 Task: Hotel Management system part 1
Action: Mouse moved to (1110, 96)
Screenshot: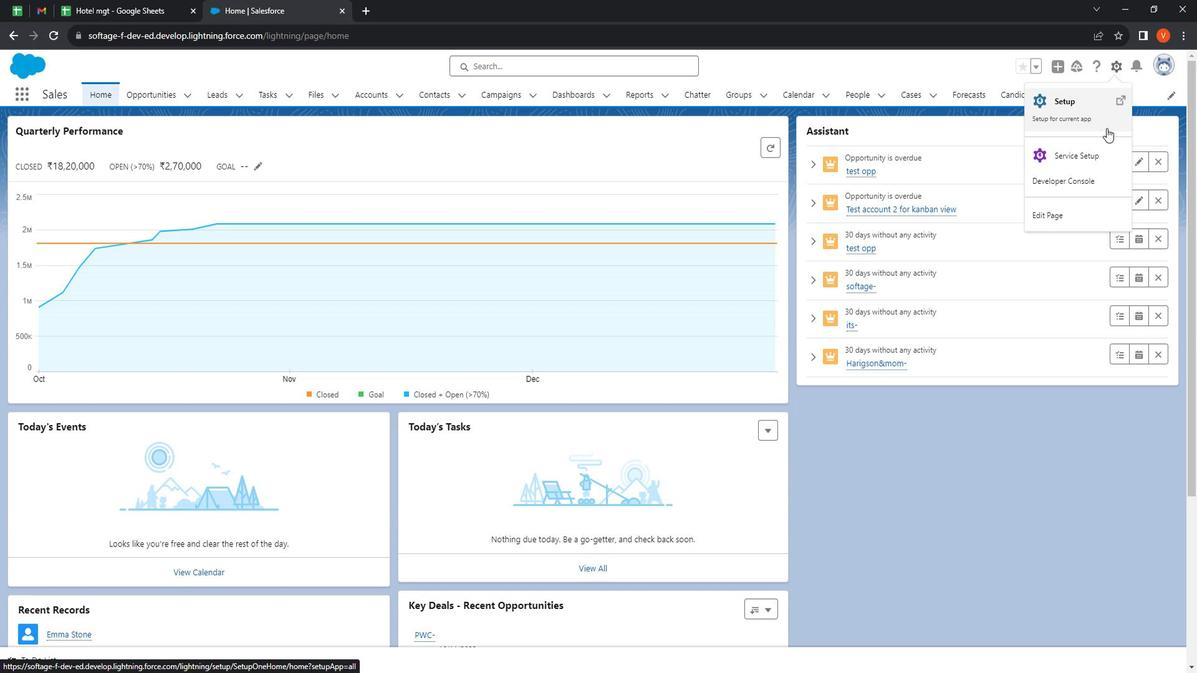 
Action: Mouse pressed left at (1110, 96)
Screenshot: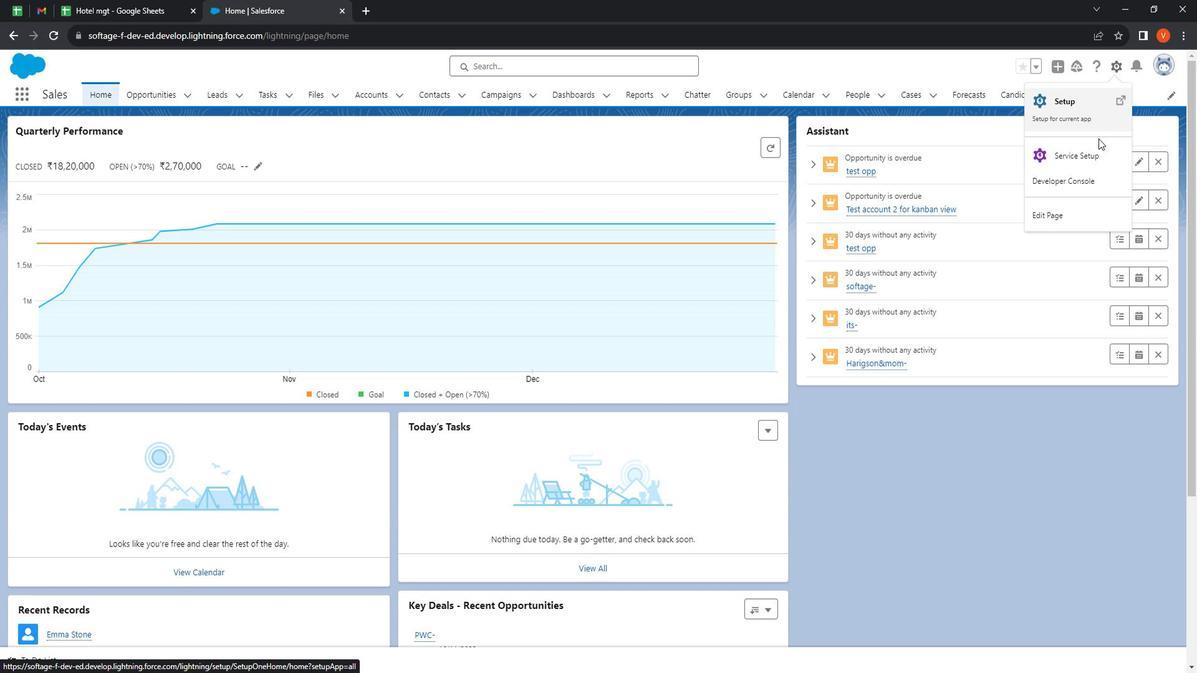 
Action: Mouse moved to (1070, 142)
Screenshot: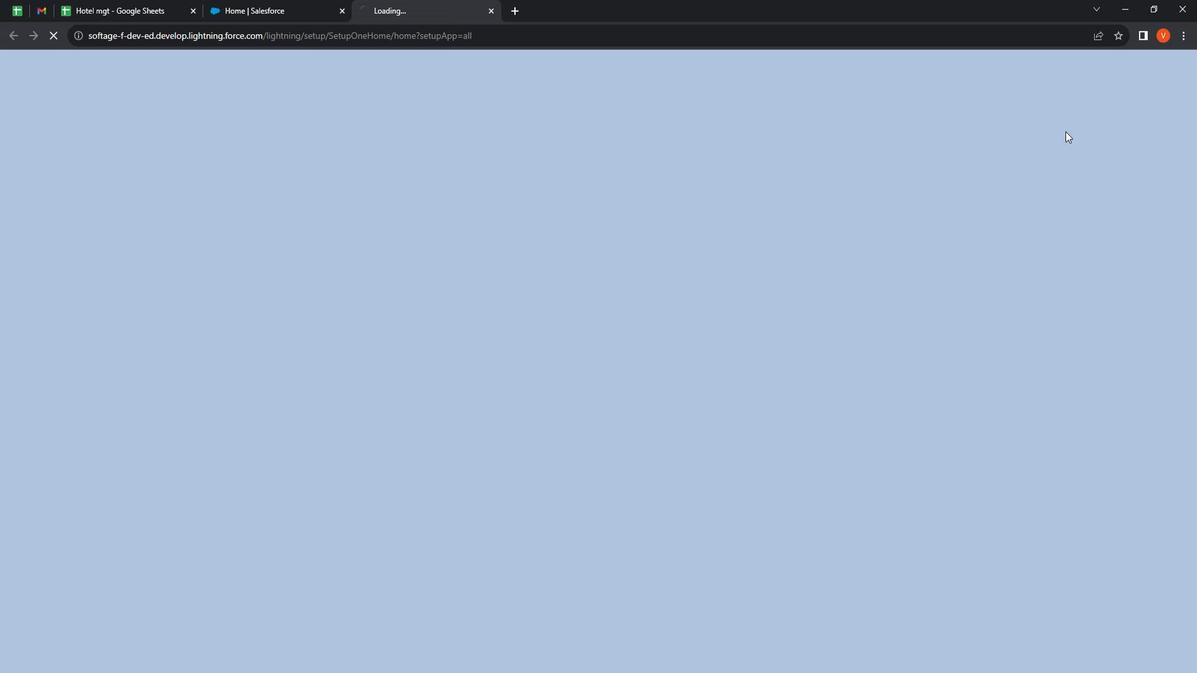 
Action: Mouse pressed left at (1070, 142)
Screenshot: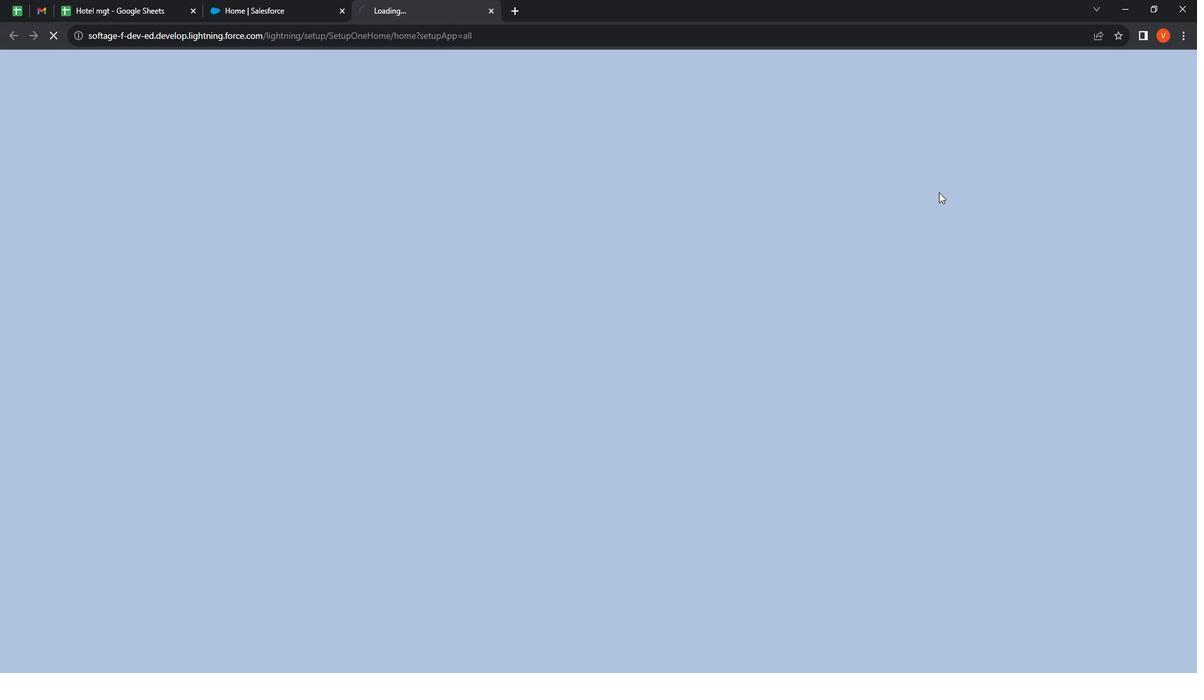 
Action: Mouse moved to (177, 122)
Screenshot: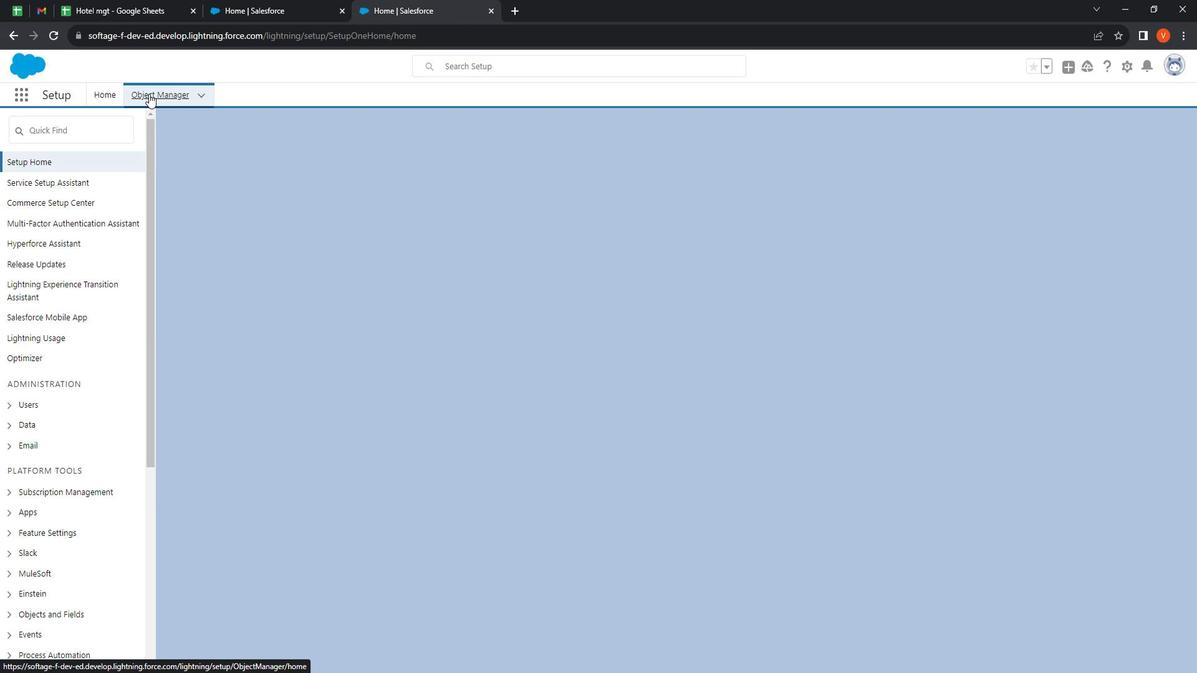 
Action: Mouse pressed left at (177, 122)
Screenshot: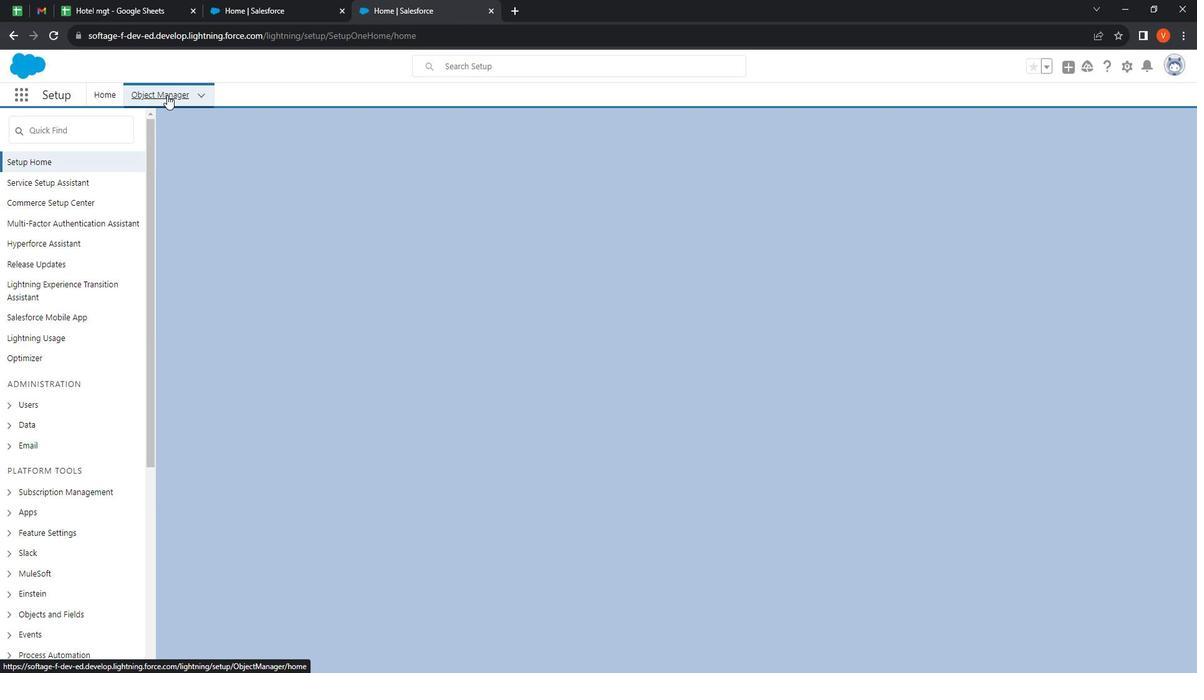 
Action: Mouse moved to (1146, 163)
Screenshot: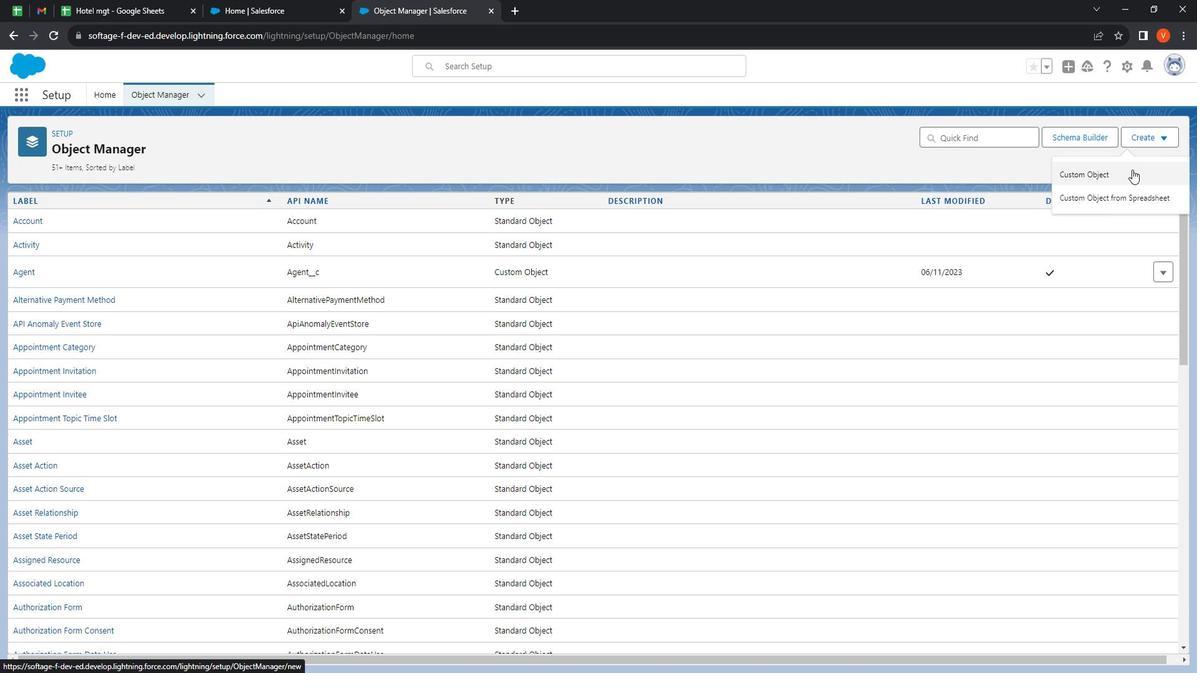 
Action: Mouse pressed left at (1146, 163)
Screenshot: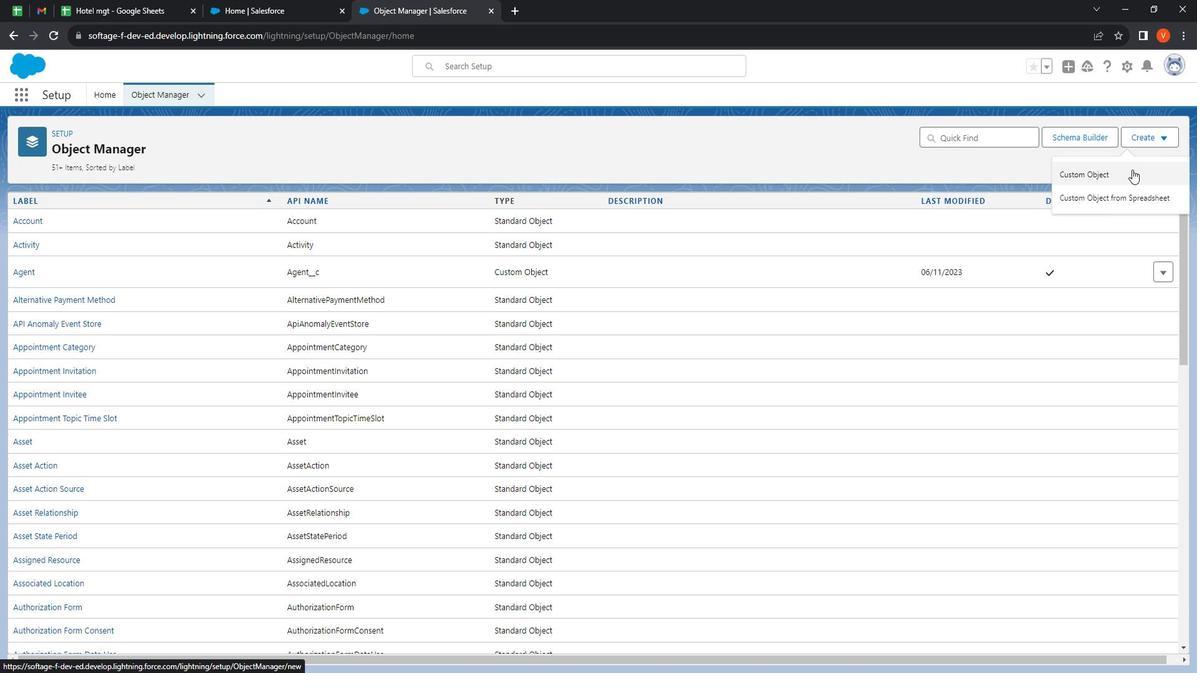 
Action: Mouse moved to (1114, 198)
Screenshot: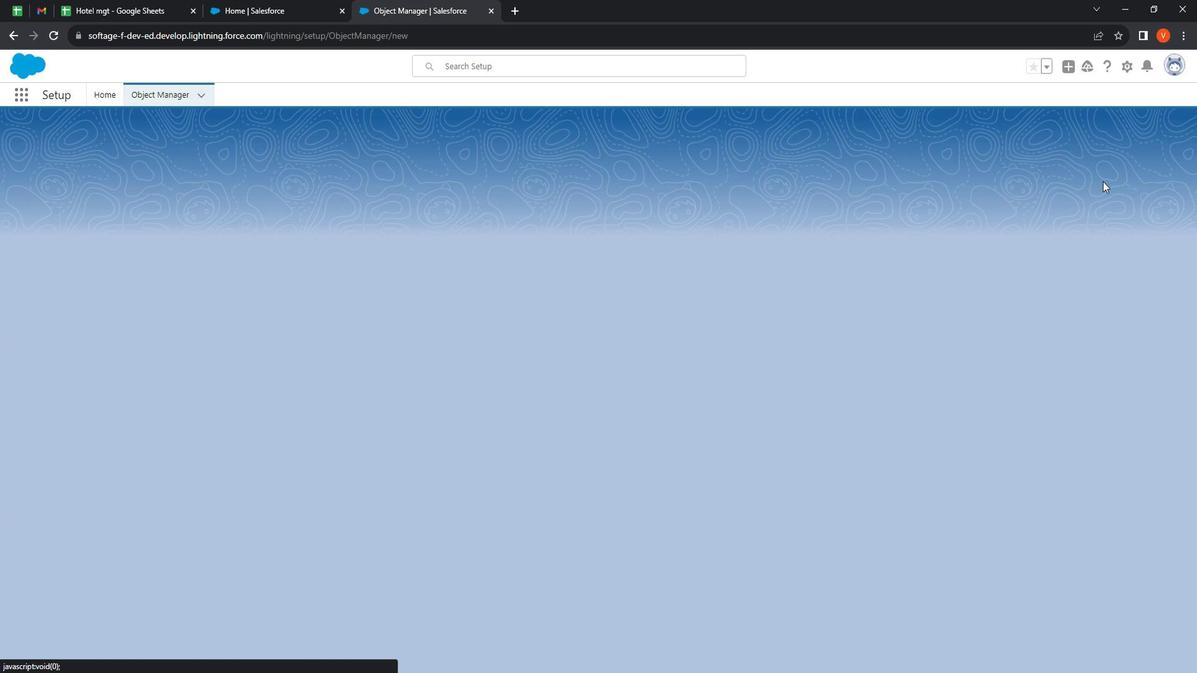 
Action: Mouse pressed left at (1114, 198)
Screenshot: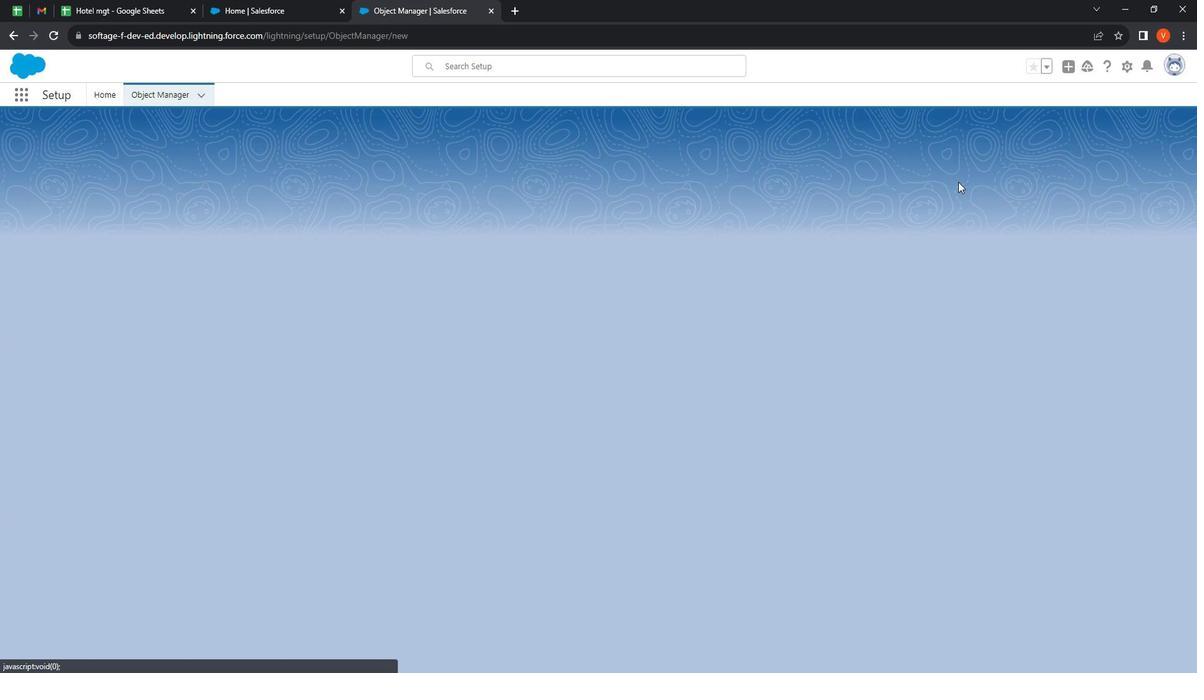 
Action: Mouse moved to (319, 316)
Screenshot: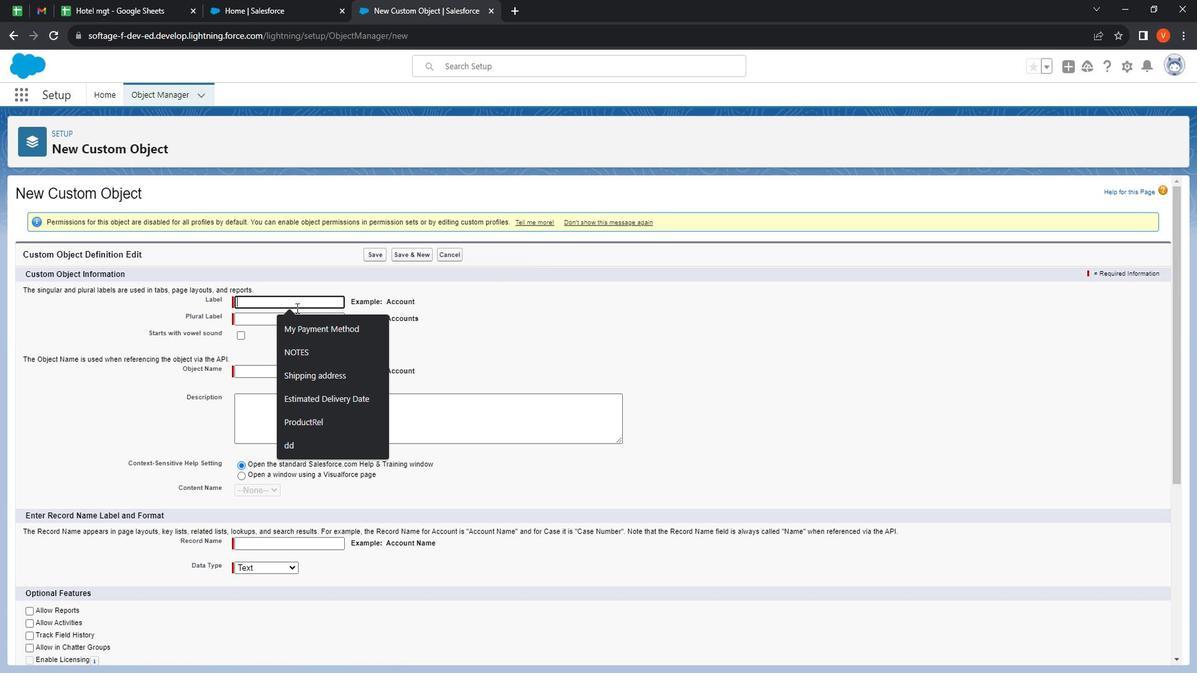 
Action: Mouse pressed left at (319, 316)
Screenshot: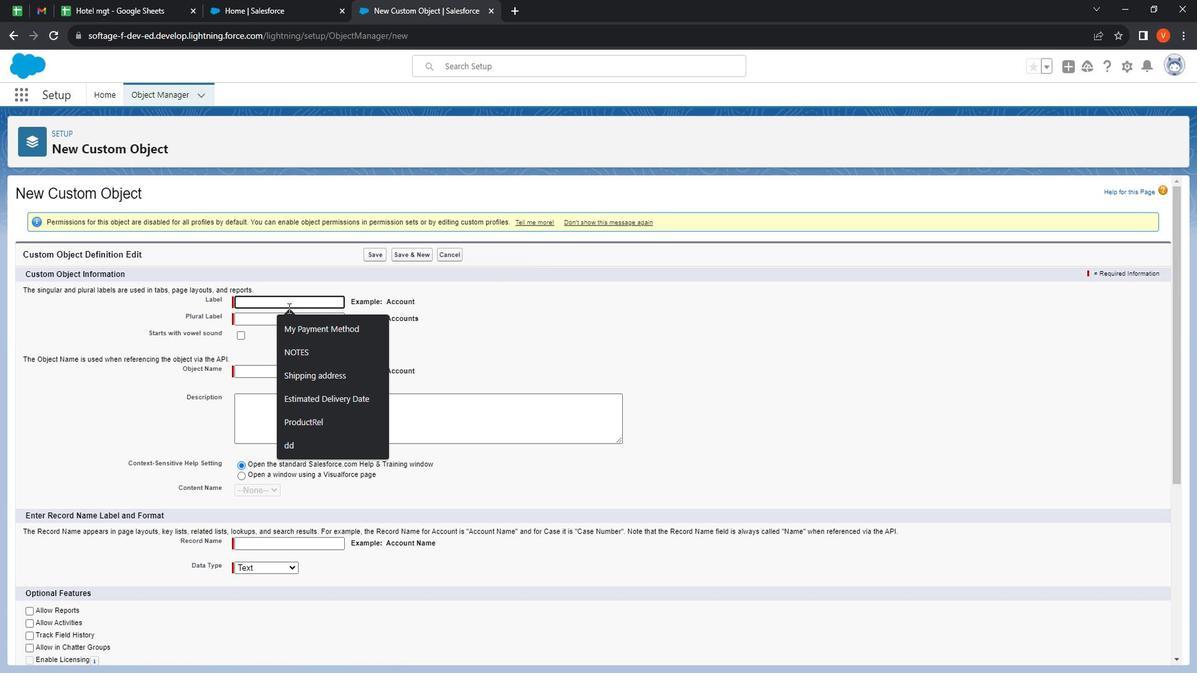 
Action: Mouse moved to (319, 316)
Screenshot: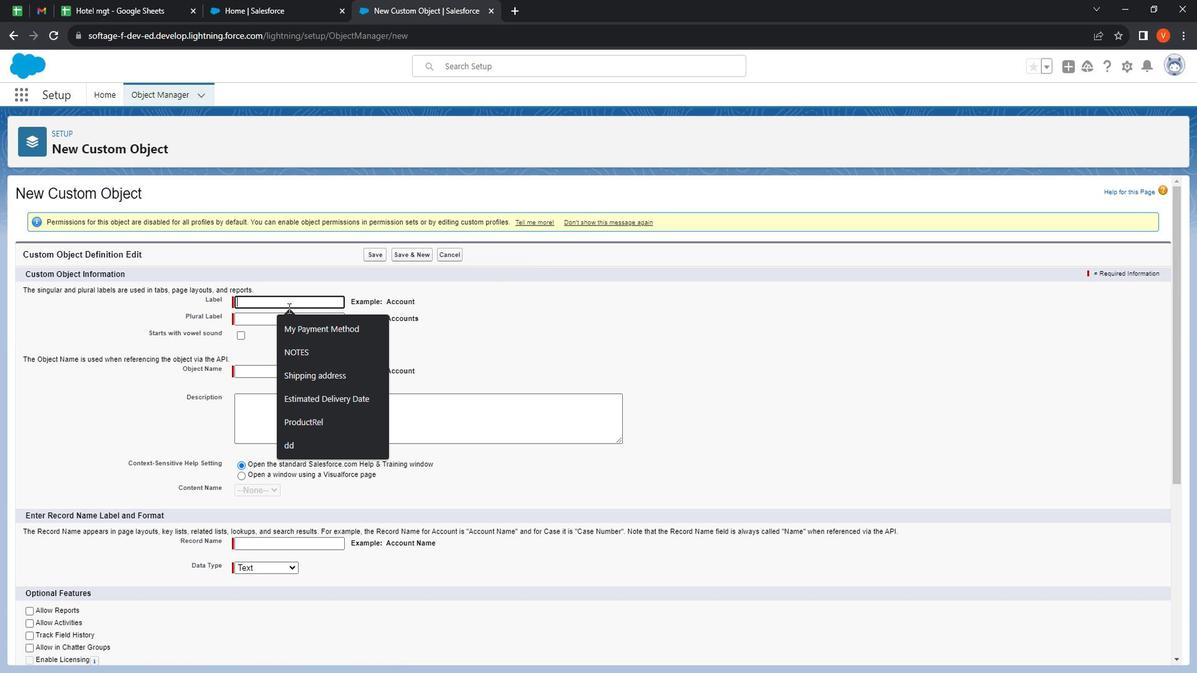 
Action: Key pressed <Key.shift>
Screenshot: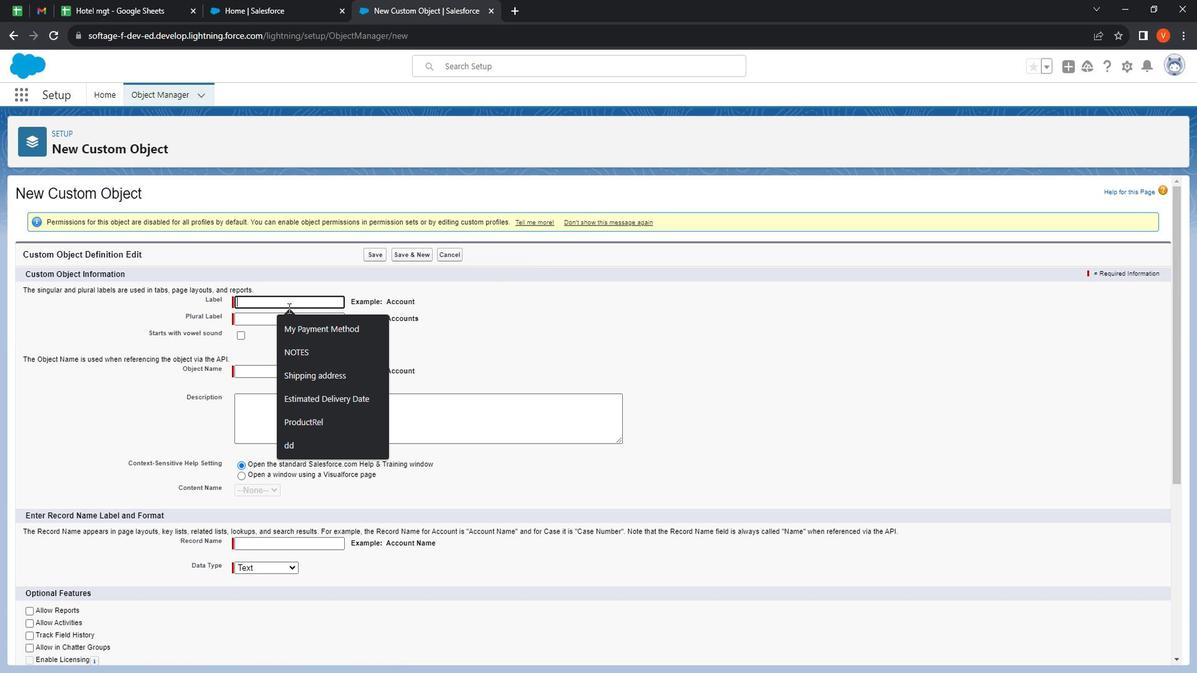 
Action: Mouse moved to (311, 316)
Screenshot: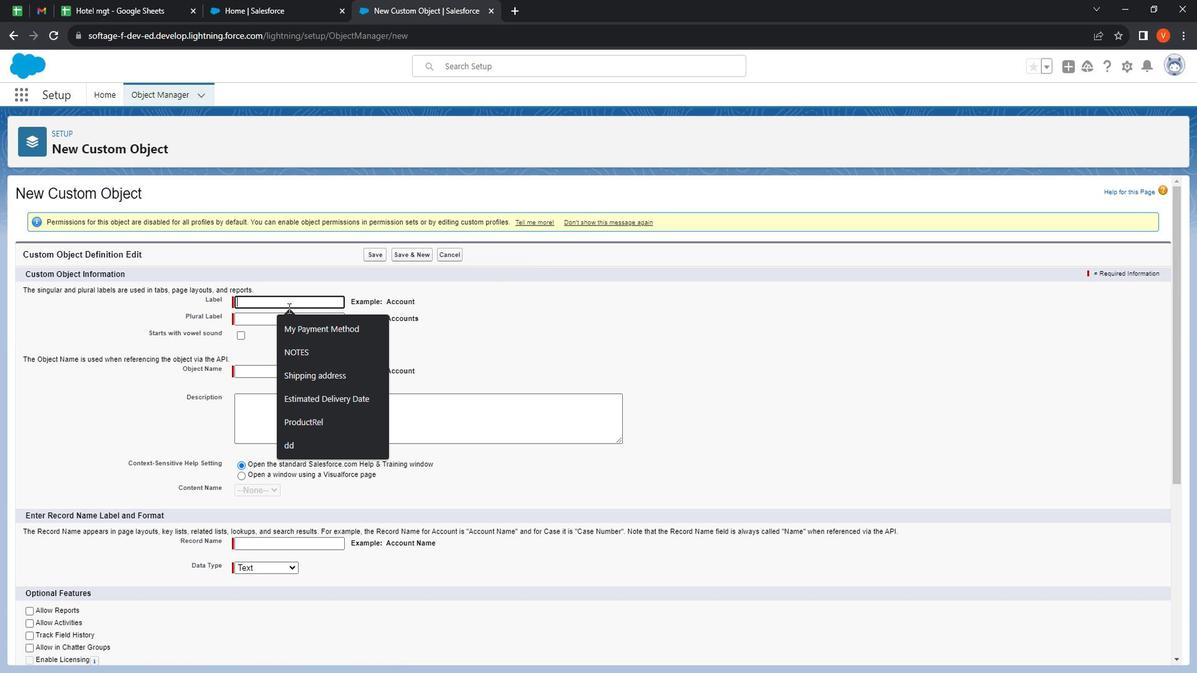 
Action: Key pressed <Key.shift><Key.shift><Key.shift><Key.shift><Key.shift><Key.shift><Key.shift><Key.shift><Key.shift><Key.shift><Key.shift><Key.shift><Key.shift><Key.shift><Key.shift><Key.shift><Key.shift><Key.shift><Key.shift><Key.shift><Key.shift><Key.shift><Key.shift><Key.shift><Key.shift><Key.shift><Key.shift><Key.shift><Key.shift><Key.shift><Key.shift><Key.shift><Key.shift><Key.shift><Key.shift><Key.shift><Key.shift><Key.shift><Key.shift><Key.shift><Key.shift><Key.shift><Key.shift><Key.shift><Key.shift><Key.shift><Key.shift><Key.shift><Key.shift><Key.shift>Hotel
Screenshot: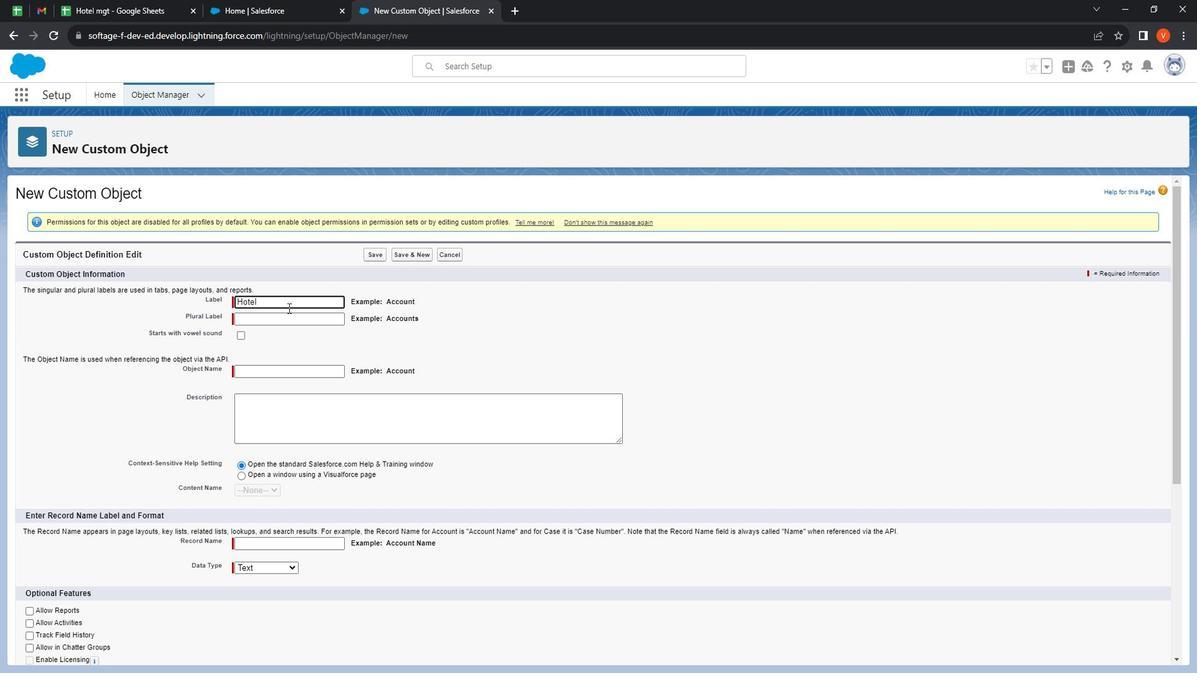 
Action: Mouse moved to (283, 327)
Screenshot: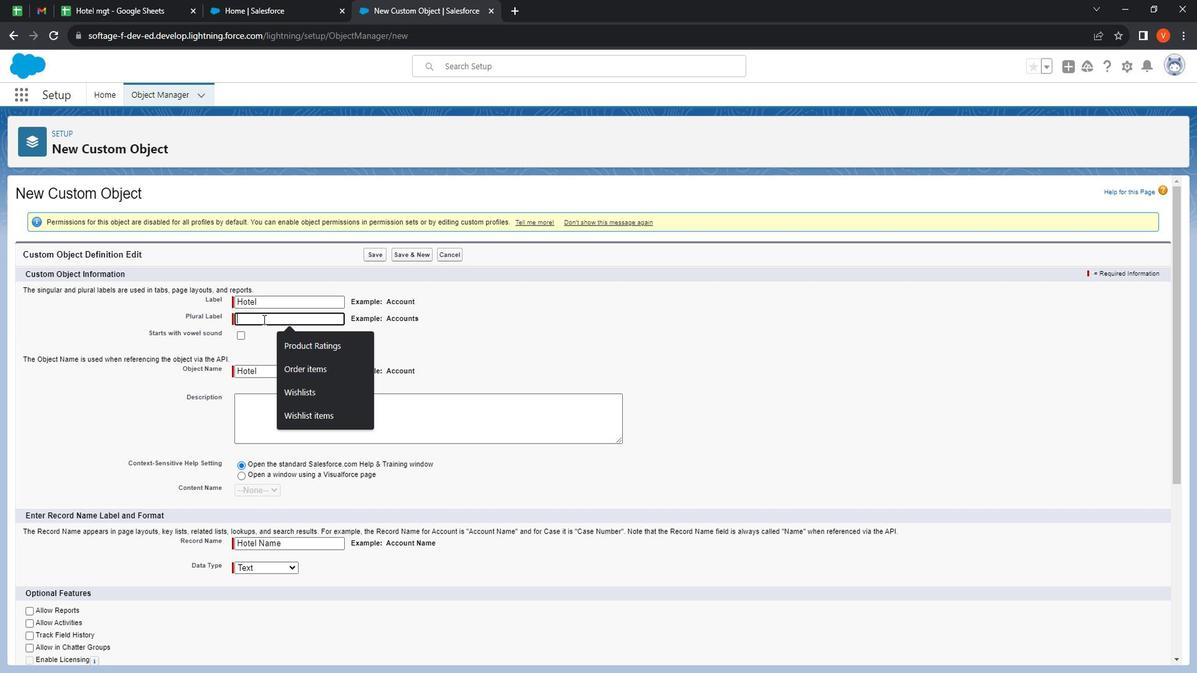 
Action: Mouse pressed left at (283, 327)
Screenshot: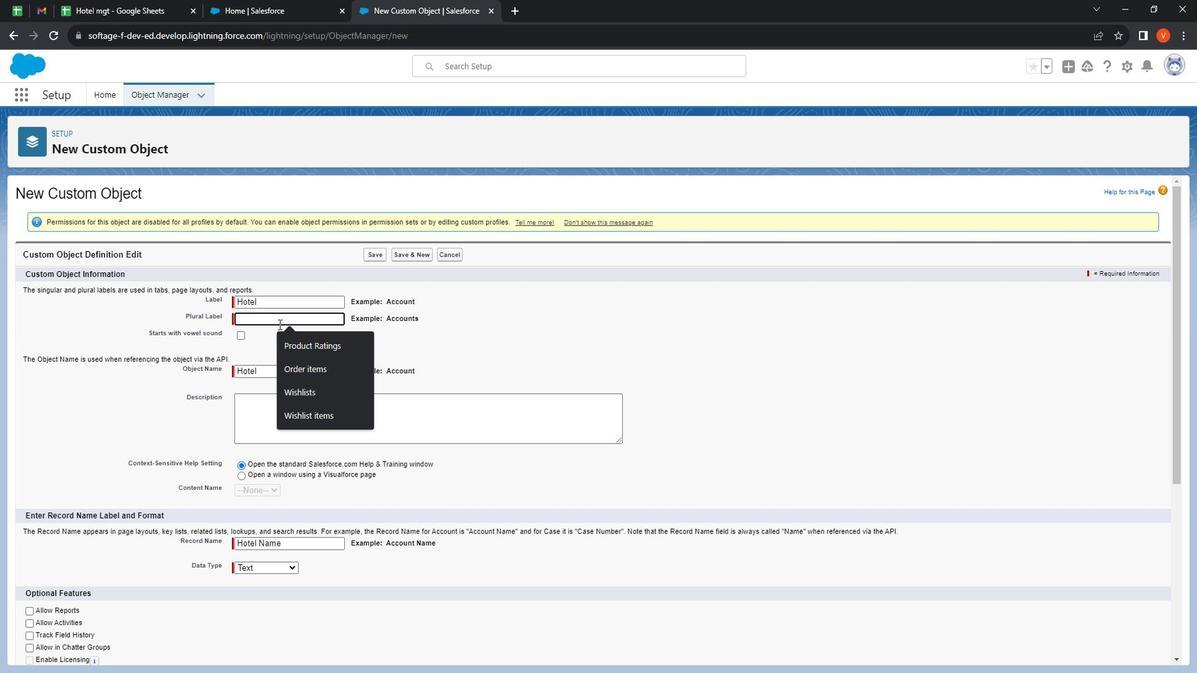 
Action: Mouse moved to (300, 330)
Screenshot: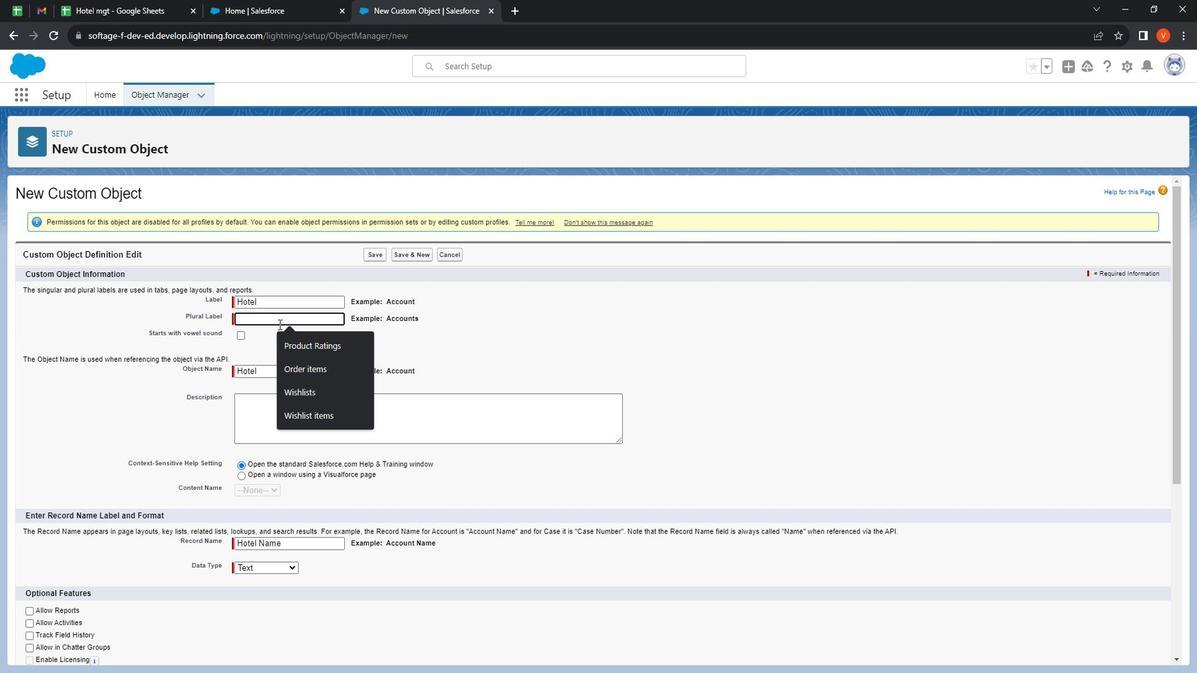 
Action: Key pressed <Key.shift>
Screenshot: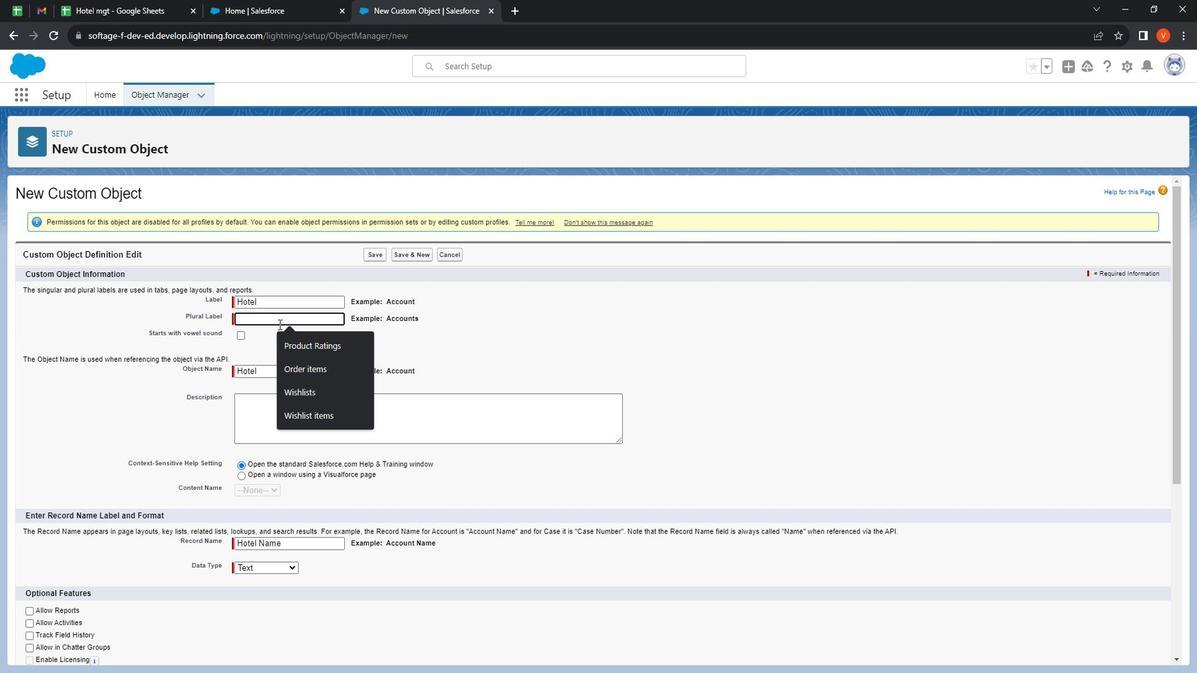 
Action: Mouse moved to (302, 331)
Screenshot: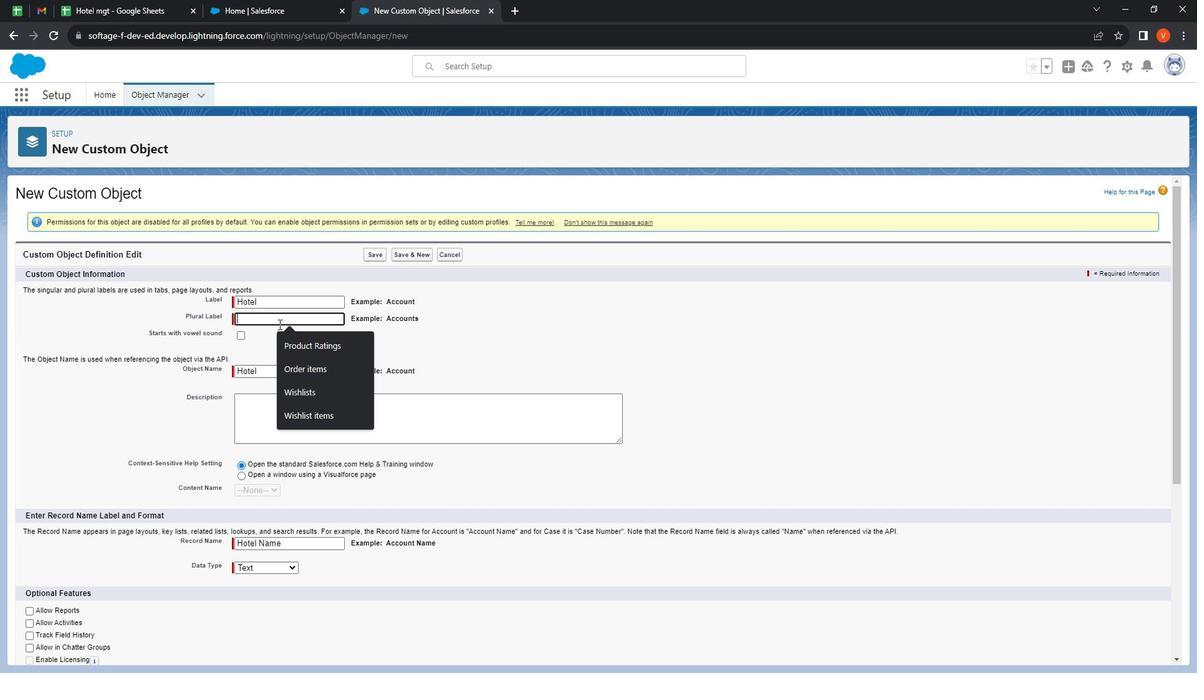 
Action: Key pressed <Key.shift><Key.shift><Key.shift><Key.shift><Key.shift><Key.shift><Key.shift><Key.shift><Key.shift><Key.shift><Key.shift><Key.shift><Key.shift><Key.shift>Hotels
Screenshot: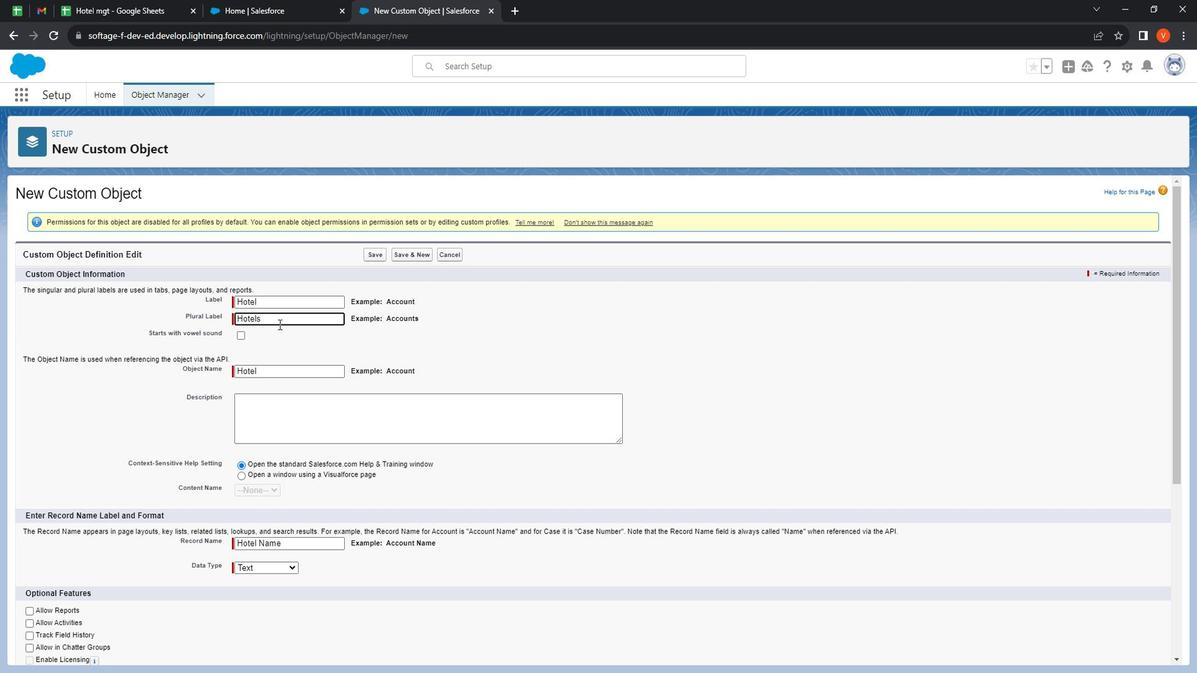 
Action: Mouse moved to (305, 415)
Screenshot: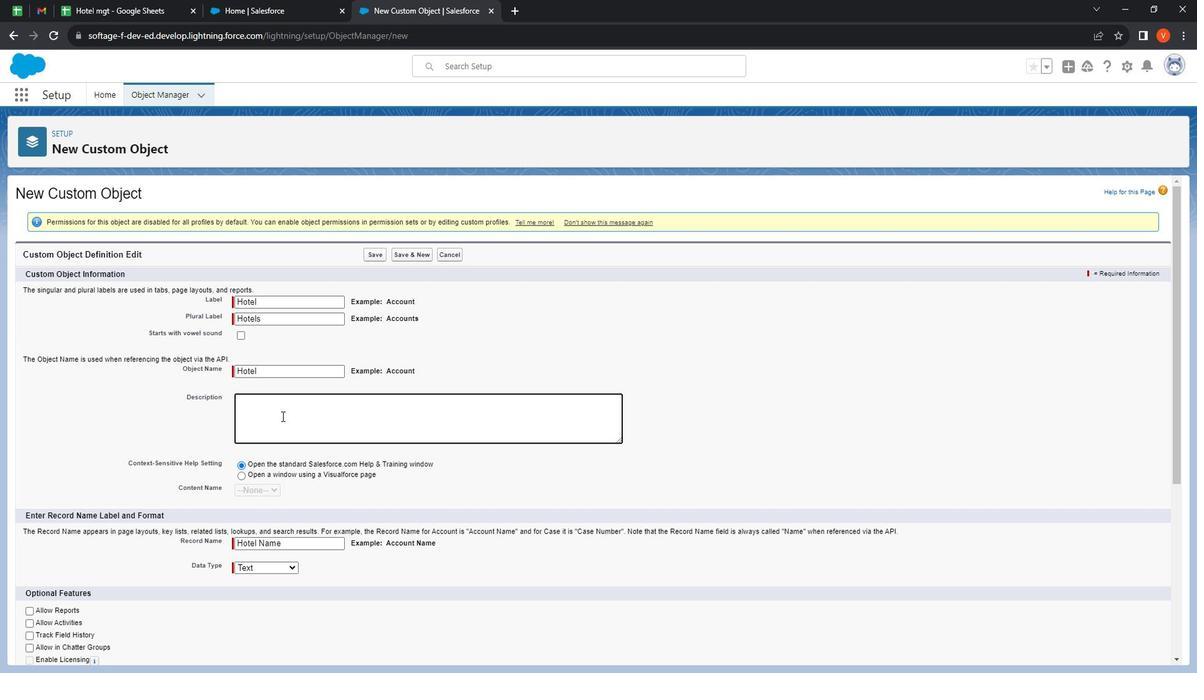 
Action: Mouse pressed left at (305, 415)
Screenshot: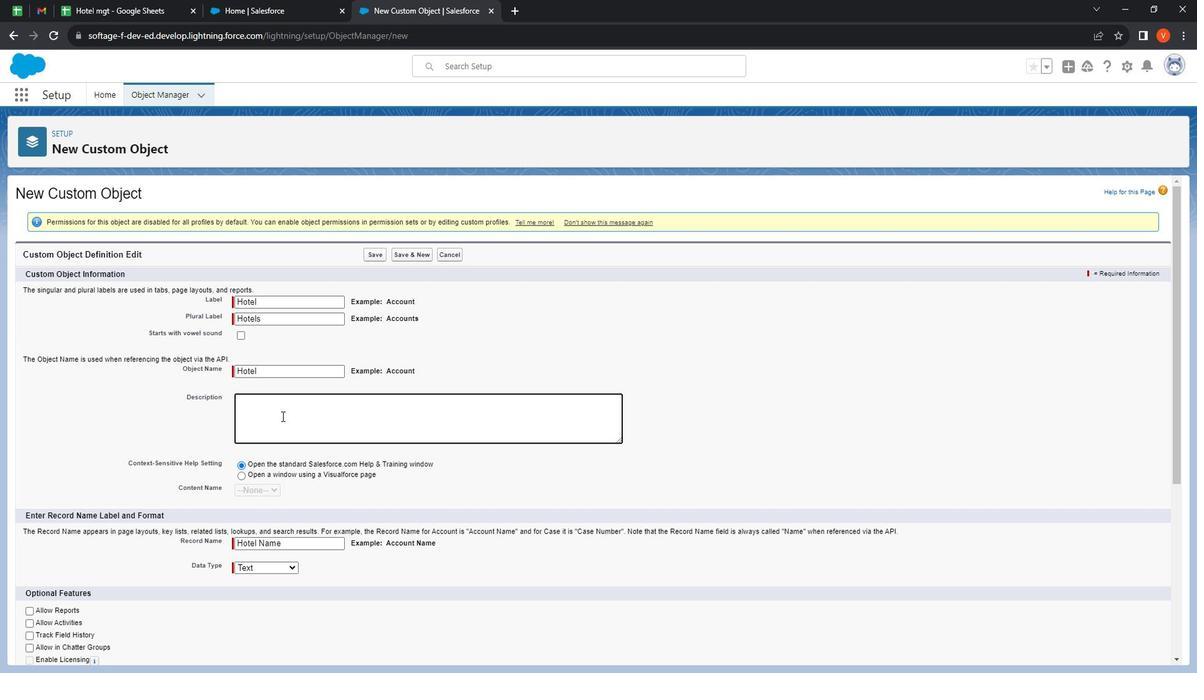 
Action: Key pressed <Key.shift>
Screenshot: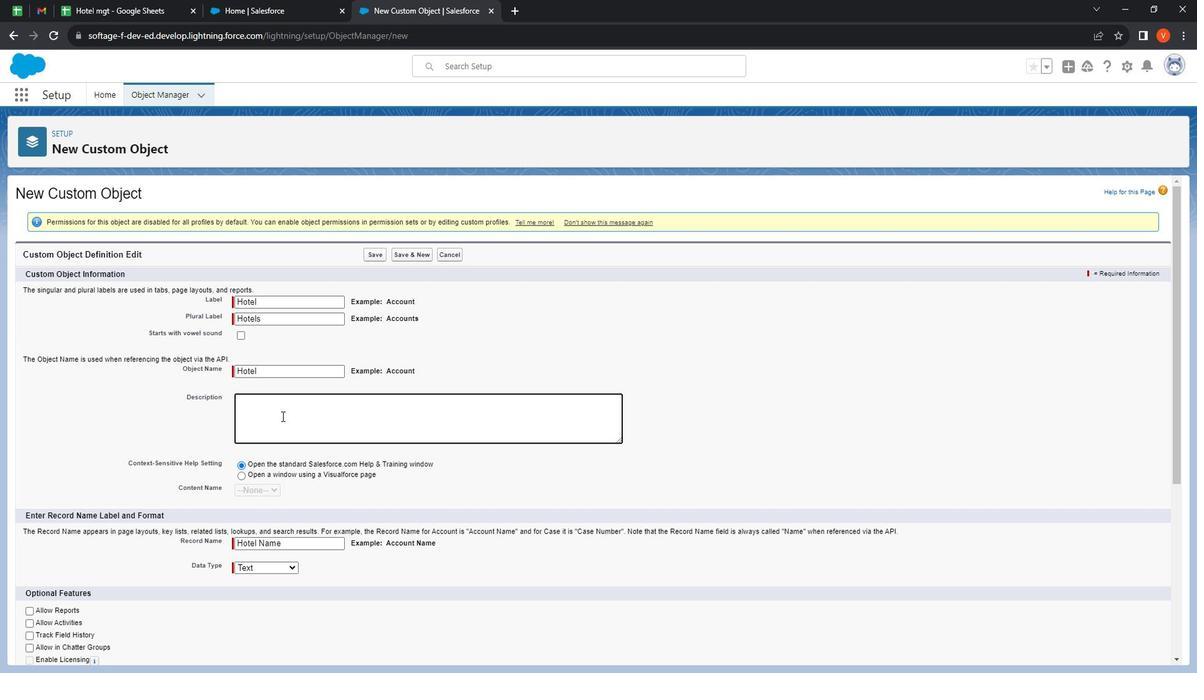 
Action: Mouse moved to (305, 414)
Screenshot: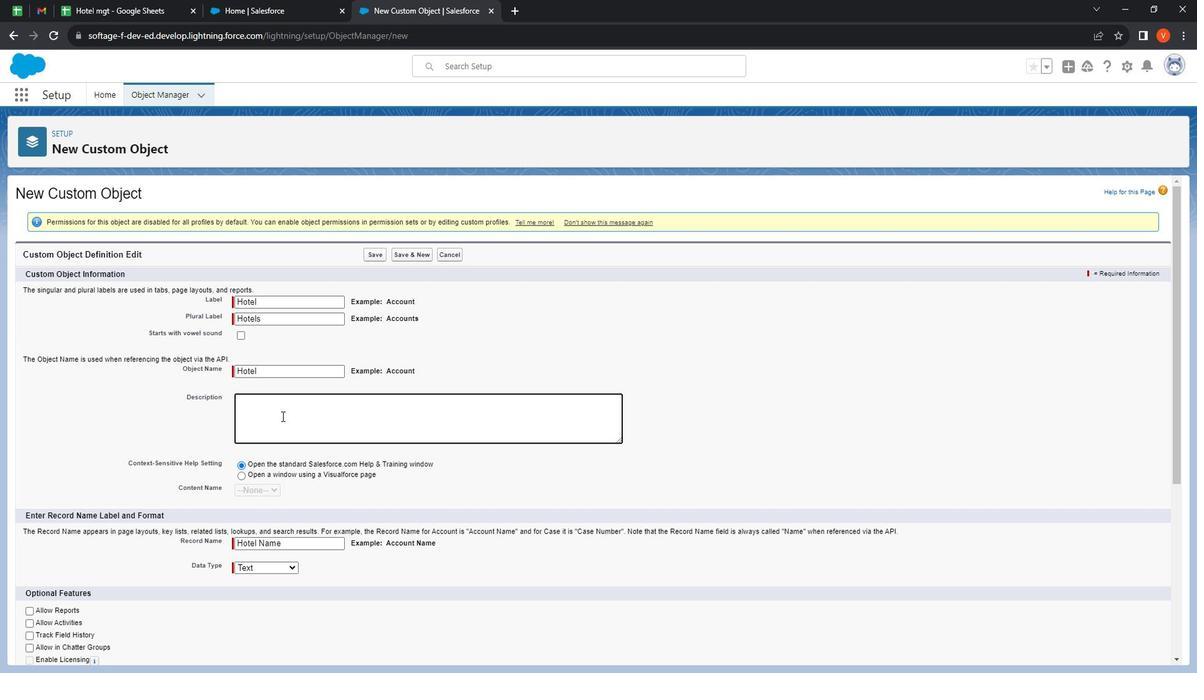 
Action: Key pressed <Key.shift><Key.shift><Key.shift><Key.shift><Key.shift><Key.shift><Key.shift><Key.shift><Key.shift><Key.shift><Key.shift><Key.shift><Key.shift><Key.shift><Key.shift><Key.shift><Key.shift><Key.shift>Certainly<Key.shift><Key.shift>!<Key.space><Key.shift>Depending<Key.space>on<Key.space>the<Key.space>specific<Key.space><Key.shift><Key.shift><Key.shift>Needs<Key.space>of<Key.space>a<Key.space>hotel<Key.space>management<Key.space>system,<Key.space><Key.shift>You<Key.space>might<Key.space>want<Key.space>to<Key.space>include<Key.space>custom<Key.space>fields<Key.space>to<Key.space>capture<Key.space>additional<Key.space>information.<Key.space><Key.shift><Key.shift><Key.shift><Key.shift><Key.shift><Key.shift><Key.shift><Key.shift><Key.shift>This<Key.space>is<Key.space>the<Key.space>description<Key.space>field<Key.space>and<Key.space>thanks<Key.space>for<Key.space>reading<Key.space>it.
Screenshot: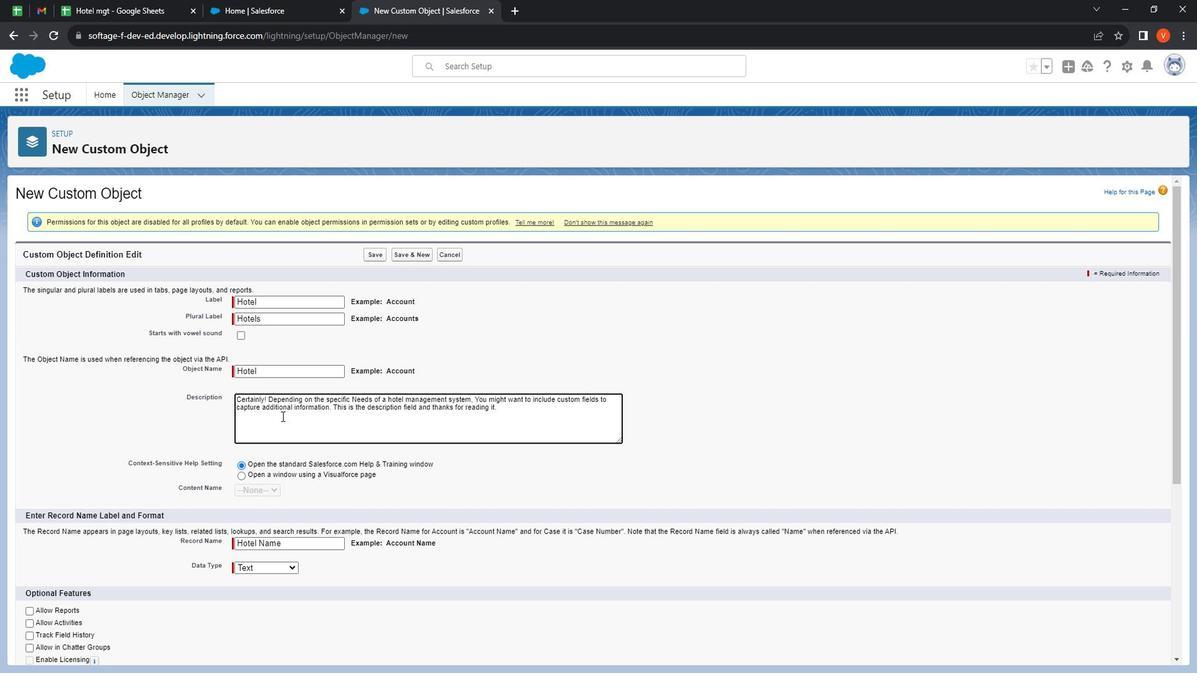 
Action: Mouse moved to (415, 497)
Screenshot: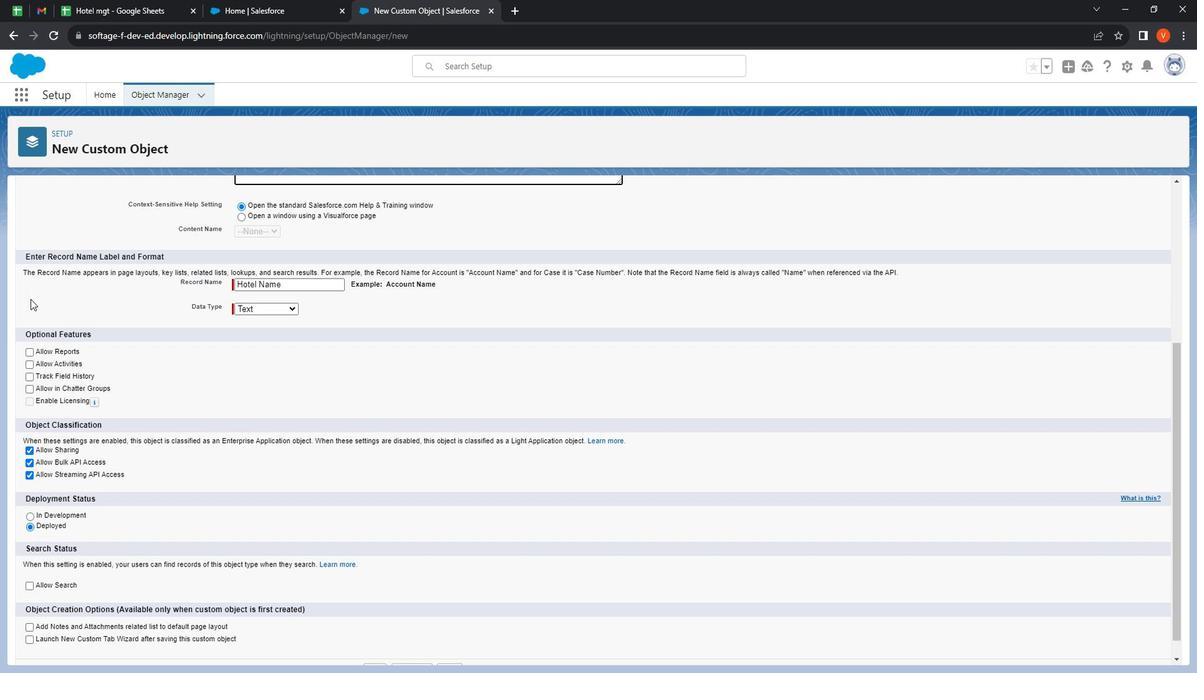 
Action: Mouse scrolled (415, 497) with delta (0, 0)
Screenshot: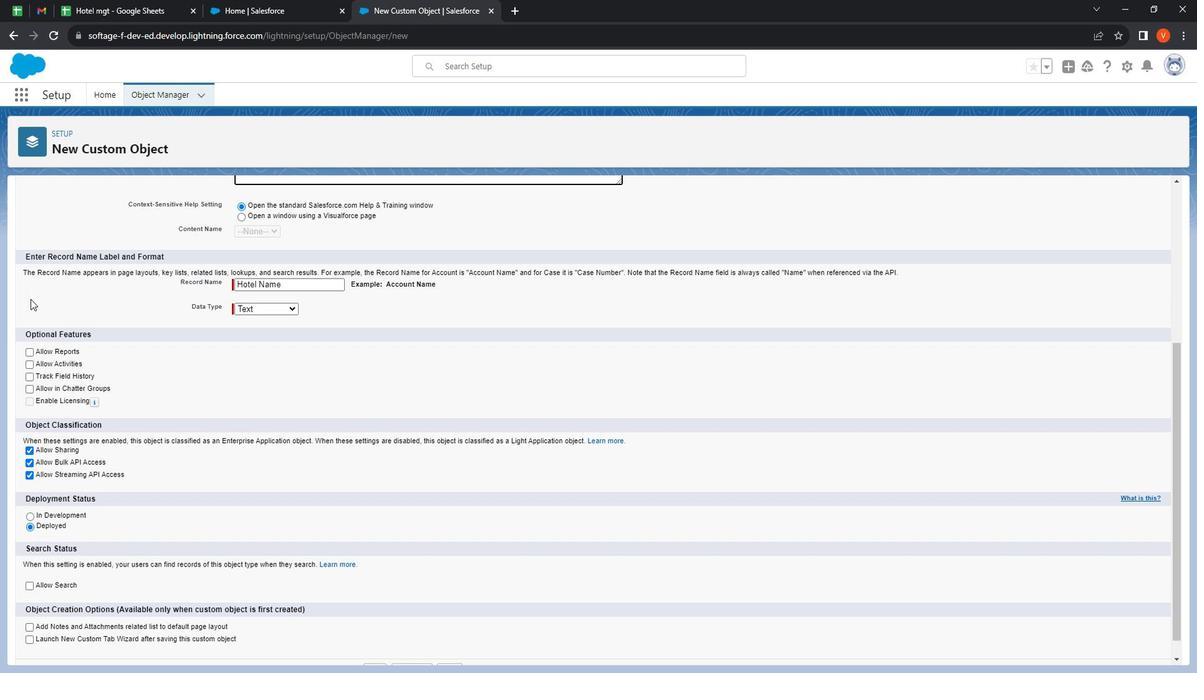 
Action: Mouse moved to (415, 498)
Screenshot: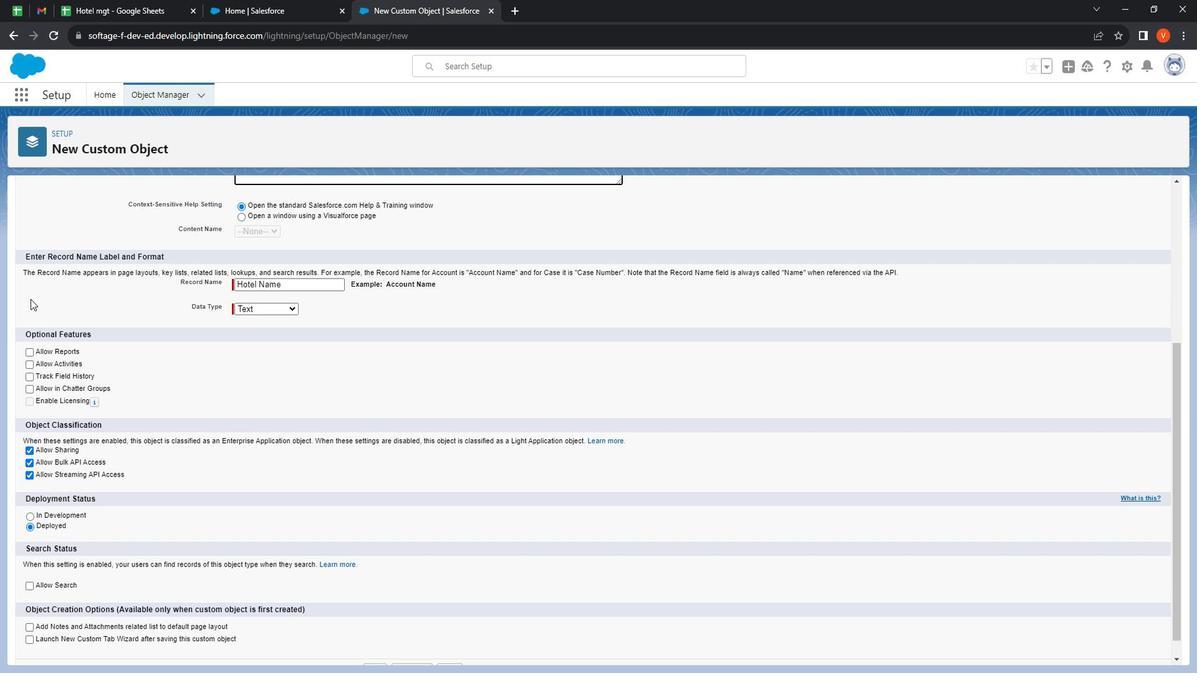 
Action: Mouse scrolled (415, 498) with delta (0, 0)
Screenshot: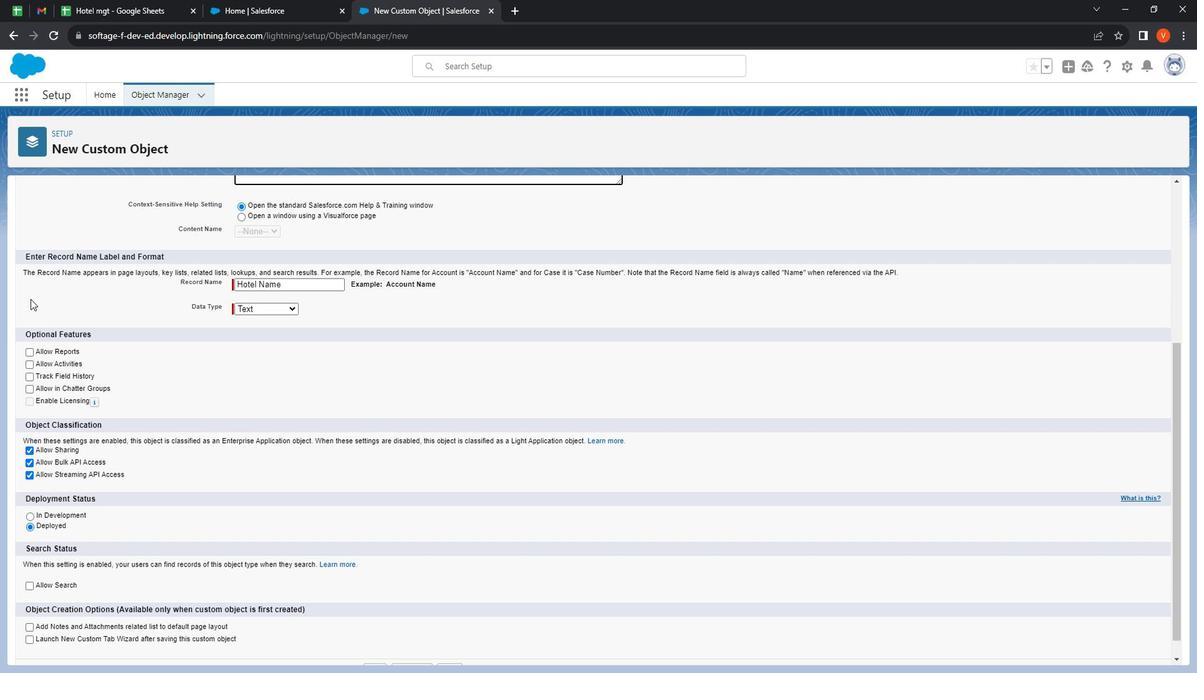 
Action: Mouse scrolled (415, 498) with delta (0, 0)
Screenshot: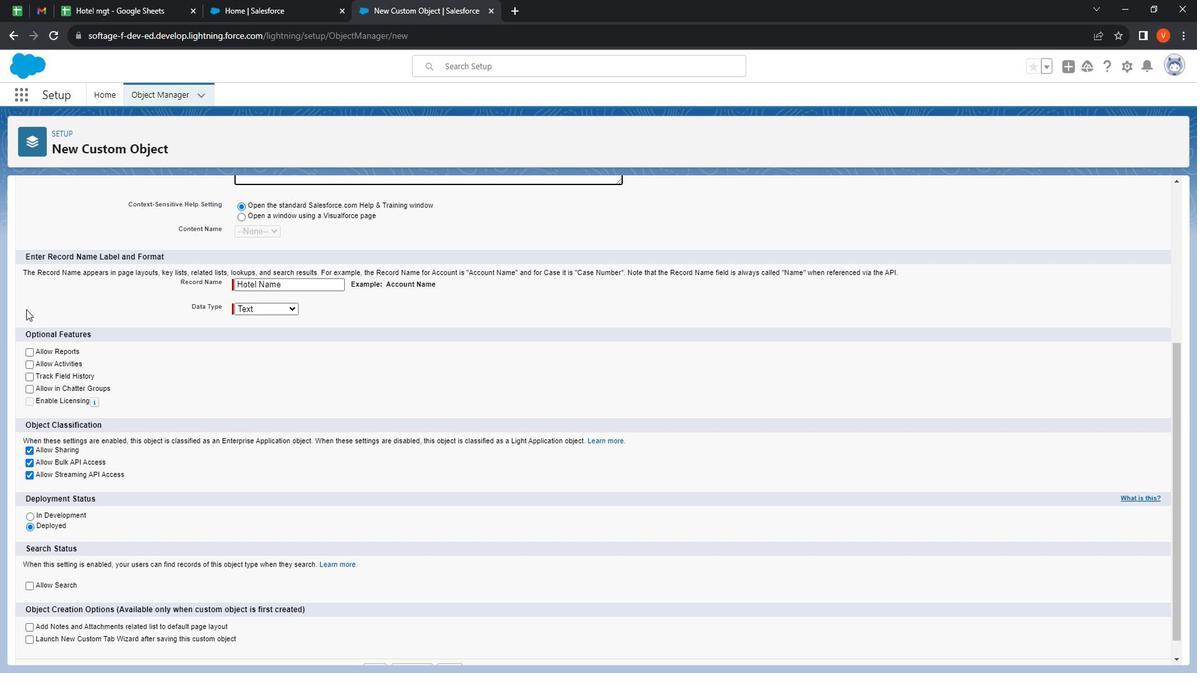 
Action: Mouse moved to (408, 498)
Screenshot: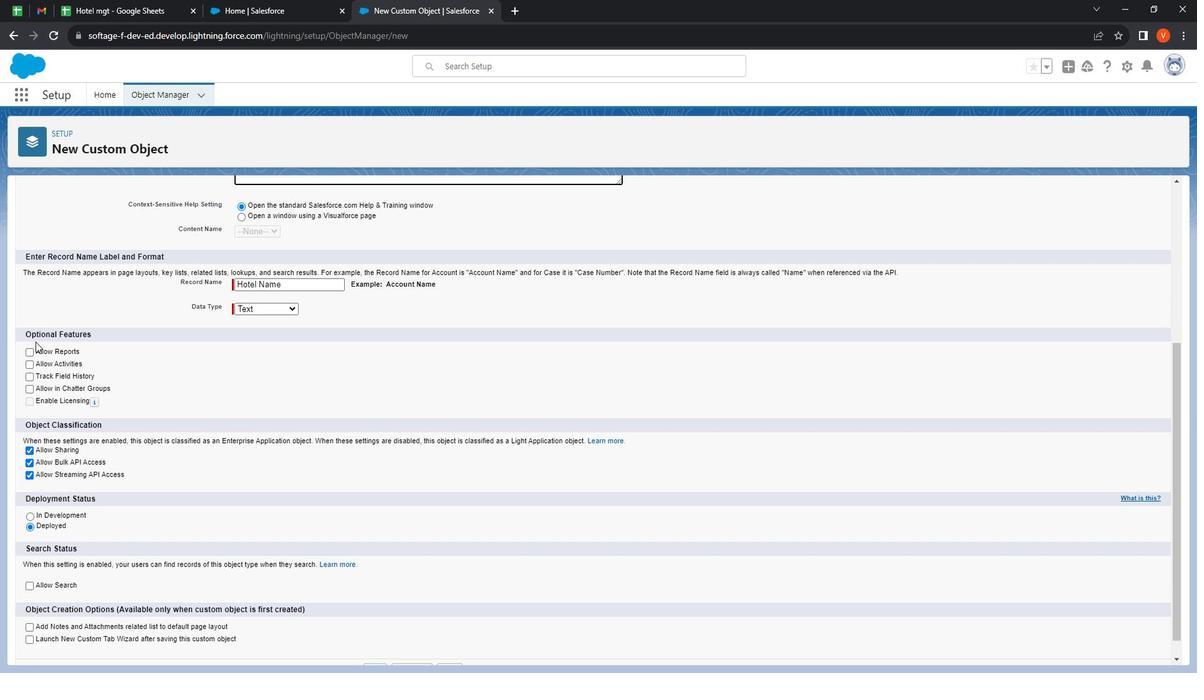 
Action: Mouse scrolled (408, 498) with delta (0, 0)
Screenshot: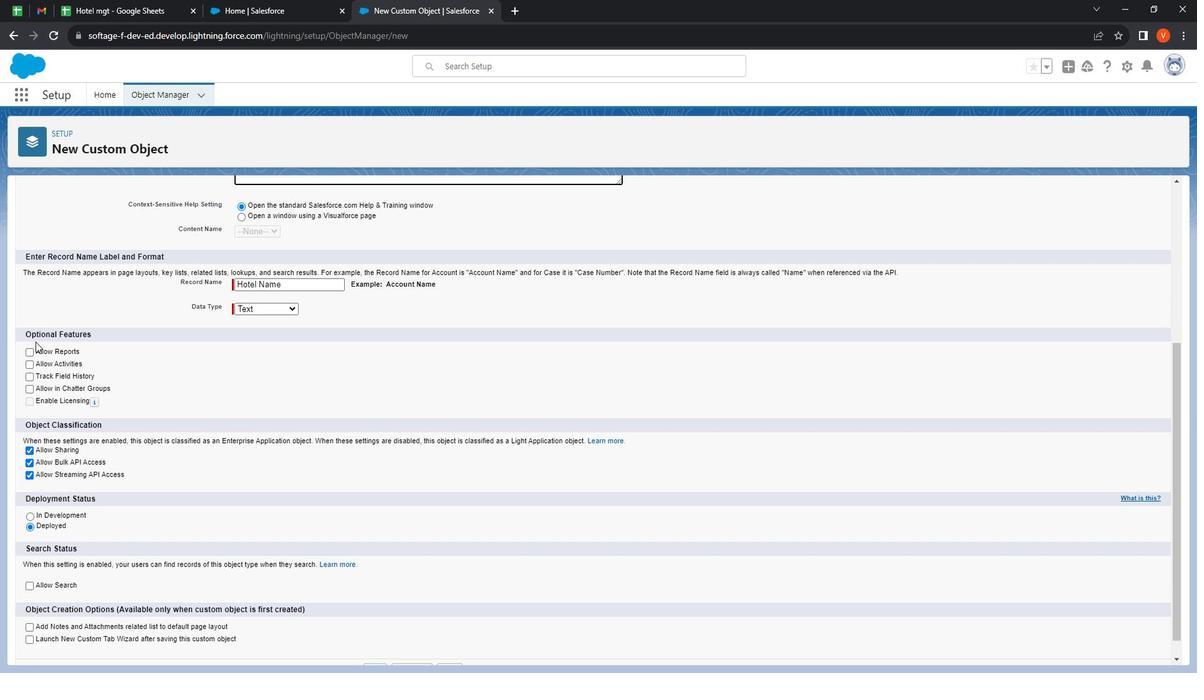 
Action: Mouse moved to (62, 353)
Screenshot: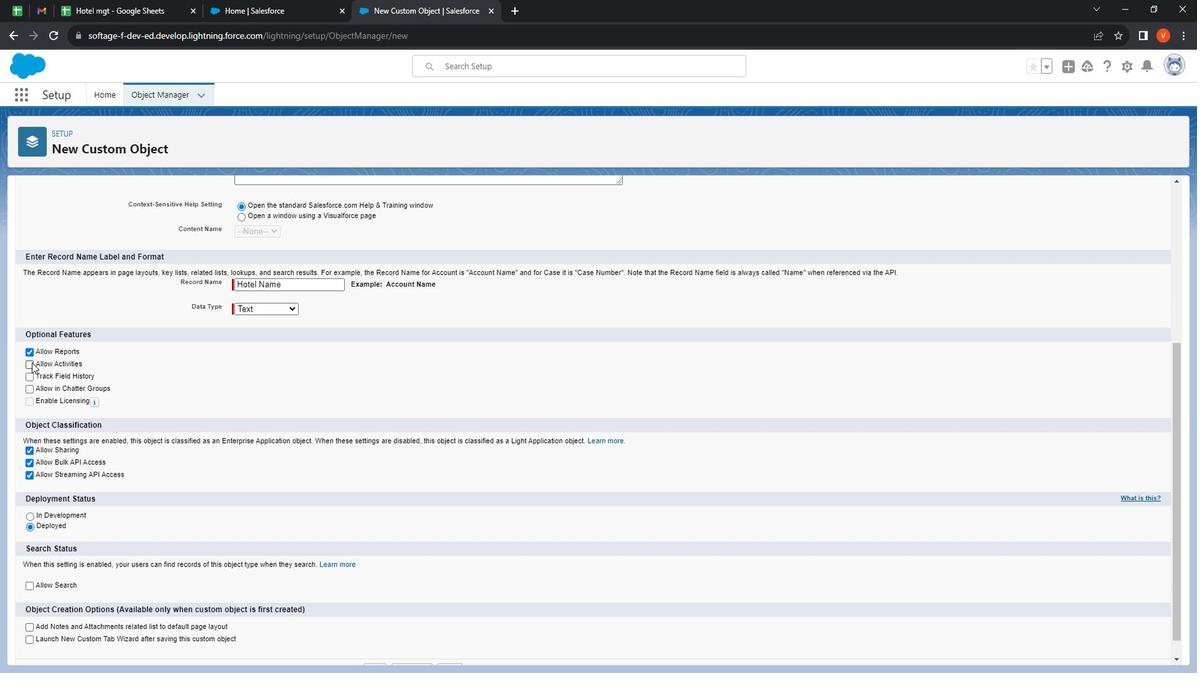 
Action: Mouse pressed left at (62, 353)
Screenshot: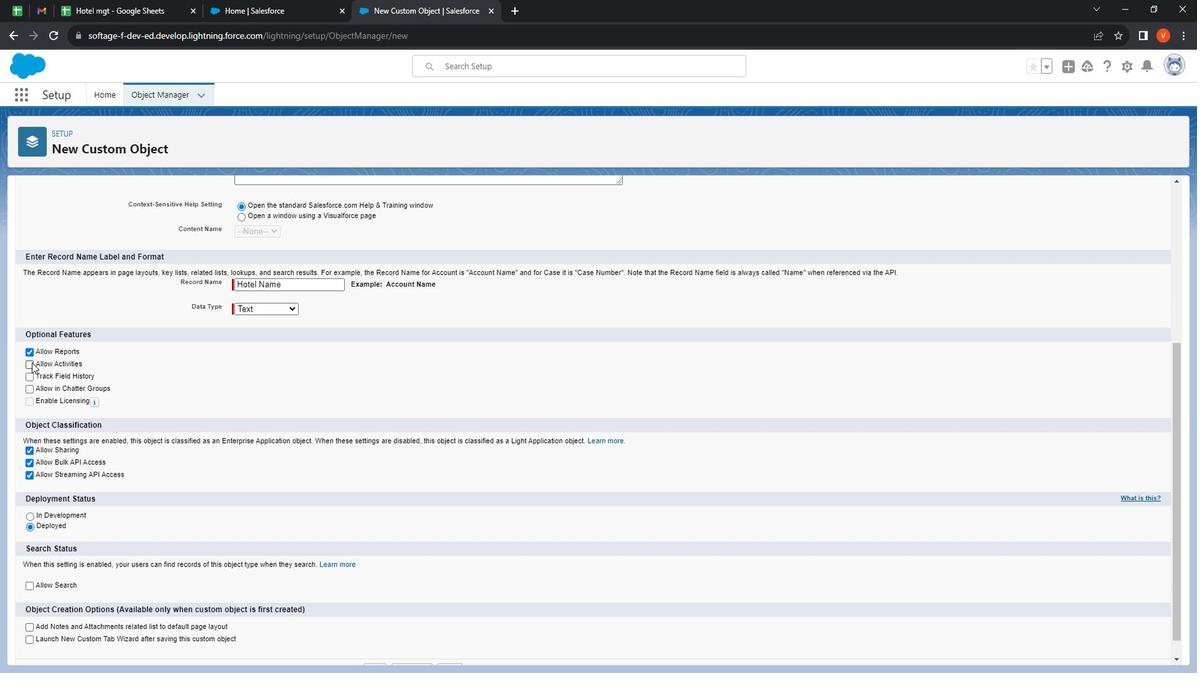 
Action: Mouse moved to (64, 365)
Screenshot: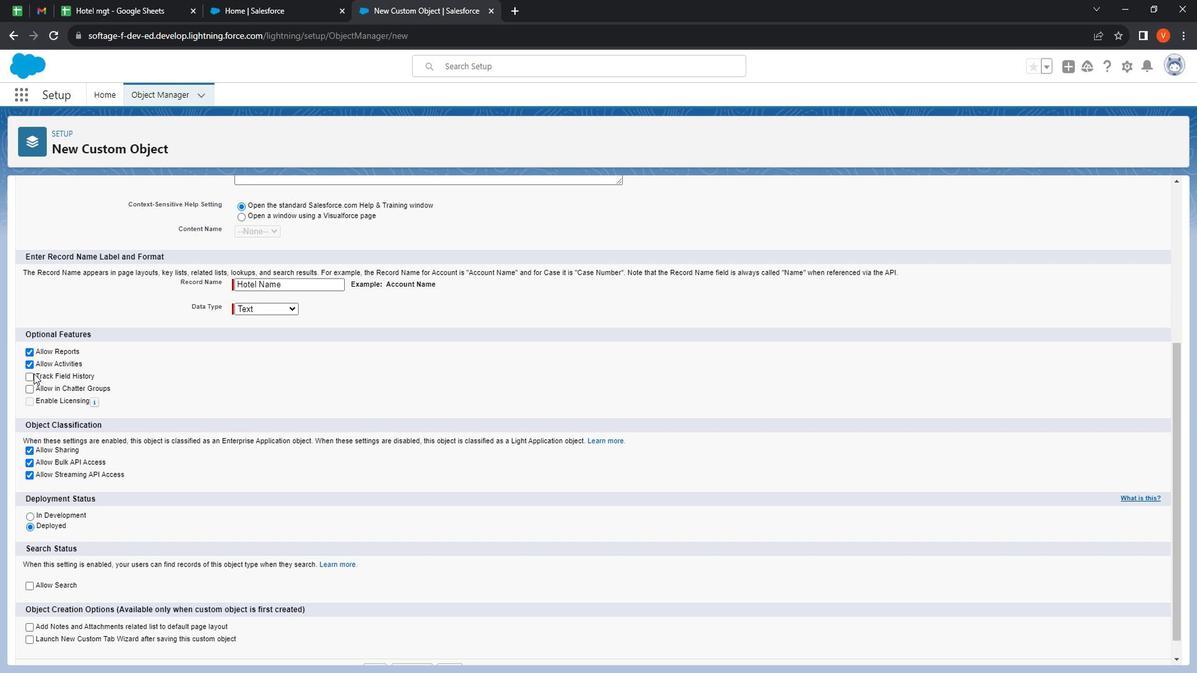 
Action: Mouse pressed left at (64, 365)
Screenshot: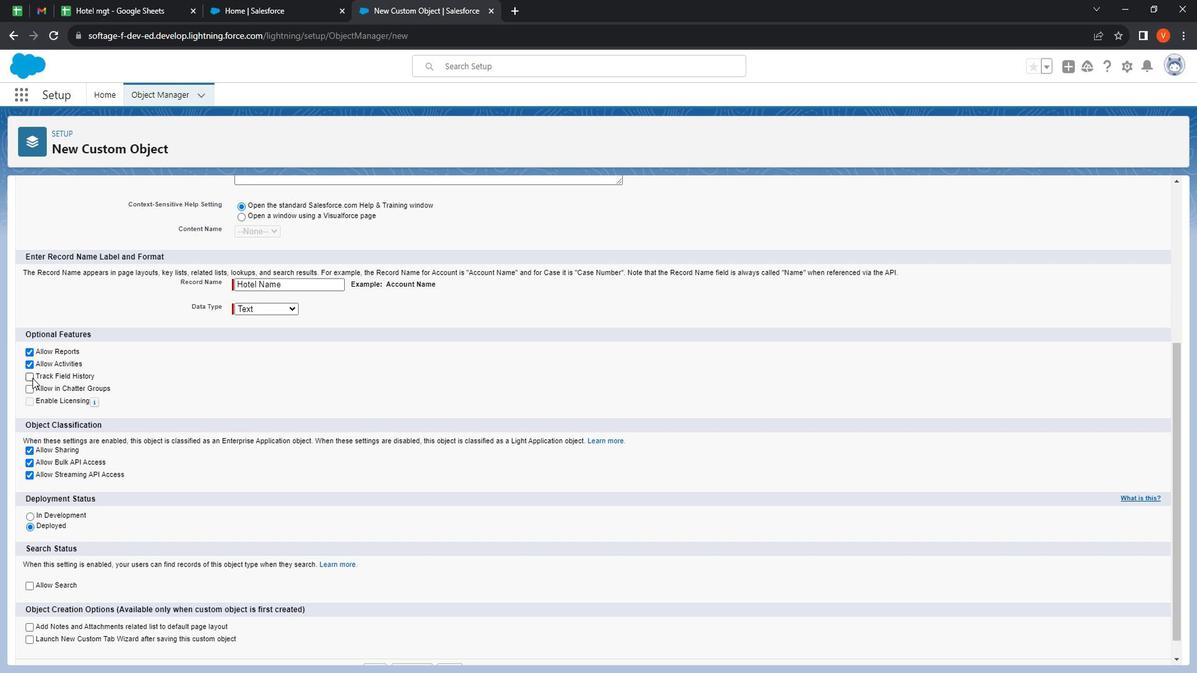 
Action: Mouse moved to (64, 380)
Screenshot: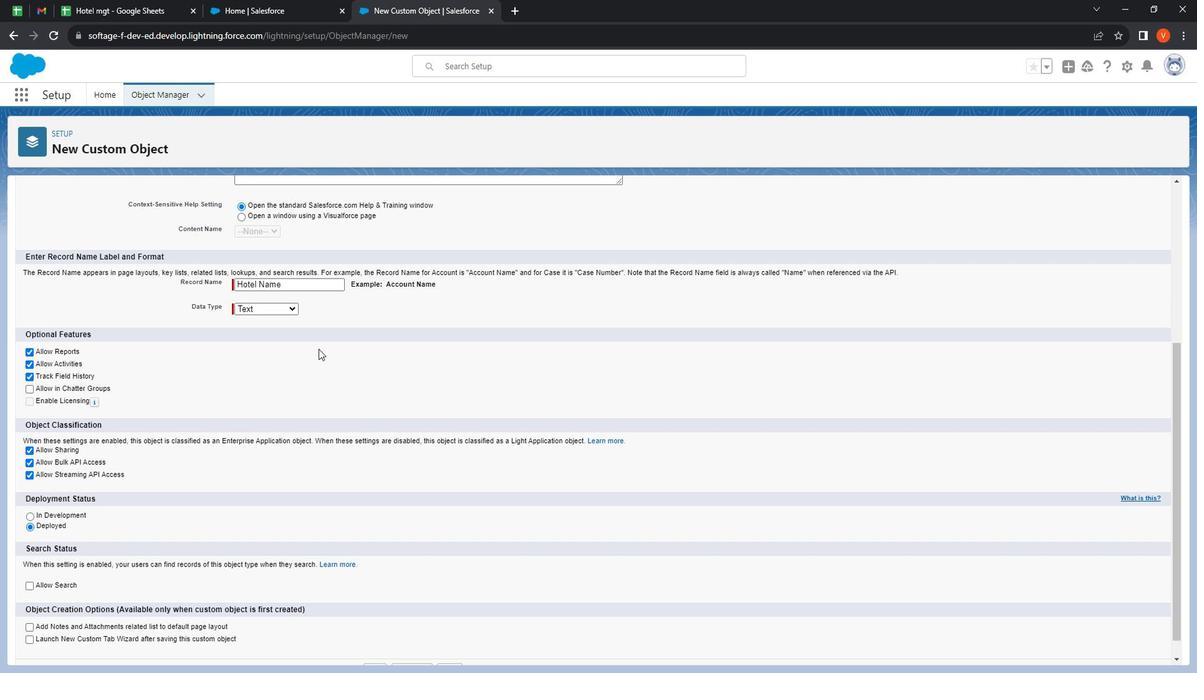 
Action: Mouse pressed left at (64, 380)
Screenshot: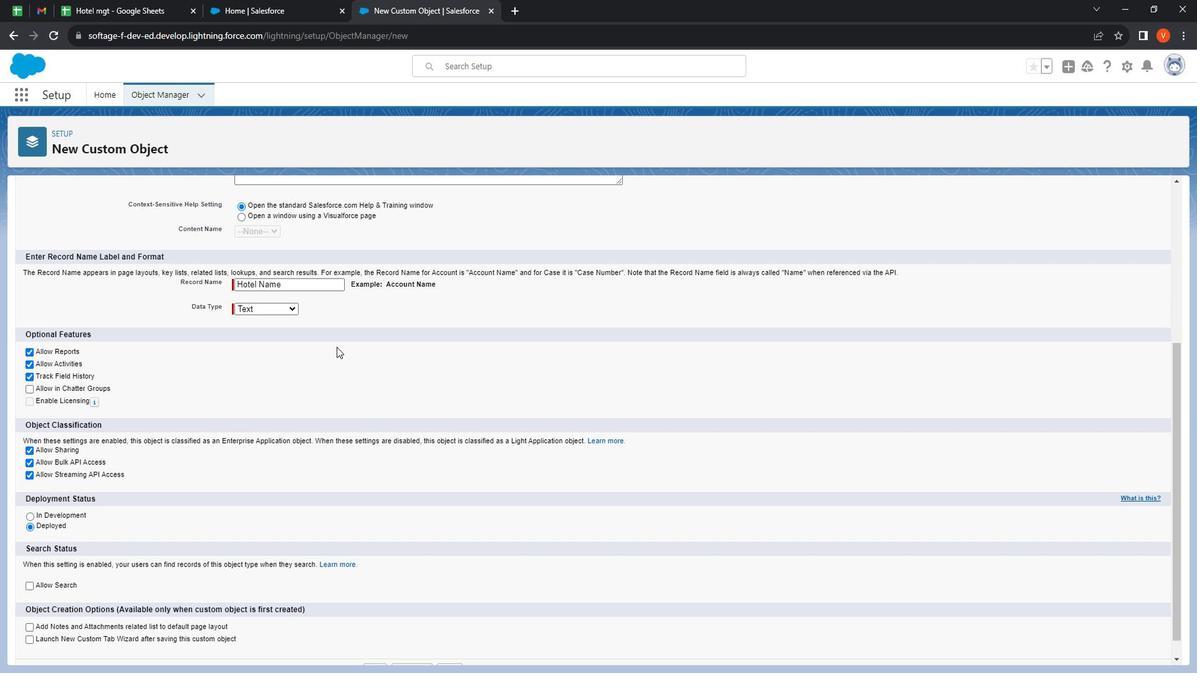 
Action: Mouse moved to (373, 358)
Screenshot: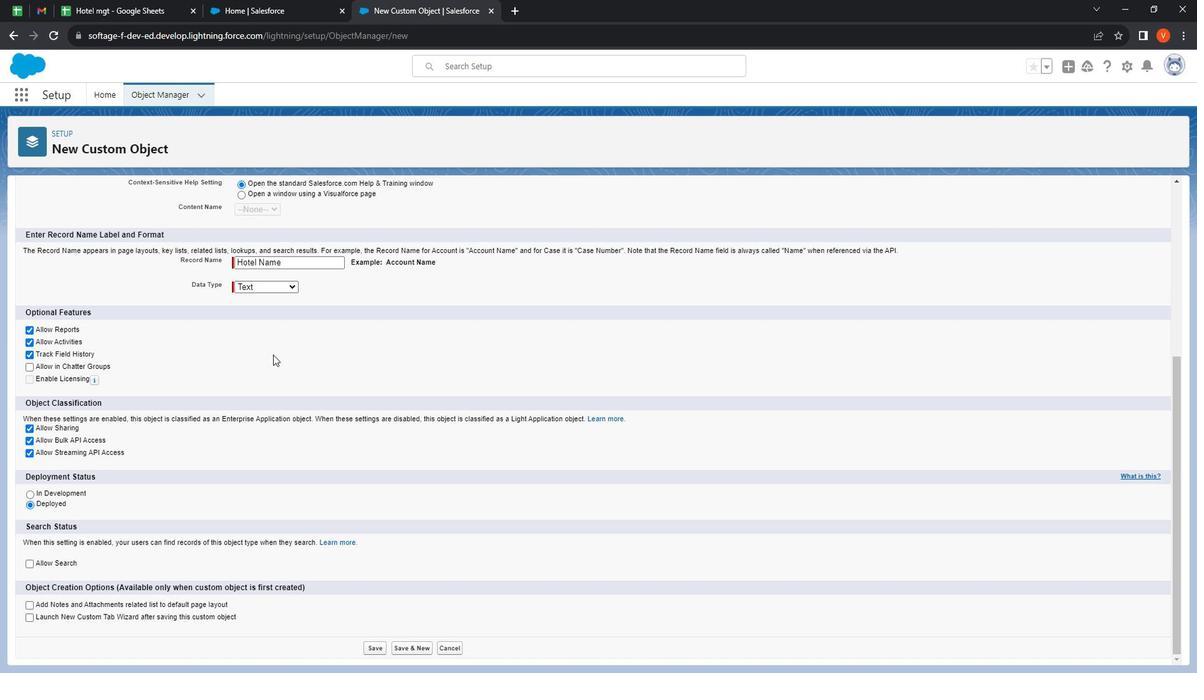 
Action: Mouse scrolled (373, 357) with delta (0, 0)
Screenshot: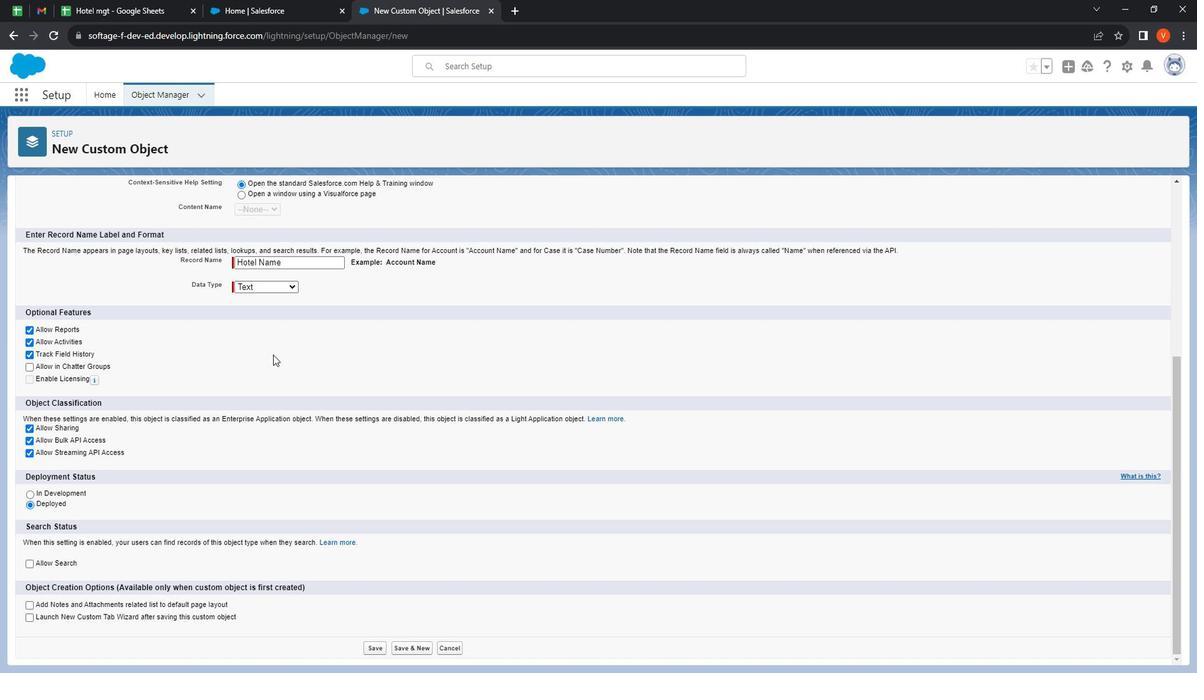 
Action: Mouse moved to (372, 359)
Screenshot: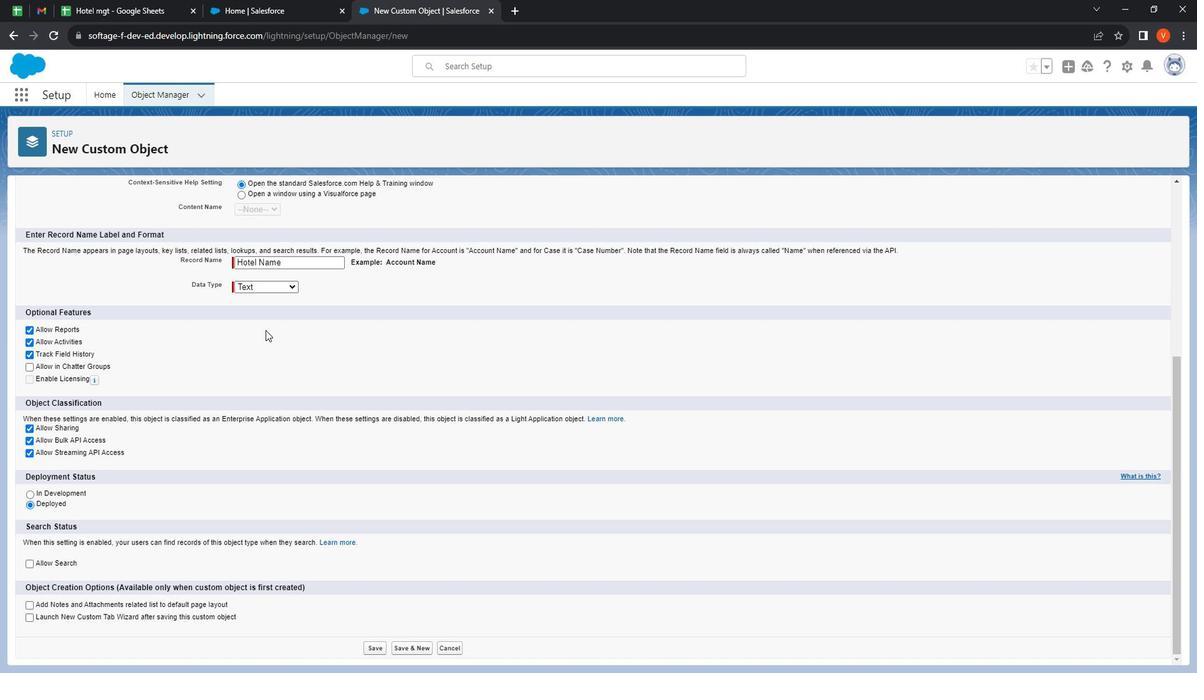 
Action: Mouse scrolled (372, 358) with delta (0, 0)
Screenshot: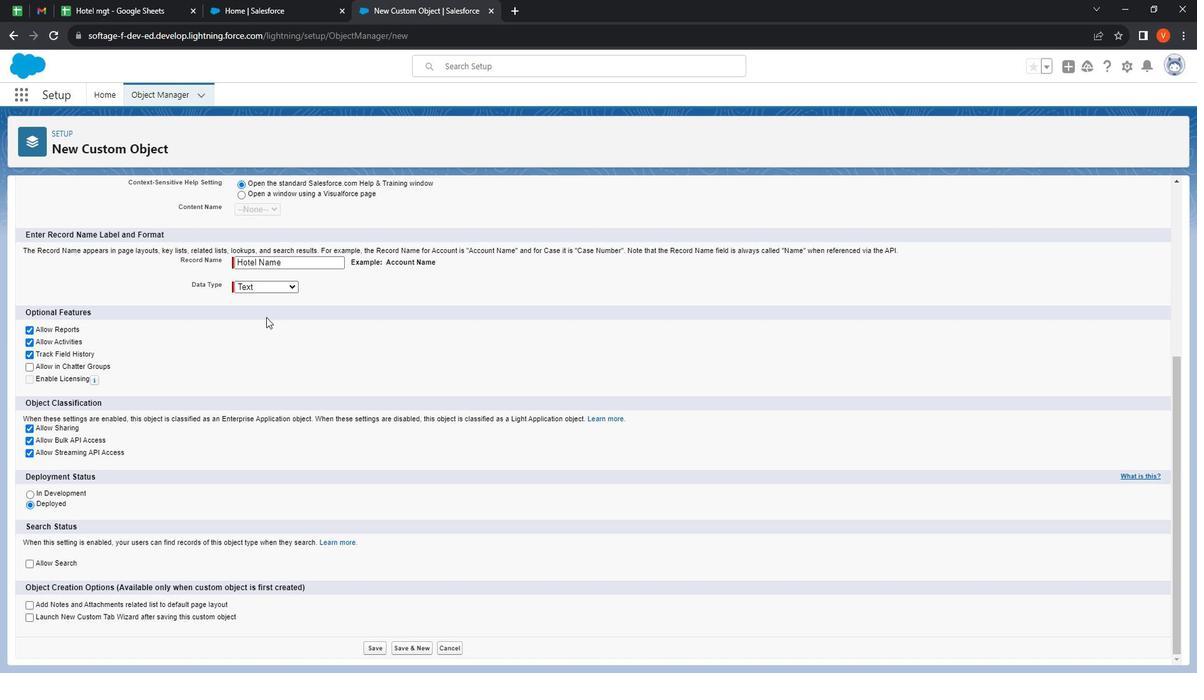 
Action: Mouse moved to (360, 362)
Screenshot: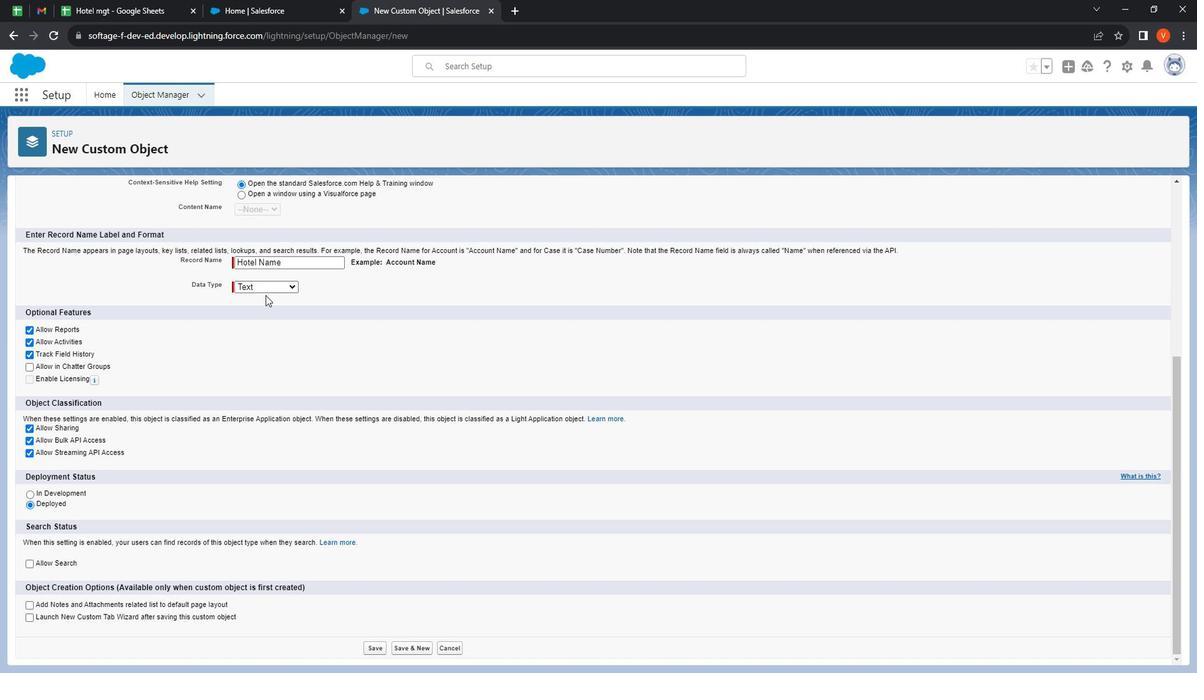 
Action: Mouse scrolled (360, 362) with delta (0, 0)
Screenshot: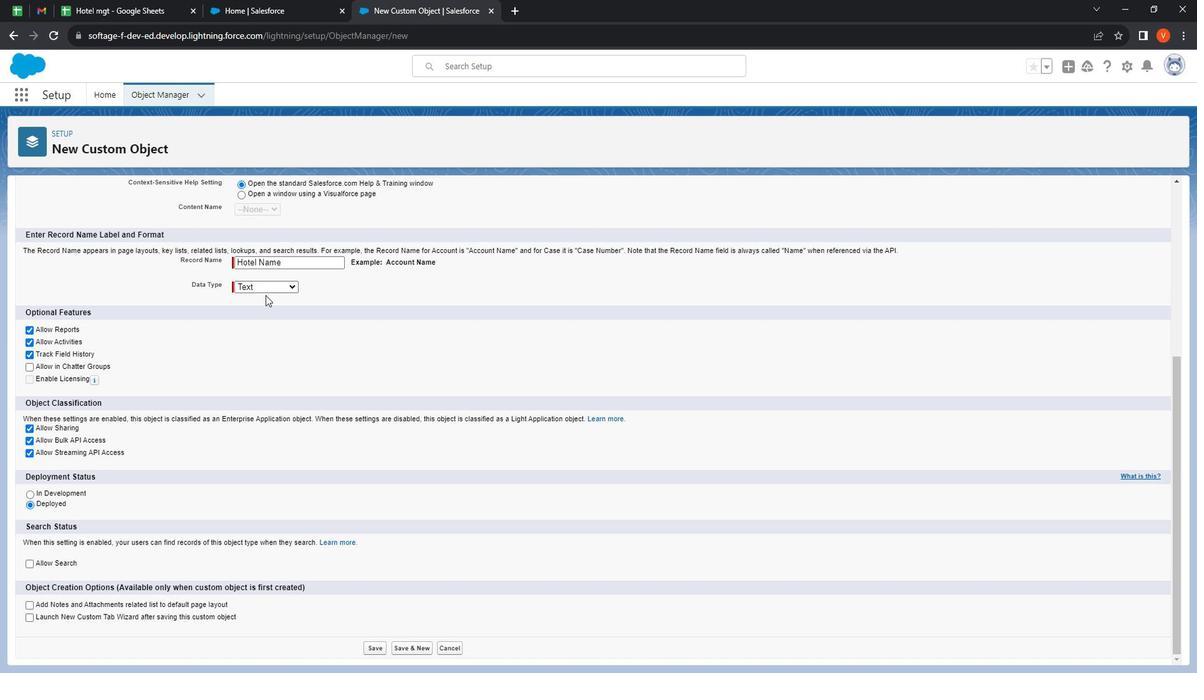 
Action: Mouse moved to (63, 544)
Screenshot: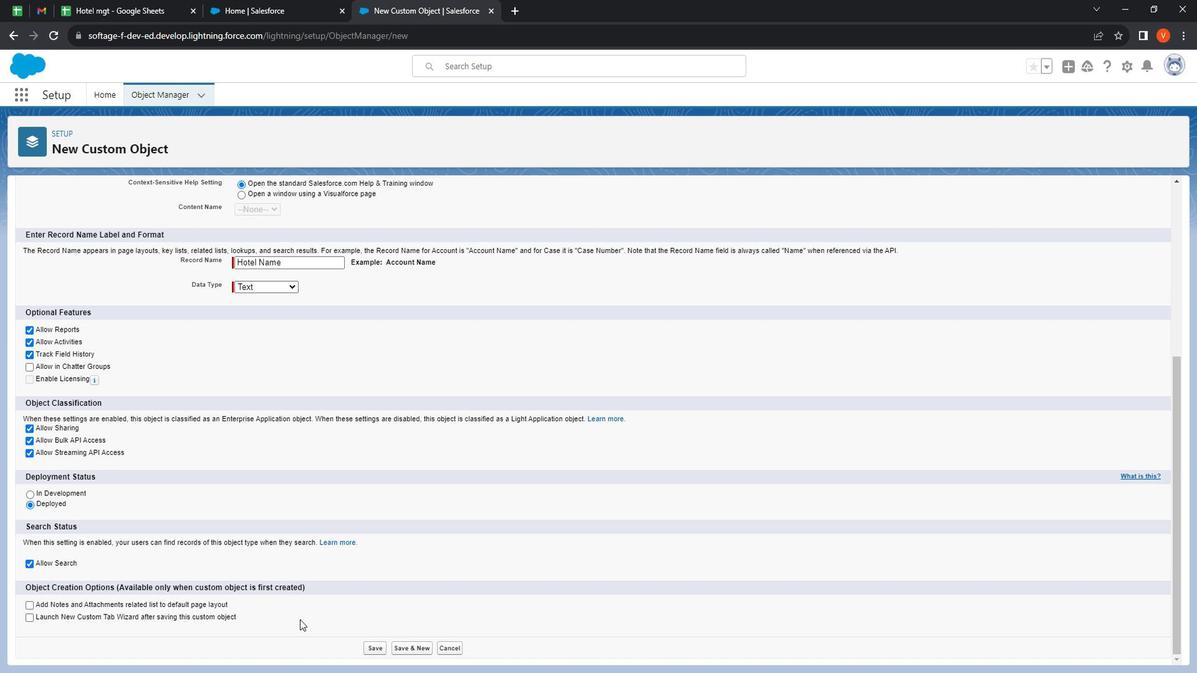 
Action: Mouse pressed left at (63, 544)
Screenshot: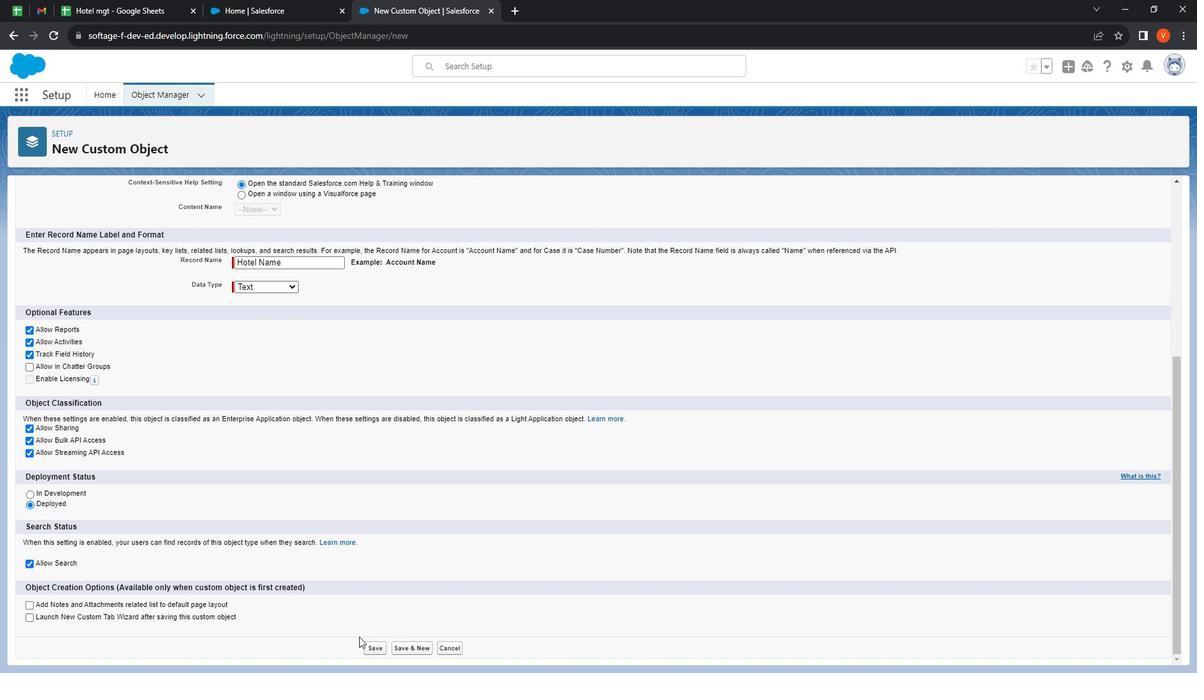 
Action: Mouse moved to (402, 620)
Screenshot: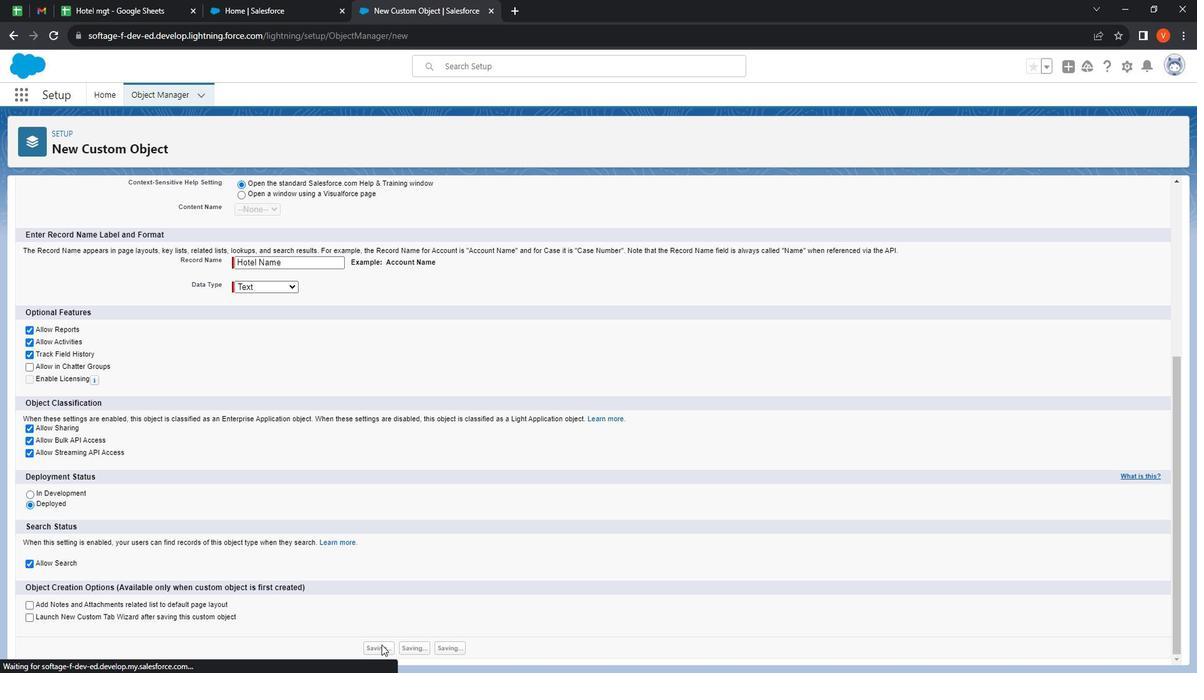 
Action: Mouse pressed left at (402, 620)
Screenshot: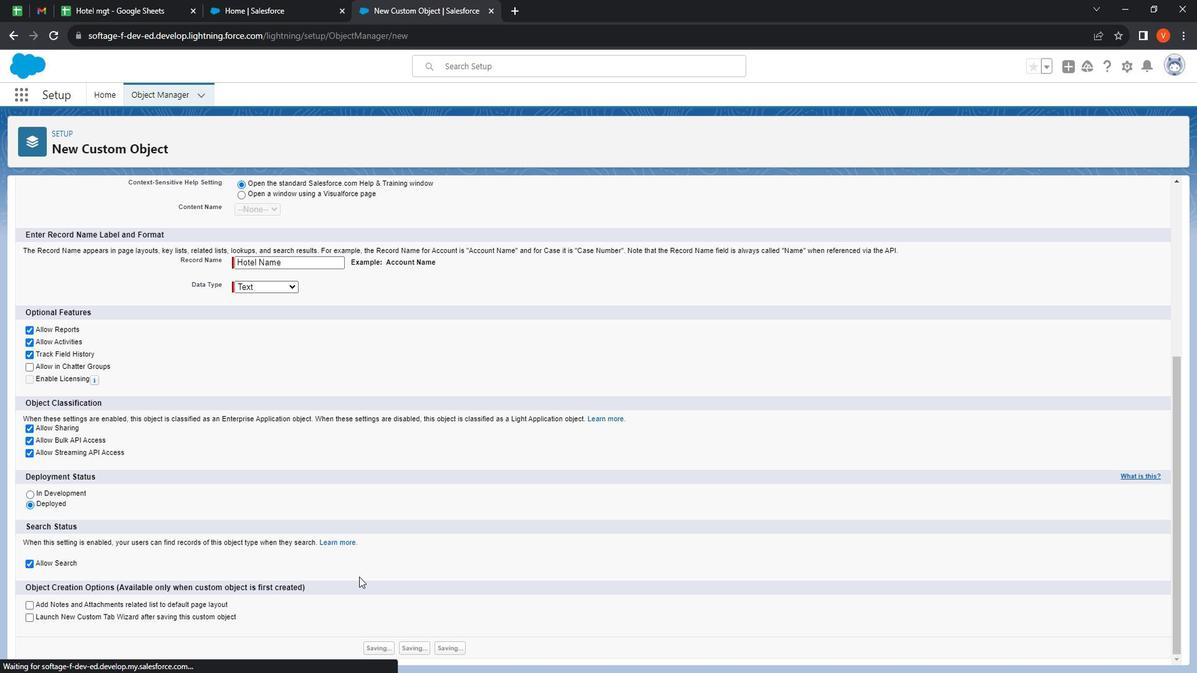 
Action: Mouse moved to (120, 243)
Screenshot: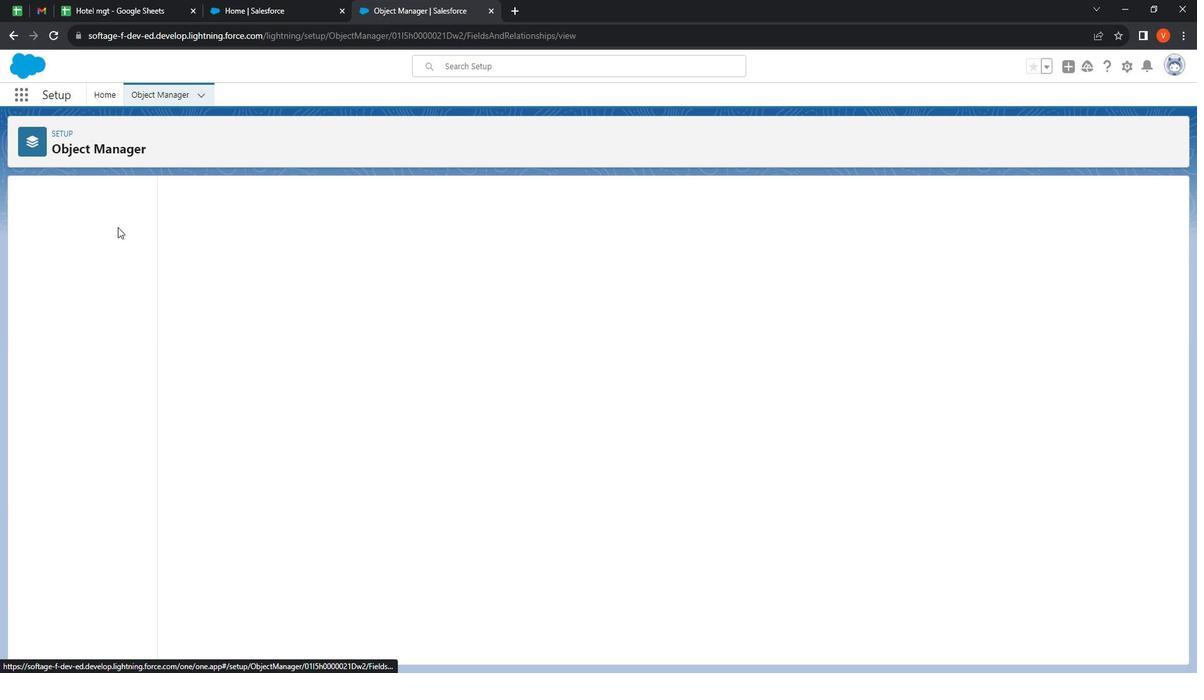 
Action: Mouse pressed left at (120, 243)
Screenshot: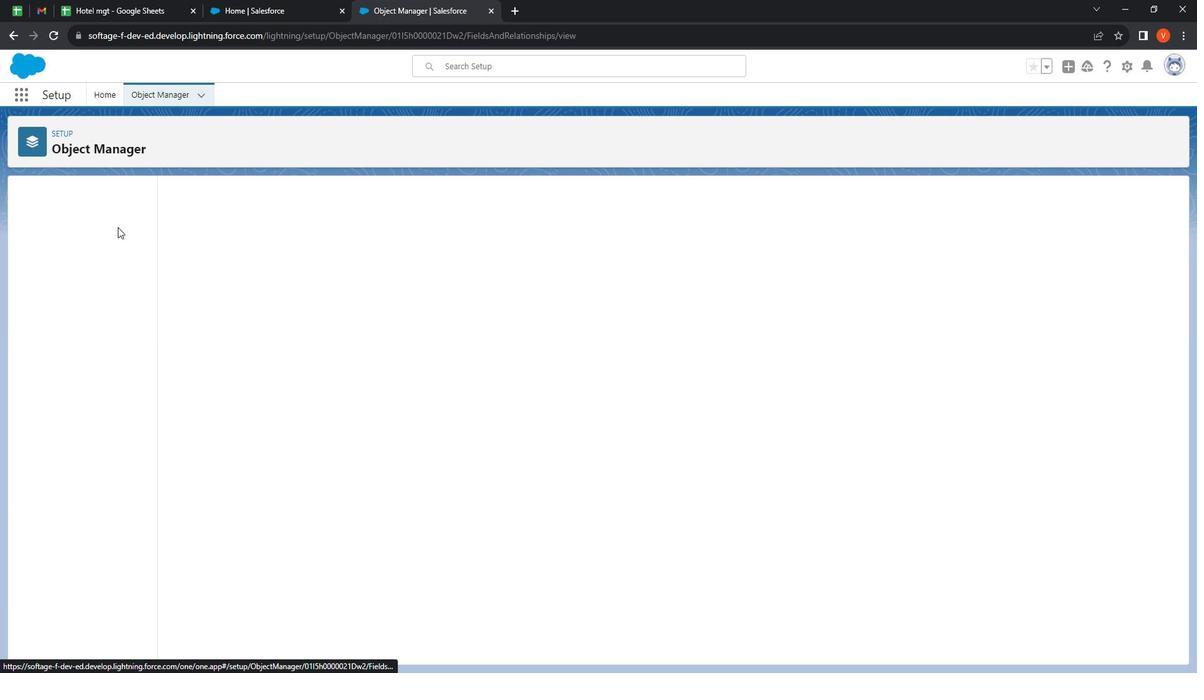 
Action: Mouse moved to (909, 217)
Screenshot: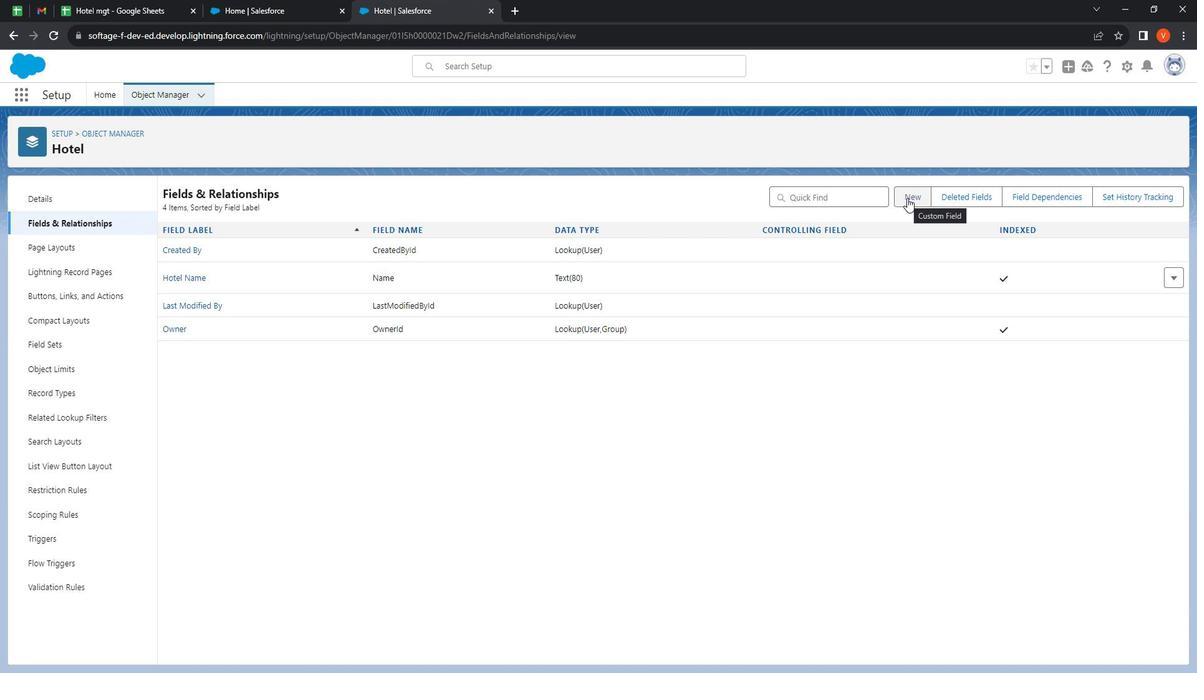 
Action: Mouse pressed left at (909, 217)
Screenshot: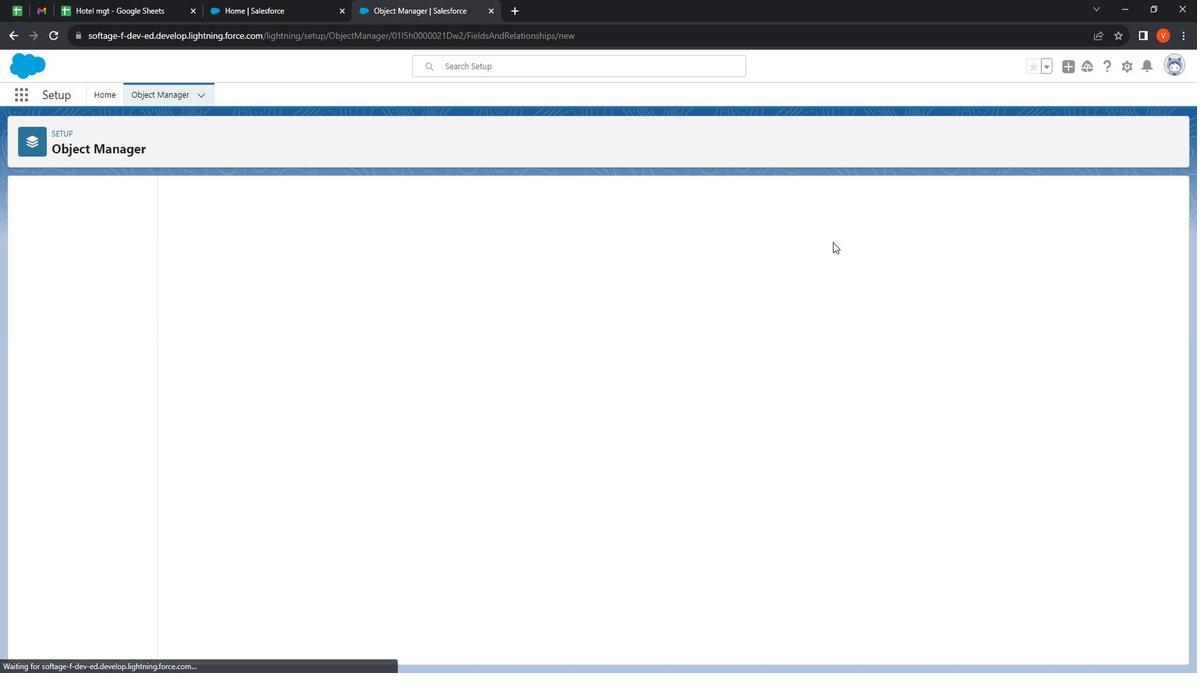 
Action: Mouse moved to (244, 391)
Screenshot: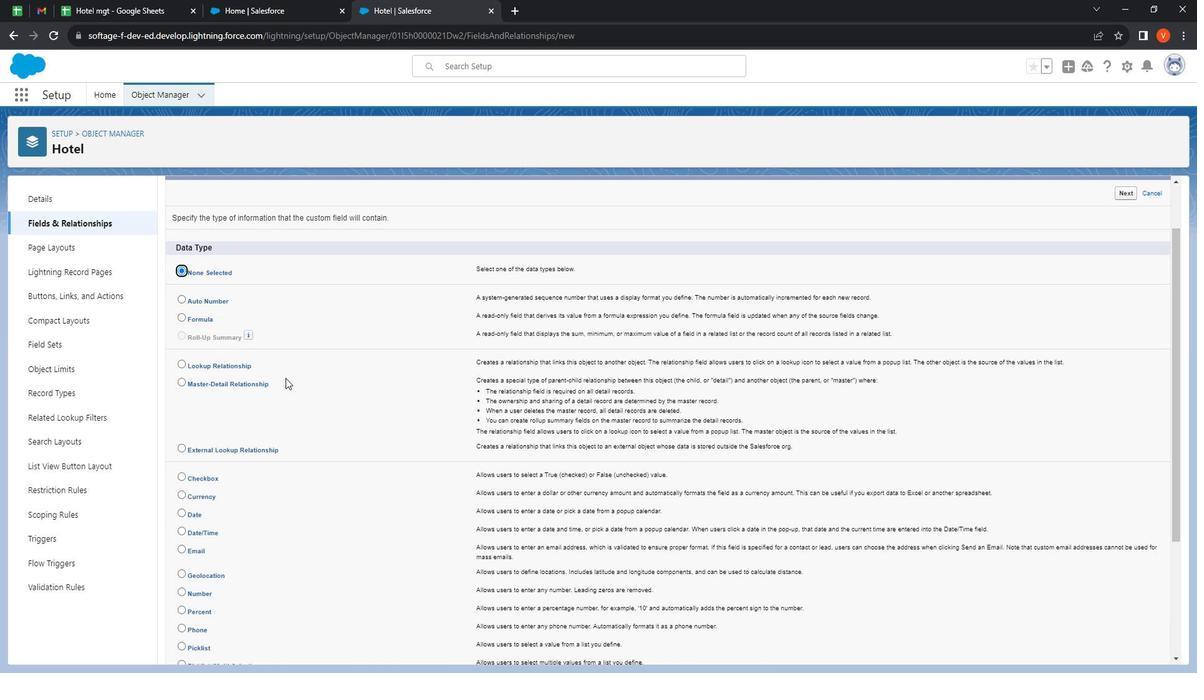 
Action: Mouse scrolled (244, 391) with delta (0, 0)
Screenshot: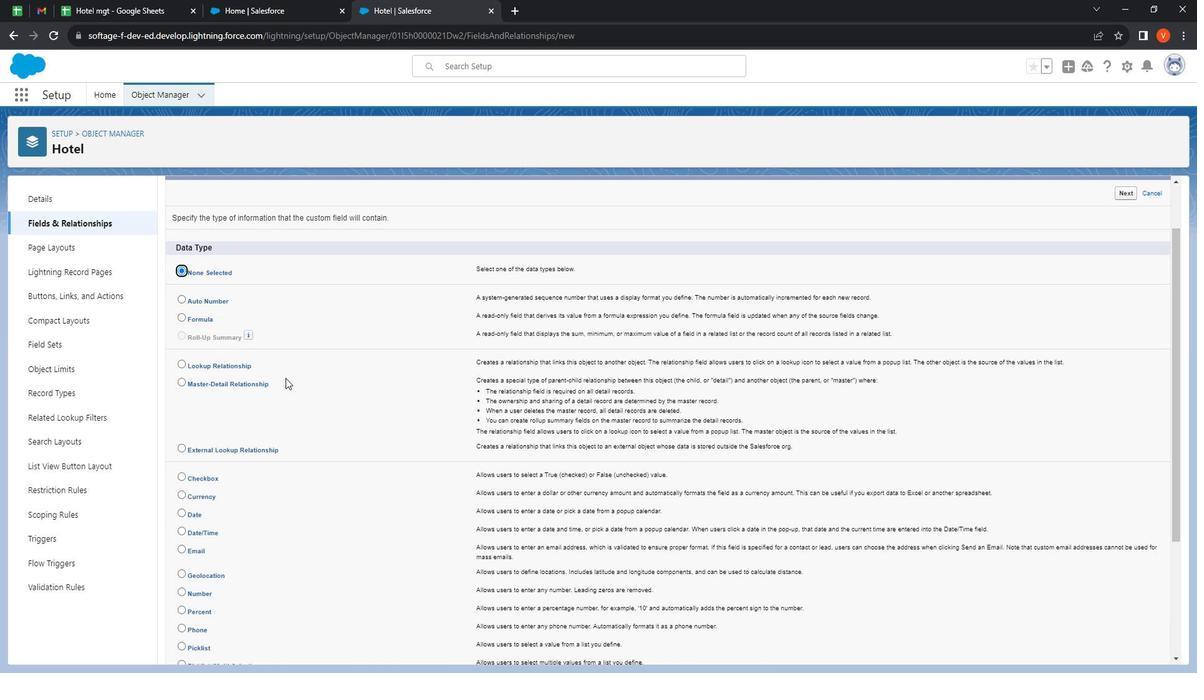 
Action: Mouse moved to (222, 576)
Screenshot: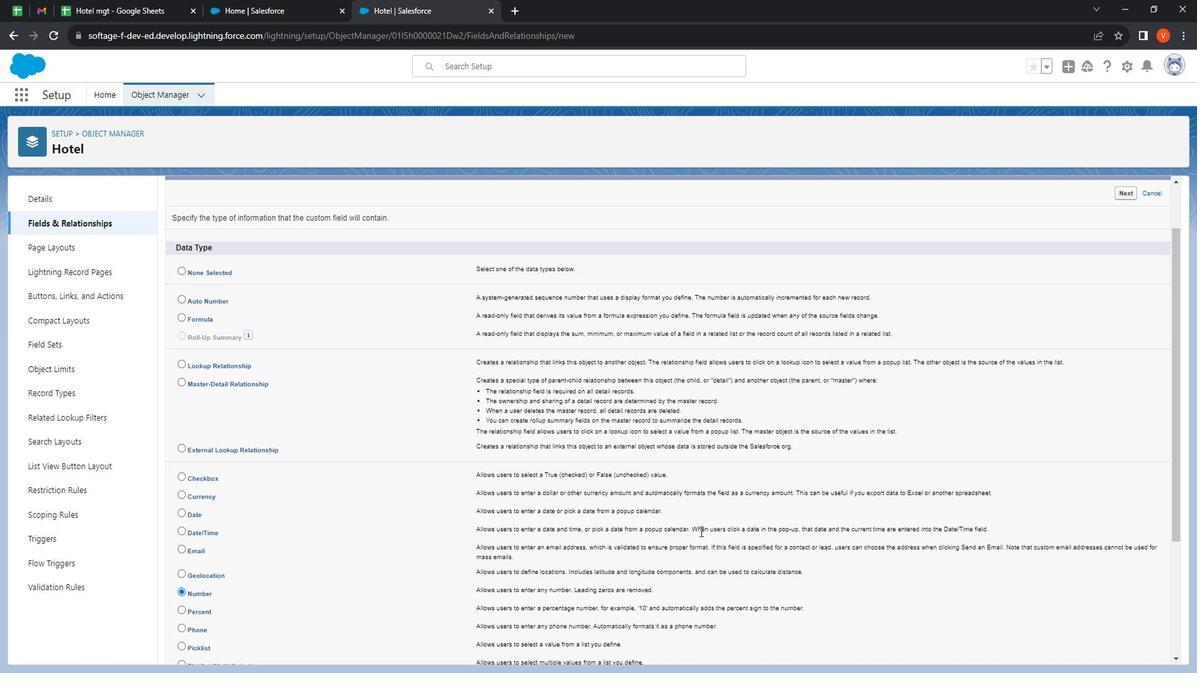 
Action: Mouse pressed left at (222, 576)
Screenshot: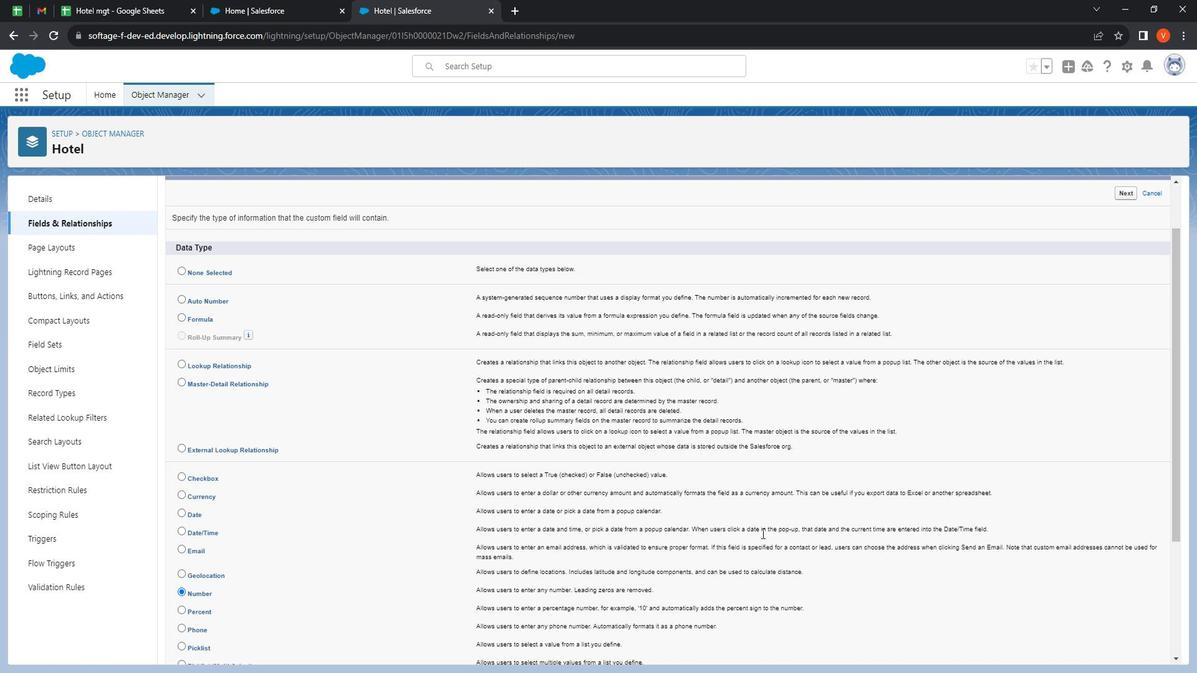 
Action: Mouse moved to (906, 592)
Screenshot: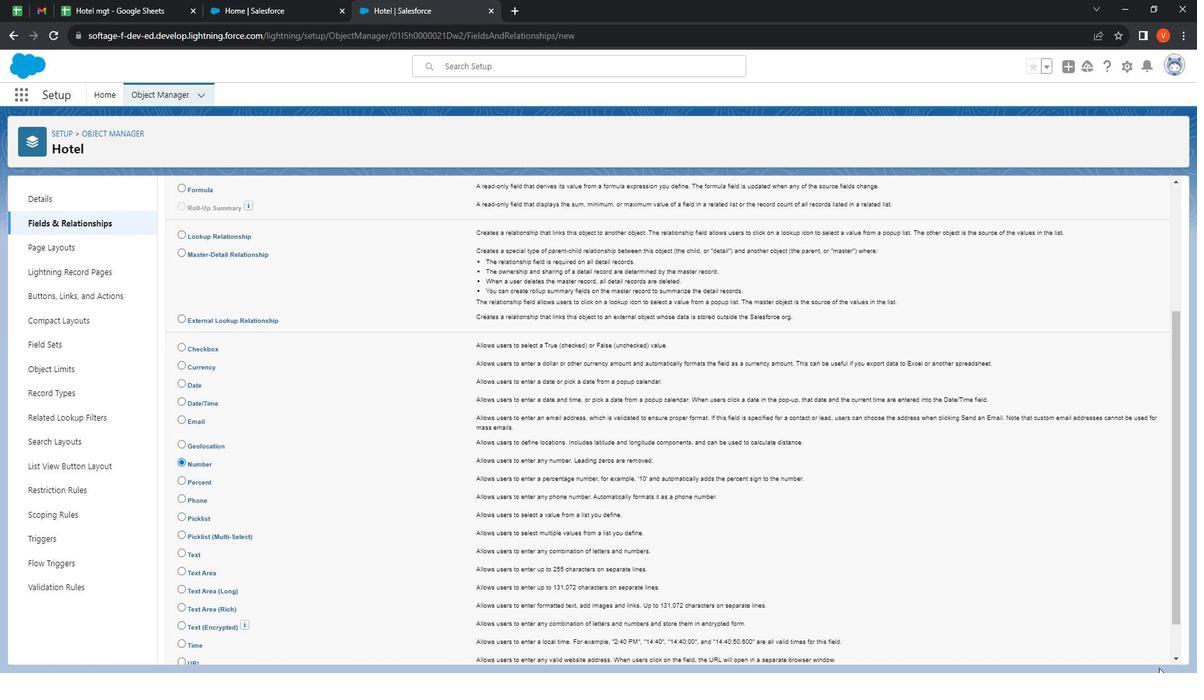 
Action: Mouse scrolled (906, 591) with delta (0, 0)
Screenshot: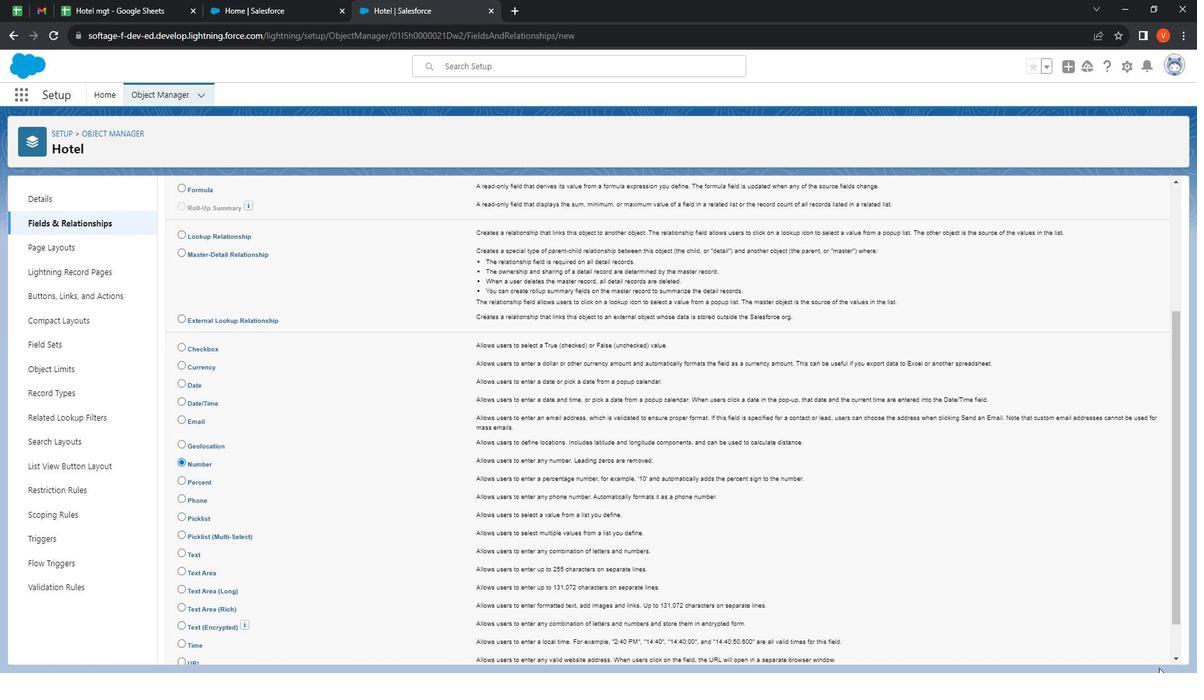 
Action: Mouse moved to (986, 626)
Screenshot: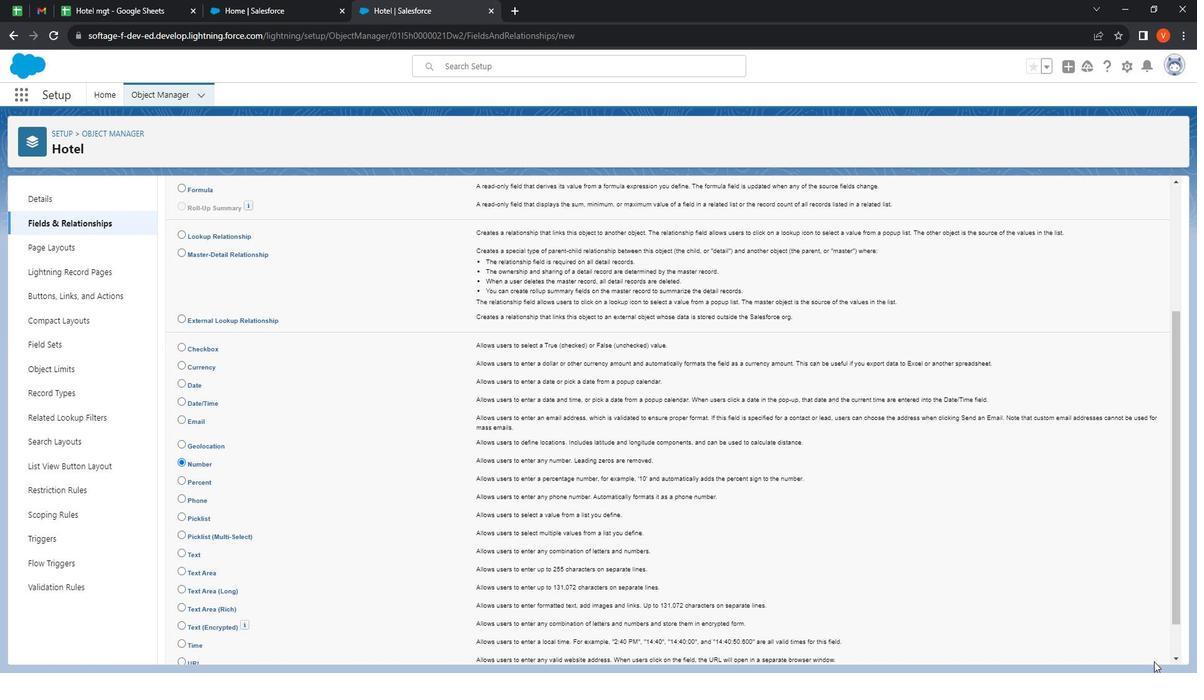 
Action: Mouse scrolled (986, 625) with delta (0, 0)
Screenshot: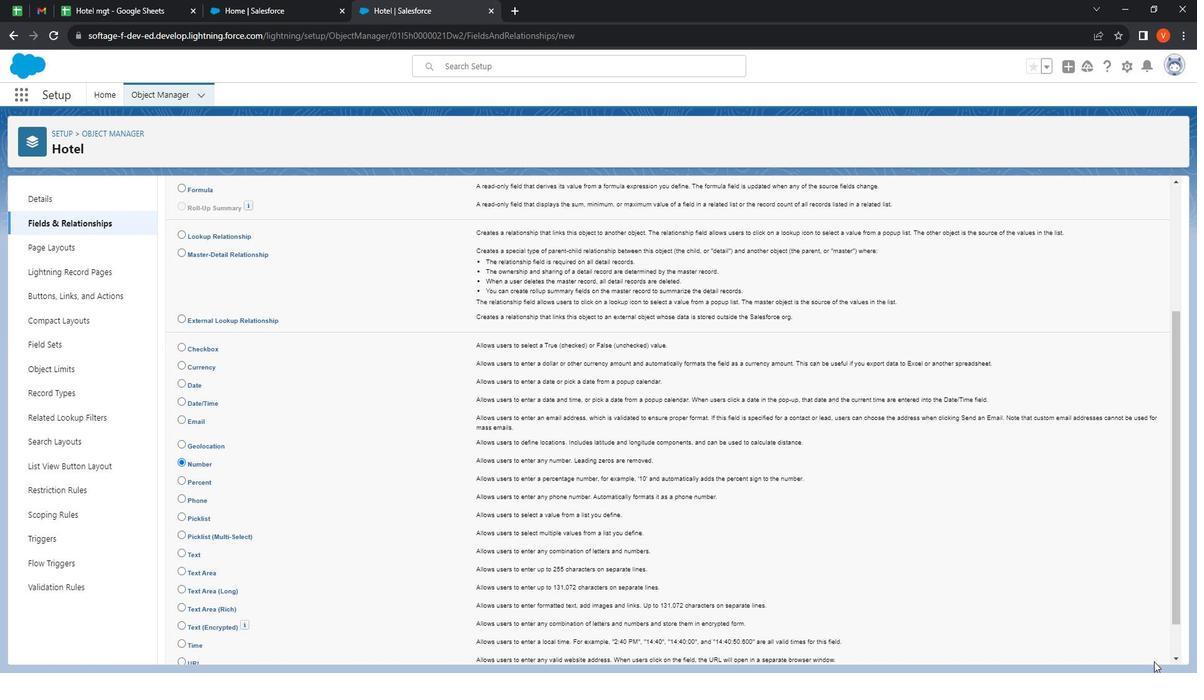 
Action: Mouse moved to (1080, 662)
Screenshot: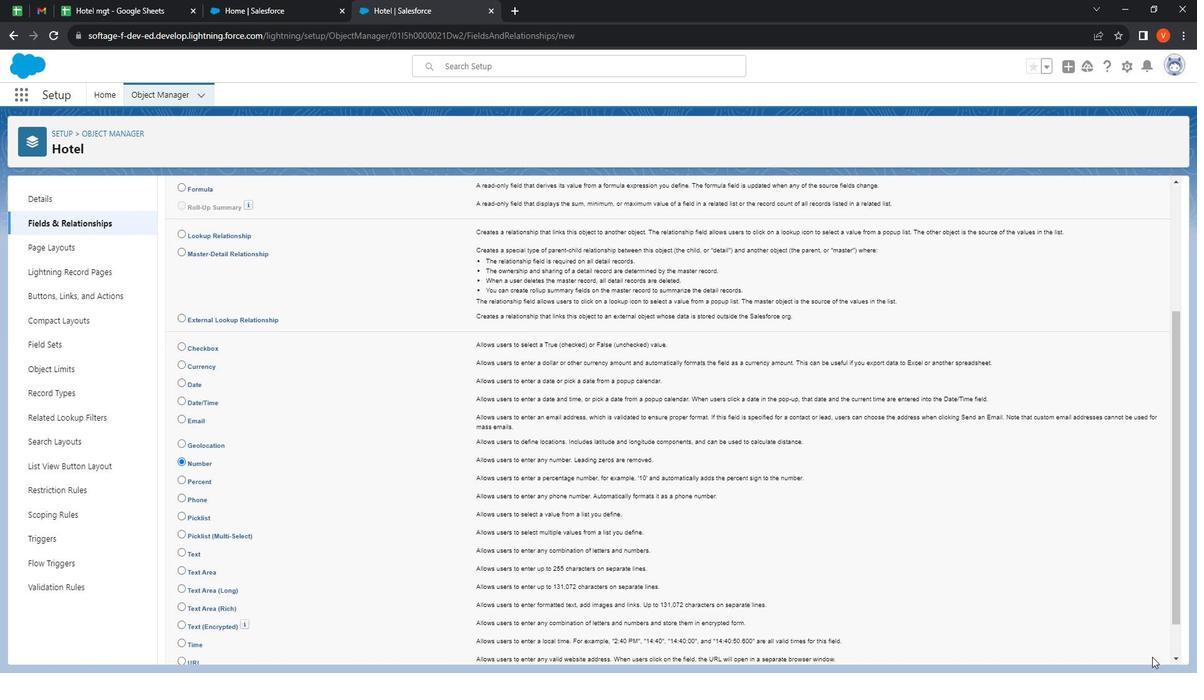 
Action: Mouse scrolled (1080, 661) with delta (0, 0)
Screenshot: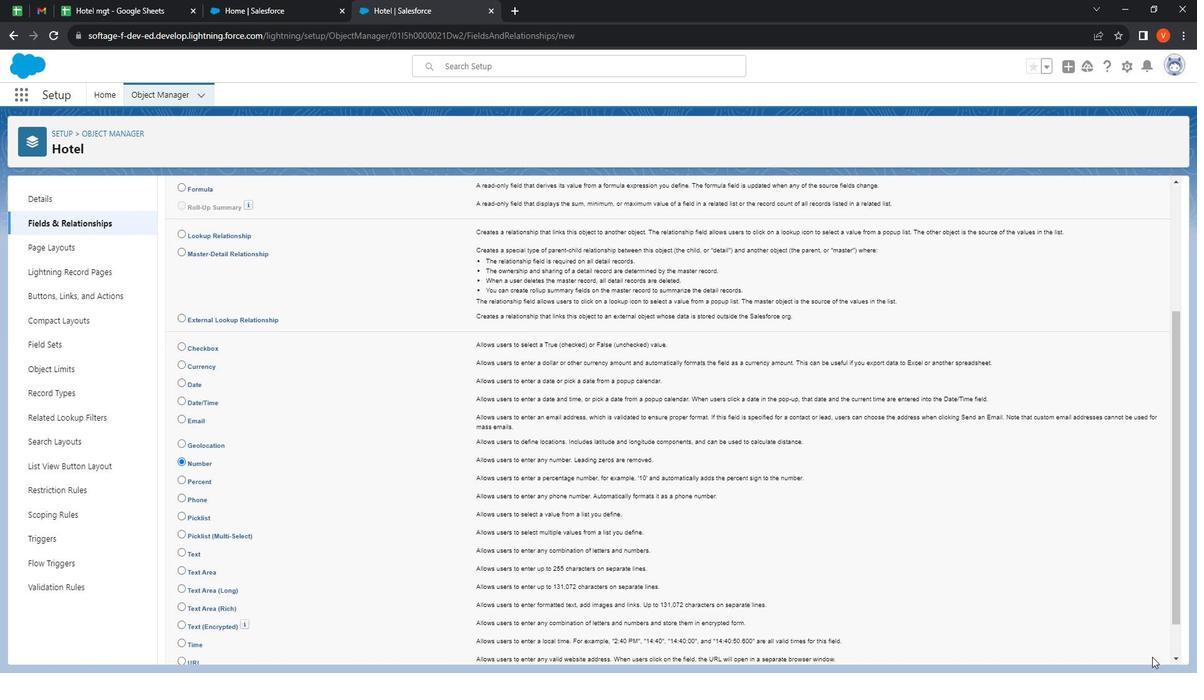 
Action: Mouse moved to (1144, 666)
Screenshot: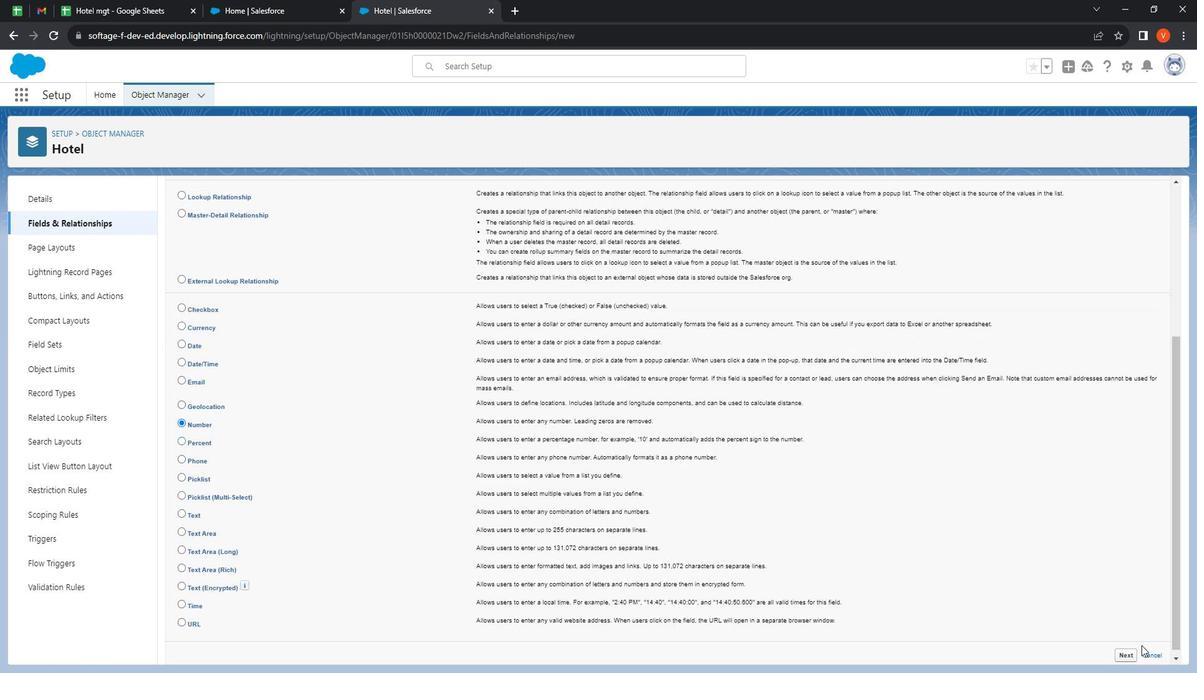 
Action: Mouse scrolled (1144, 666) with delta (0, 0)
Screenshot: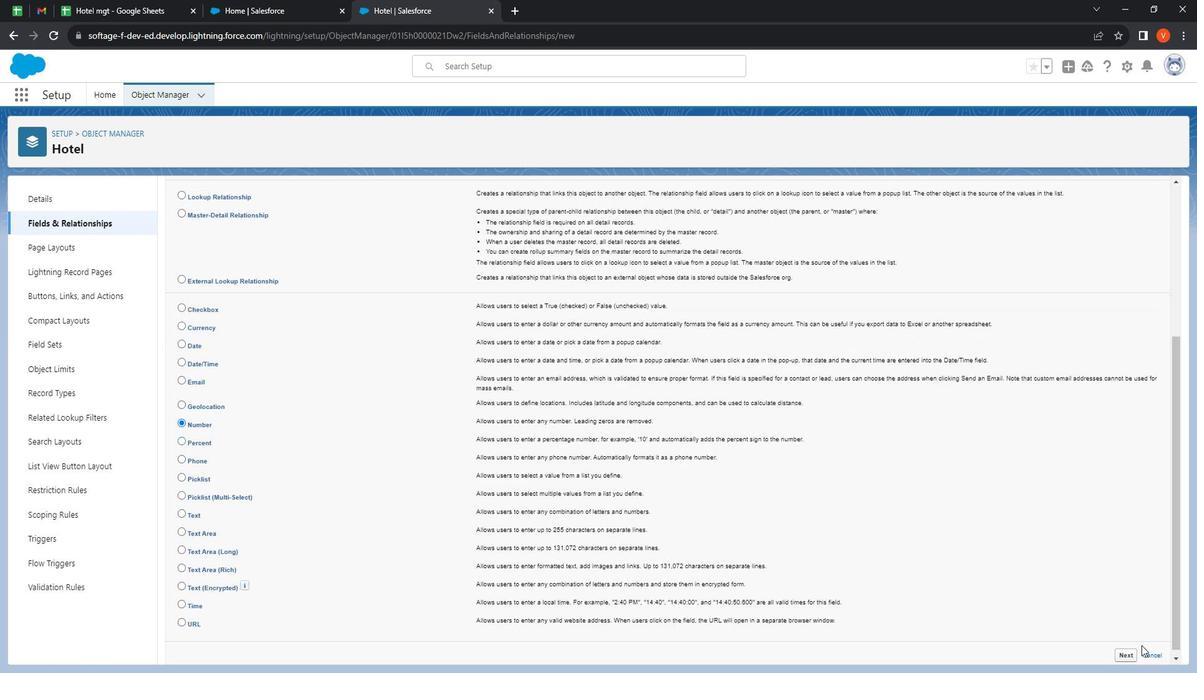 
Action: Mouse moved to (1146, 634)
Screenshot: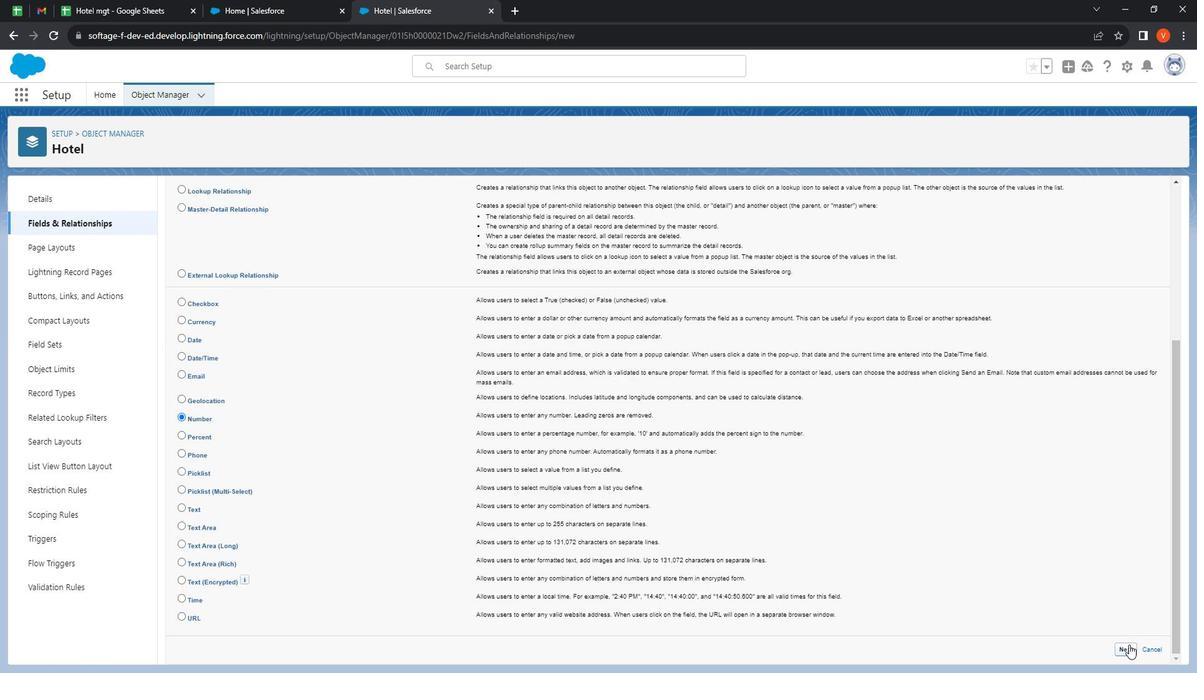 
Action: Mouse scrolled (1146, 634) with delta (0, 0)
Screenshot: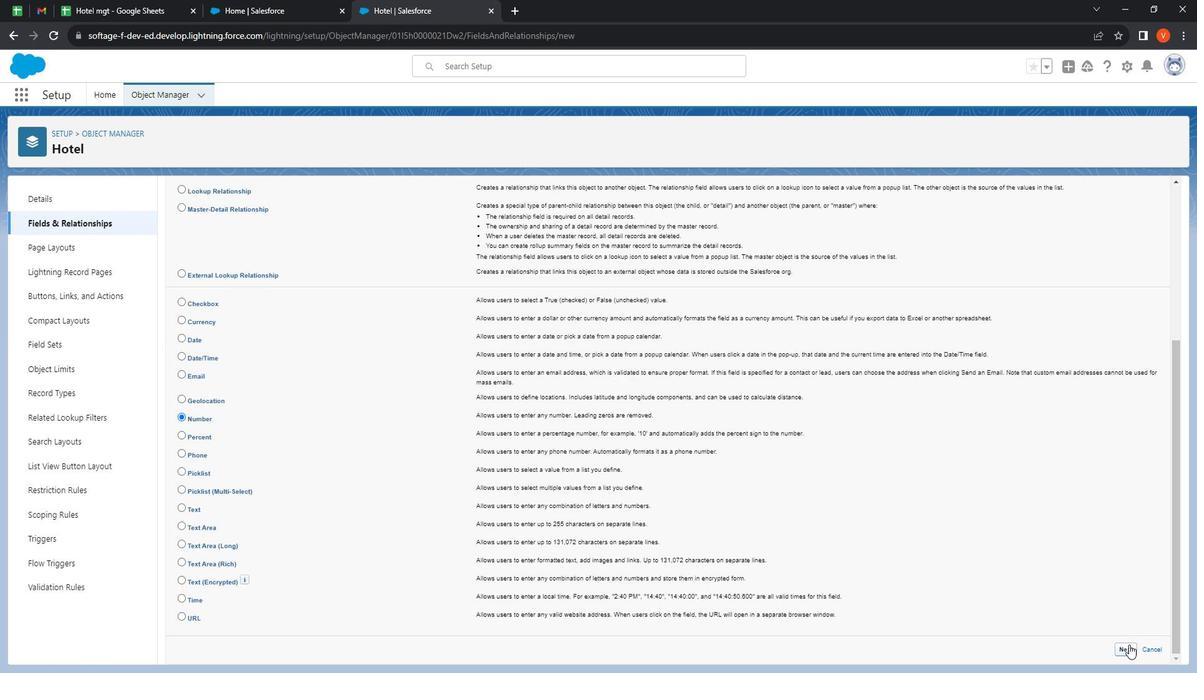 
Action: Mouse moved to (1145, 631)
Screenshot: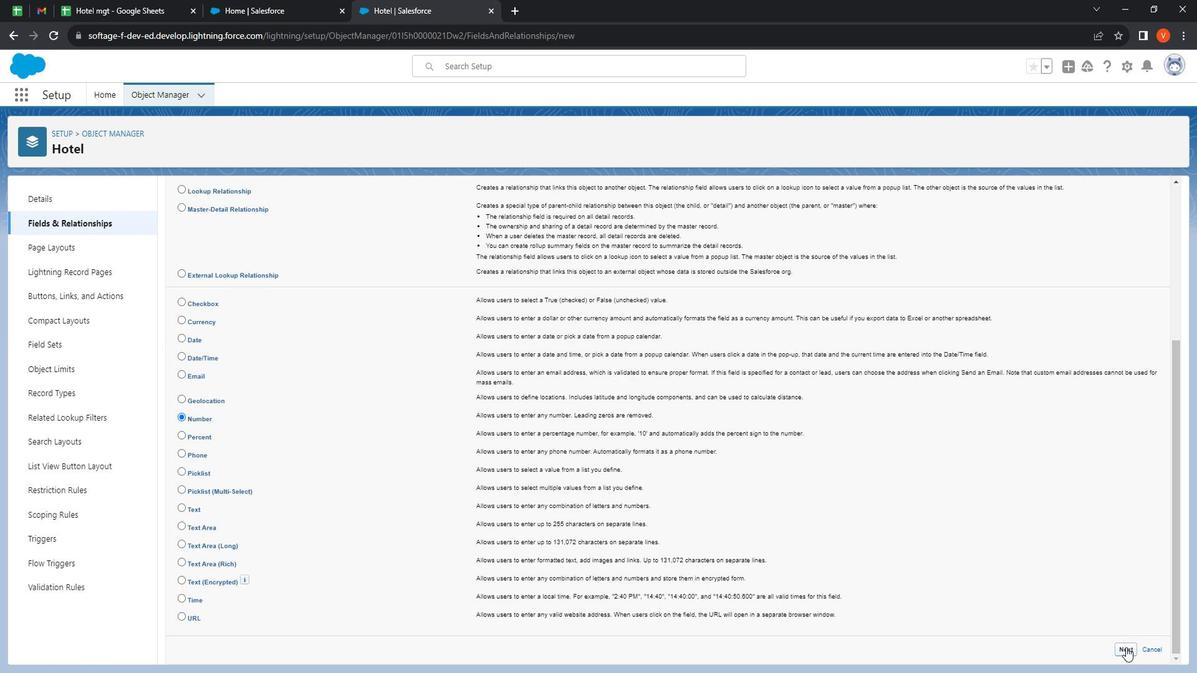 
Action: Mouse scrolled (1145, 630) with delta (0, 0)
Screenshot: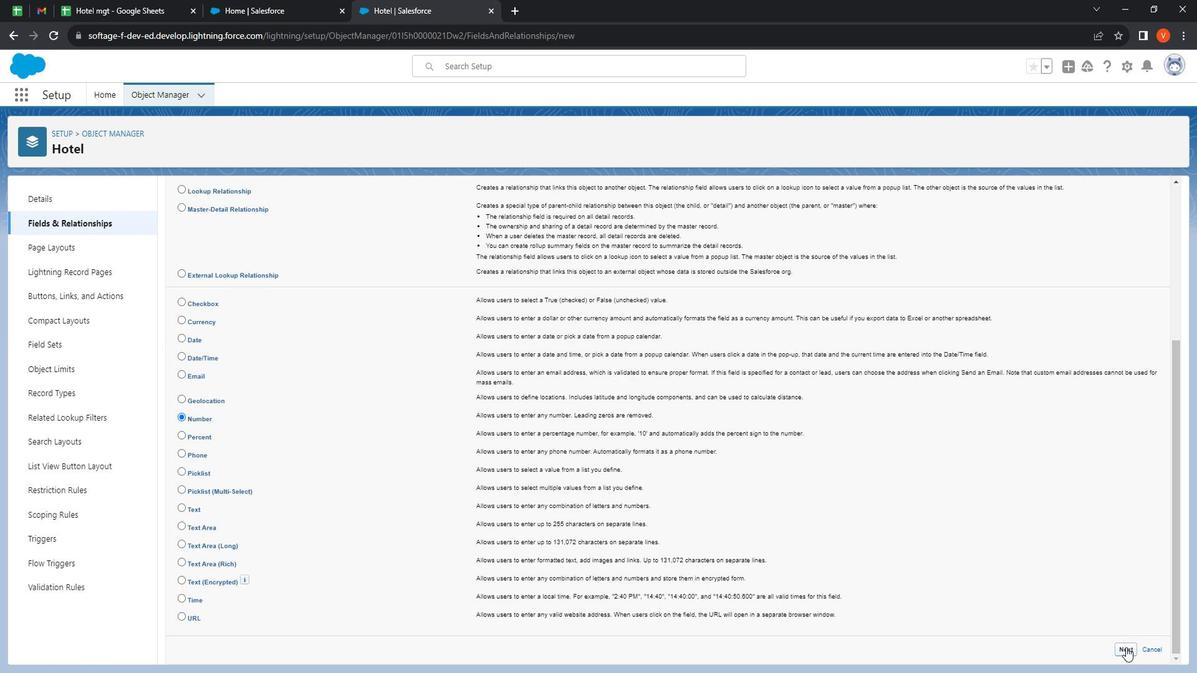 
Action: Mouse moved to (1137, 622)
Screenshot: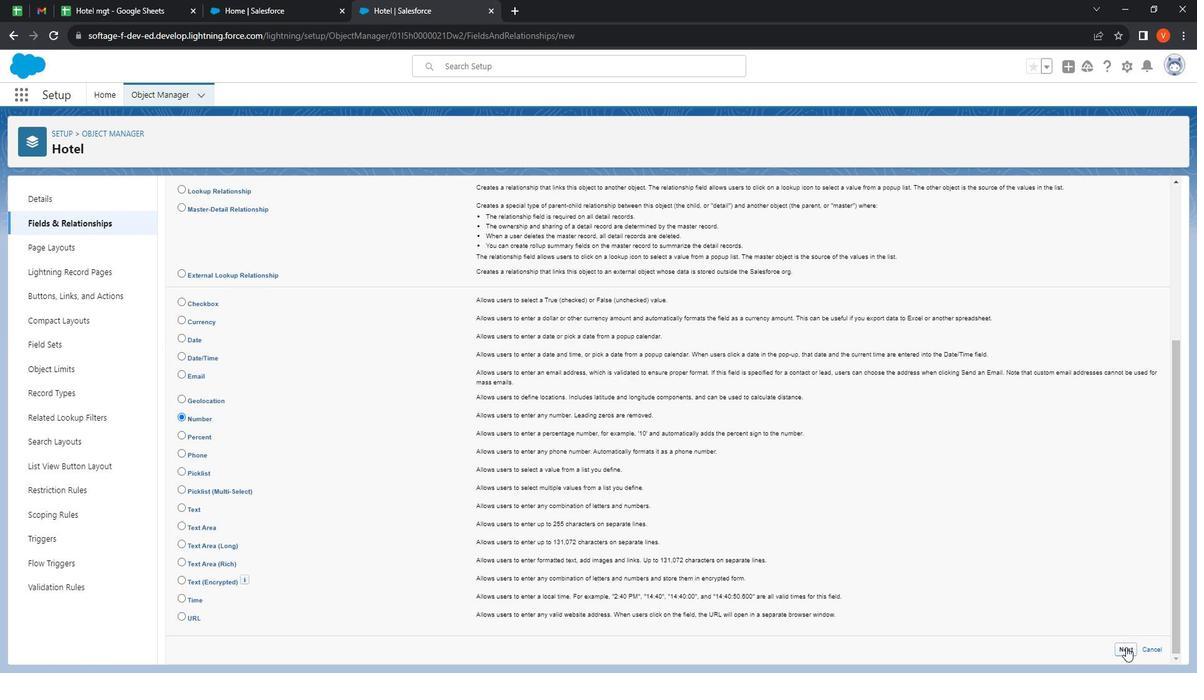 
Action: Mouse scrolled (1137, 621) with delta (0, 0)
Screenshot: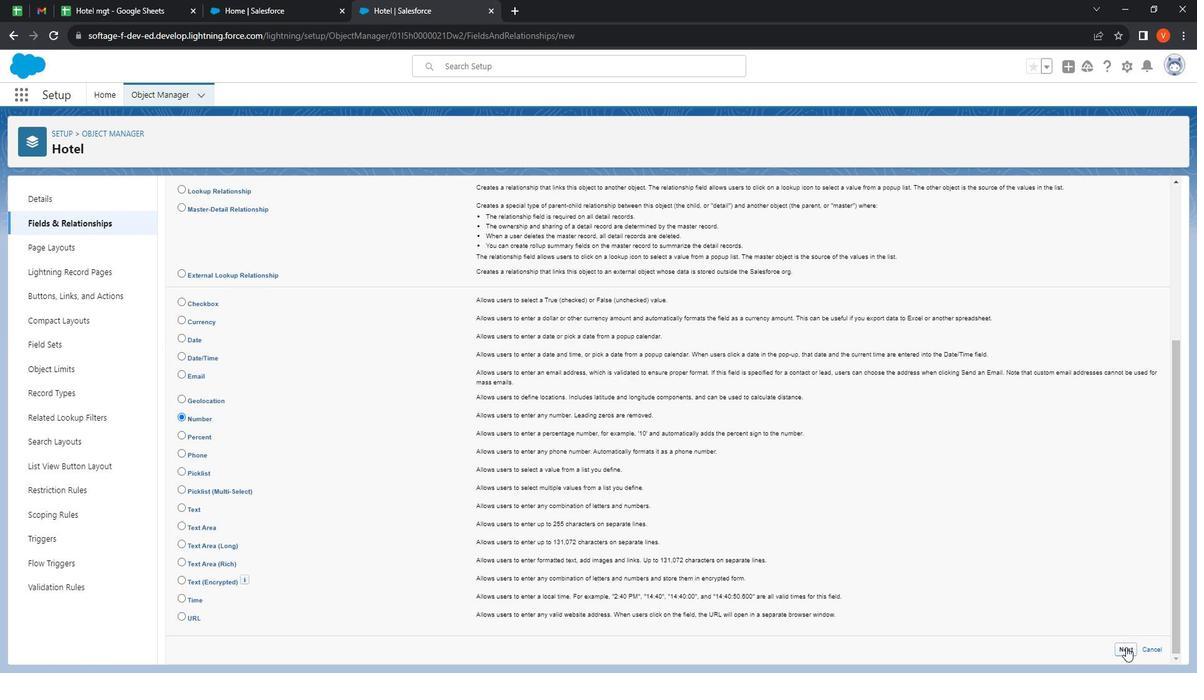 
Action: Mouse moved to (1131, 617)
Screenshot: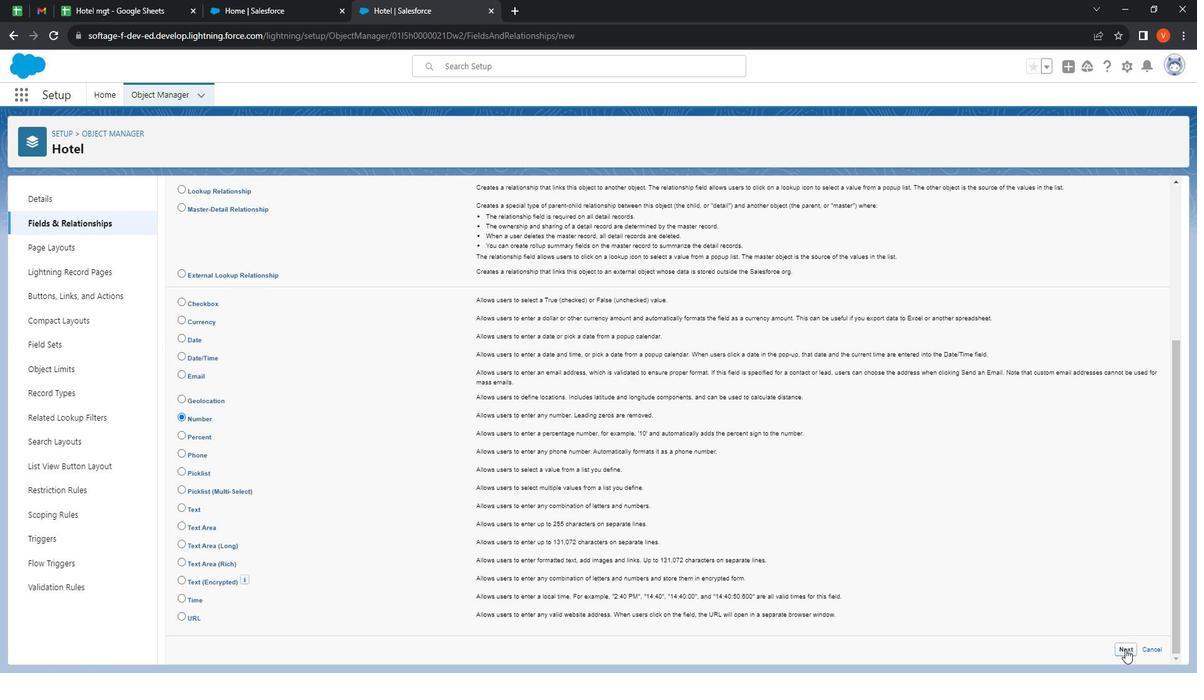 
Action: Mouse scrolled (1131, 616) with delta (0, 0)
Screenshot: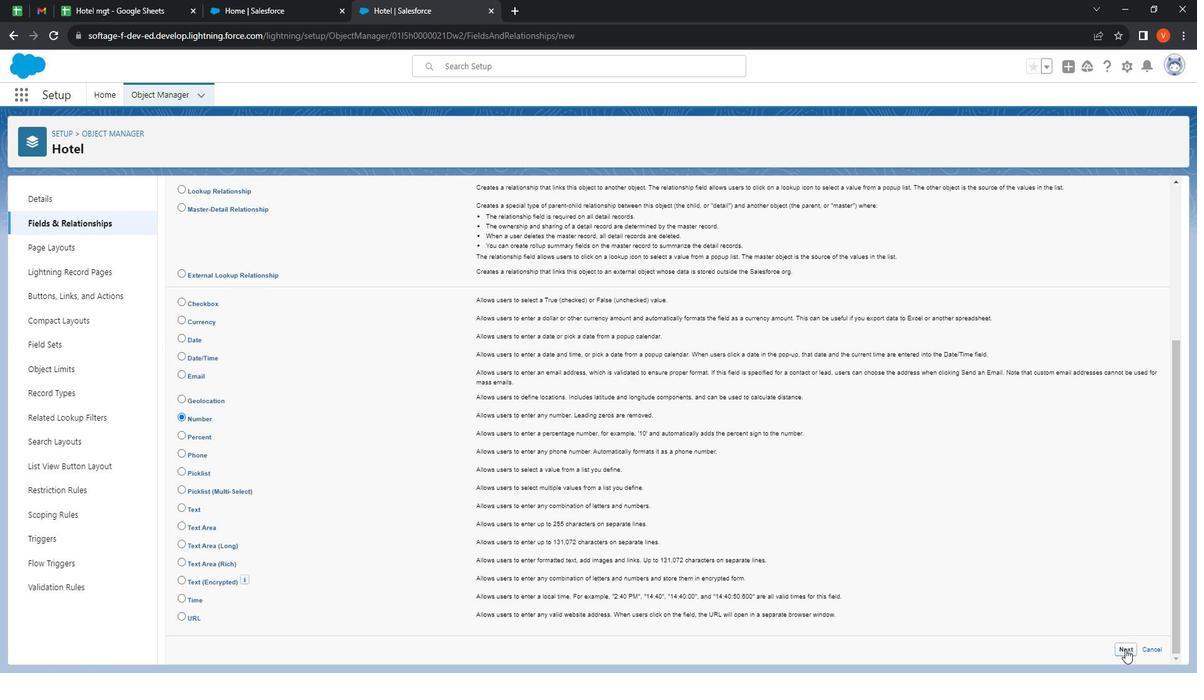 
Action: Mouse moved to (1129, 614)
Screenshot: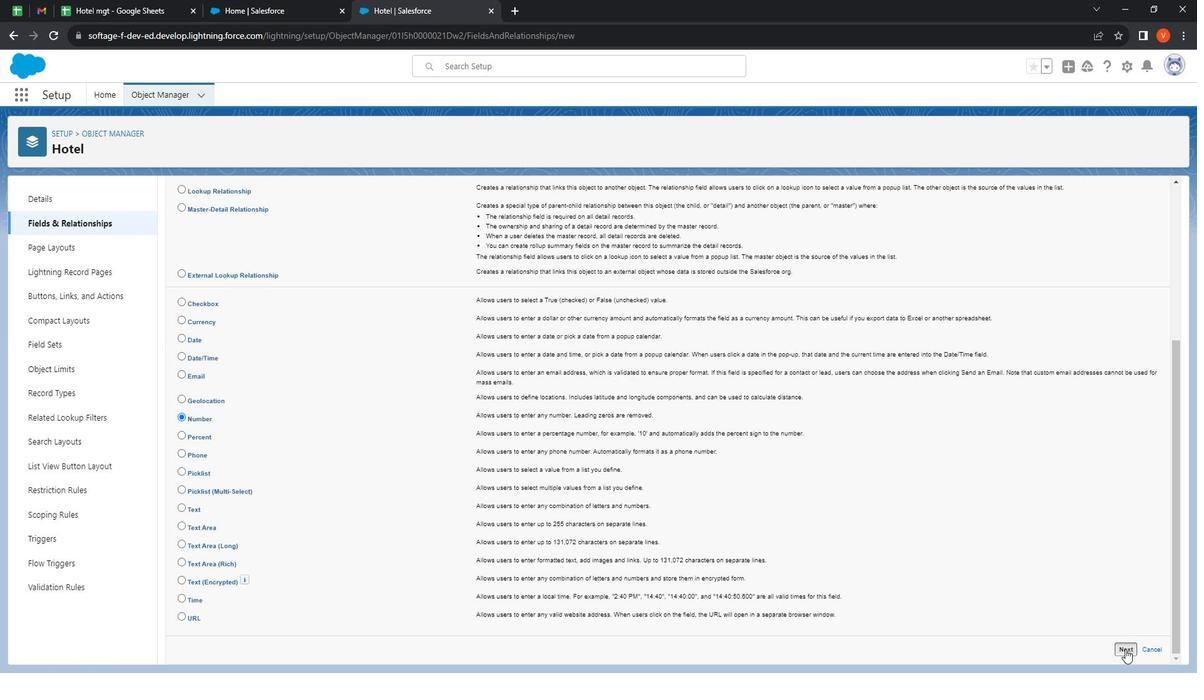 
Action: Mouse scrolled (1129, 614) with delta (0, 0)
Screenshot: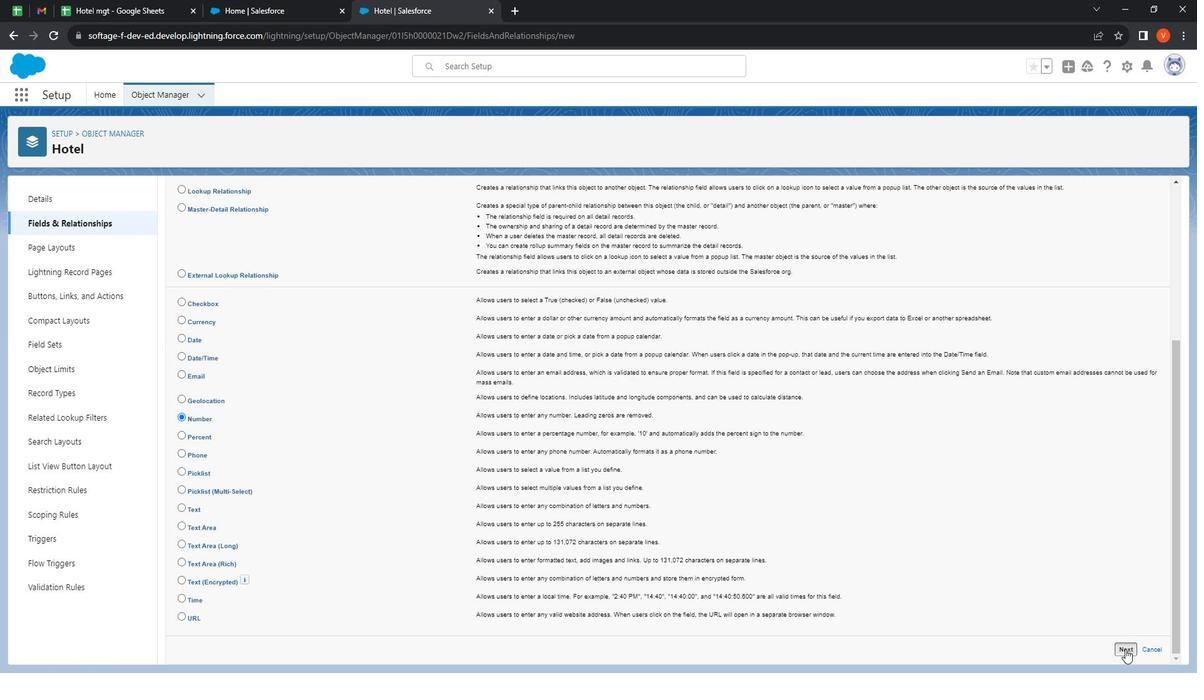 
Action: Mouse moved to (1120, 624)
Screenshot: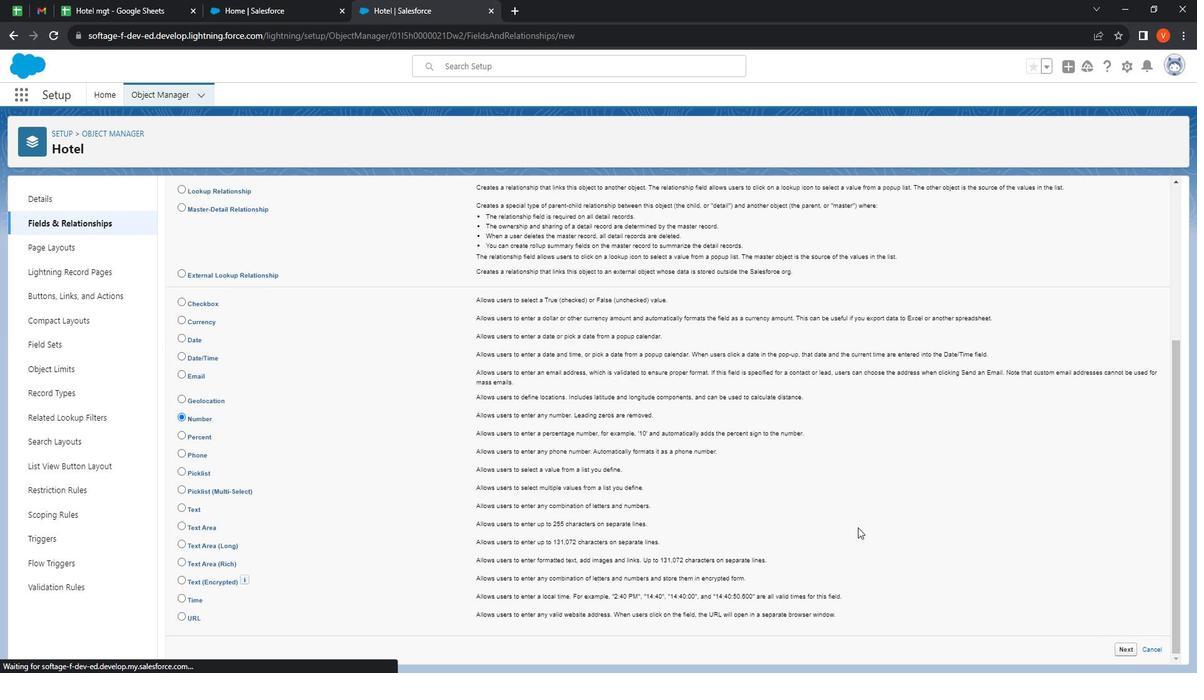 
Action: Mouse pressed left at (1120, 624)
Screenshot: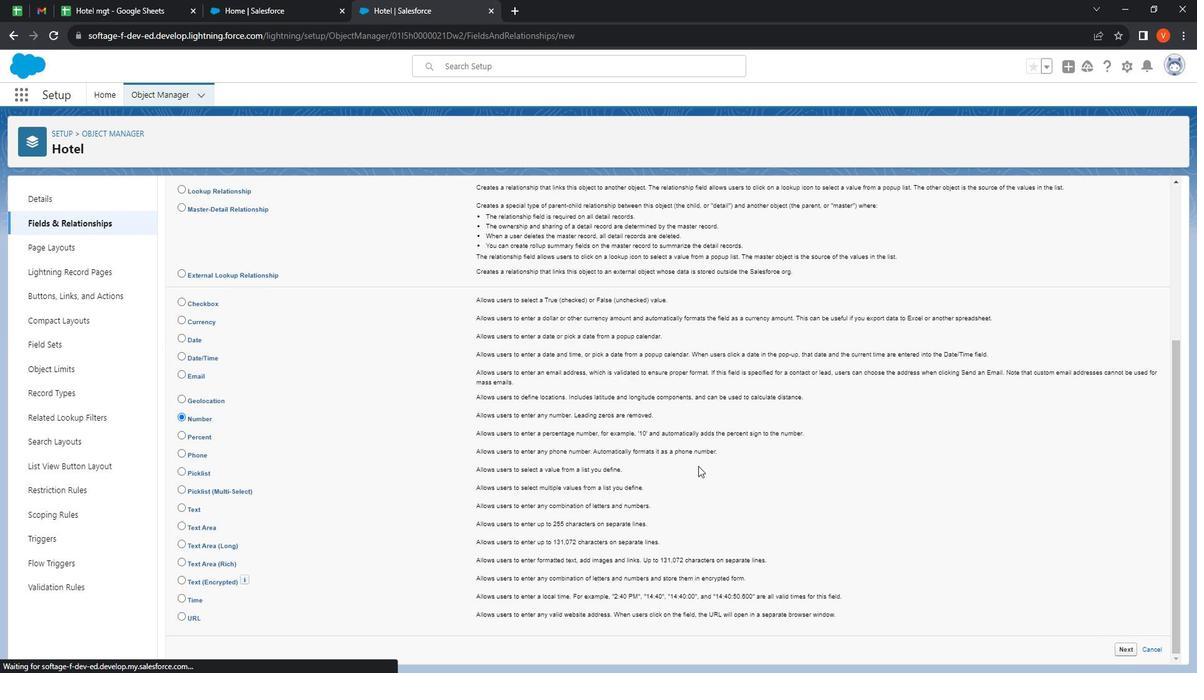 
Action: Mouse moved to (412, 296)
Screenshot: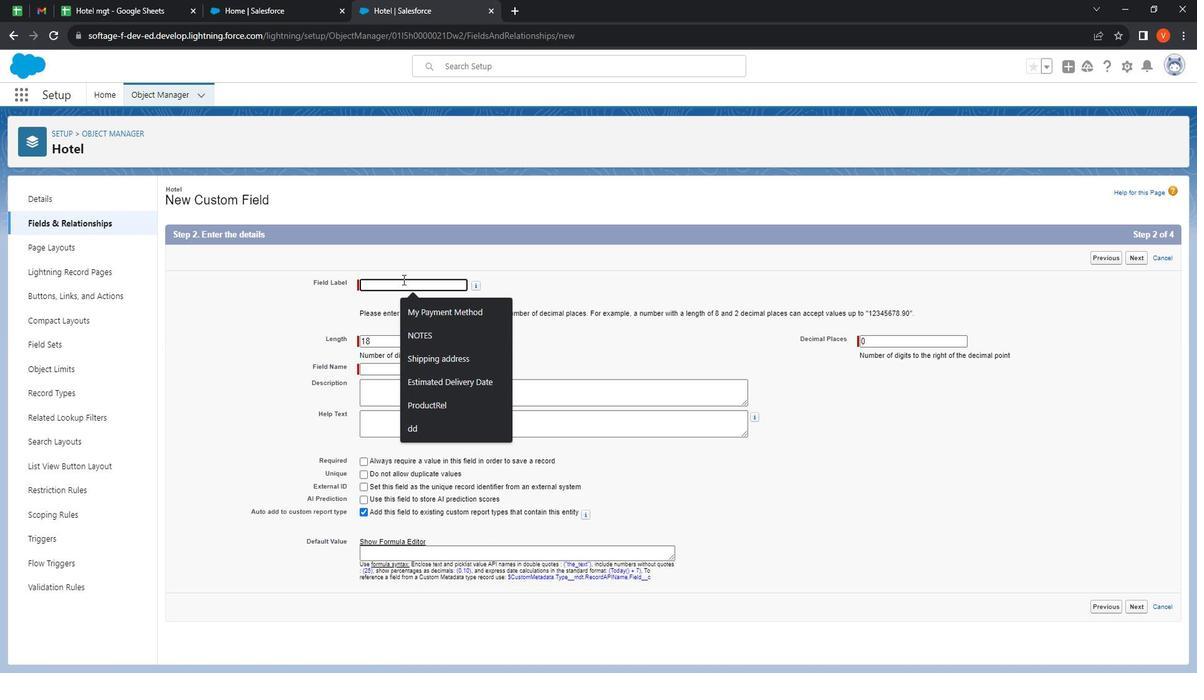 
Action: Mouse pressed left at (412, 296)
Screenshot: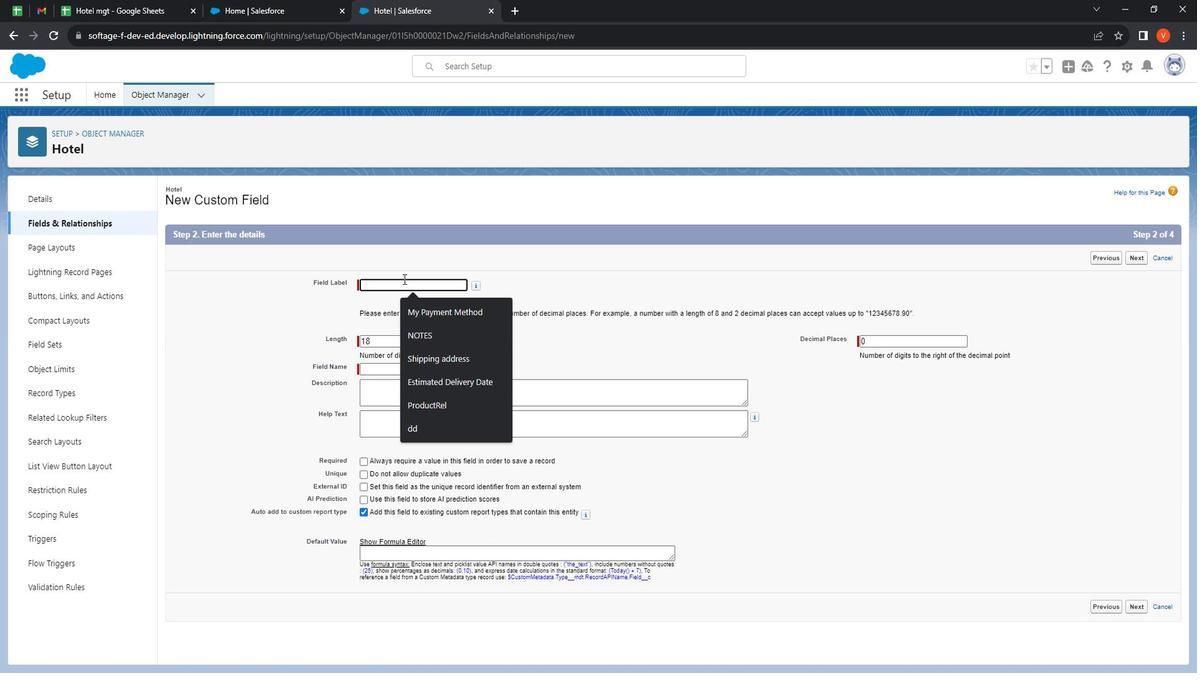 
Action: Mouse moved to (421, 290)
Screenshot: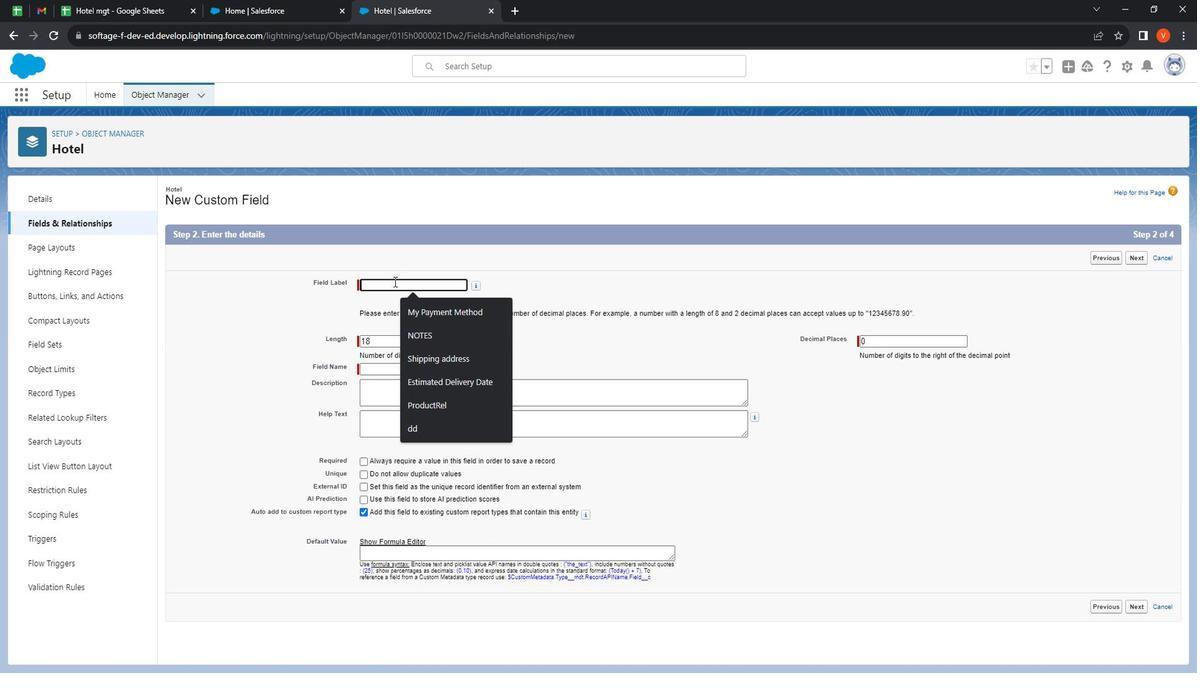 
Action: Key pressed <Key.shift>
Screenshot: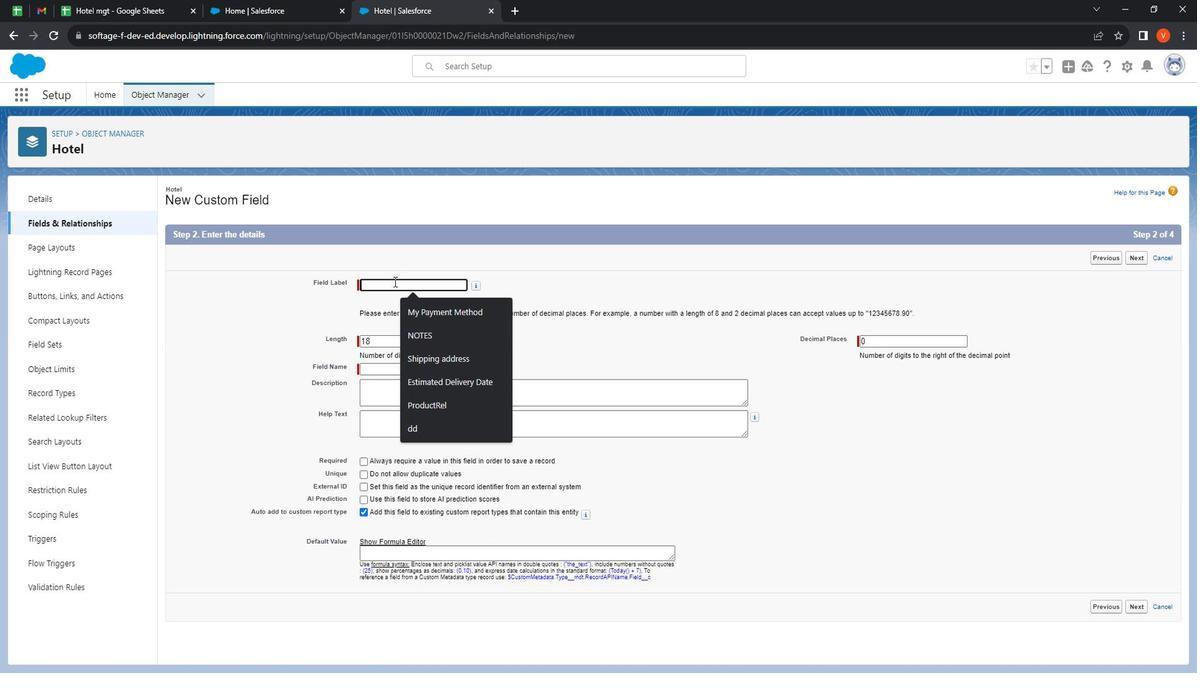 
Action: Mouse moved to (414, 292)
Screenshot: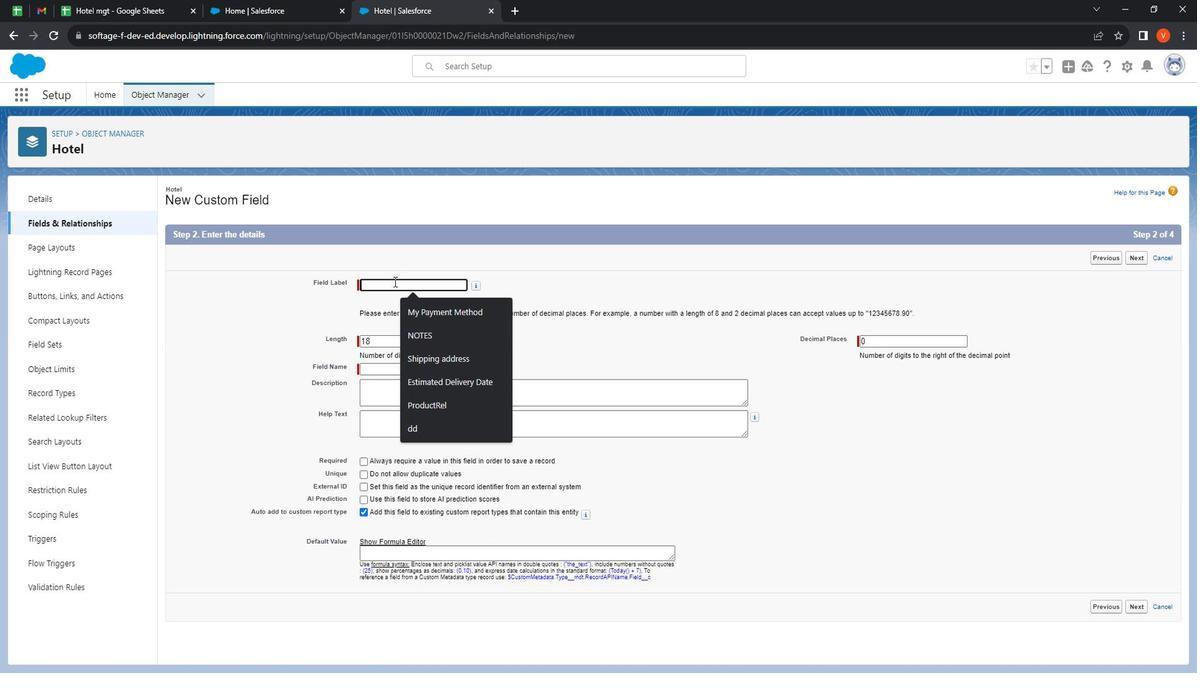 
Action: Key pressed <Key.shift><Key.shift><Key.shift><Key.shift><Key.shift><Key.shift><Key.shift><Key.shift><Key.shift><Key.shift><Key.shift><Key.shift><Key.shift><Key.shift><Key.shift><Key.shift><Key.shift><Key.shift><Key.shift><Key.shift>Conference<Key.space><Key.shift>Rooms
Screenshot: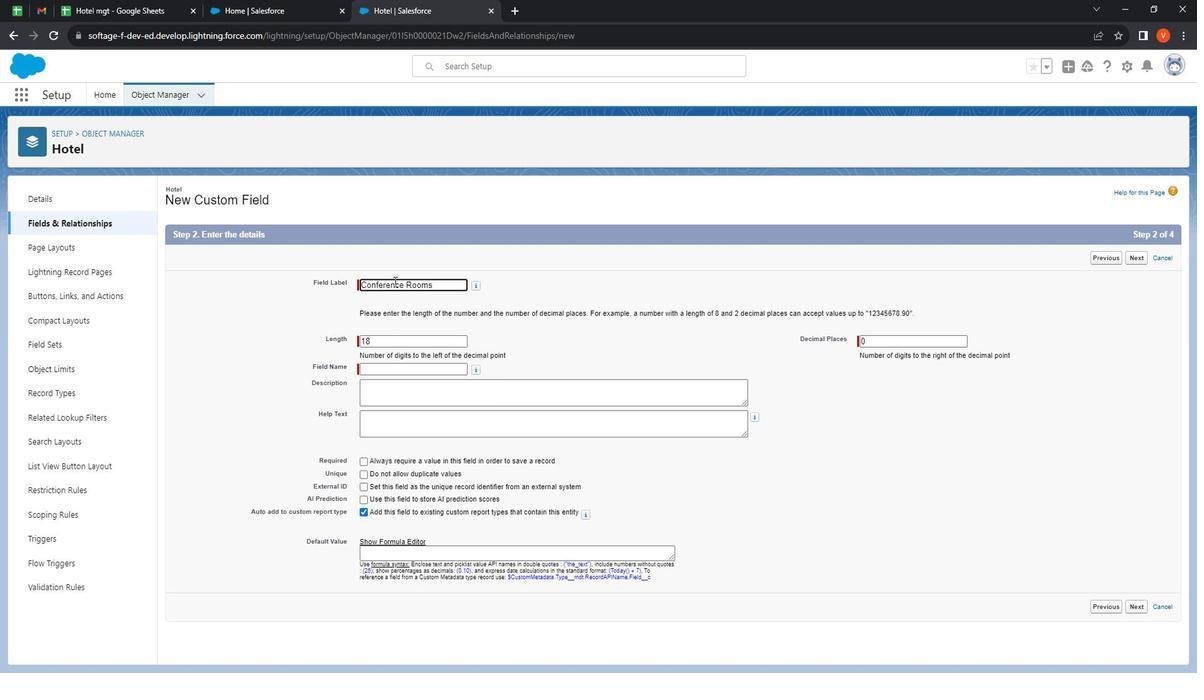 
Action: Mouse moved to (525, 317)
Screenshot: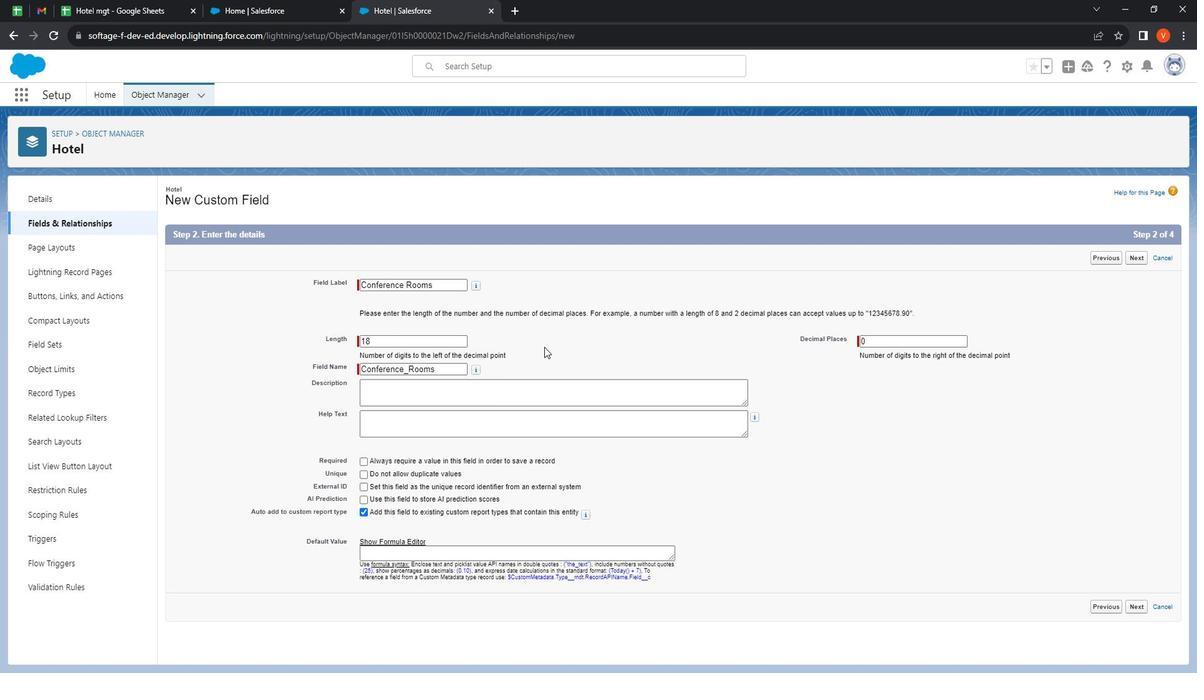 
Action: Mouse pressed left at (525, 317)
Screenshot: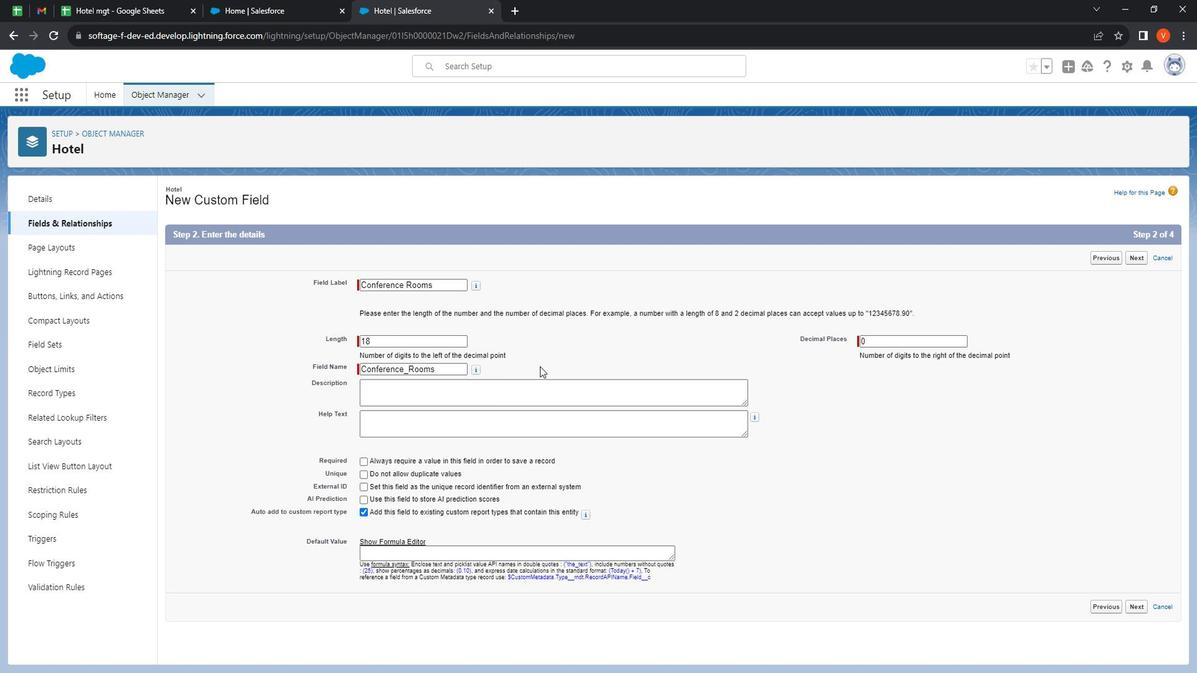 
Action: Mouse moved to (479, 397)
Screenshot: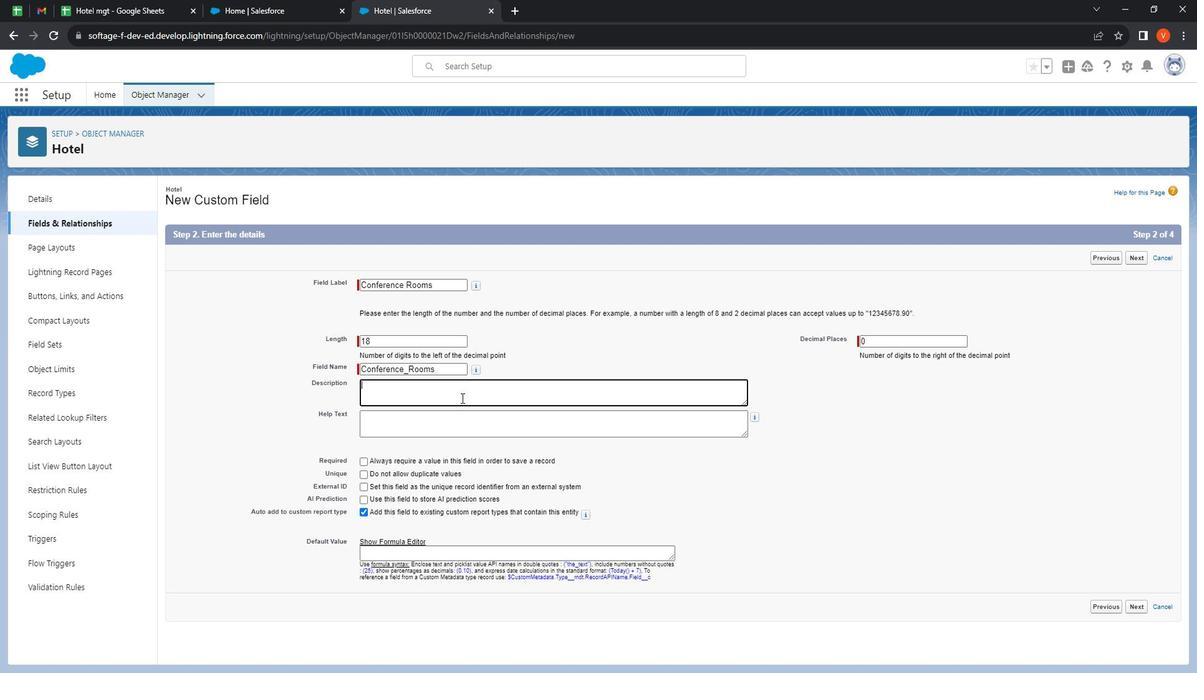 
Action: Mouse pressed left at (479, 397)
Screenshot: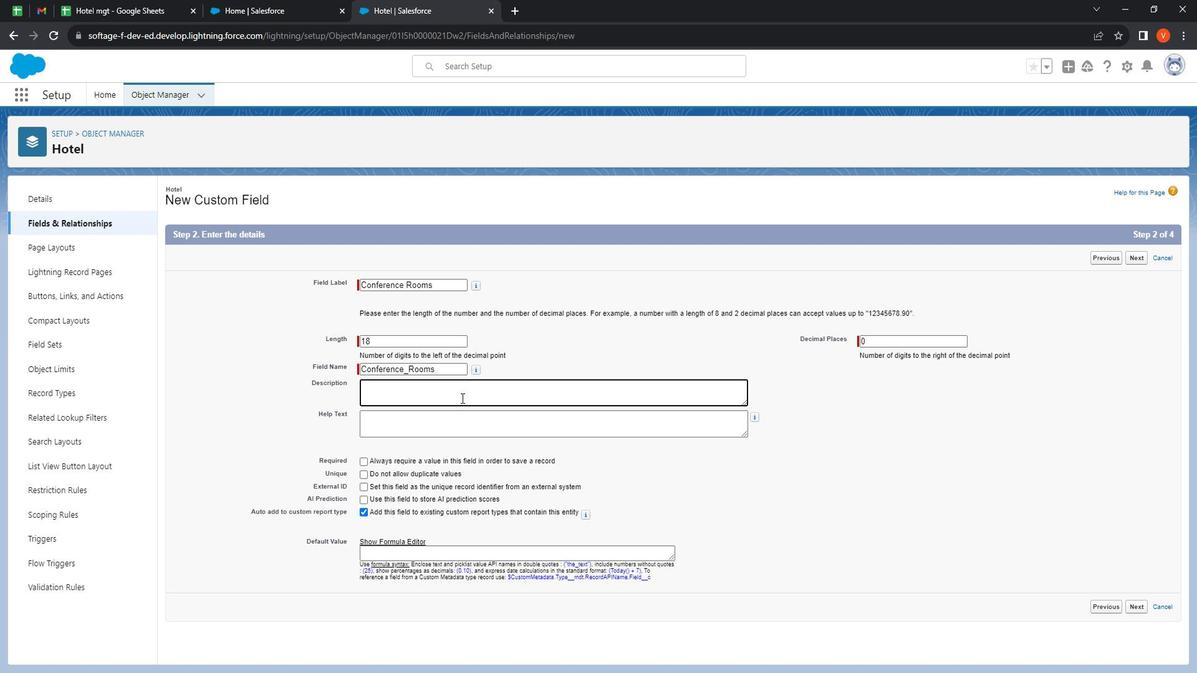 
Action: Key pressed <Key.shift><Key.shift><Key.shift><Key.shift><Key.shift><Key.shift><Key.shift><Key.shift><Key.shift><Key.shift><Key.shift><Key.shift><Key.shift><Key.shift><Key.shift><Key.shift><Key.shift><Key.shift><Key.shift><Key.shift>Representes<Key.space>the<Key.space>number
Screenshot: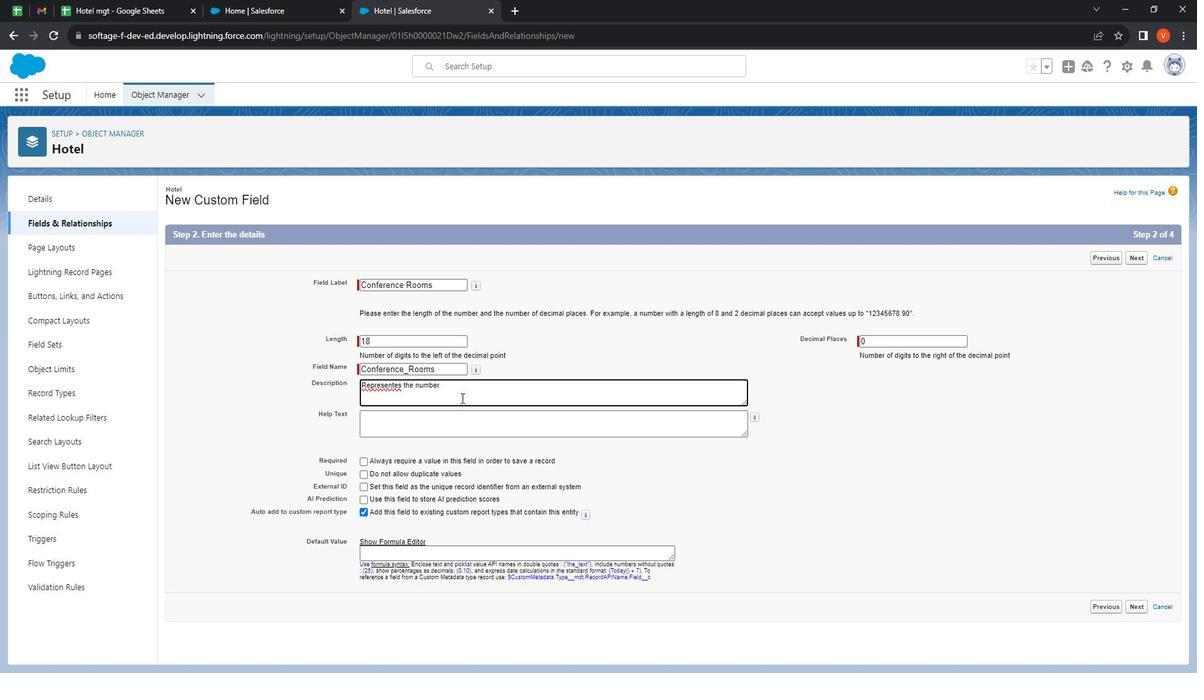 
Action: Mouse moved to (402, 382)
Screenshot: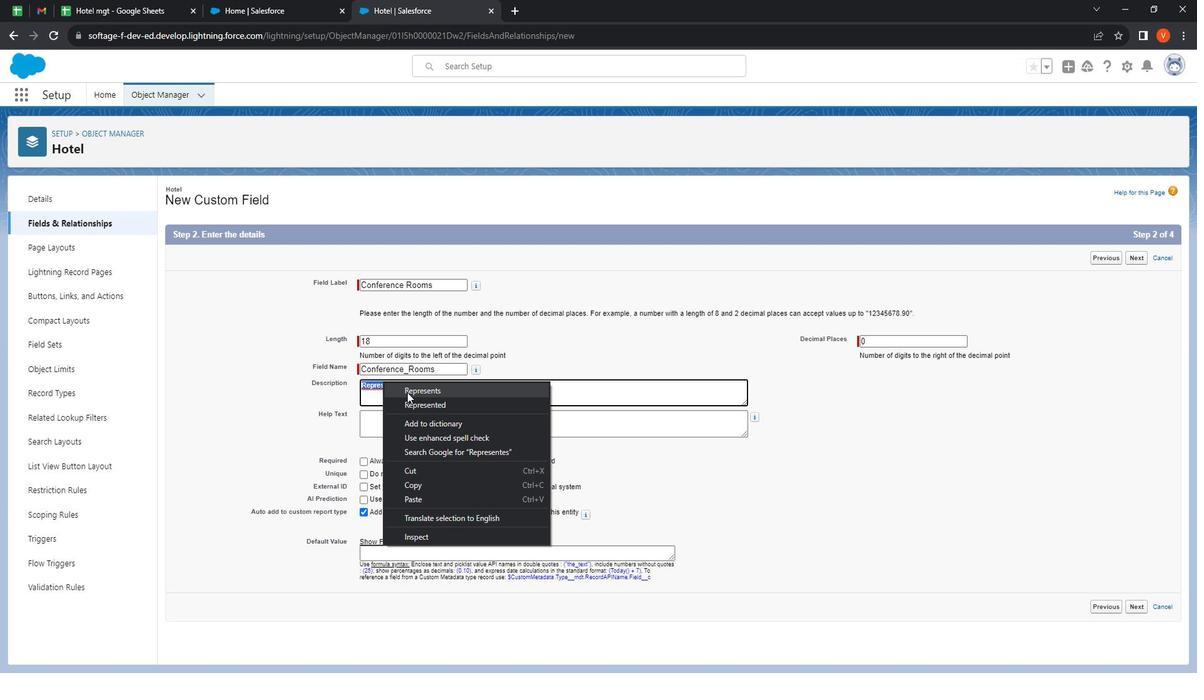 
Action: Mouse pressed right at (402, 382)
Screenshot: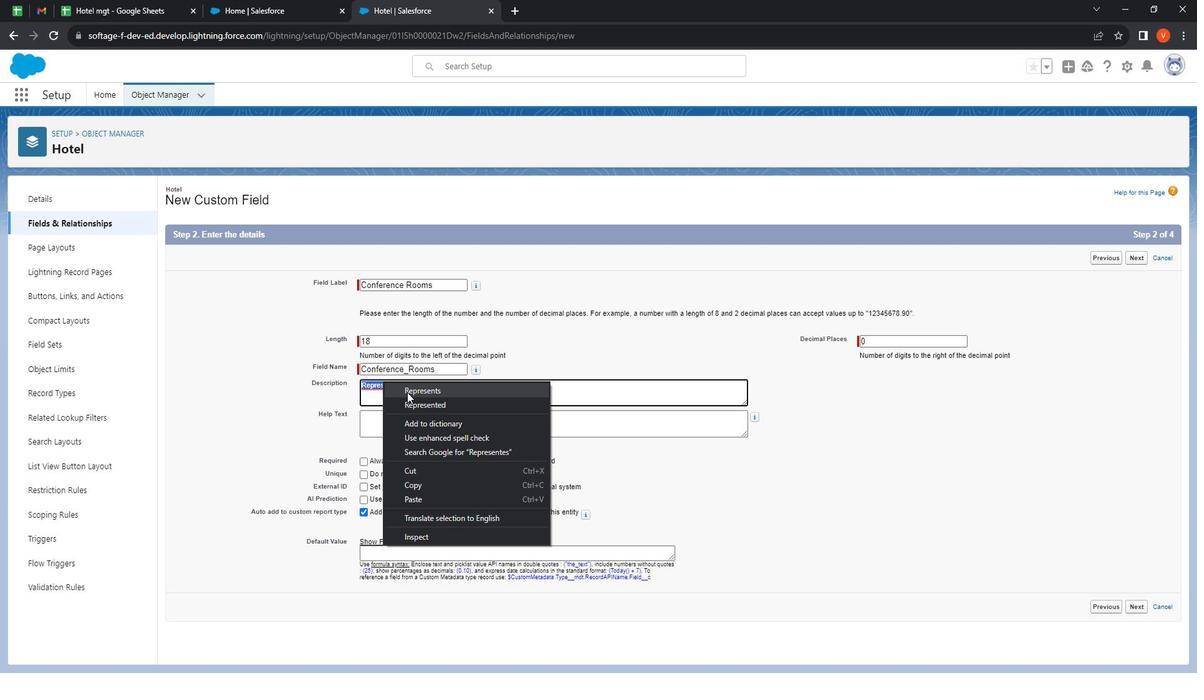 
Action: Mouse moved to (426, 392)
Screenshot: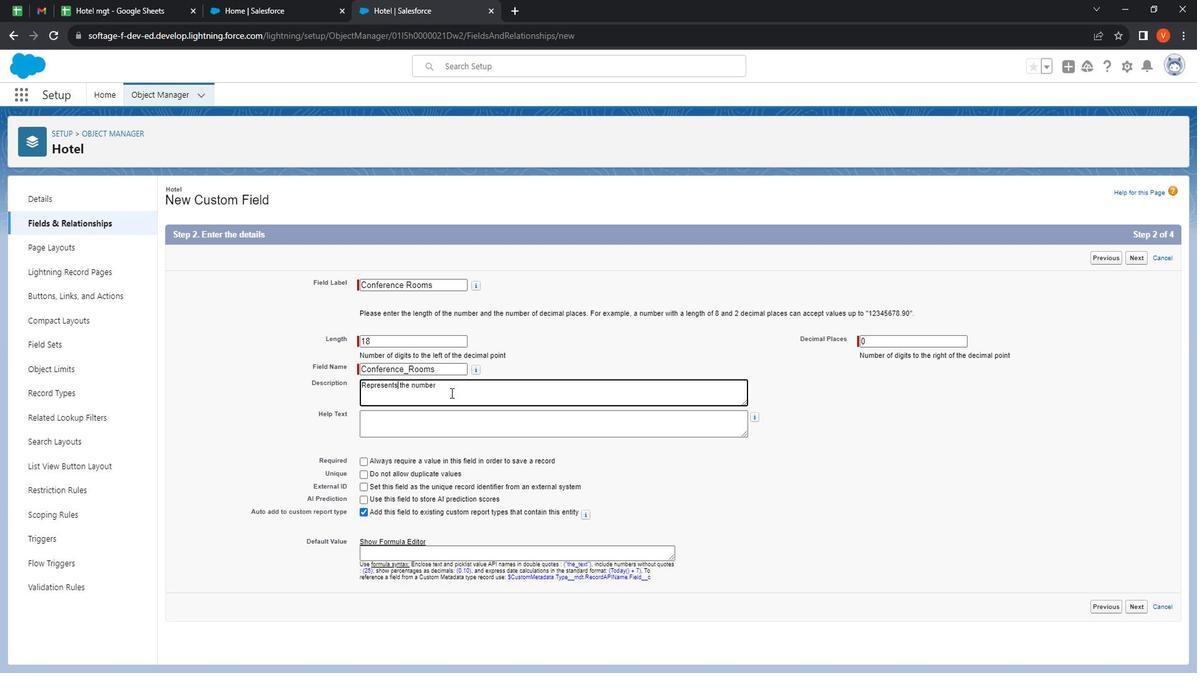 
Action: Mouse pressed left at (426, 392)
Screenshot: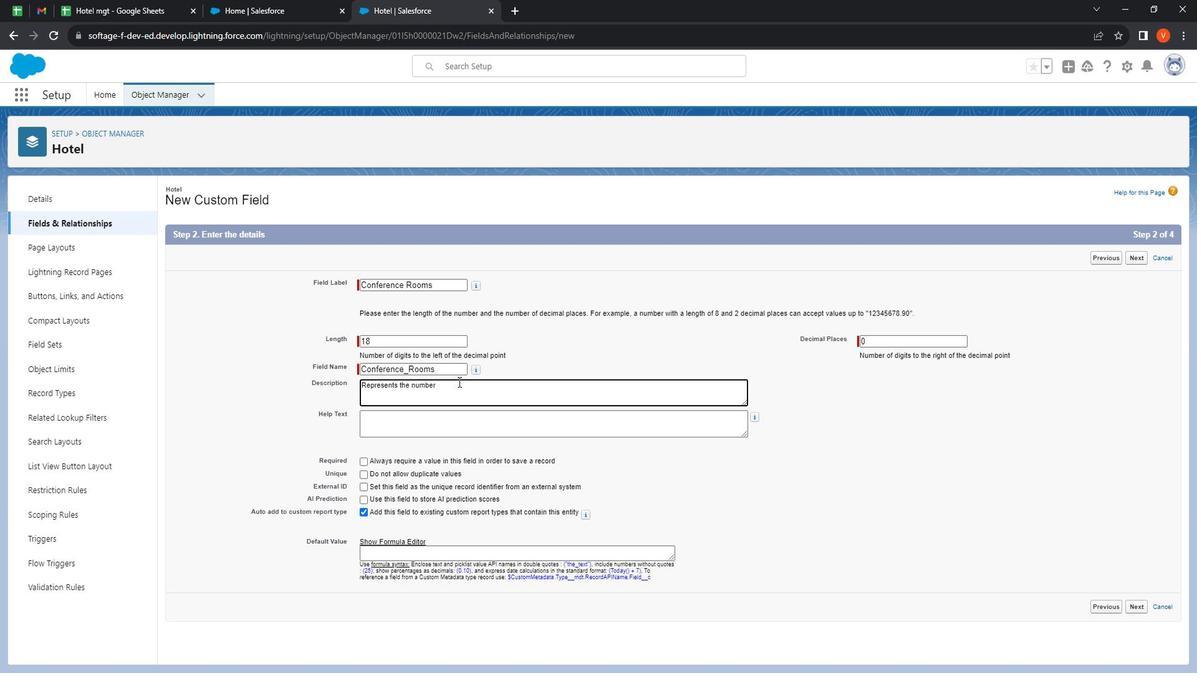 
Action: Mouse moved to (475, 382)
Screenshot: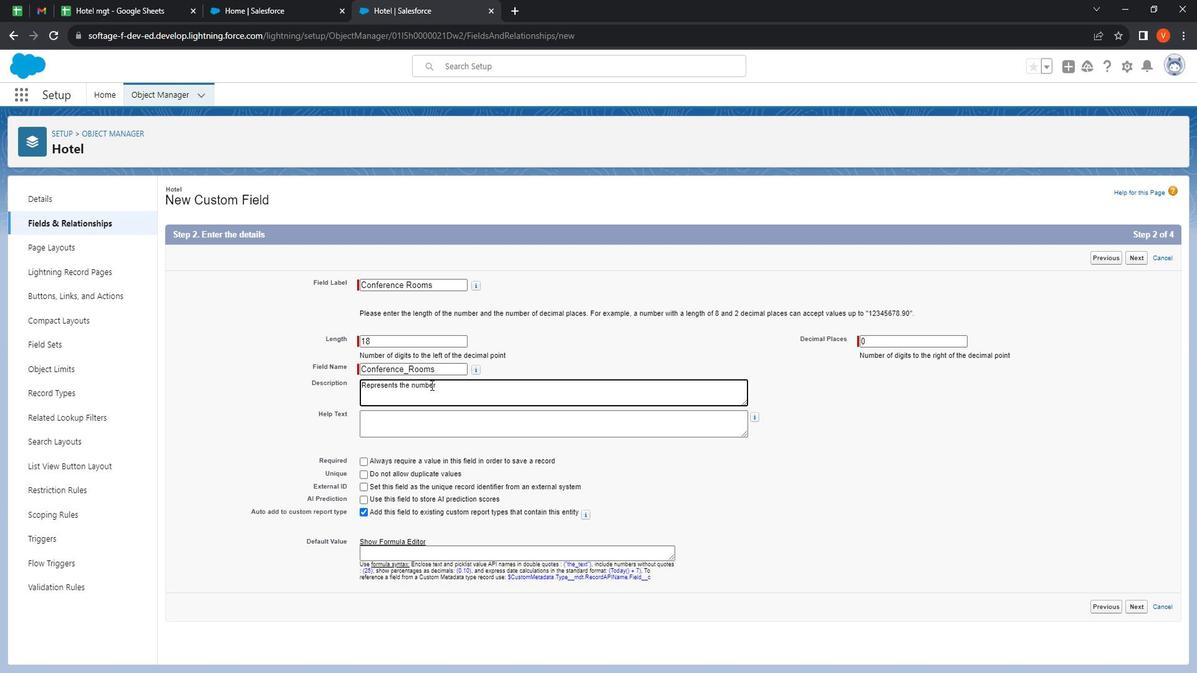 
Action: Mouse pressed left at (475, 382)
Screenshot: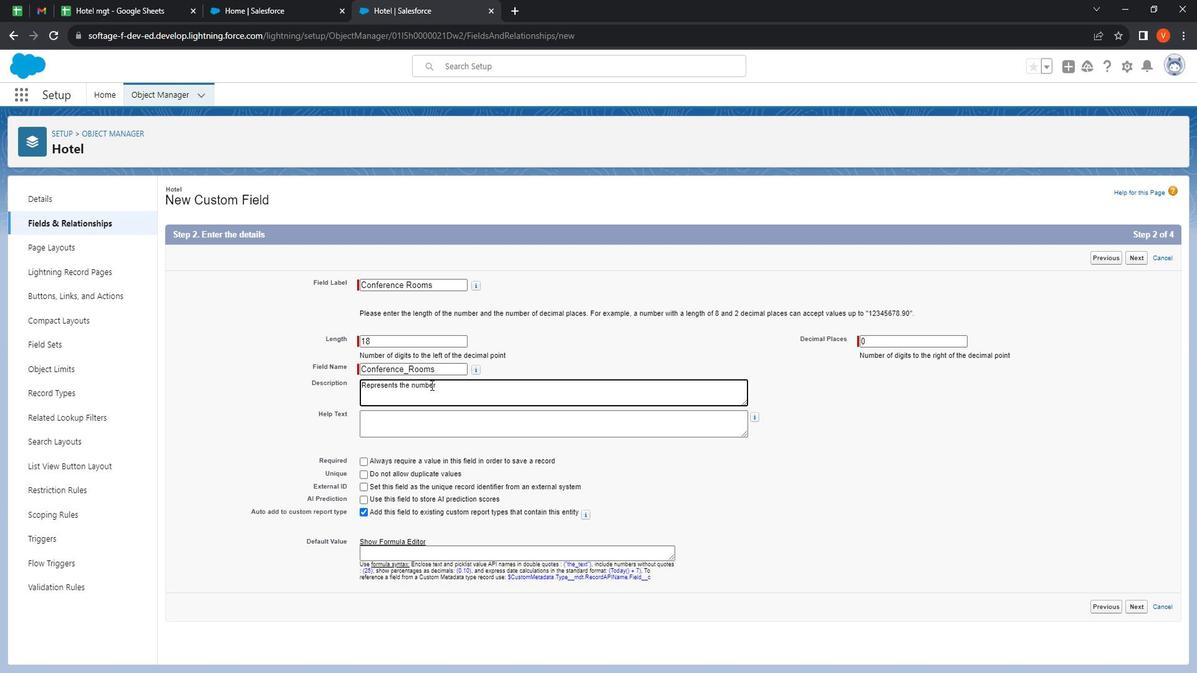 
Action: Mouse moved to (449, 386)
Screenshot: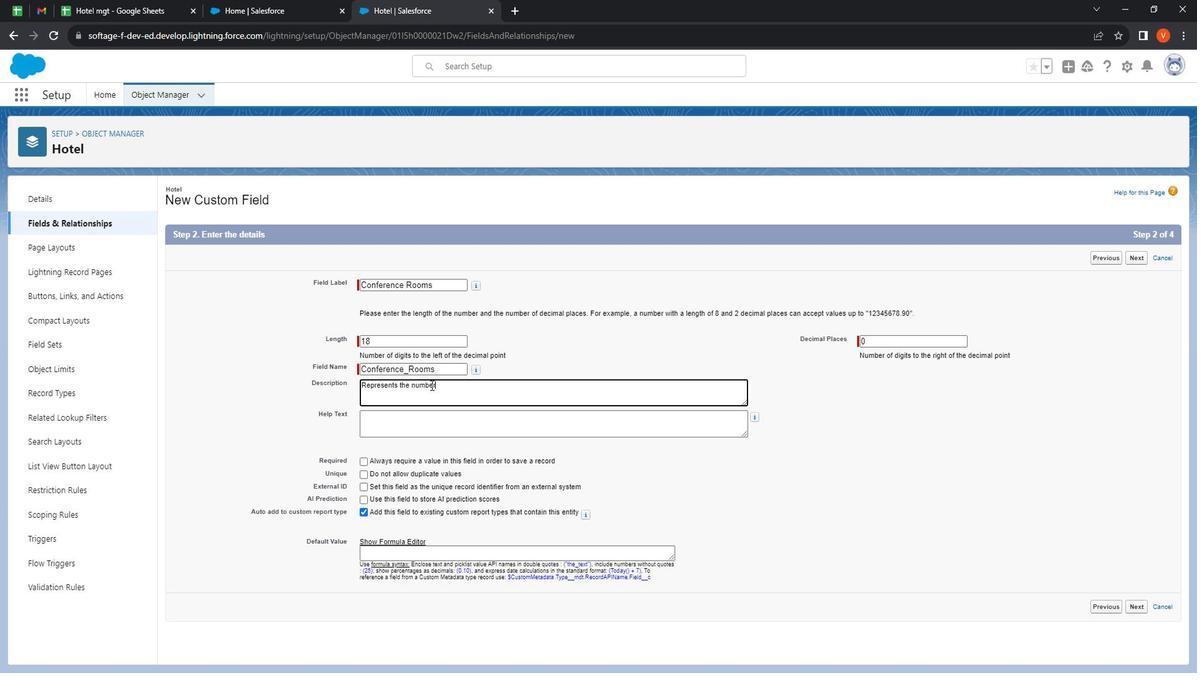 
Action: Key pressed <Key.space>of<Key.space>conference<Key.space>rooms<Key.space>available<Key.space>in<Key.space>the<Key.space>hotel.
Screenshot: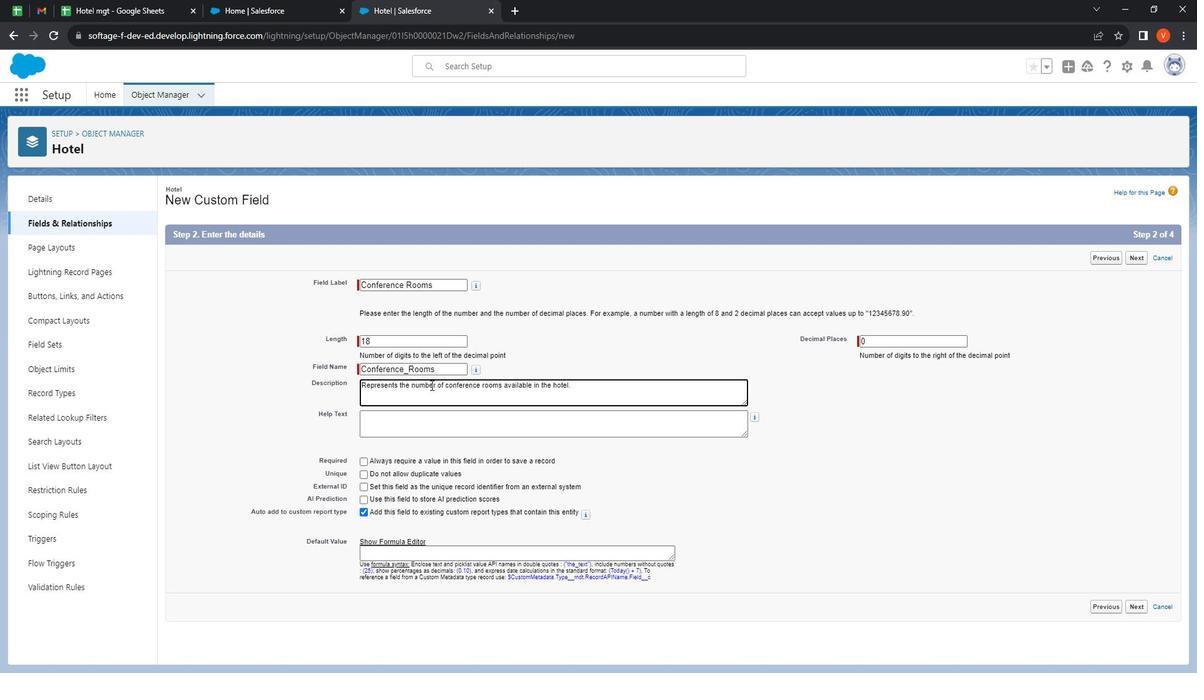 
Action: Mouse moved to (435, 423)
Screenshot: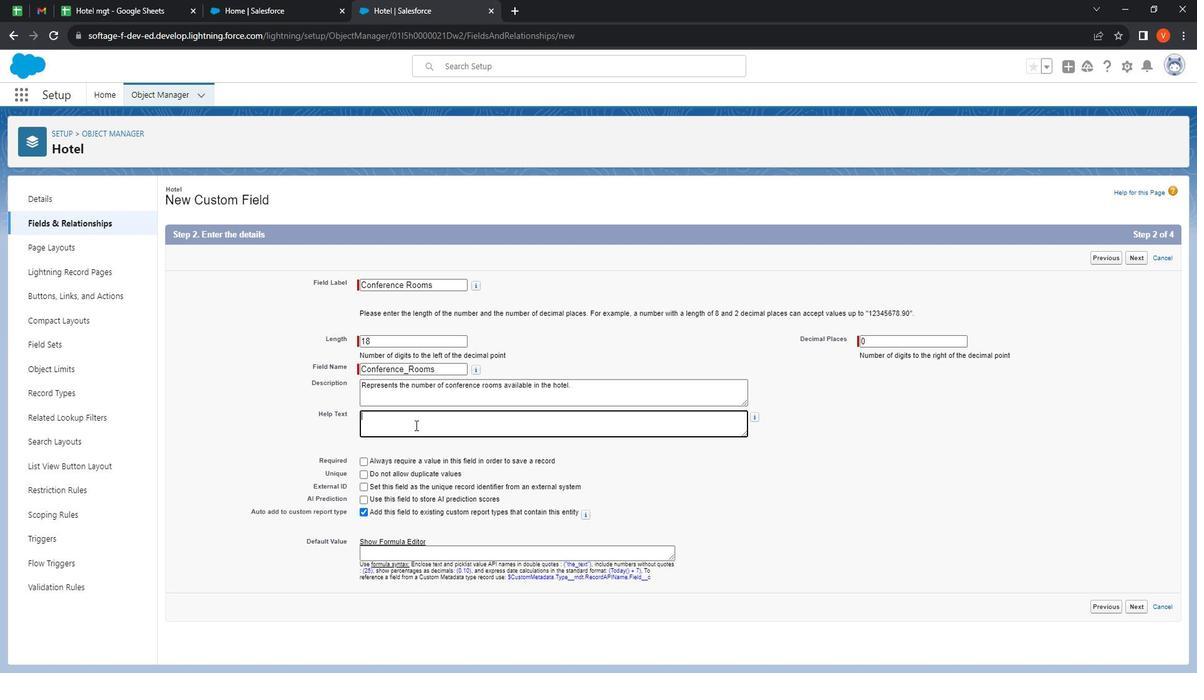
Action: Mouse pressed left at (435, 423)
Screenshot: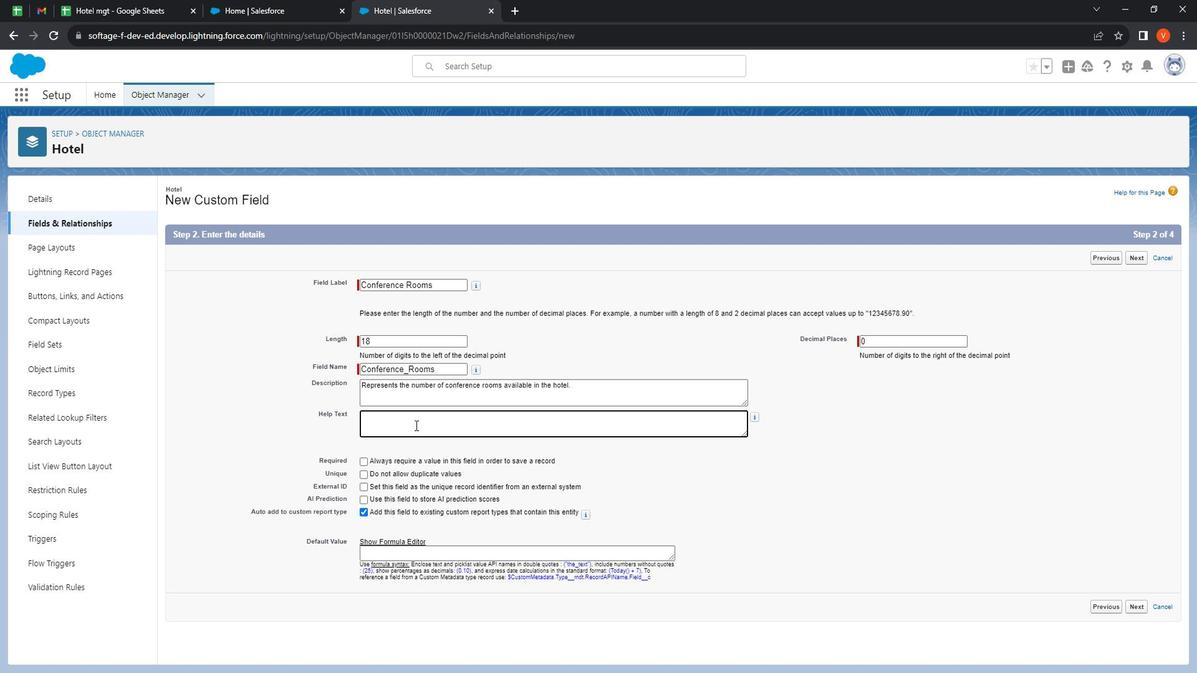 
Action: Mouse moved to (435, 423)
Screenshot: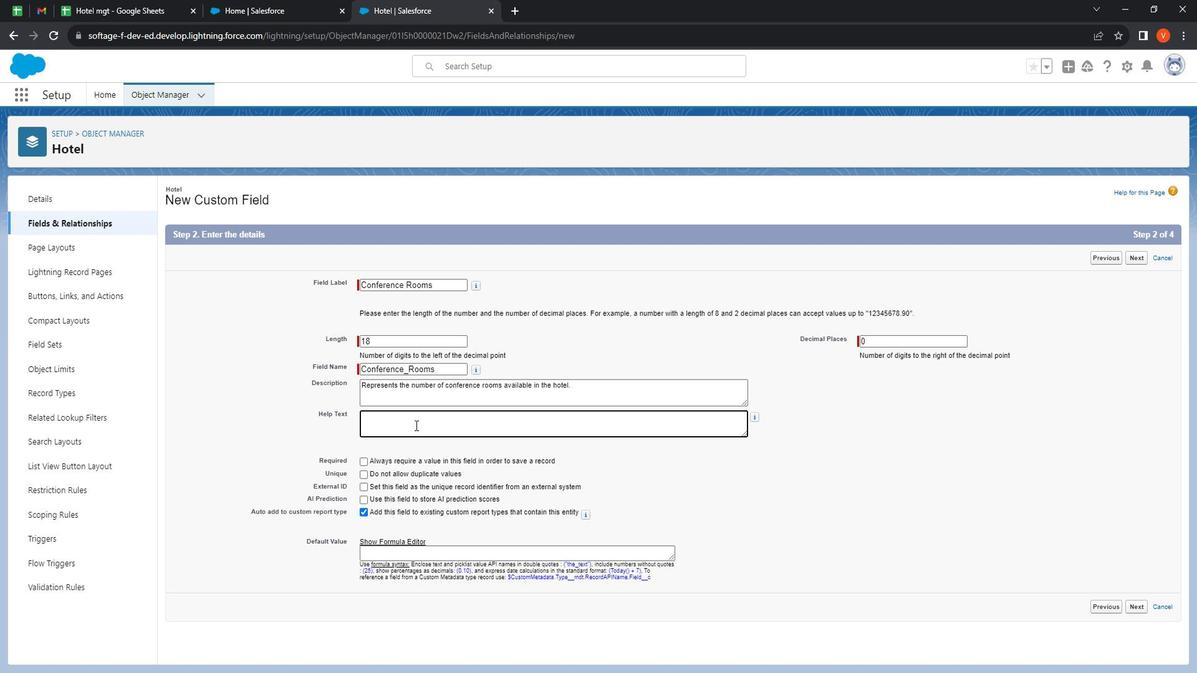 
Action: Key pressed <Key.shift>
Screenshot: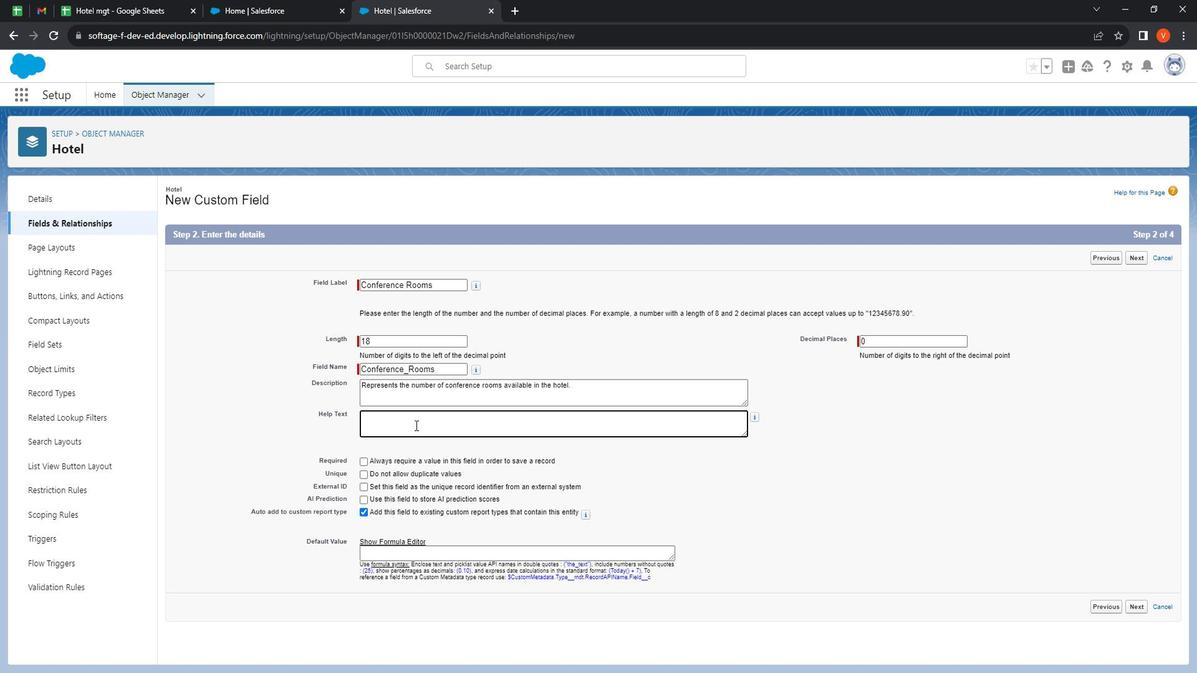 
Action: Mouse moved to (434, 422)
Screenshot: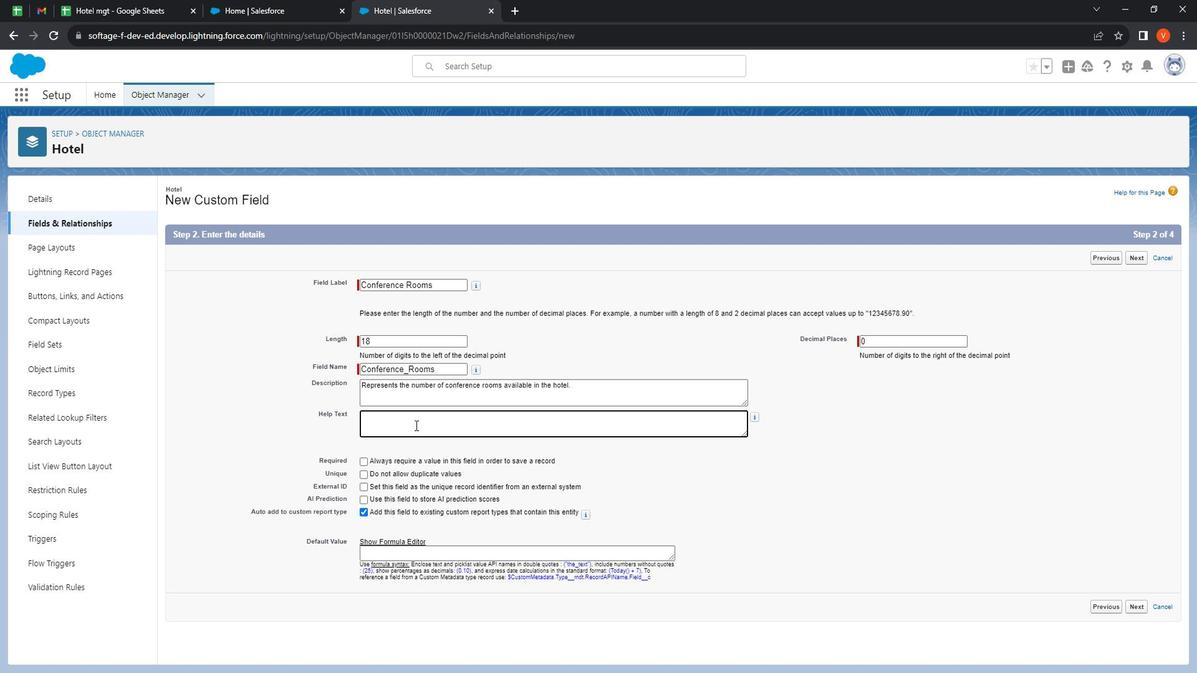 
Action: Key pressed <Key.shift><Key.shift><Key.shift><Key.shift><Key.shift><Key.shift><Key.shift><Key.shift><Key.shift><Key.shift><Key.shift><Key.shift><Key.shift><Key.shift><Key.shift><Key.shift><Key.shift><Key.shift><Key.shift><Key.shift>This<Key.space>is<Key.space>help<Key.space>text<Key.space>it<Key.space>might<Key.space>be<Key.space>helpful<Key.space>to<Key.space>you,<Key.space><Key.shift>This<Key.space>field<Key.space>represent<Key.space>the<Key.space>number<Key.space>of<Key.space>conference<Key.space>rooms<Key.space>available<Key.space>in<Key.space>the<Key.space>hotel.
Screenshot: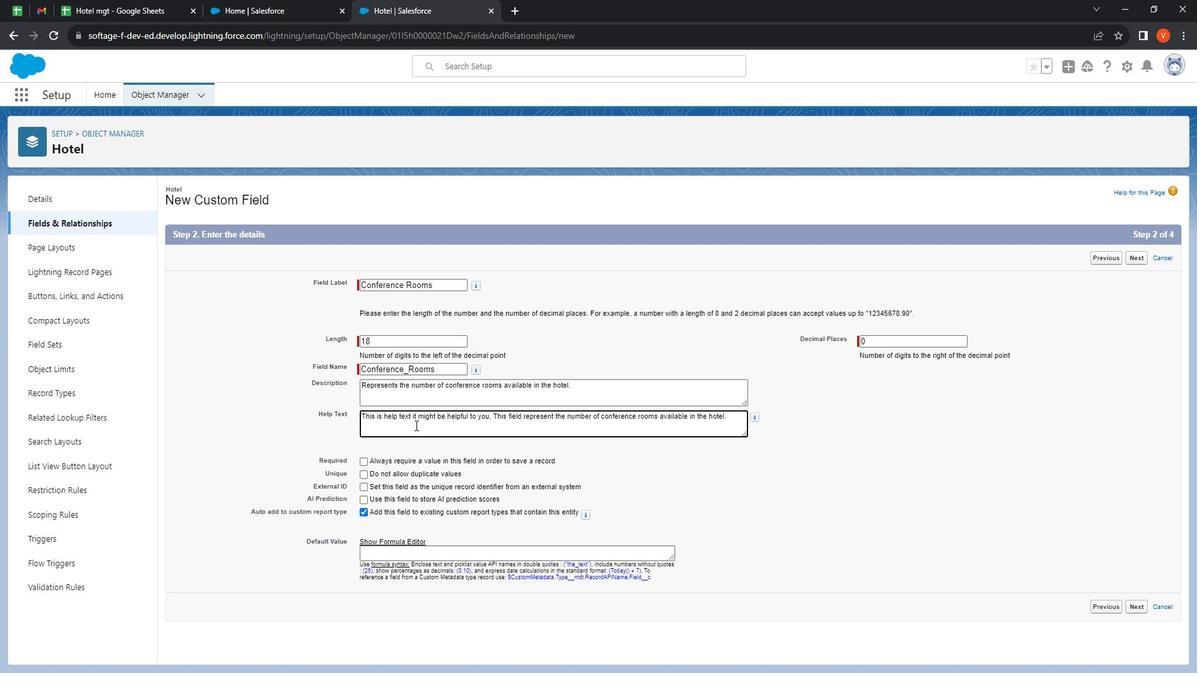 
Action: Mouse moved to (1138, 580)
Screenshot: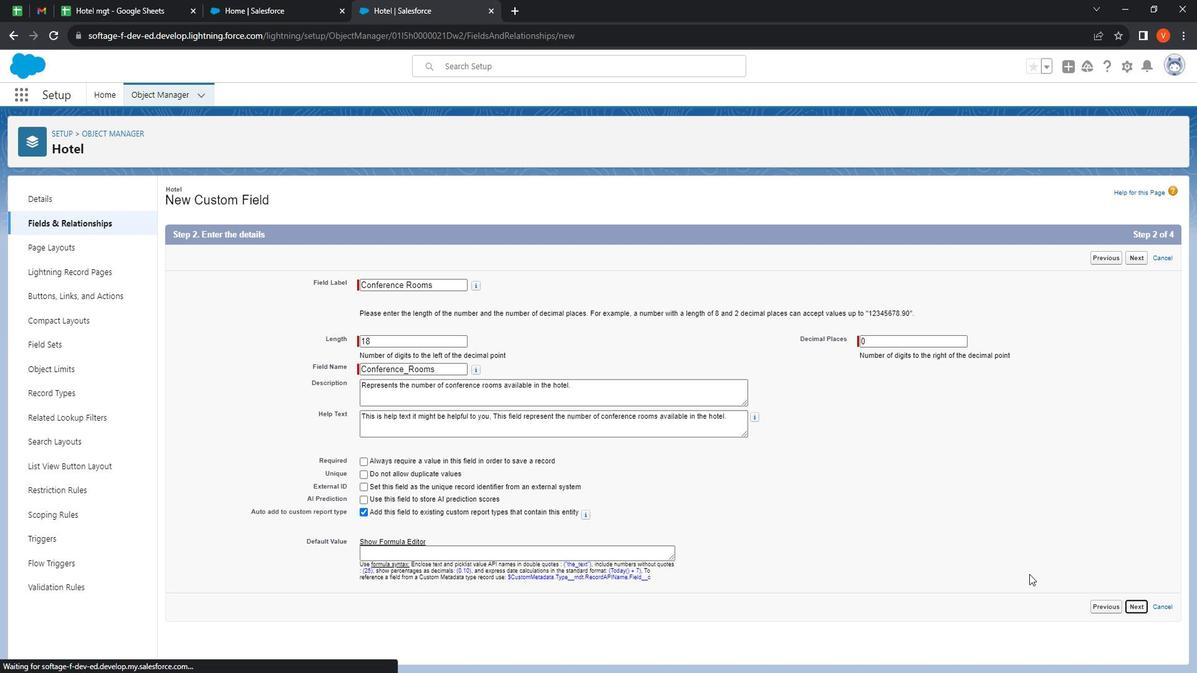 
Action: Mouse pressed left at (1138, 580)
Screenshot: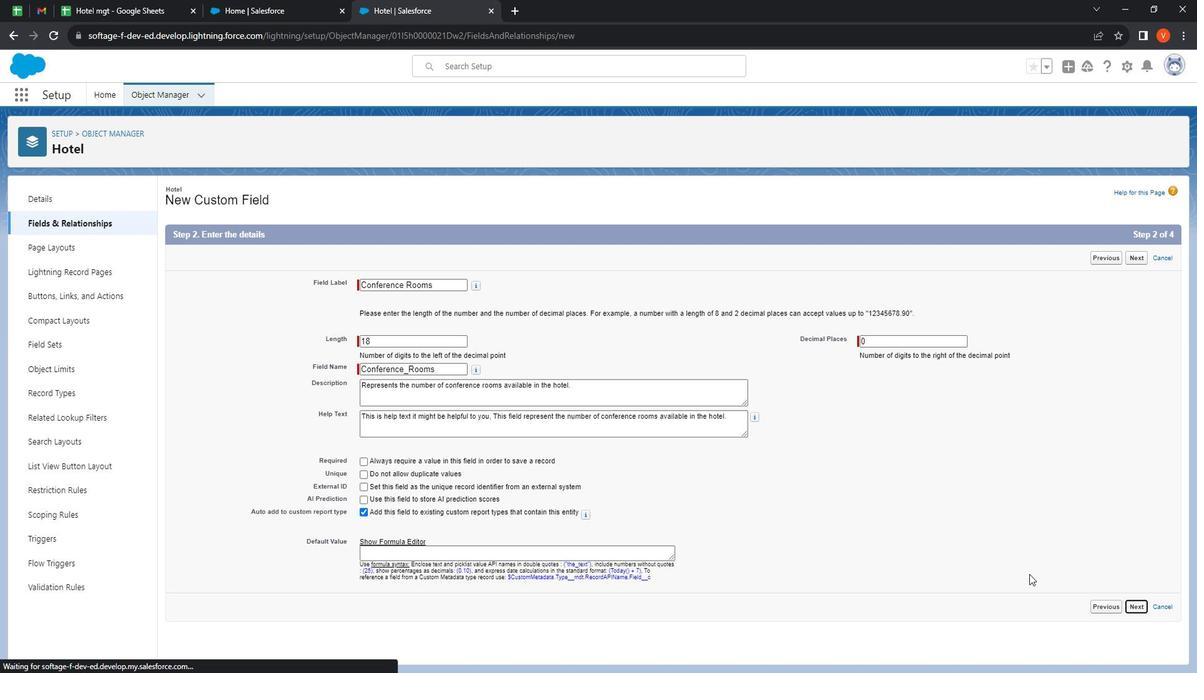
Action: Mouse moved to (1050, 386)
Screenshot: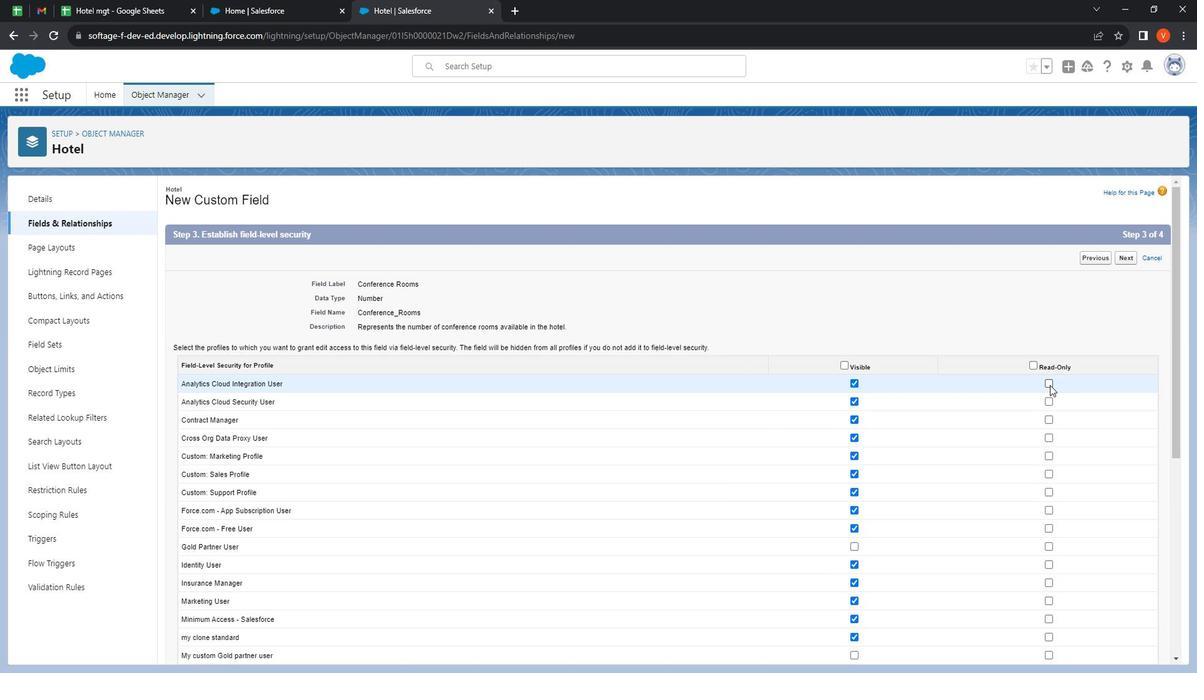 
Action: Mouse pressed left at (1050, 386)
Screenshot: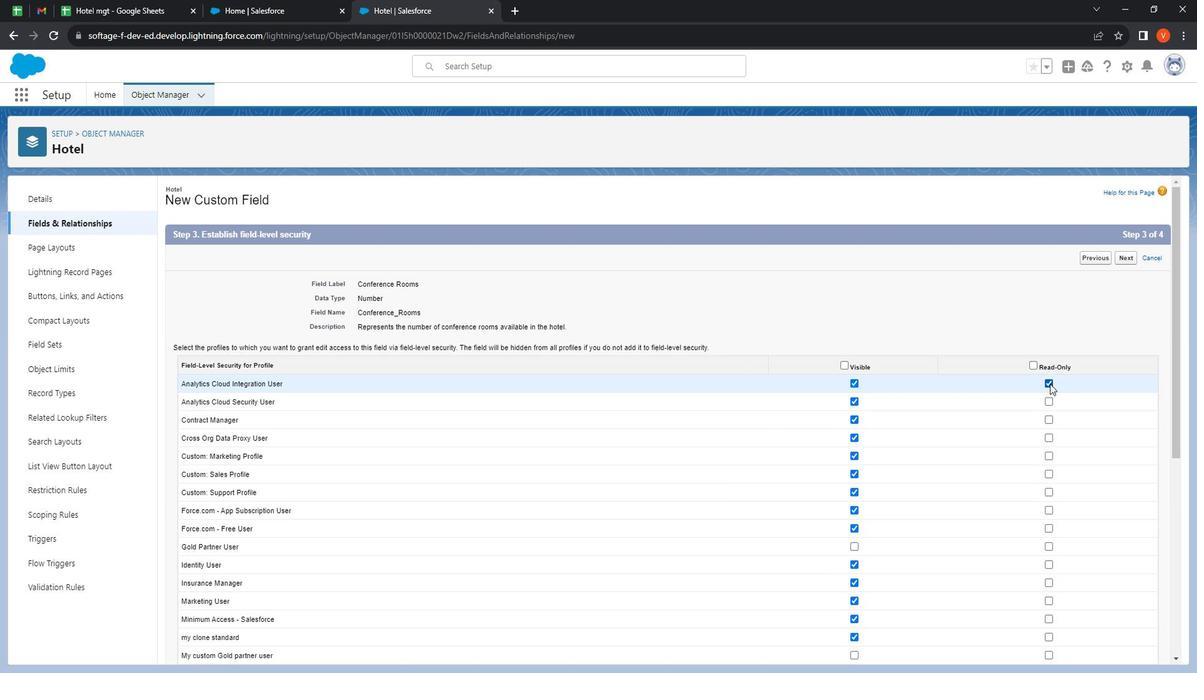 
Action: Mouse moved to (1047, 384)
Screenshot: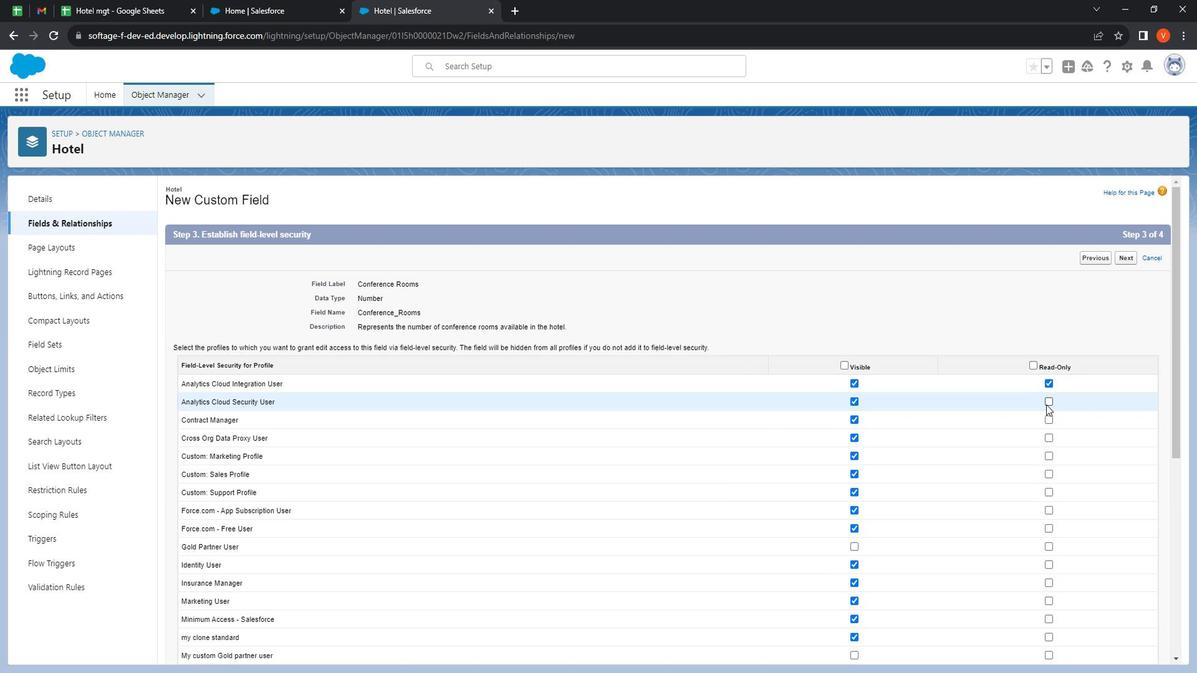 
Action: Mouse pressed left at (1047, 384)
Screenshot: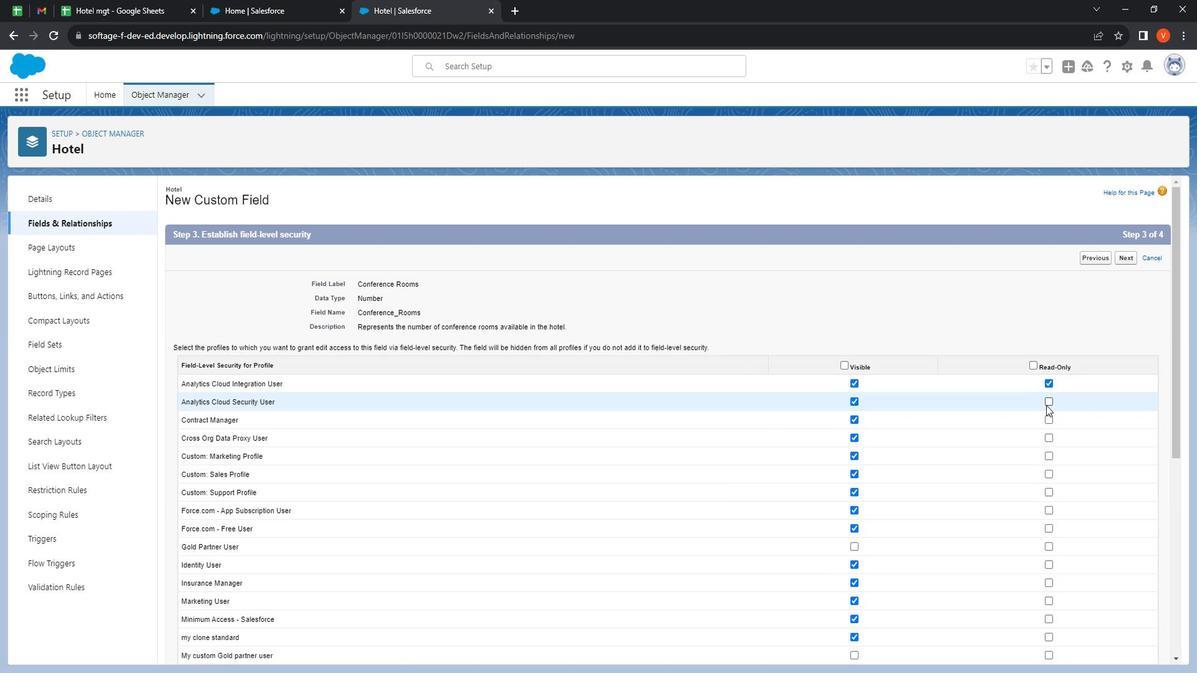 
Action: Mouse moved to (1046, 402)
Screenshot: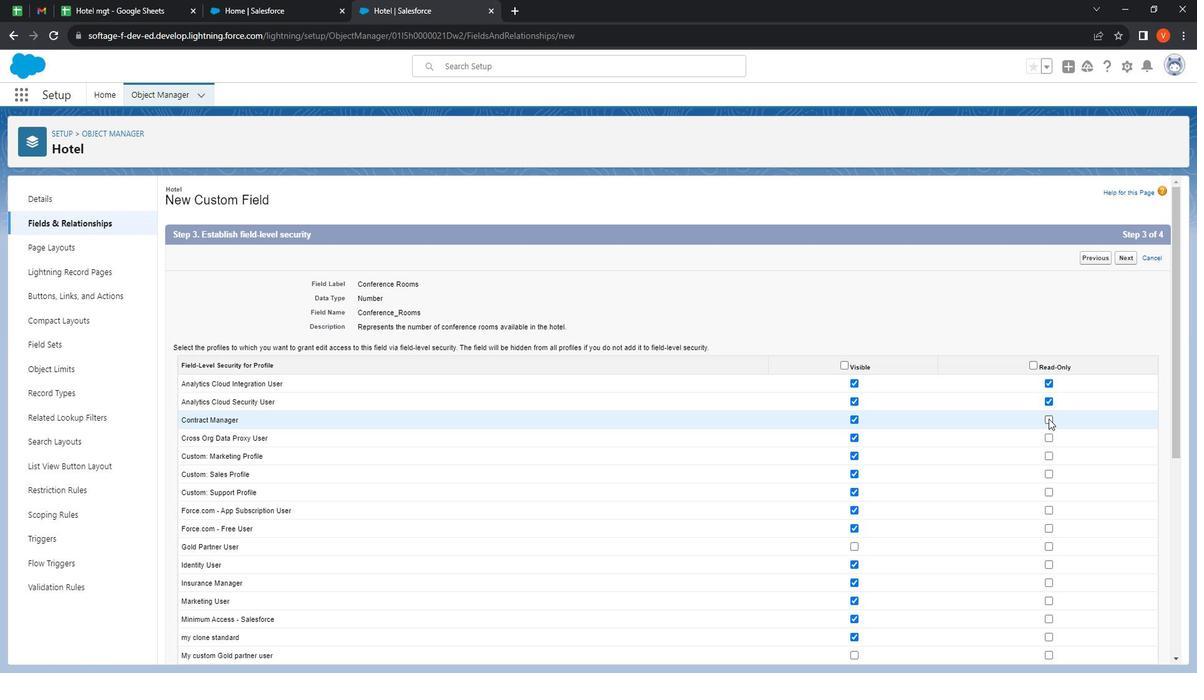 
Action: Mouse pressed left at (1046, 402)
Screenshot: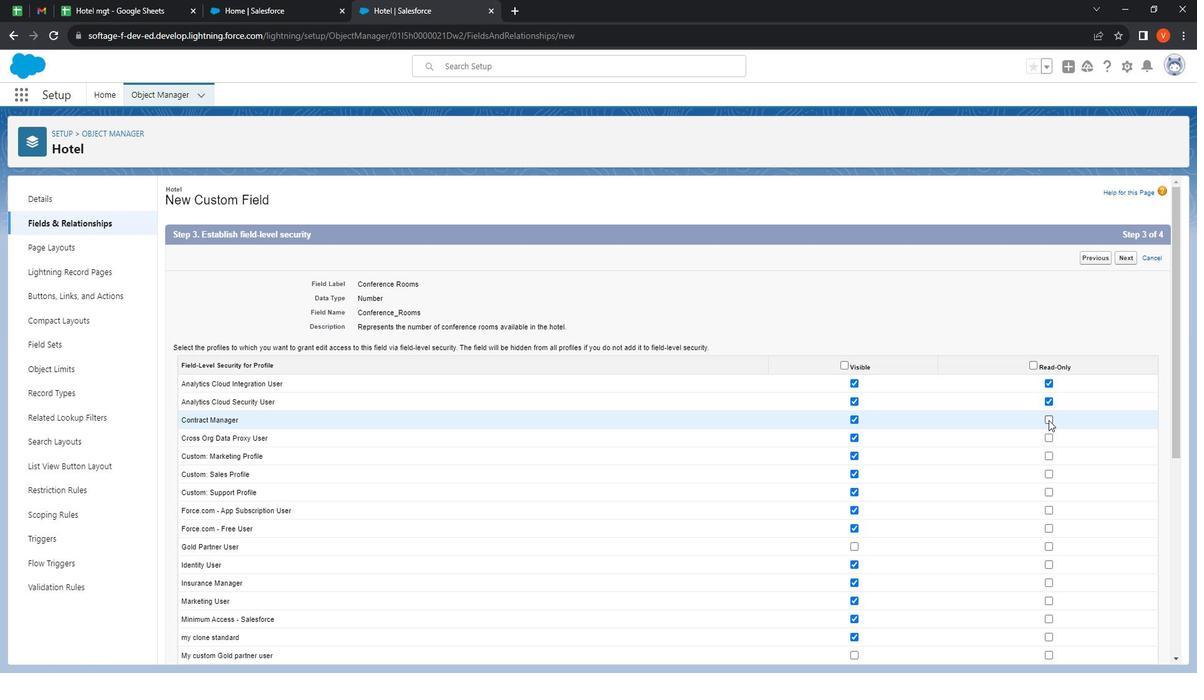 
Action: Mouse moved to (1045, 419)
Screenshot: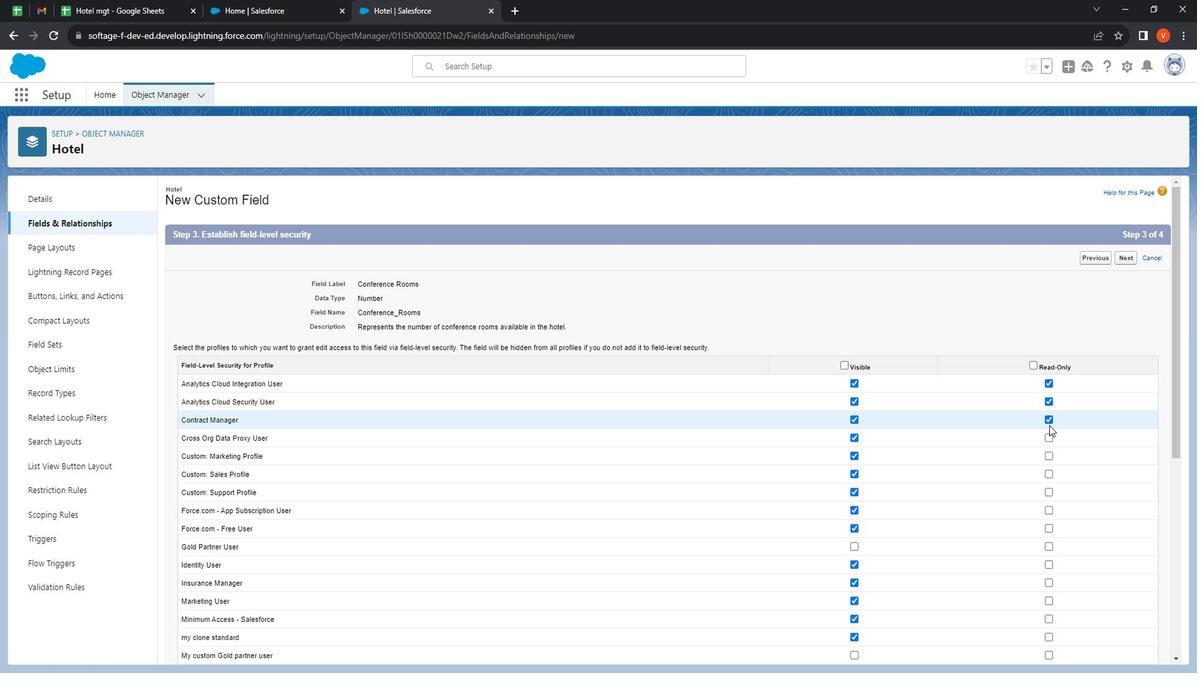 
Action: Mouse pressed left at (1045, 419)
Screenshot: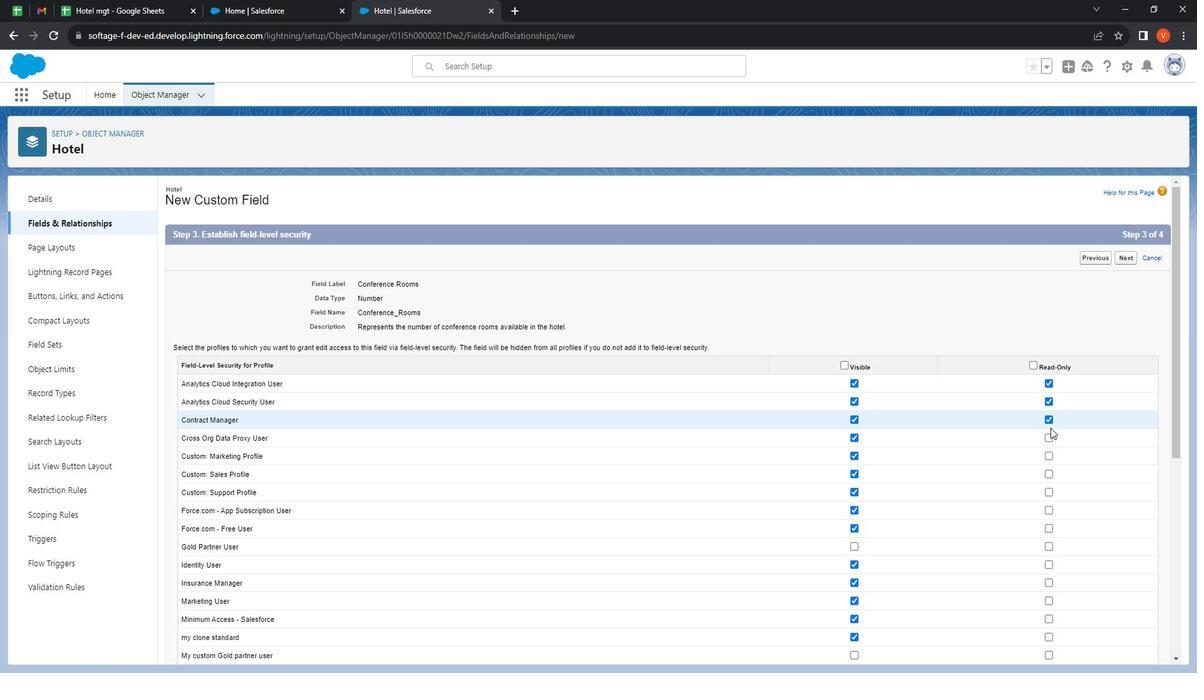 
Action: Mouse moved to (1047, 432)
Screenshot: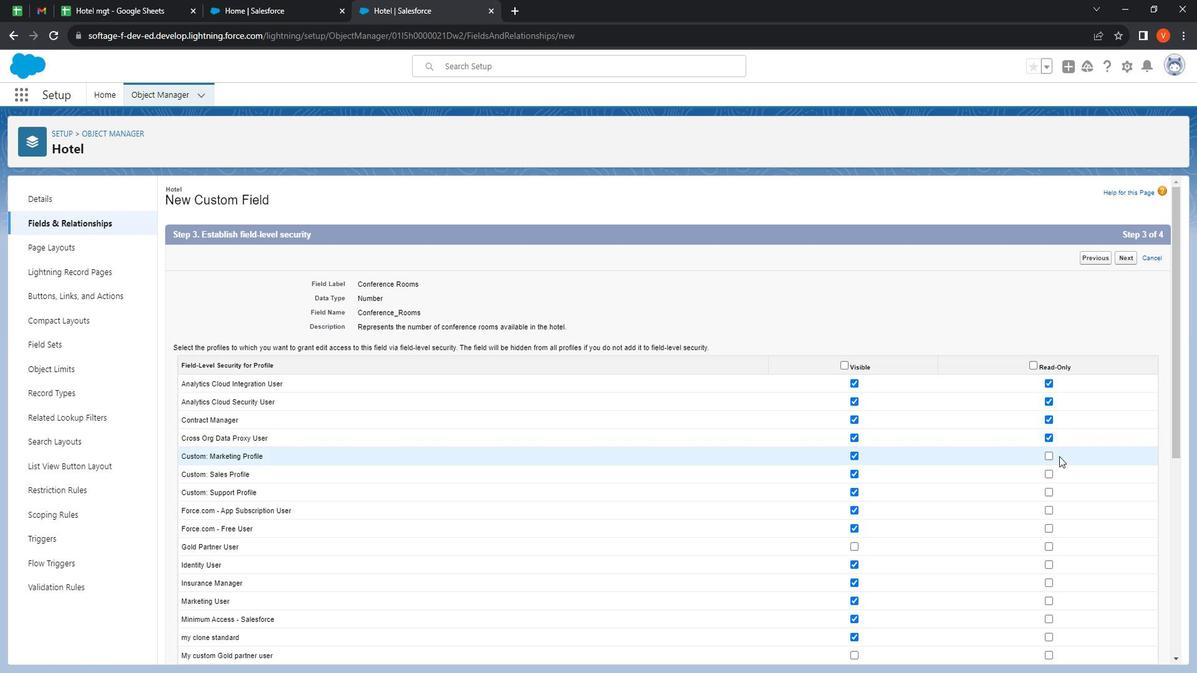 
Action: Mouse pressed left at (1047, 432)
Screenshot: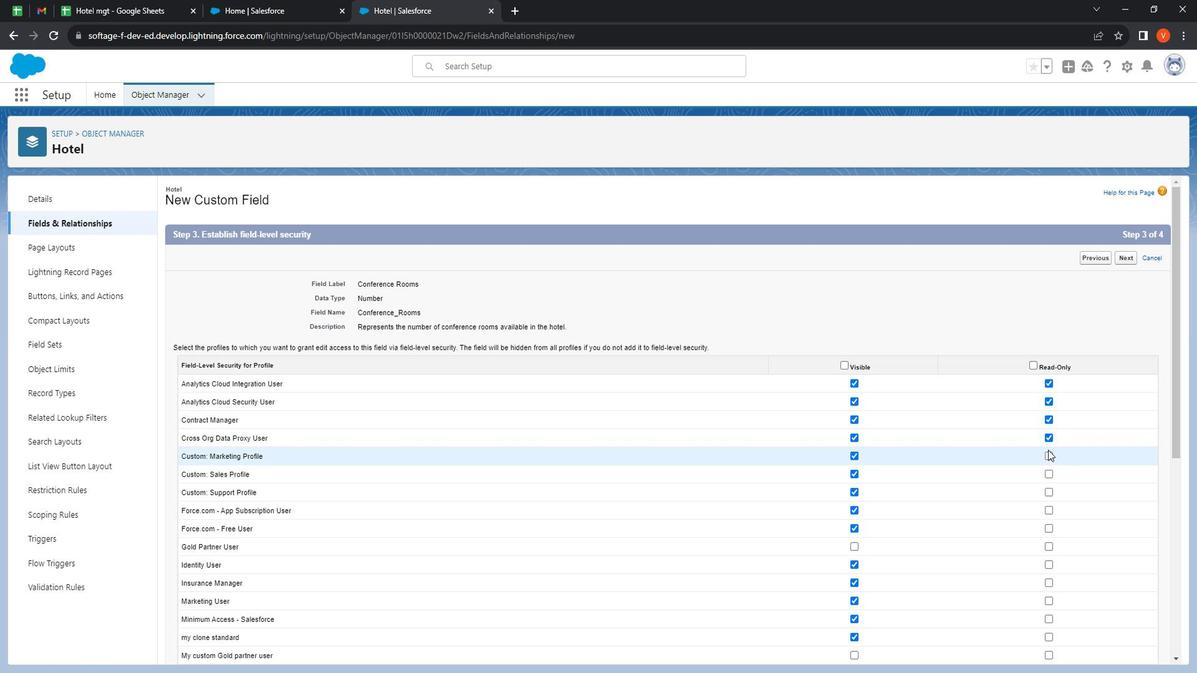 
Action: Mouse moved to (1044, 450)
Screenshot: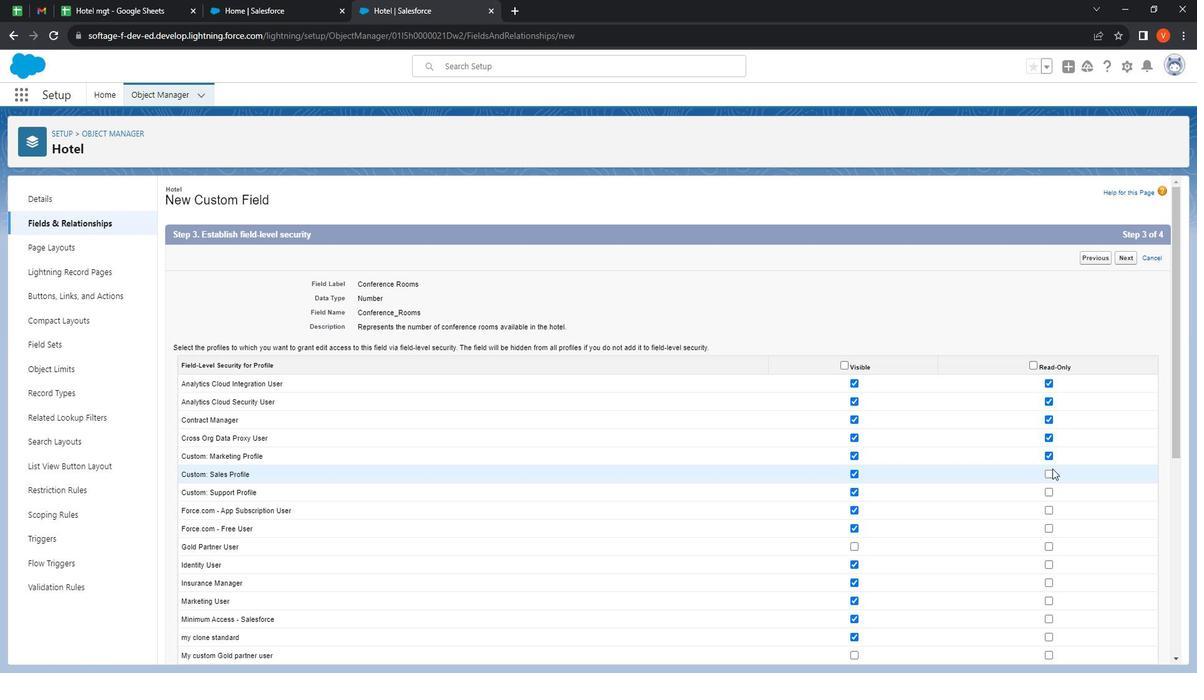 
Action: Mouse pressed left at (1044, 450)
Screenshot: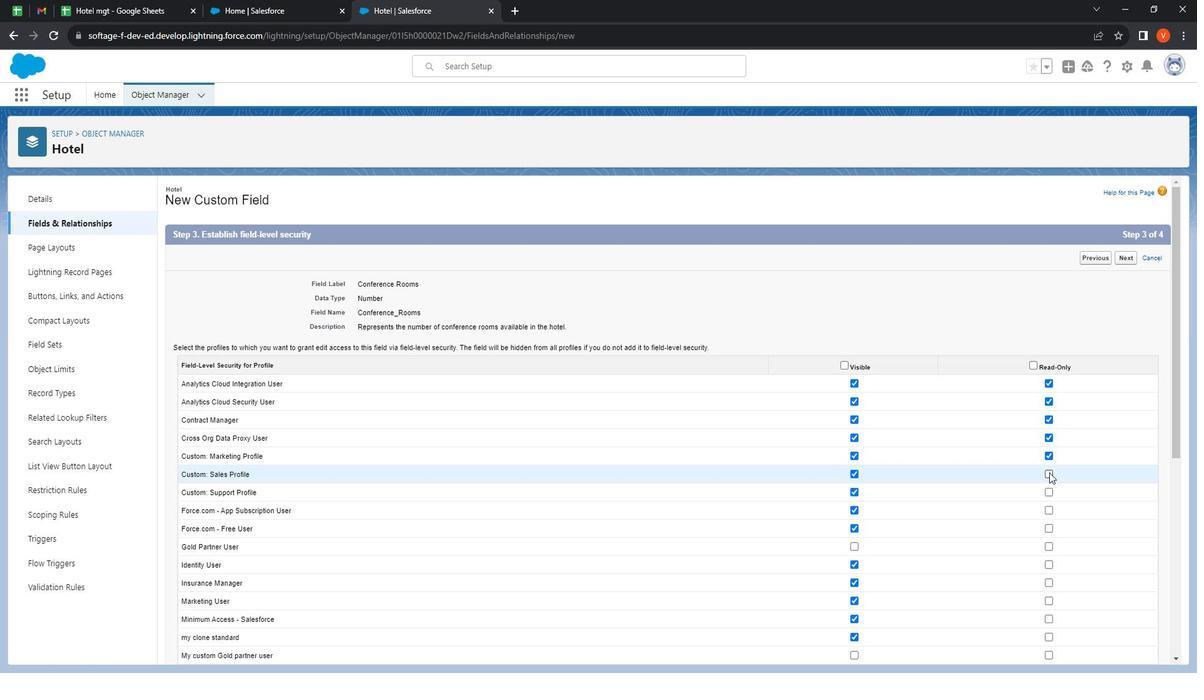 
Action: Mouse moved to (1044, 467)
Screenshot: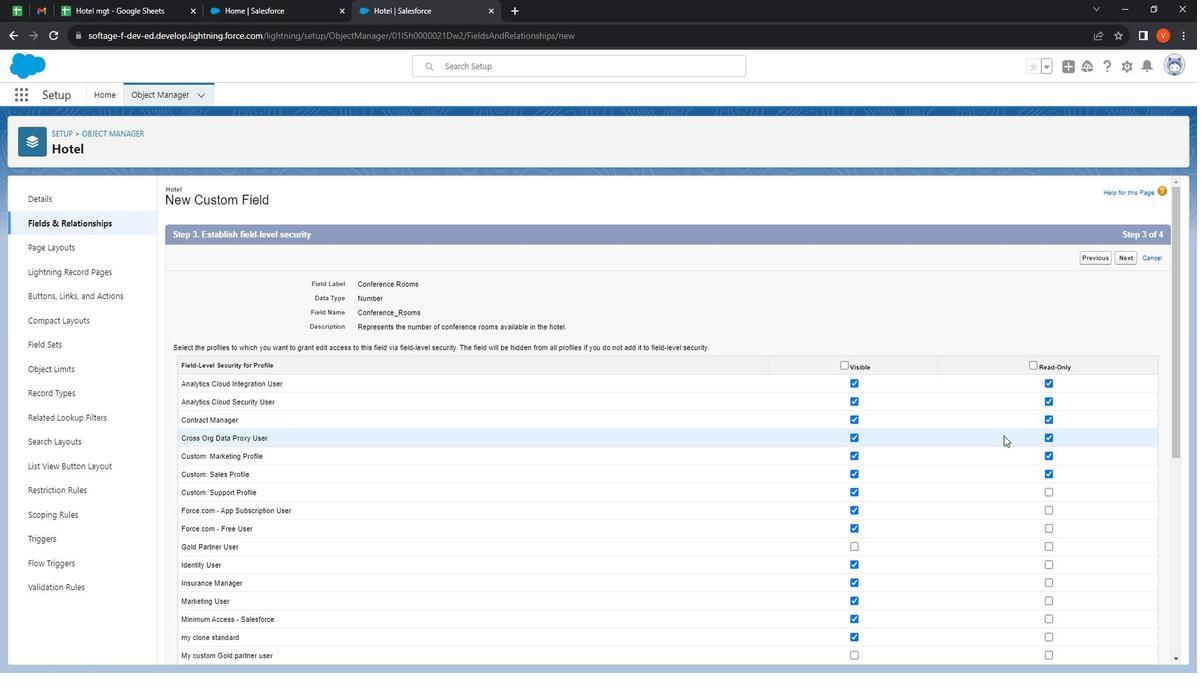 
Action: Mouse pressed left at (1044, 467)
Screenshot: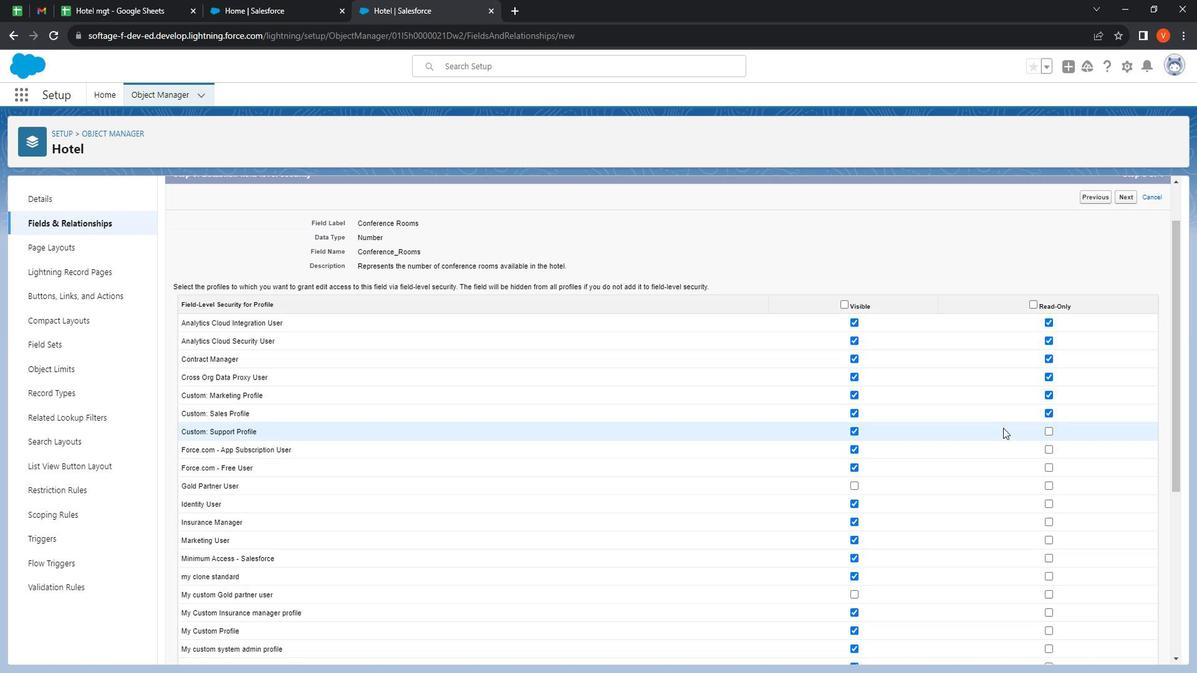 
Action: Mouse moved to (1002, 431)
Screenshot: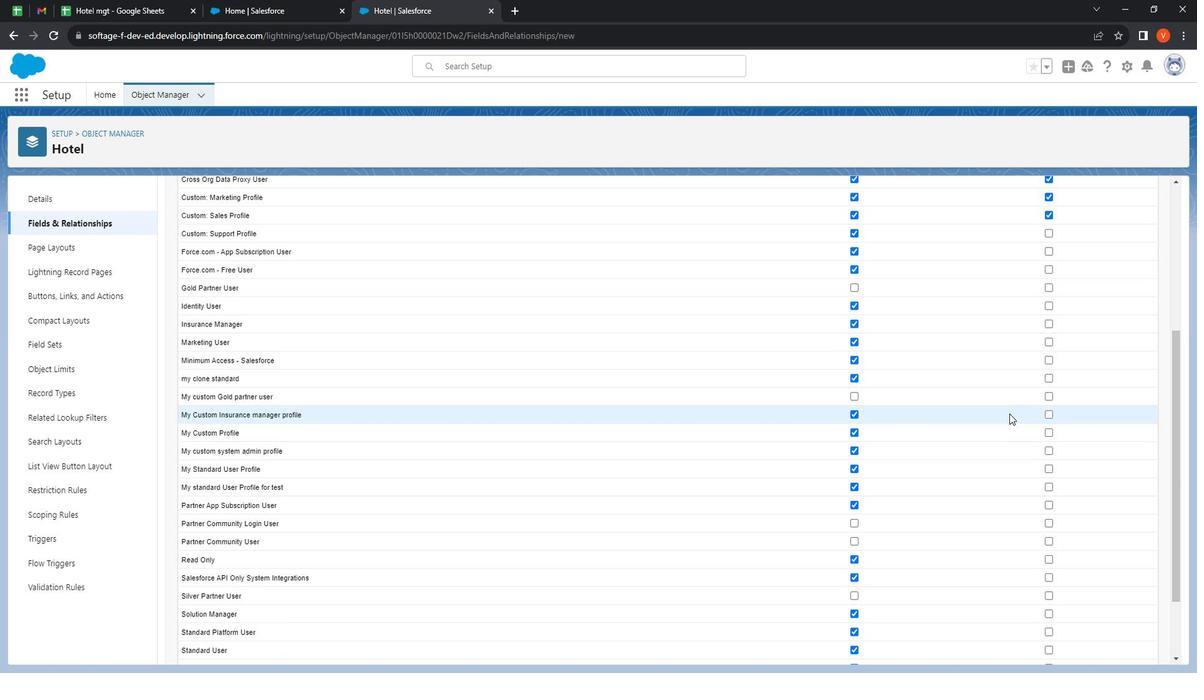 
Action: Mouse scrolled (1002, 430) with delta (0, 0)
Screenshot: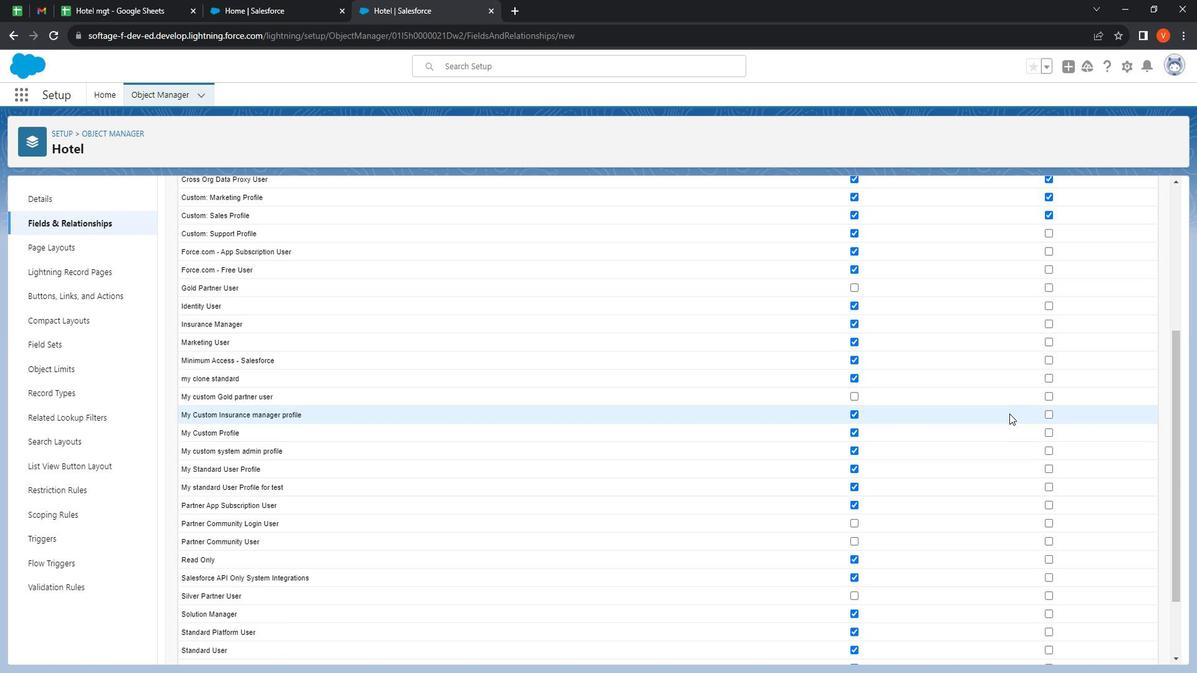 
Action: Mouse moved to (1001, 430)
Screenshot: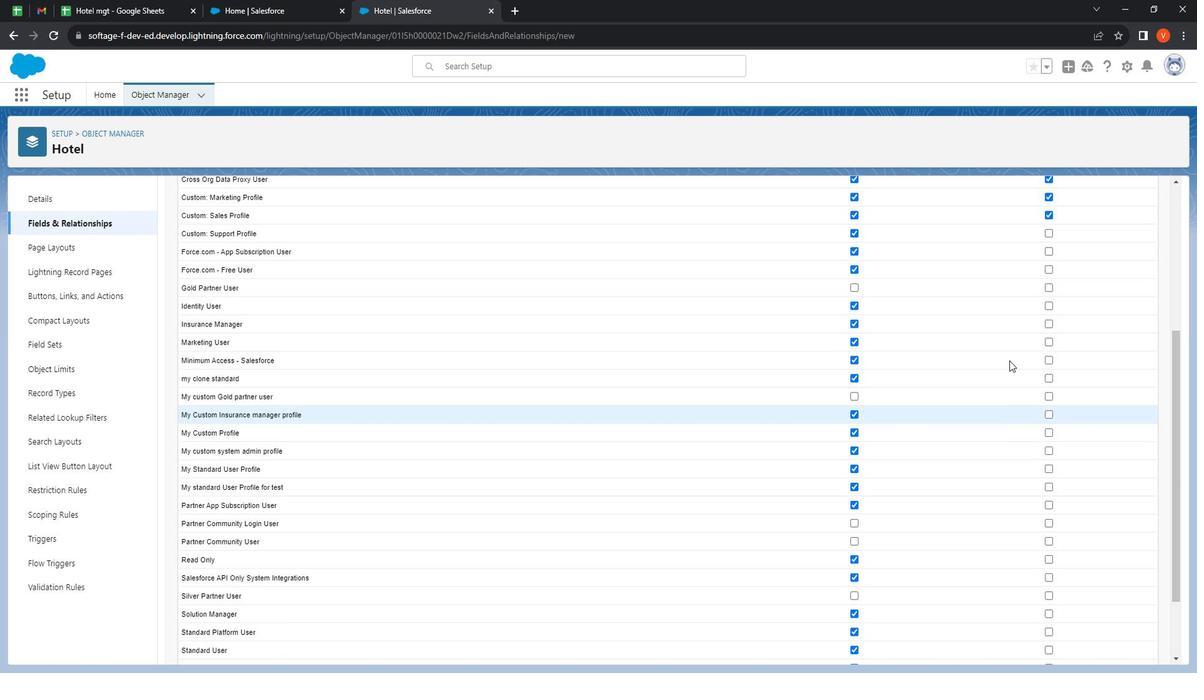 
Action: Mouse scrolled (1001, 429) with delta (0, 0)
Screenshot: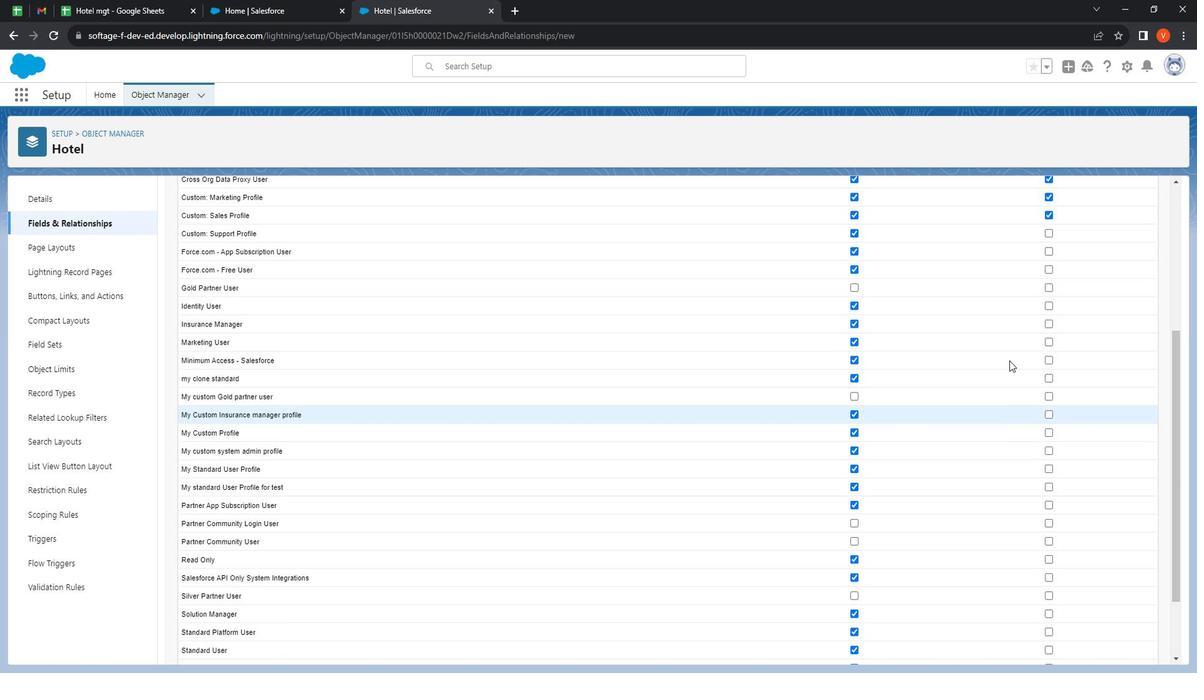 
Action: Mouse moved to (1001, 428)
Screenshot: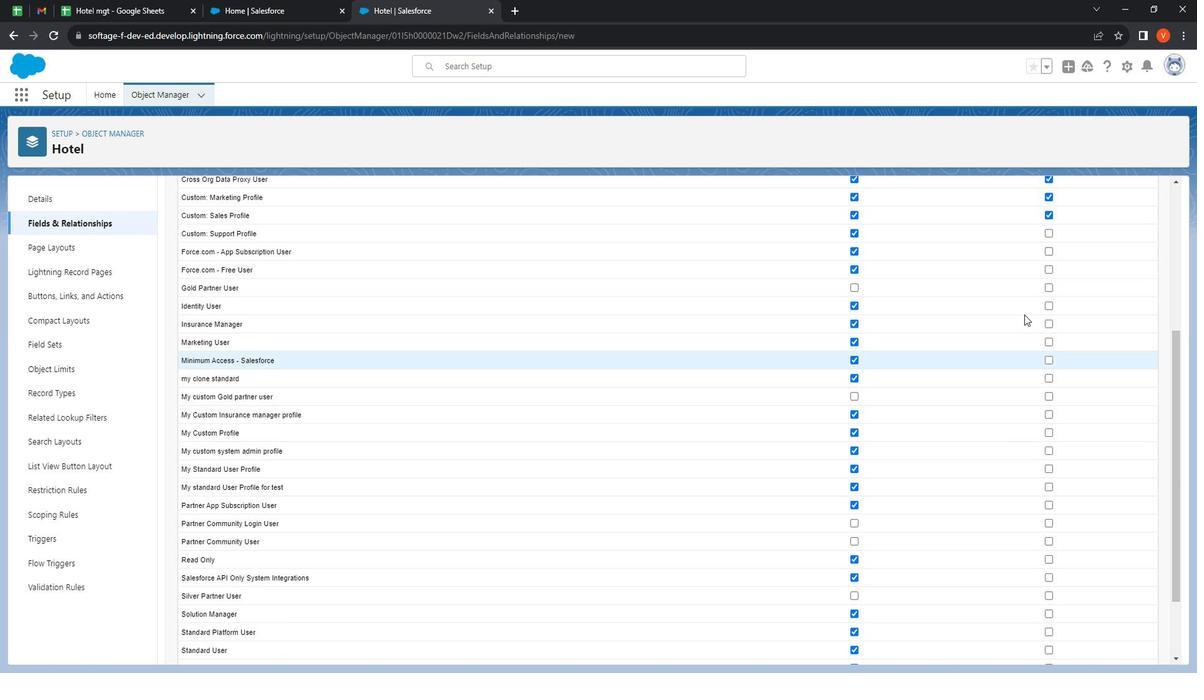 
Action: Mouse scrolled (1001, 427) with delta (0, 0)
Screenshot: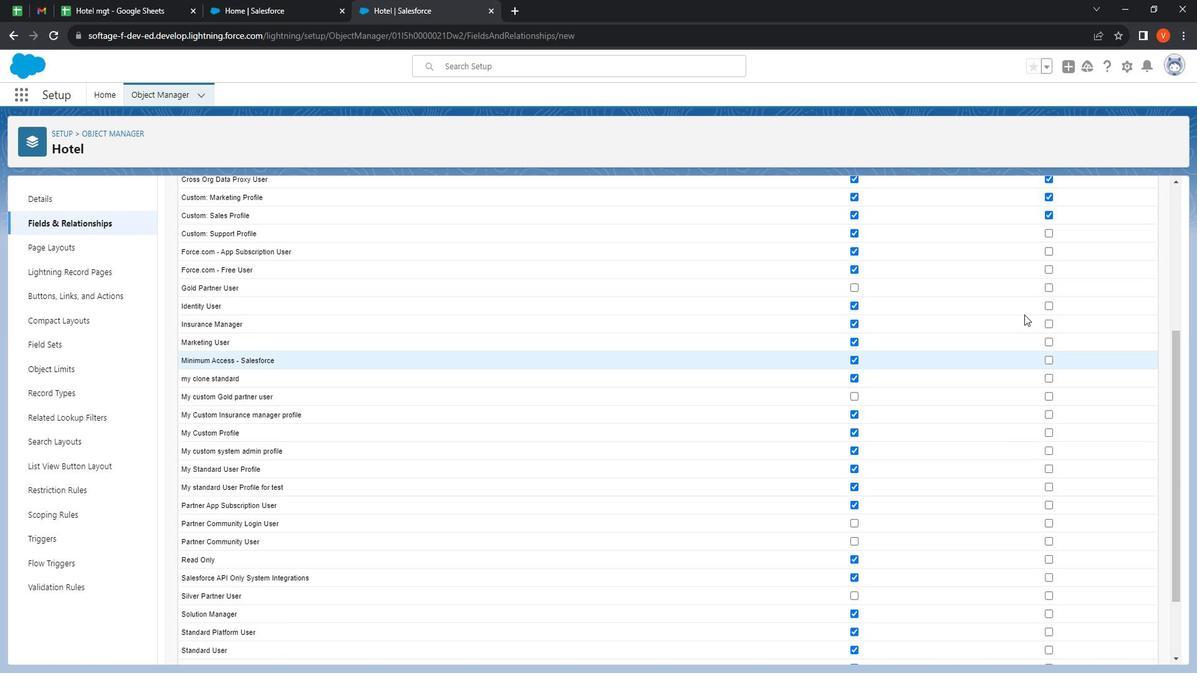 
Action: Mouse moved to (1002, 424)
Screenshot: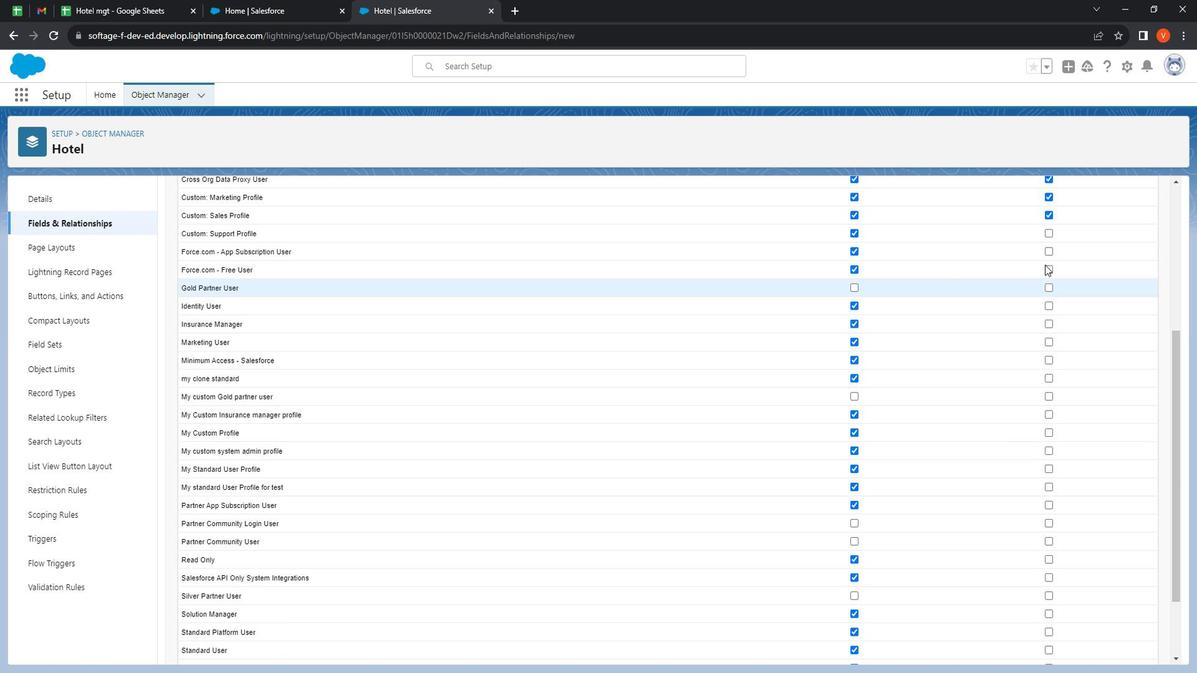 
Action: Mouse scrolled (1002, 424) with delta (0, 0)
Screenshot: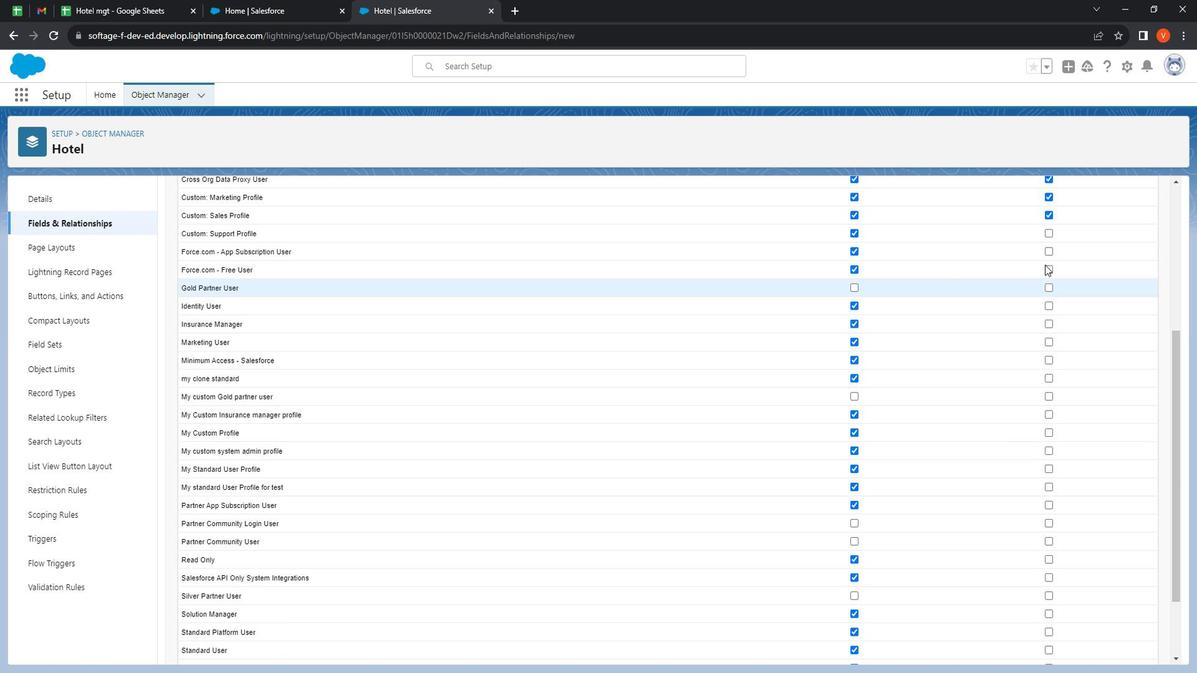 
Action: Mouse moved to (1047, 247)
Screenshot: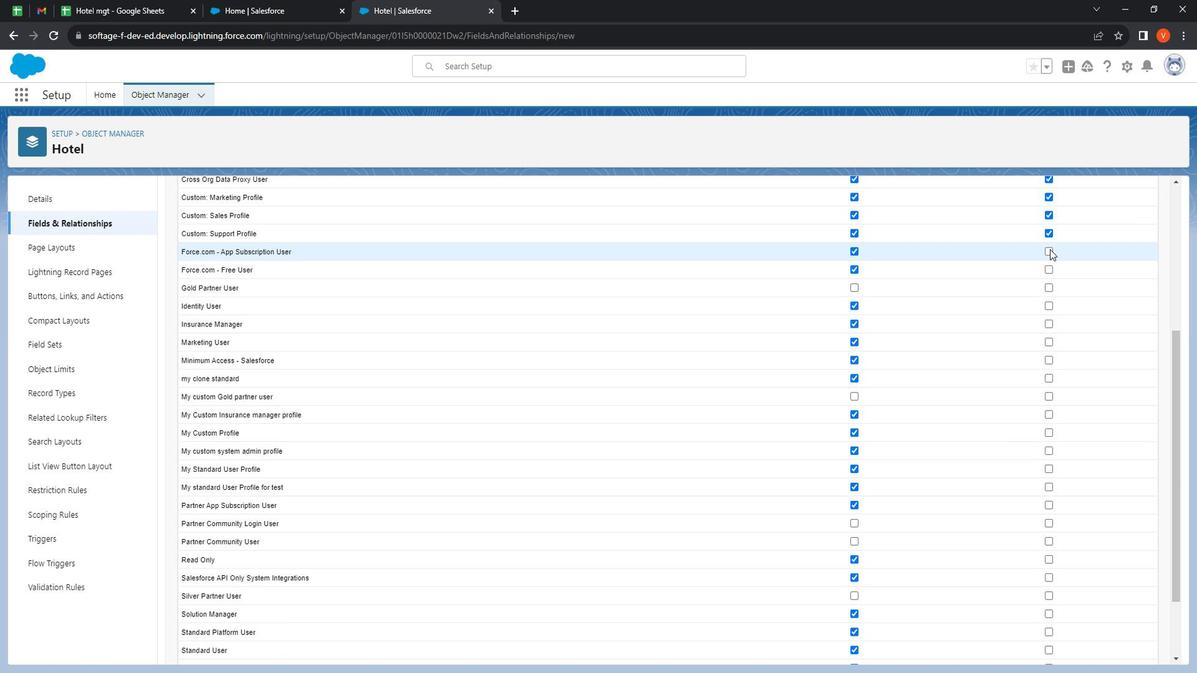 
Action: Mouse pressed left at (1047, 247)
Screenshot: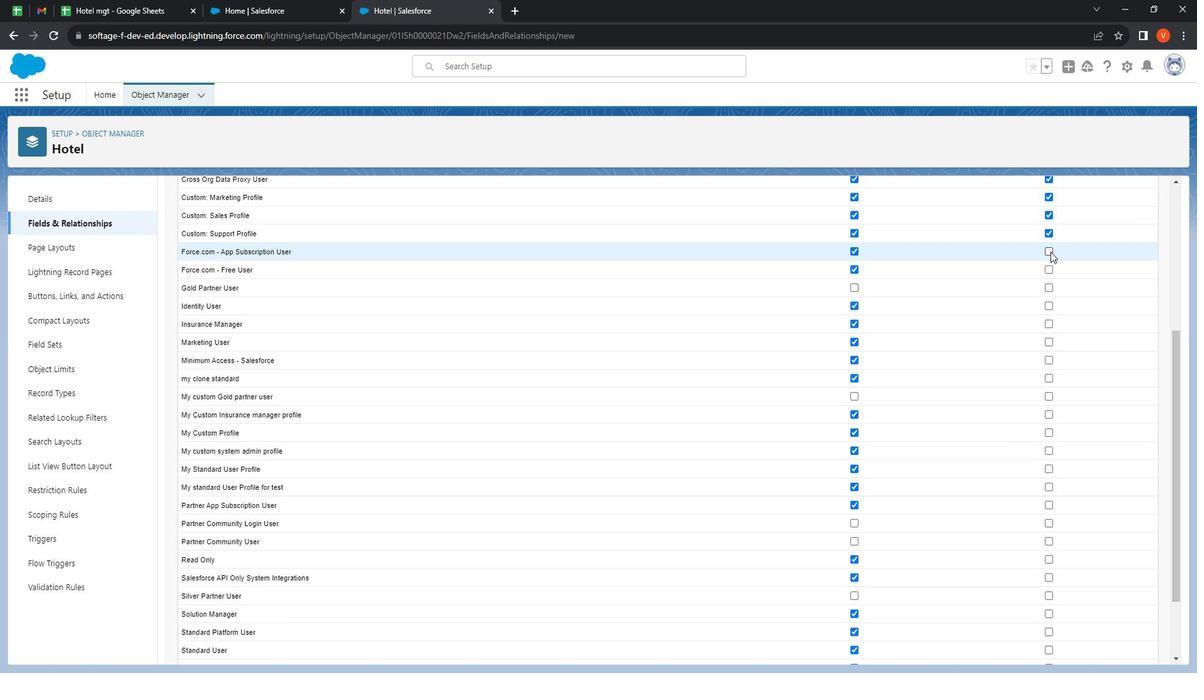 
Action: Mouse moved to (1048, 265)
Screenshot: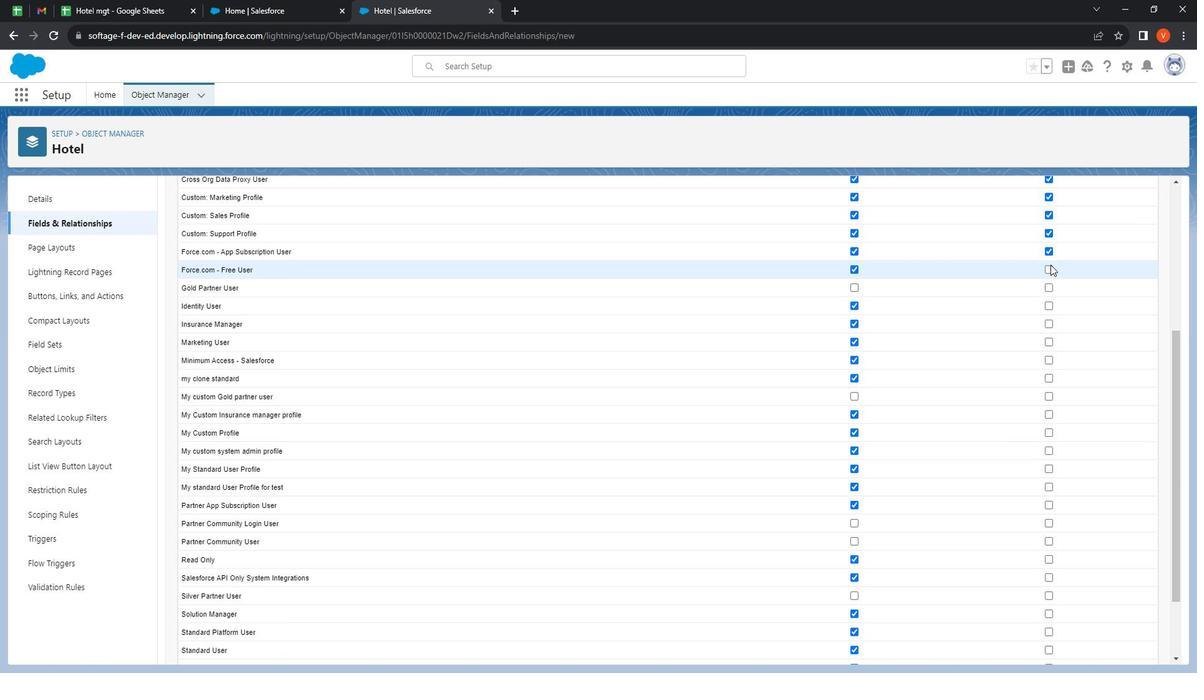 
Action: Mouse pressed left at (1048, 265)
Screenshot: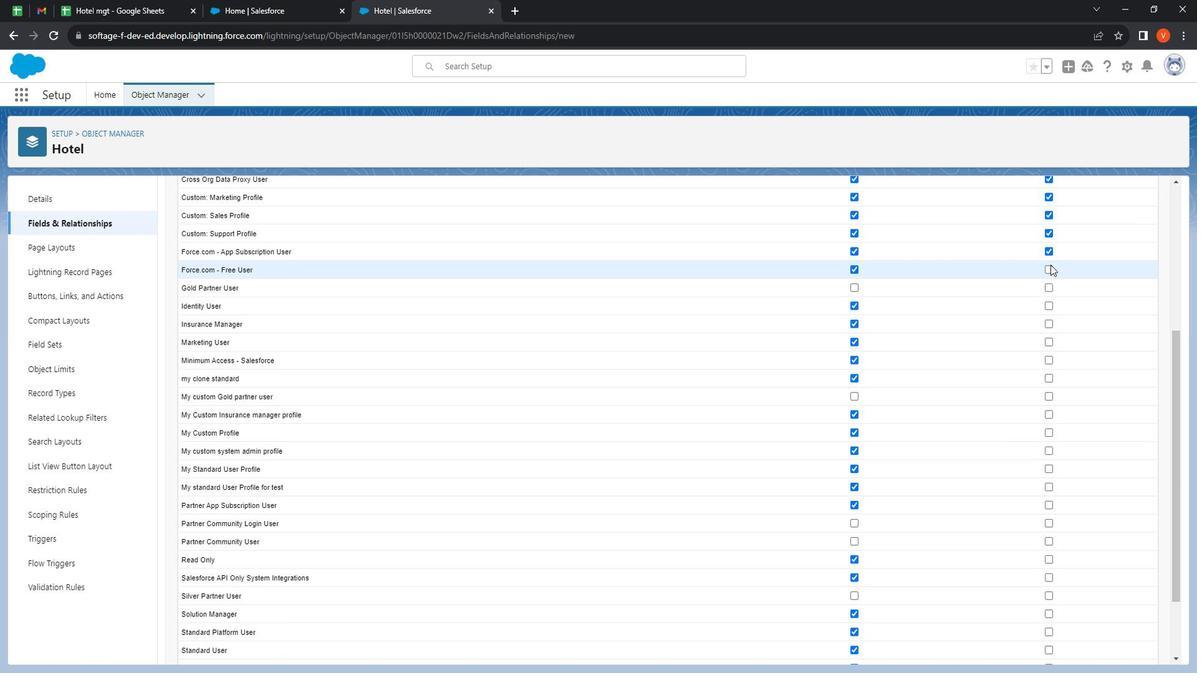 
Action: Mouse moved to (1047, 281)
Screenshot: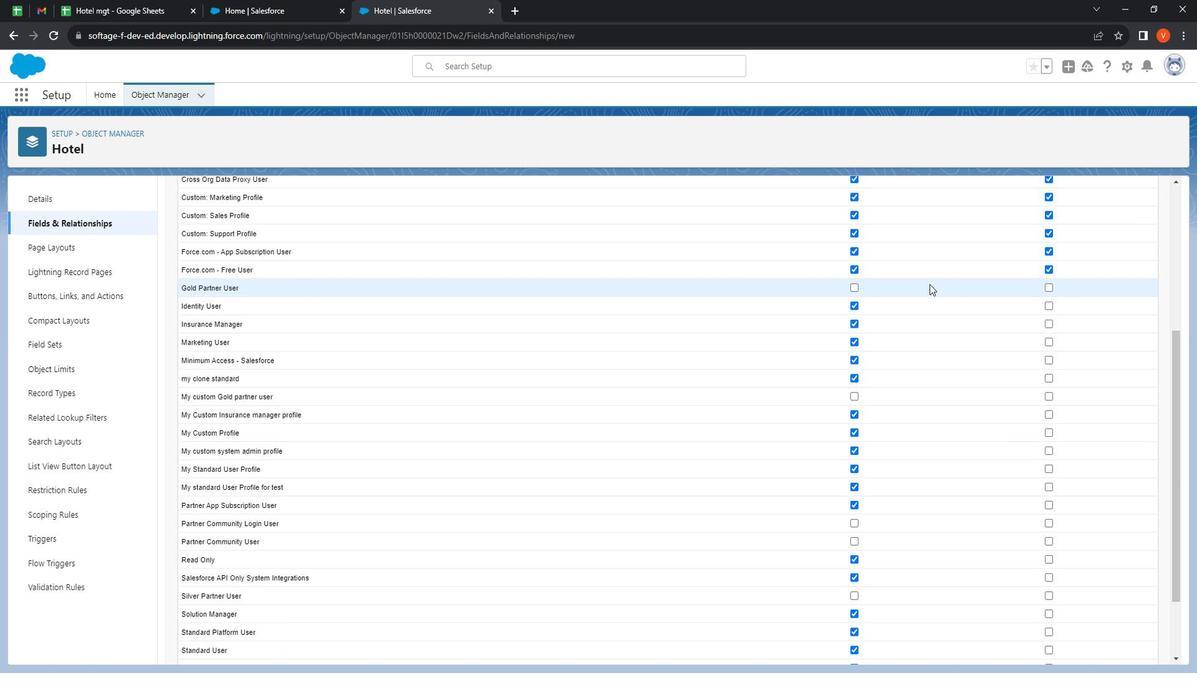 
Action: Mouse pressed left at (1047, 281)
Screenshot: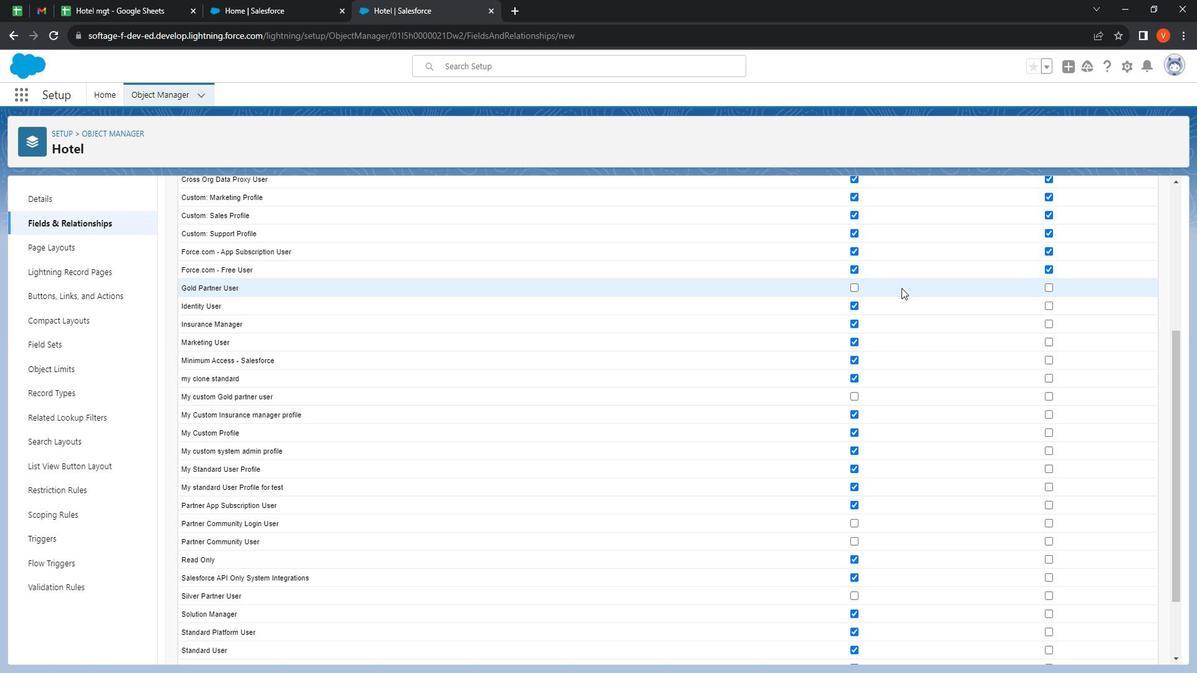 
Action: Mouse moved to (860, 298)
Screenshot: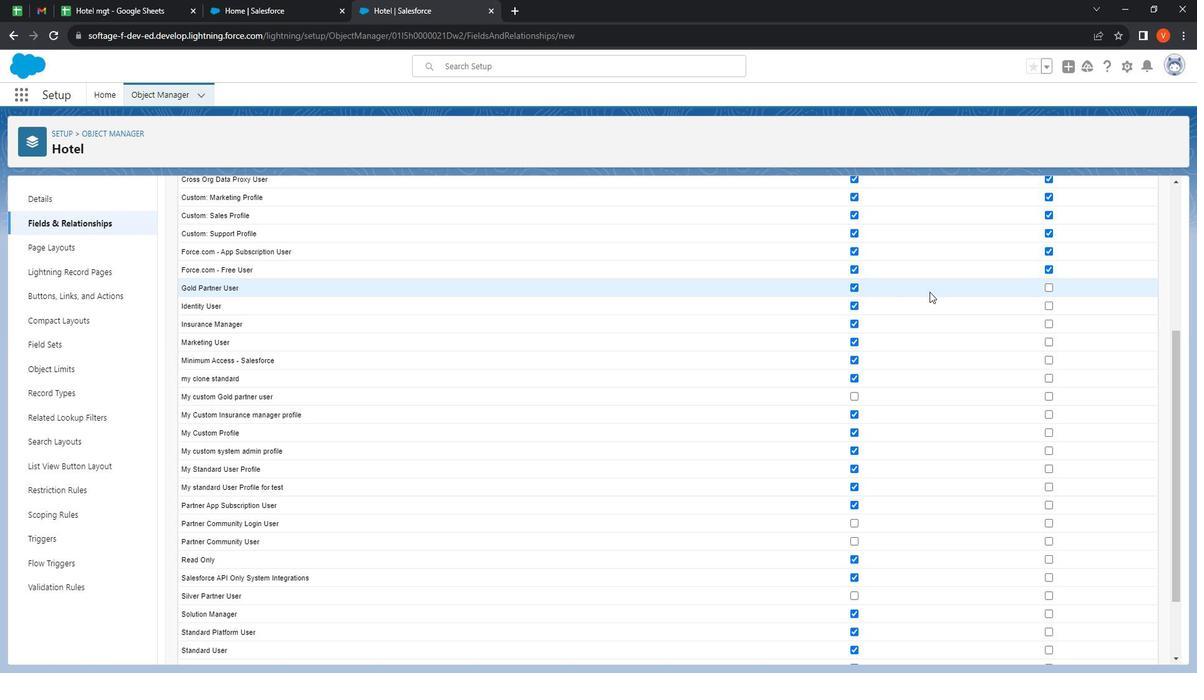 
Action: Mouse pressed left at (860, 298)
Screenshot: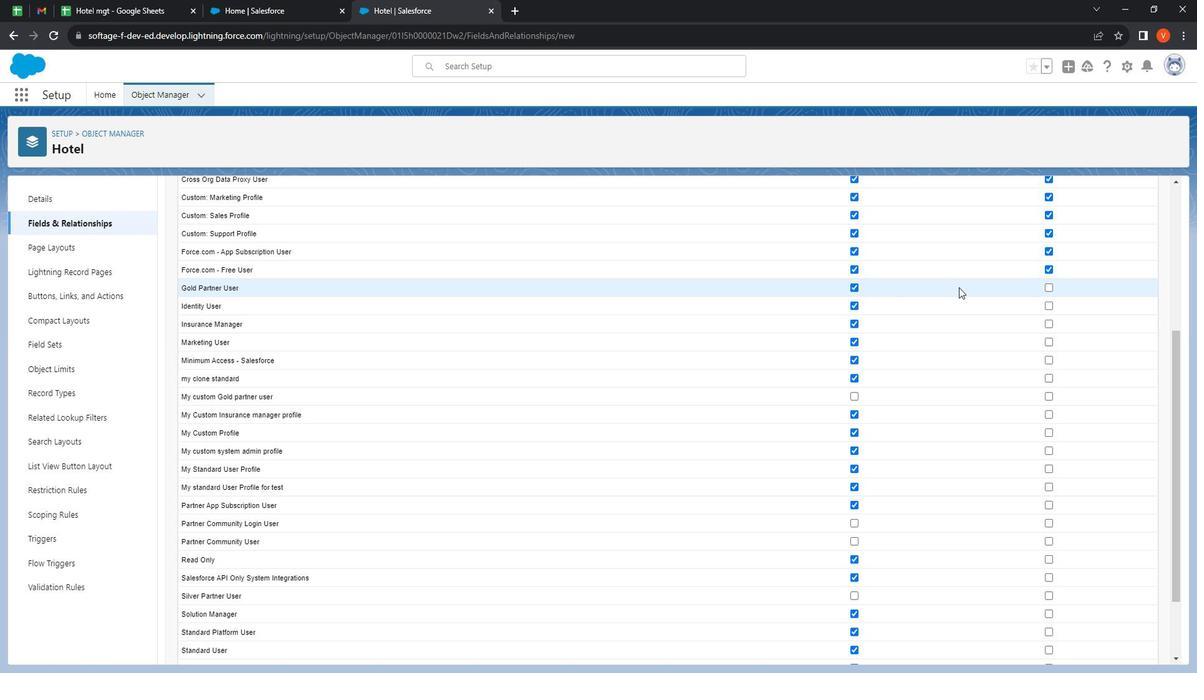 
Action: Mouse moved to (1047, 294)
Screenshot: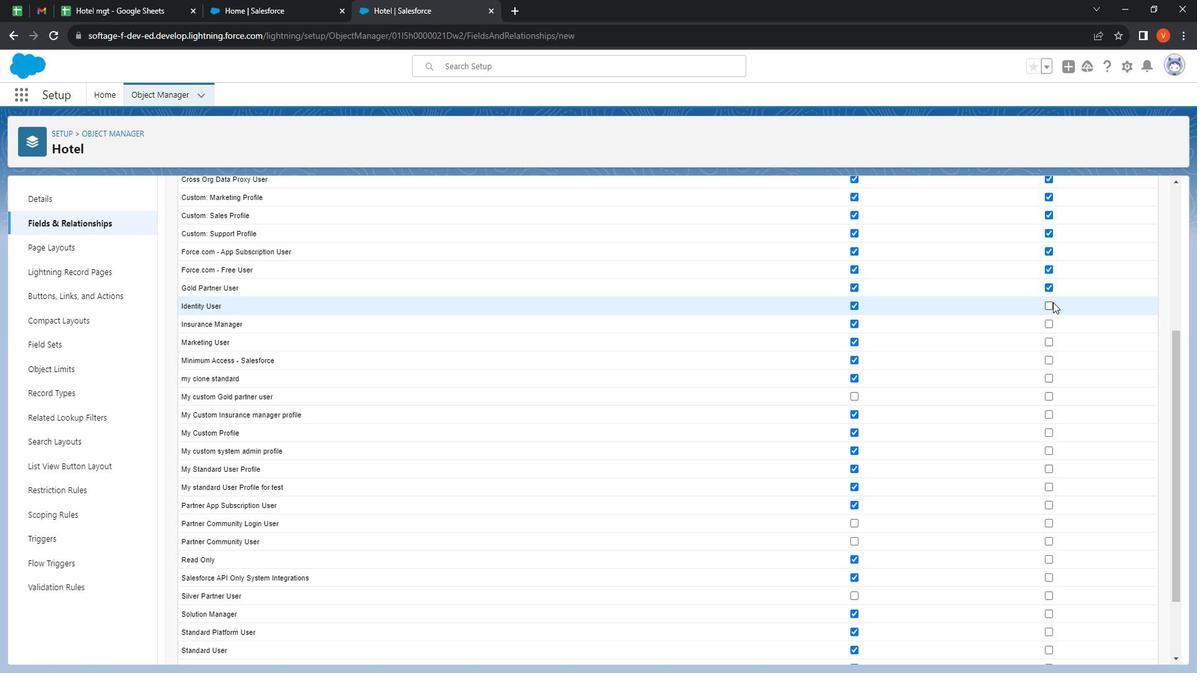 
Action: Mouse pressed left at (1047, 294)
Screenshot: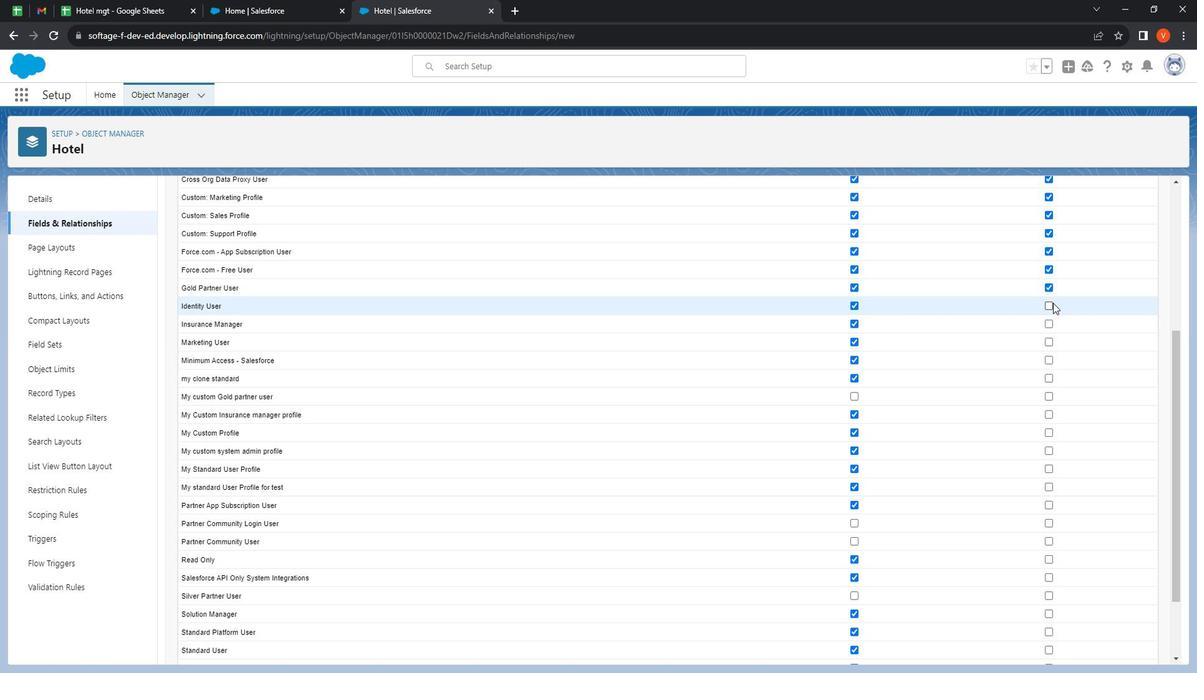 
Action: Mouse moved to (1050, 312)
Screenshot: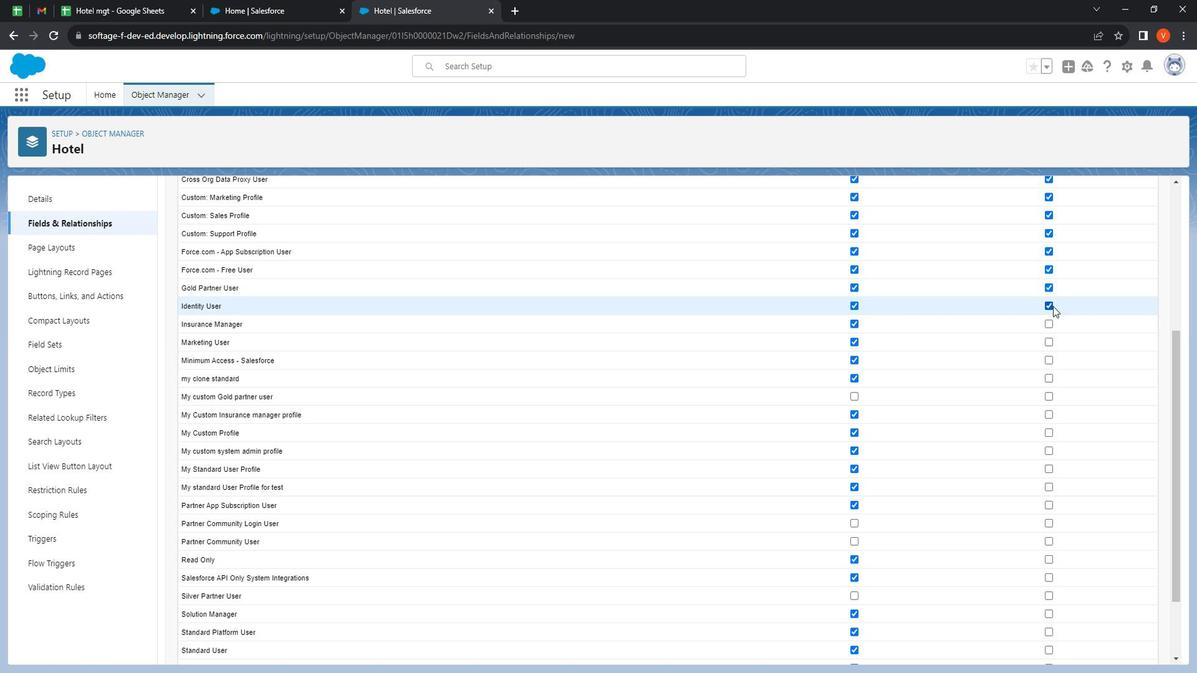 
Action: Mouse pressed left at (1050, 312)
Screenshot: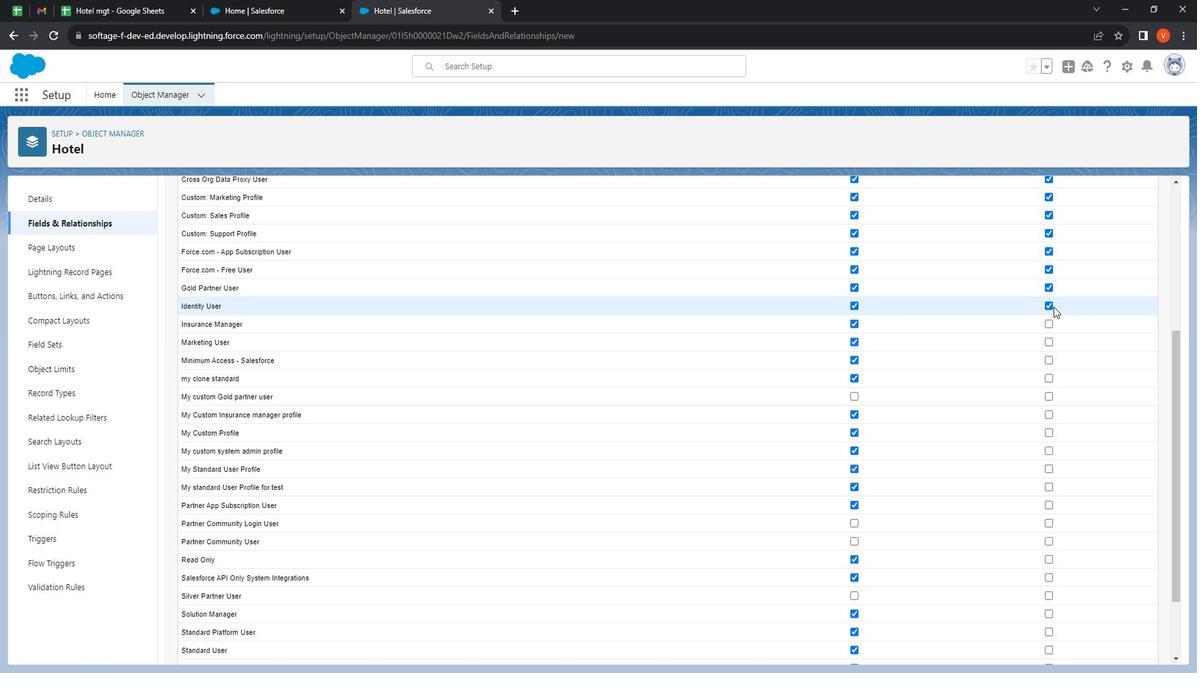 
Action: Mouse moved to (1047, 328)
Screenshot: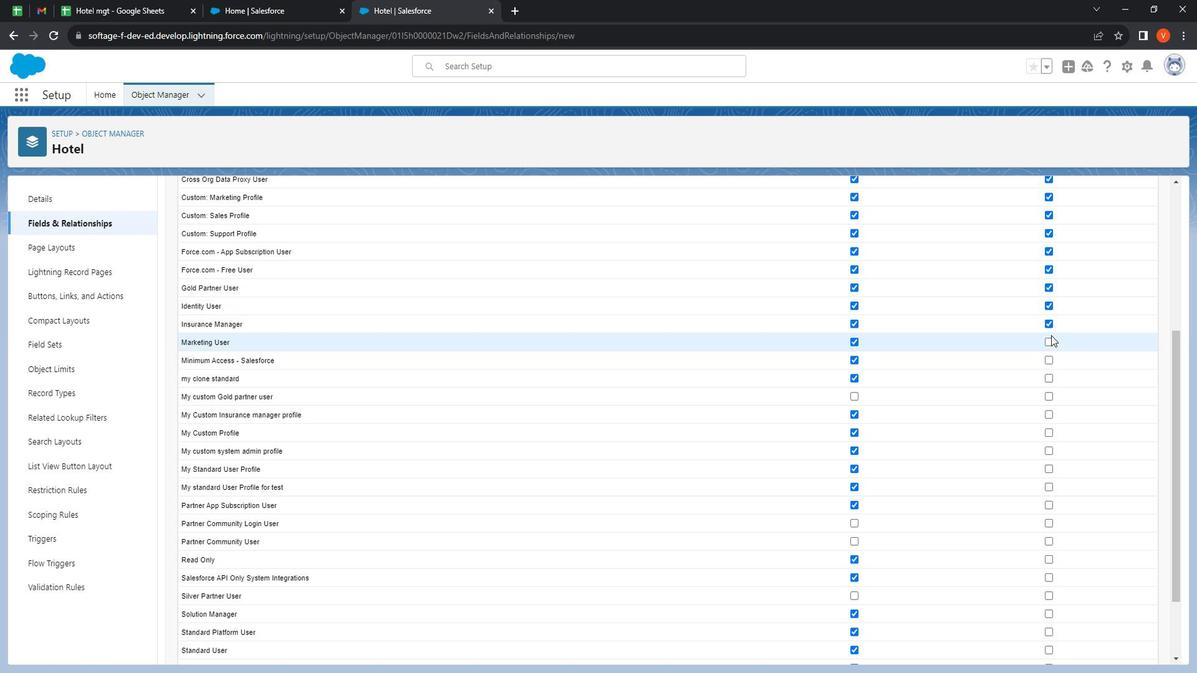 
Action: Mouse pressed left at (1047, 328)
Screenshot: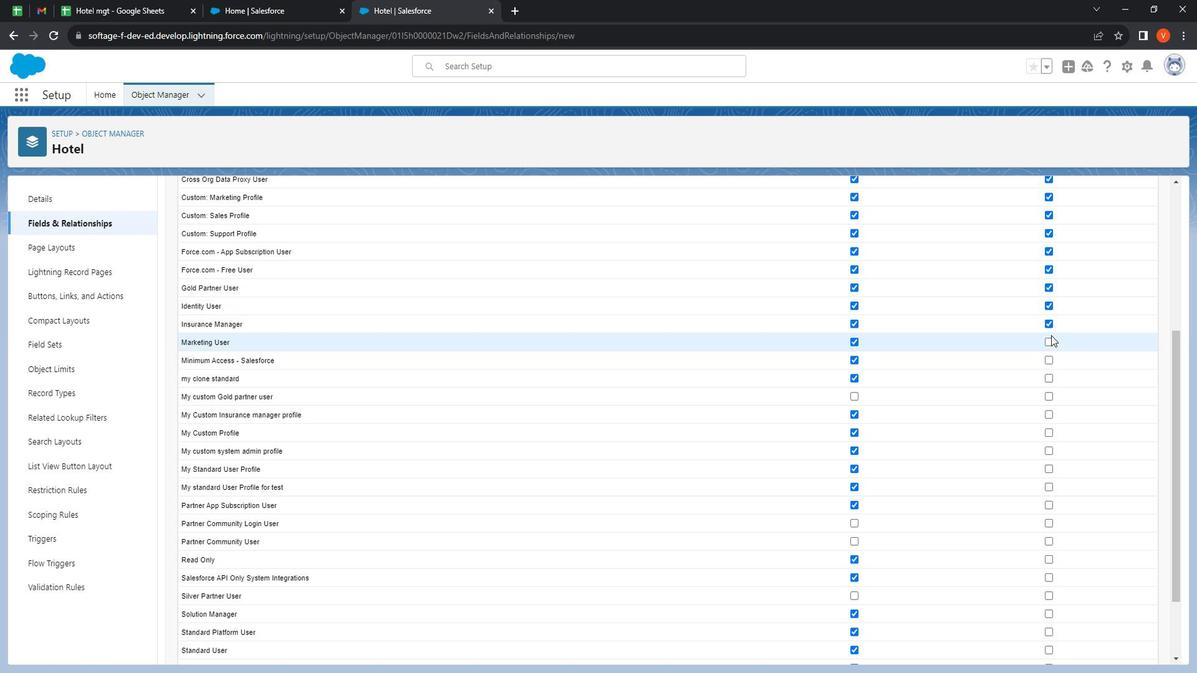 
Action: Mouse moved to (1049, 343)
Screenshot: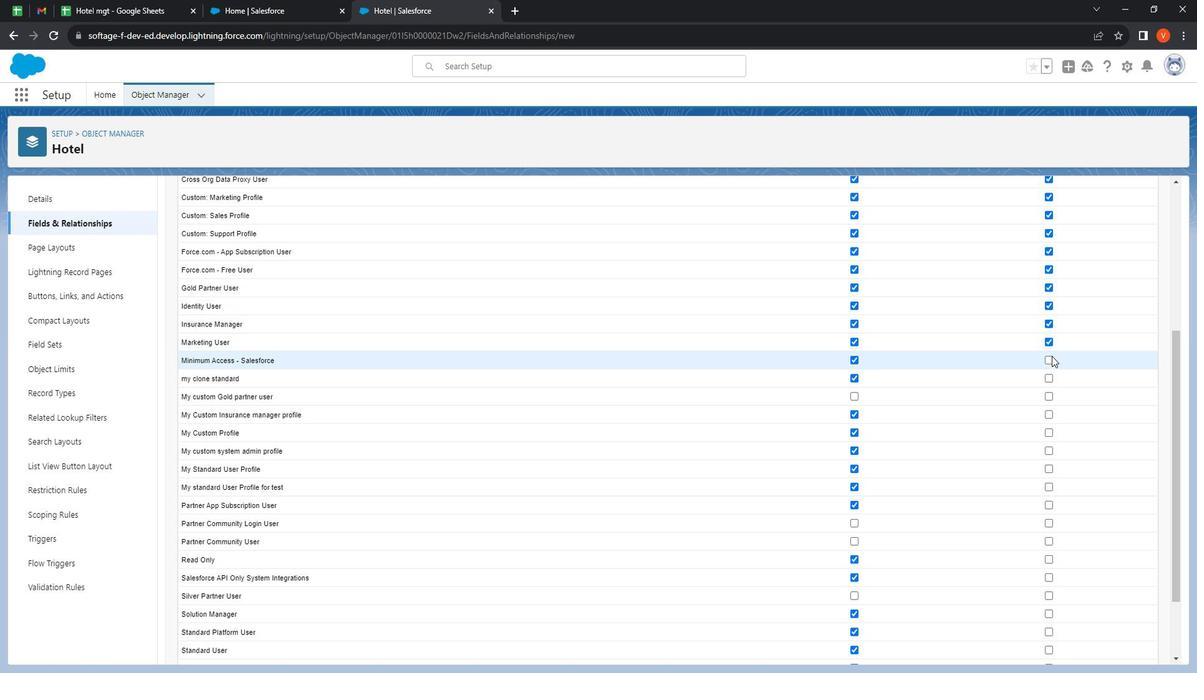 
Action: Mouse pressed left at (1049, 343)
Screenshot: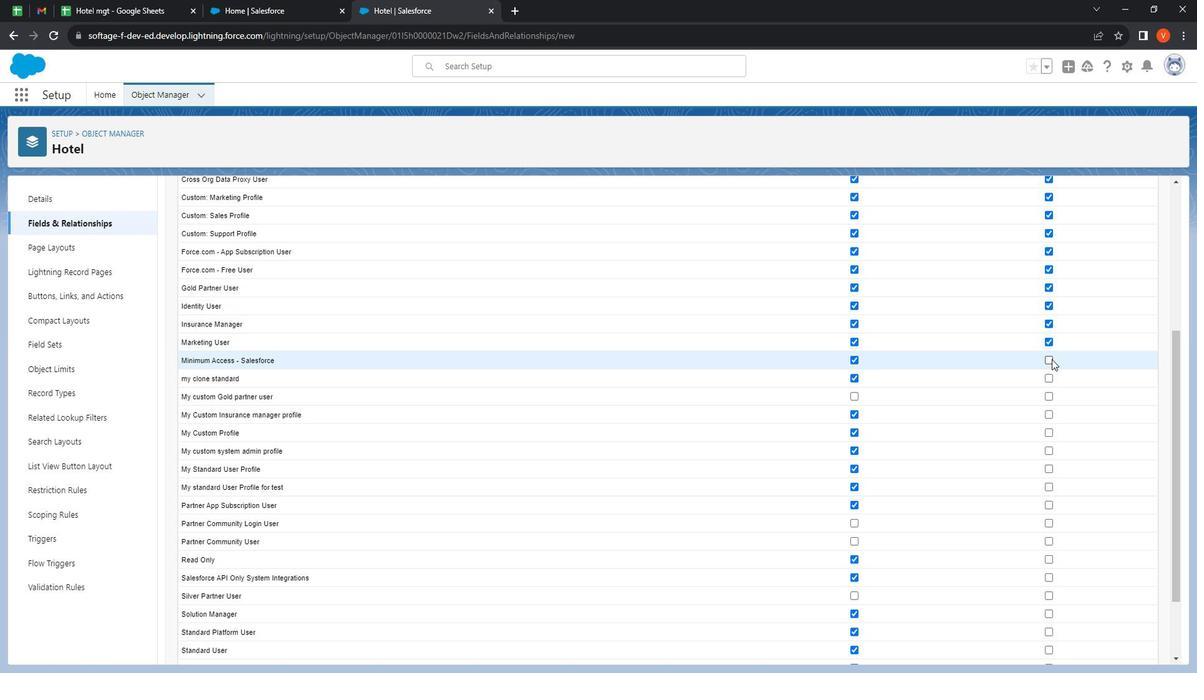 
Action: Mouse moved to (1047, 365)
Screenshot: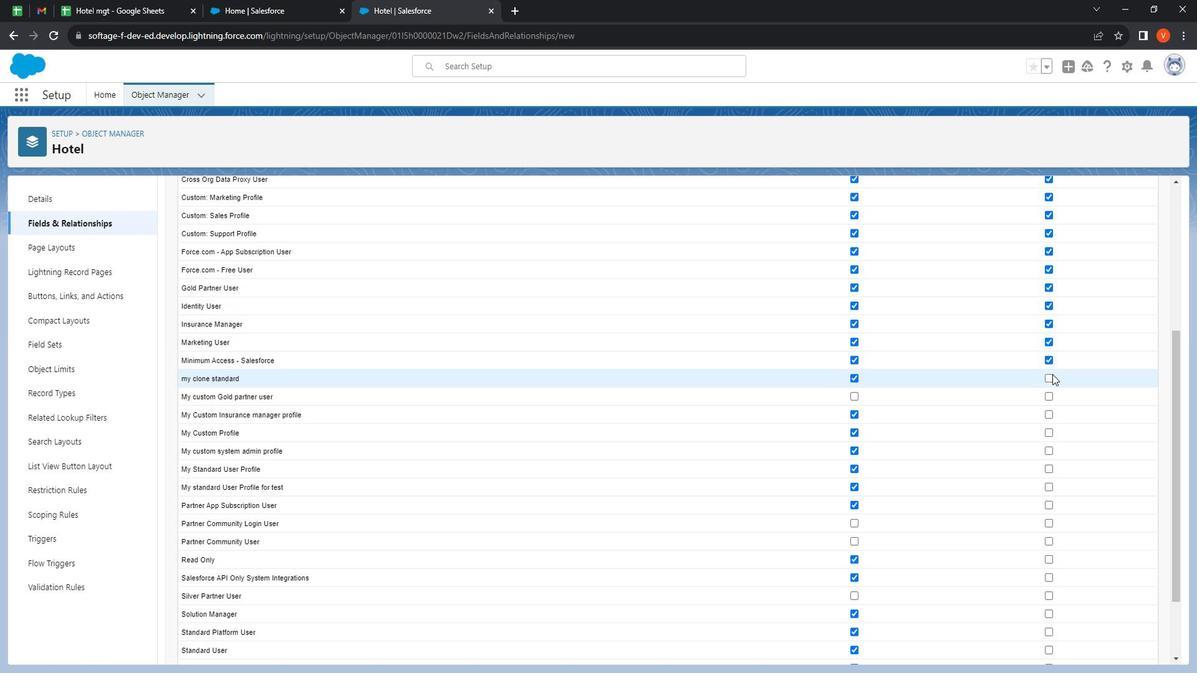 
Action: Mouse pressed left at (1047, 365)
Screenshot: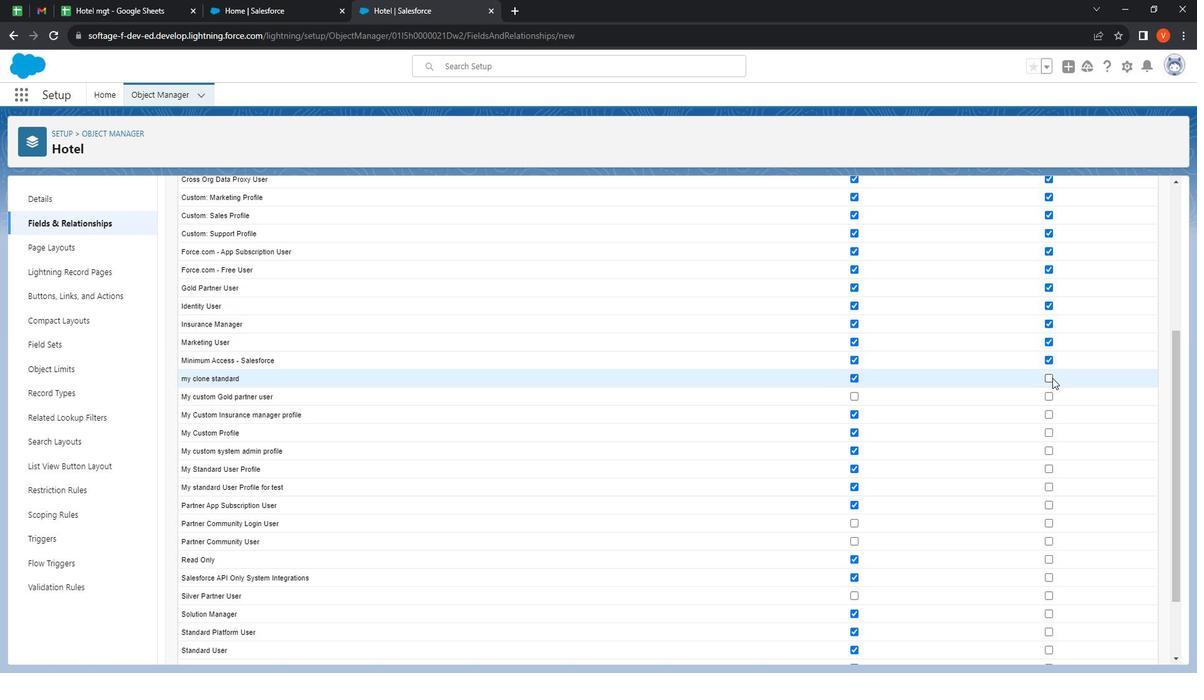 
Action: Mouse moved to (1045, 380)
Screenshot: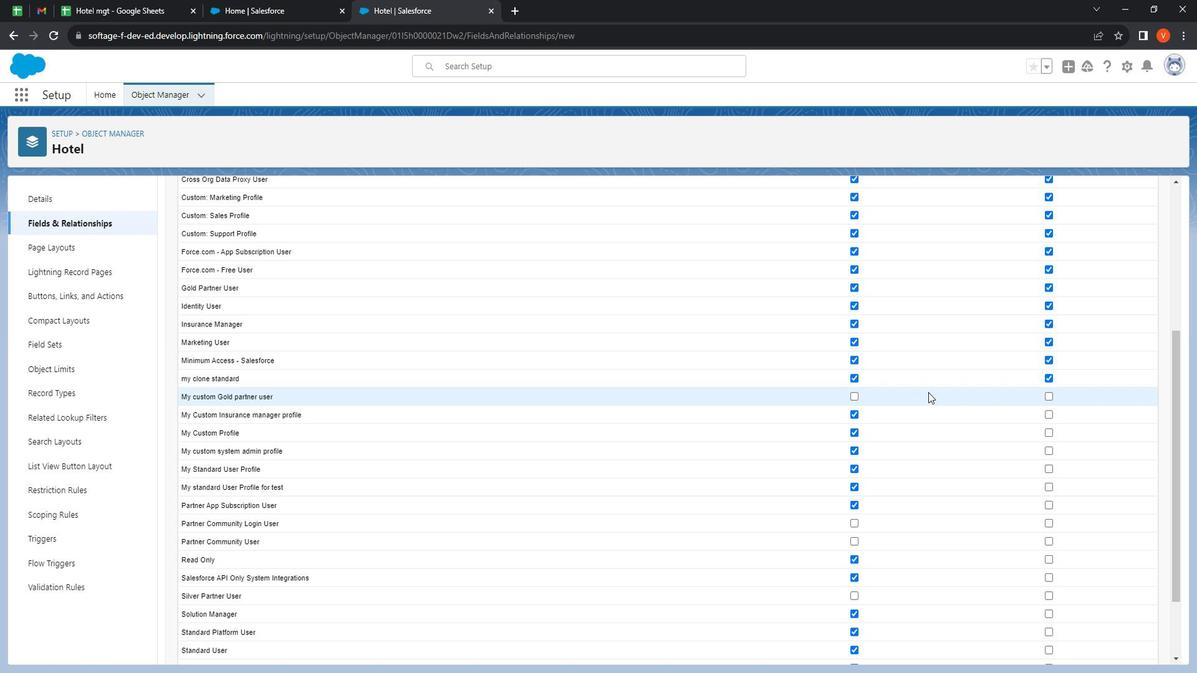 
Action: Mouse pressed left at (1045, 380)
Screenshot: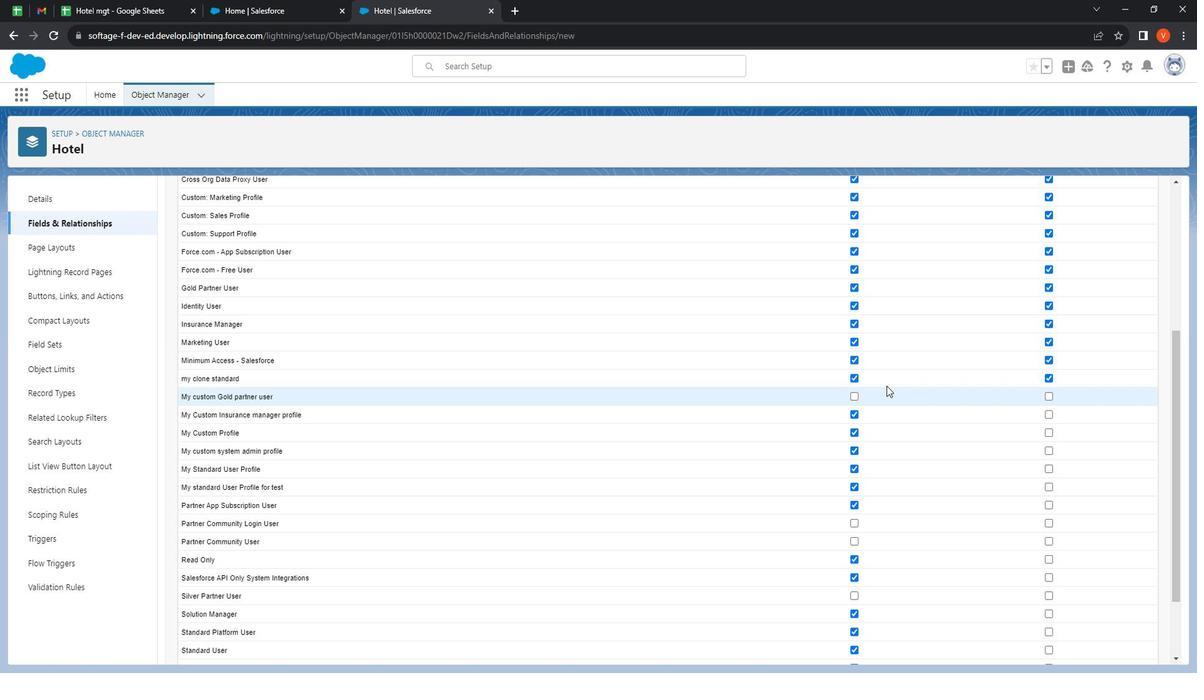 
Action: Mouse moved to (860, 397)
Screenshot: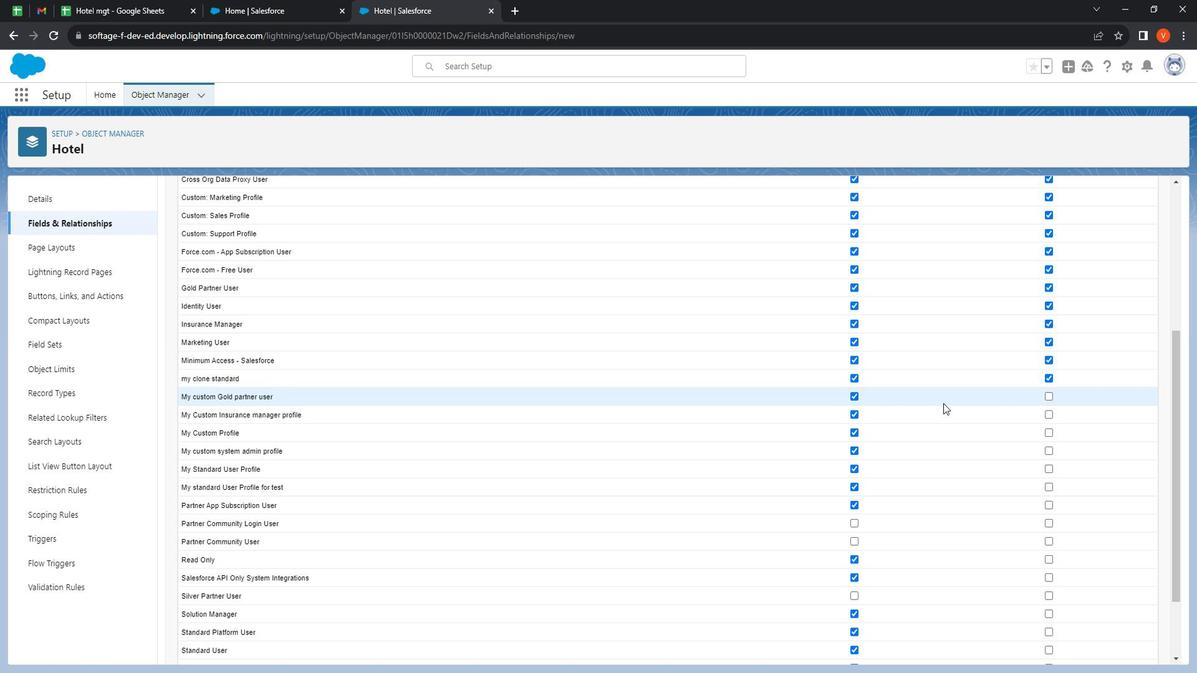 
Action: Mouse pressed left at (860, 397)
Screenshot: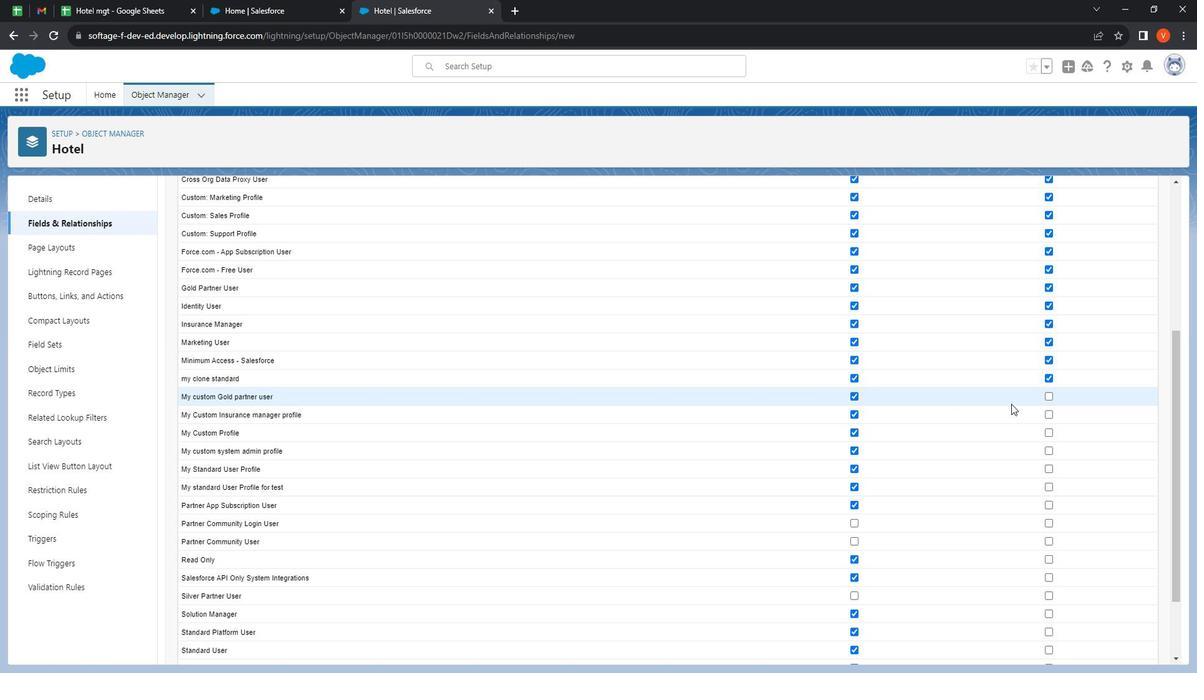 
Action: Mouse moved to (1044, 396)
Screenshot: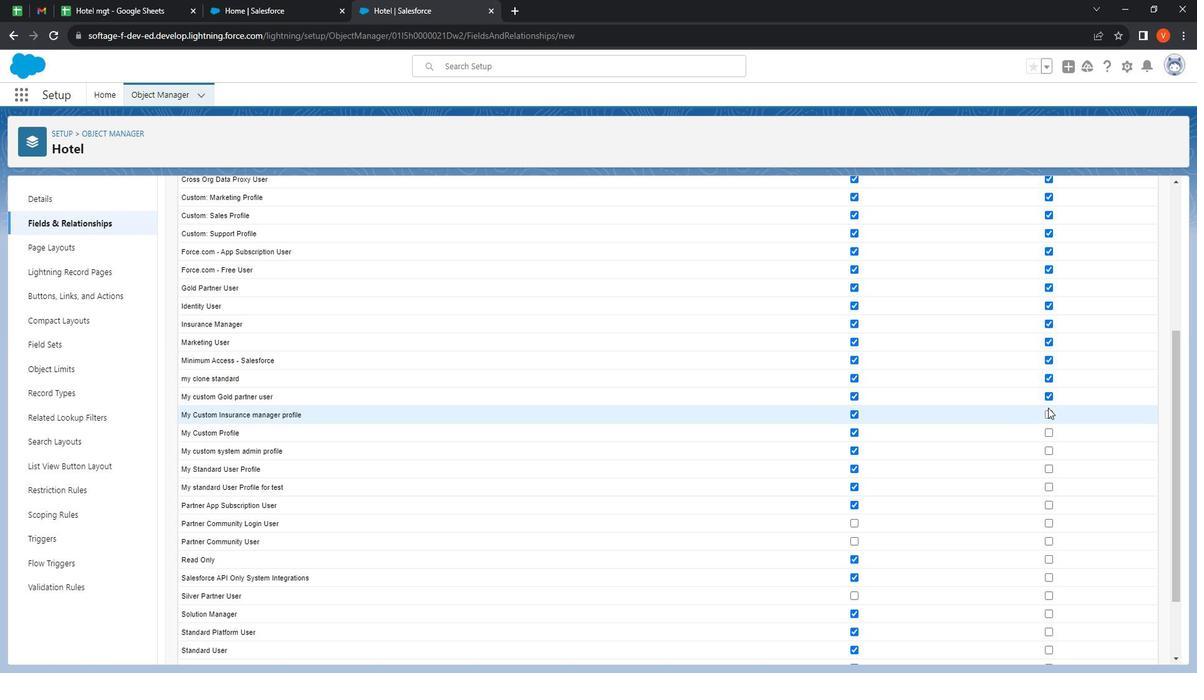 
Action: Mouse pressed left at (1044, 396)
Screenshot: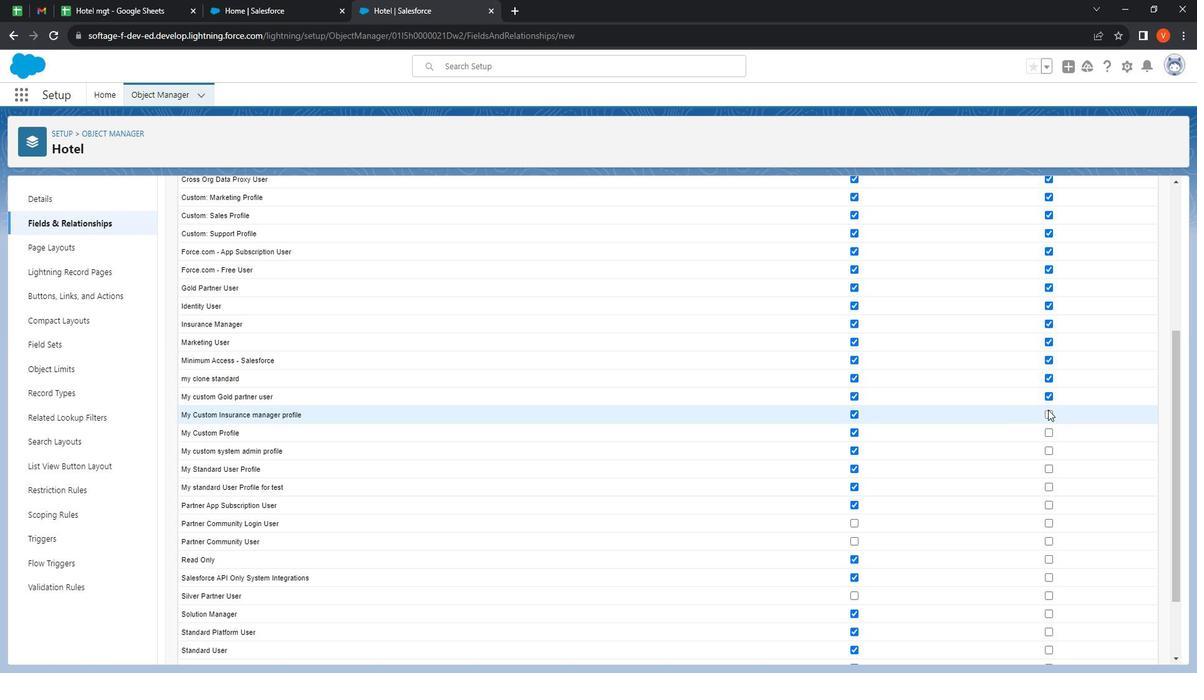 
Action: Mouse moved to (1046, 414)
Screenshot: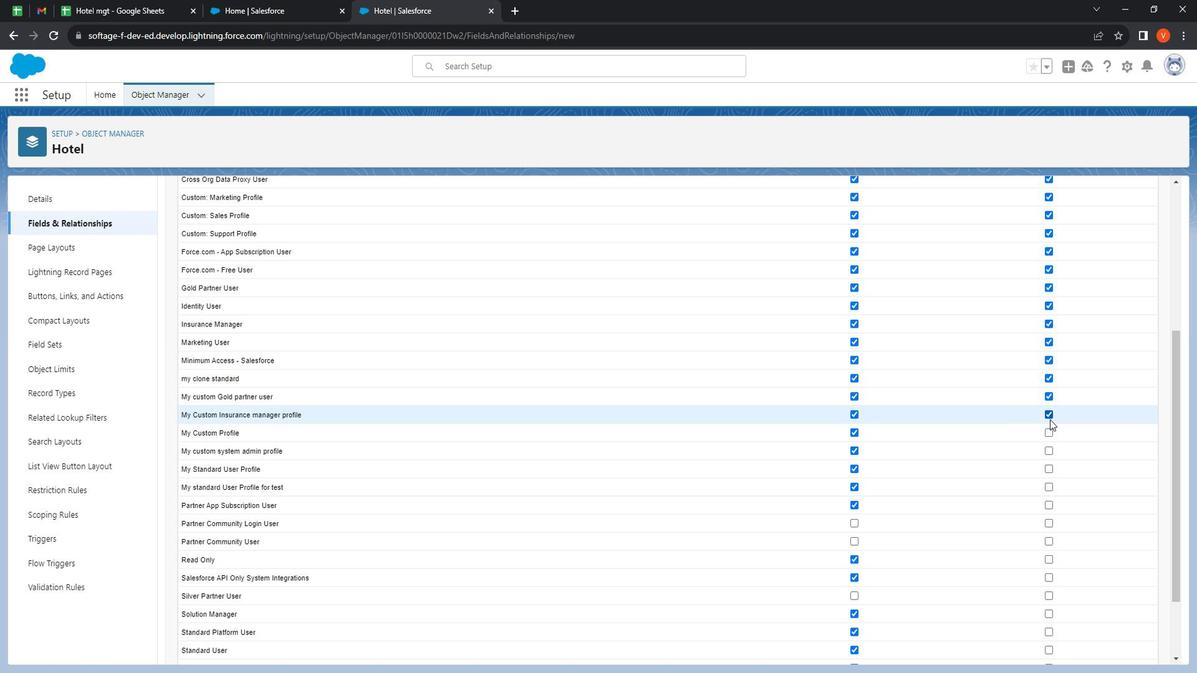 
Action: Mouse pressed left at (1046, 414)
Screenshot: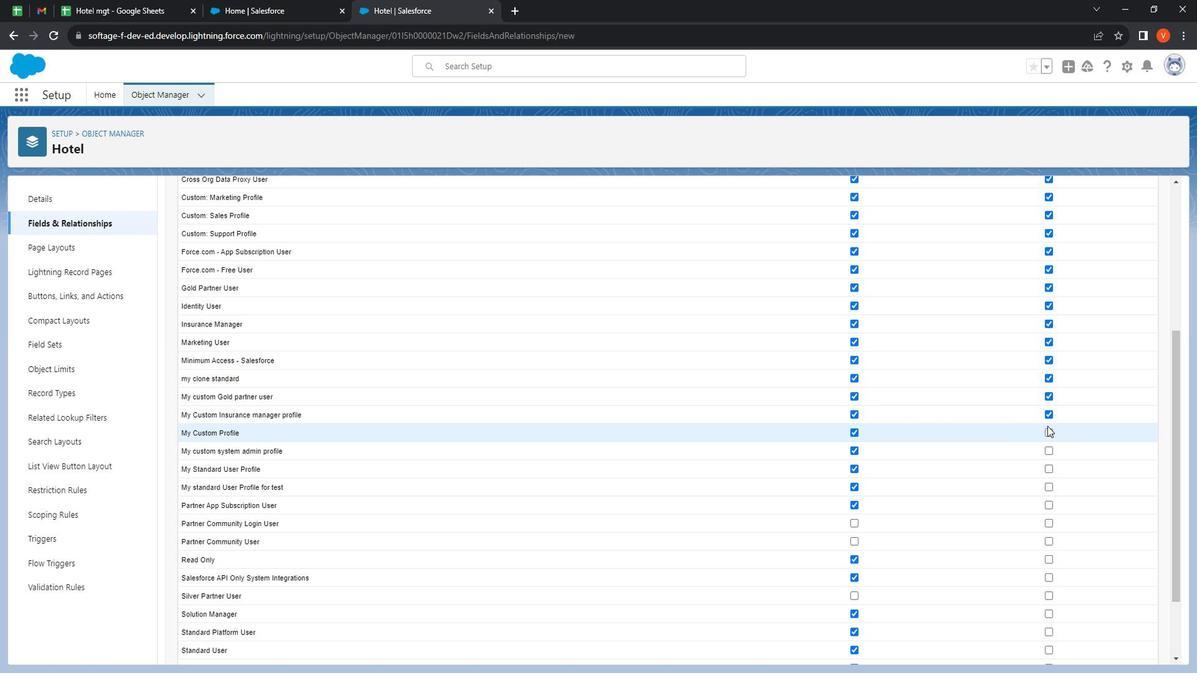 
Action: Mouse moved to (1045, 432)
Screenshot: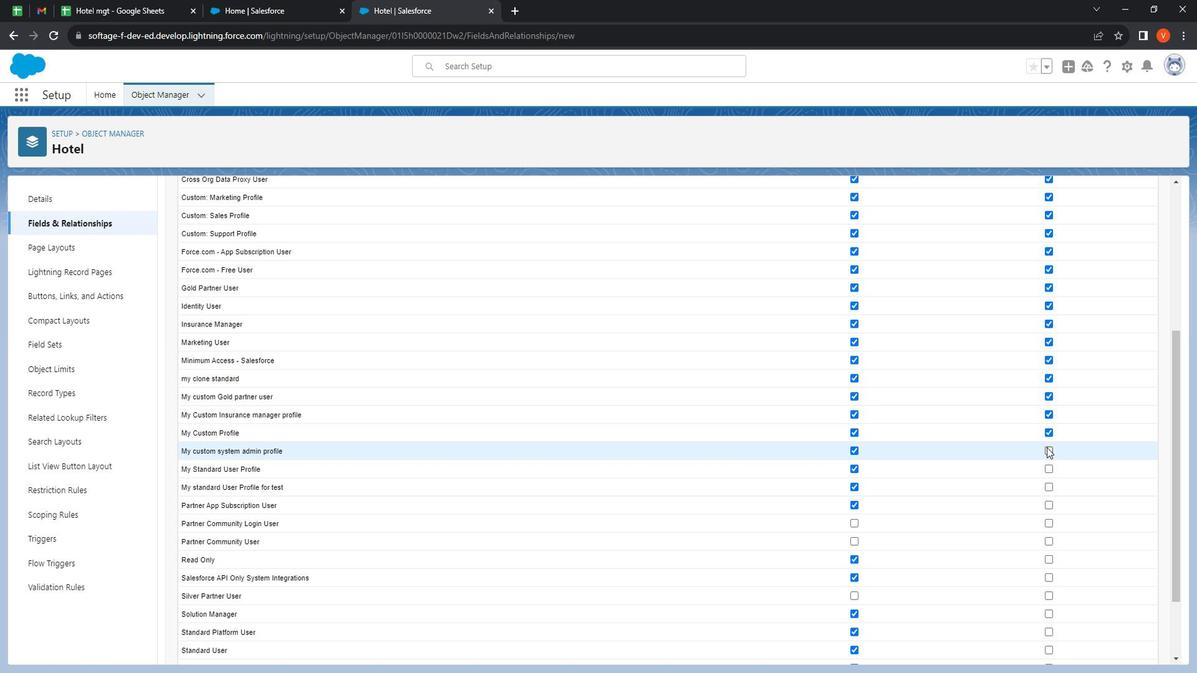 
Action: Mouse pressed left at (1045, 432)
Screenshot: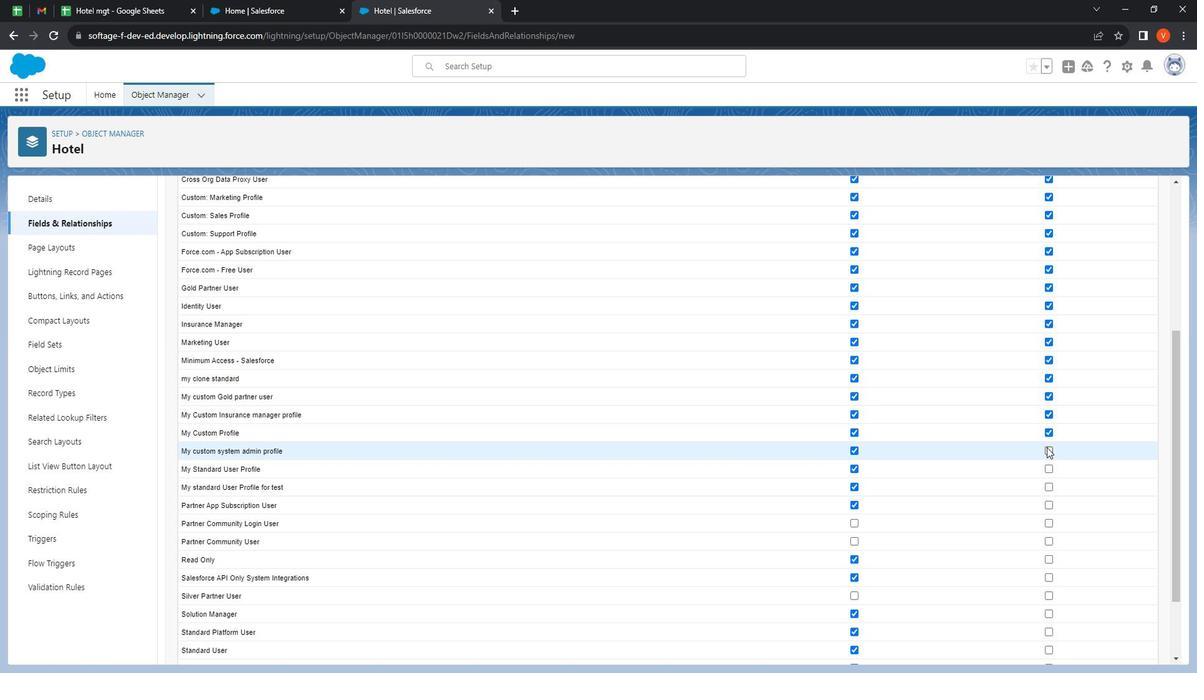 
Action: Mouse moved to (1044, 442)
Screenshot: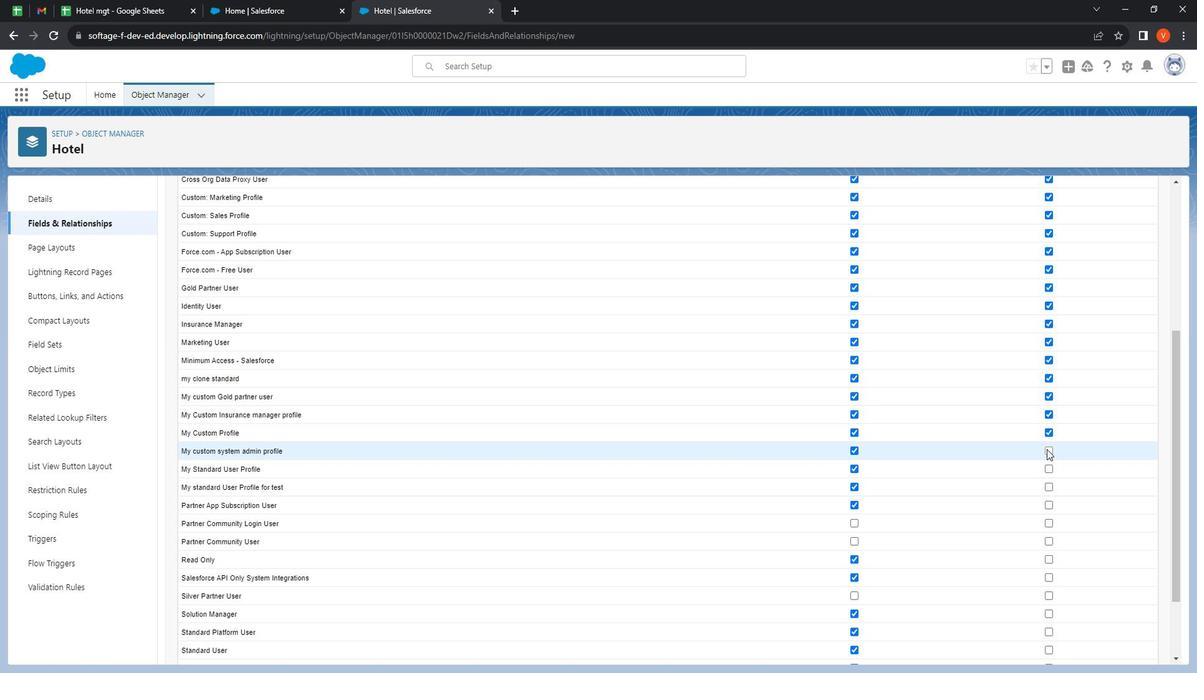 
Action: Mouse pressed left at (1044, 442)
Screenshot: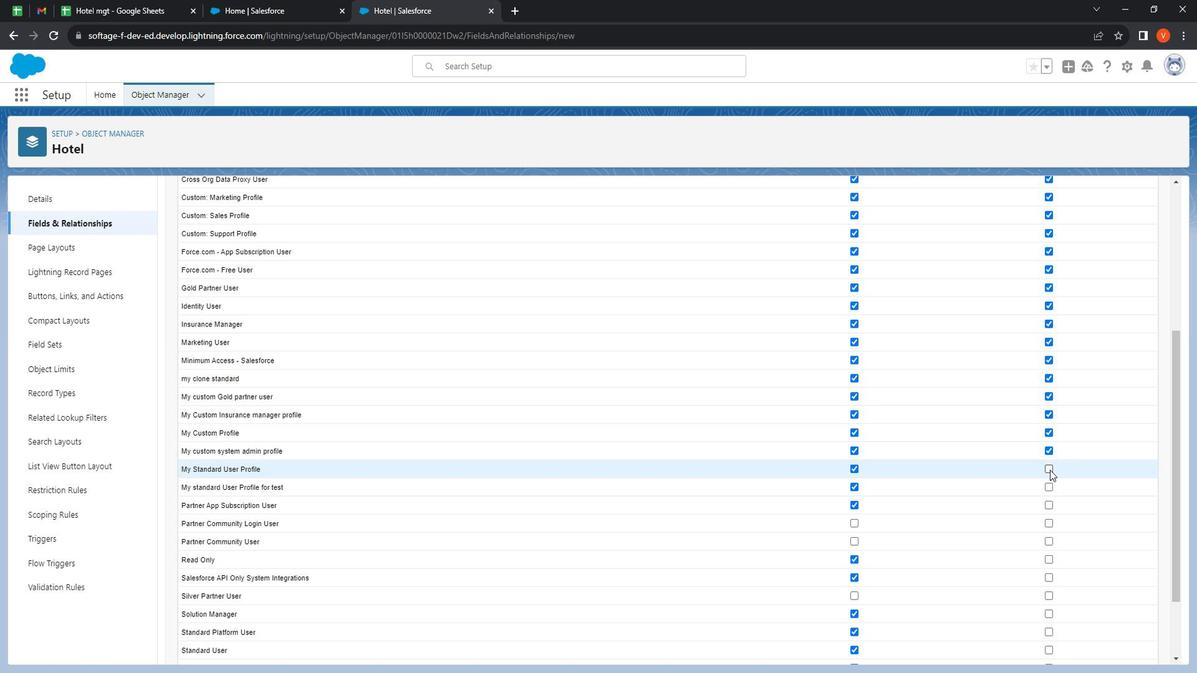 
Action: Mouse moved to (1046, 462)
Screenshot: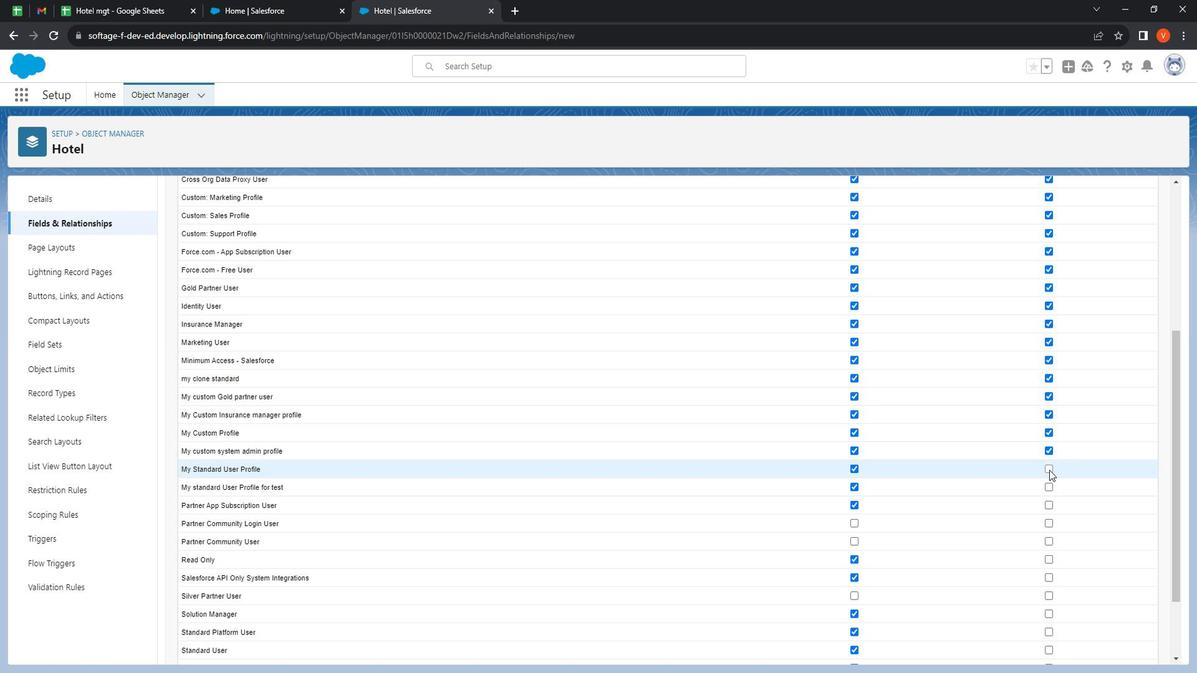 
Action: Mouse pressed left at (1046, 462)
Screenshot: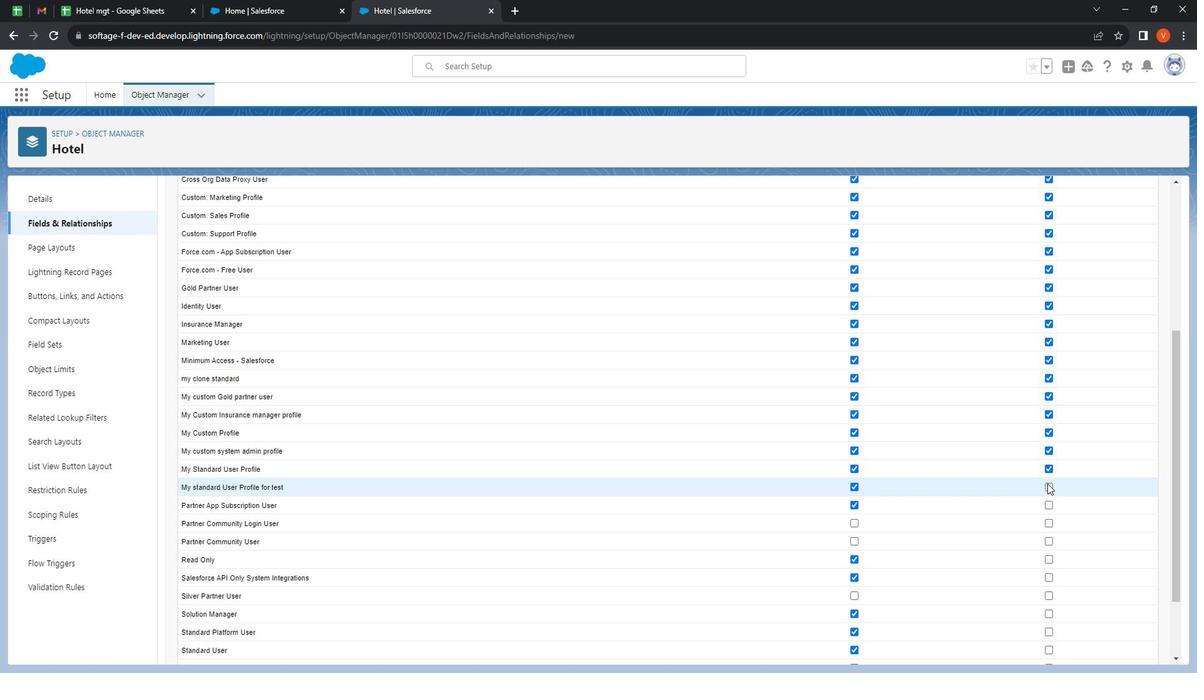 
Action: Mouse moved to (1044, 477)
Screenshot: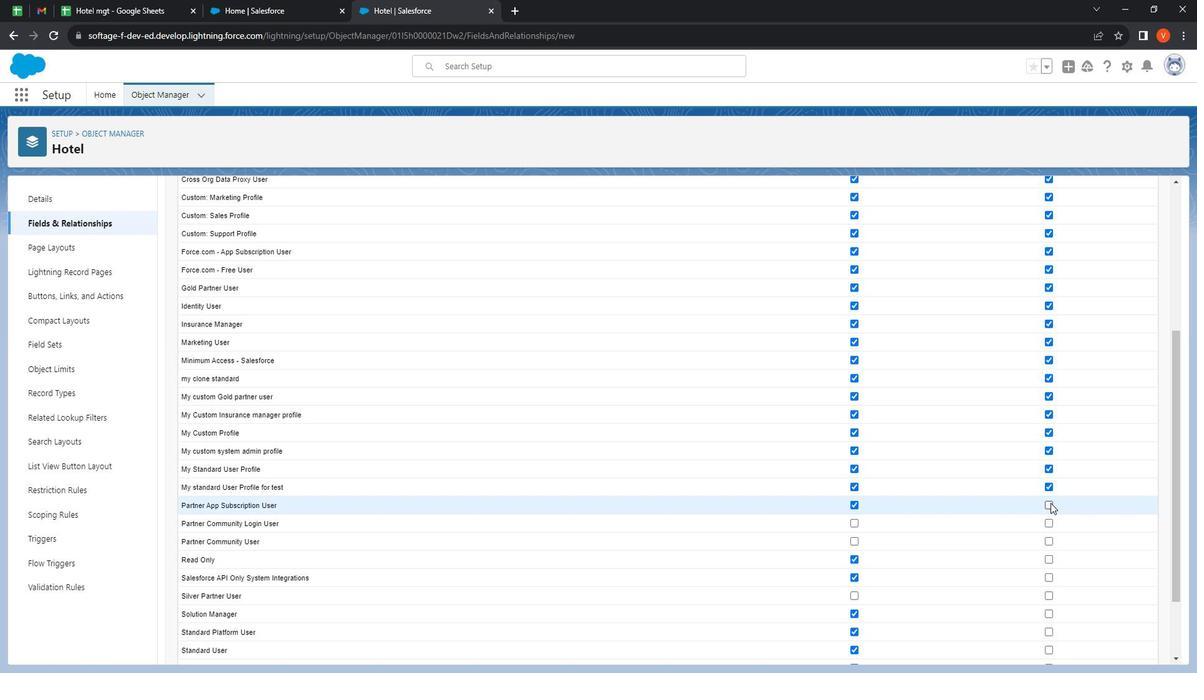 
Action: Mouse pressed left at (1044, 477)
Screenshot: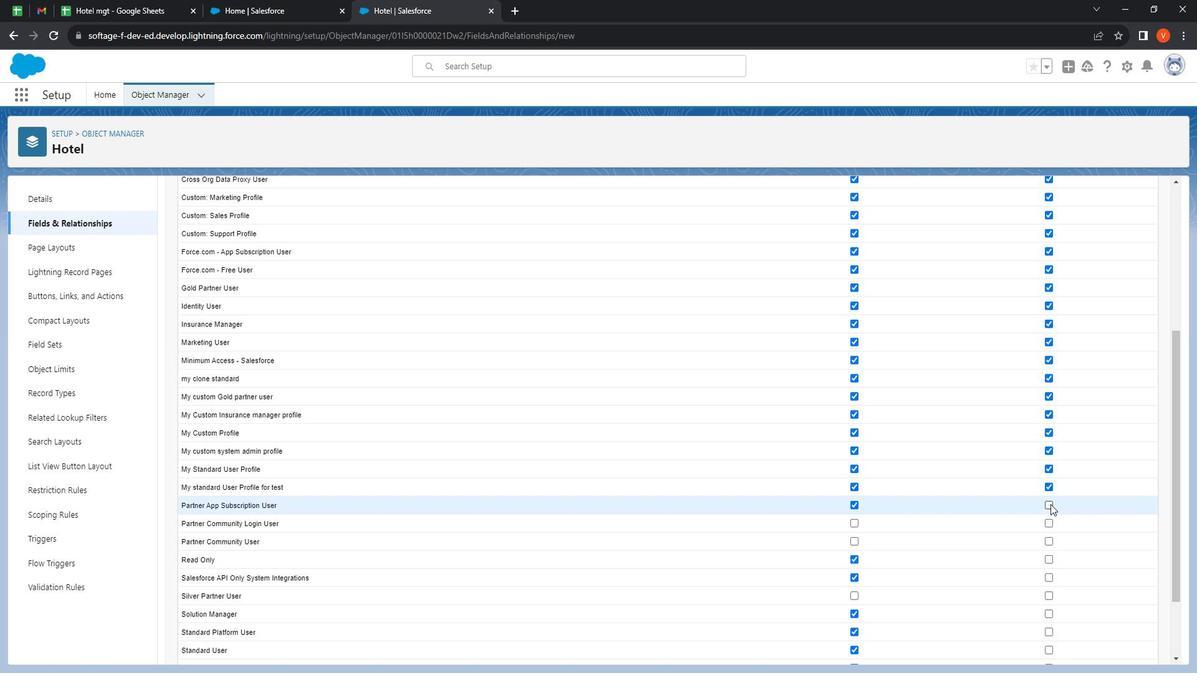 
Action: Mouse moved to (1047, 493)
Screenshot: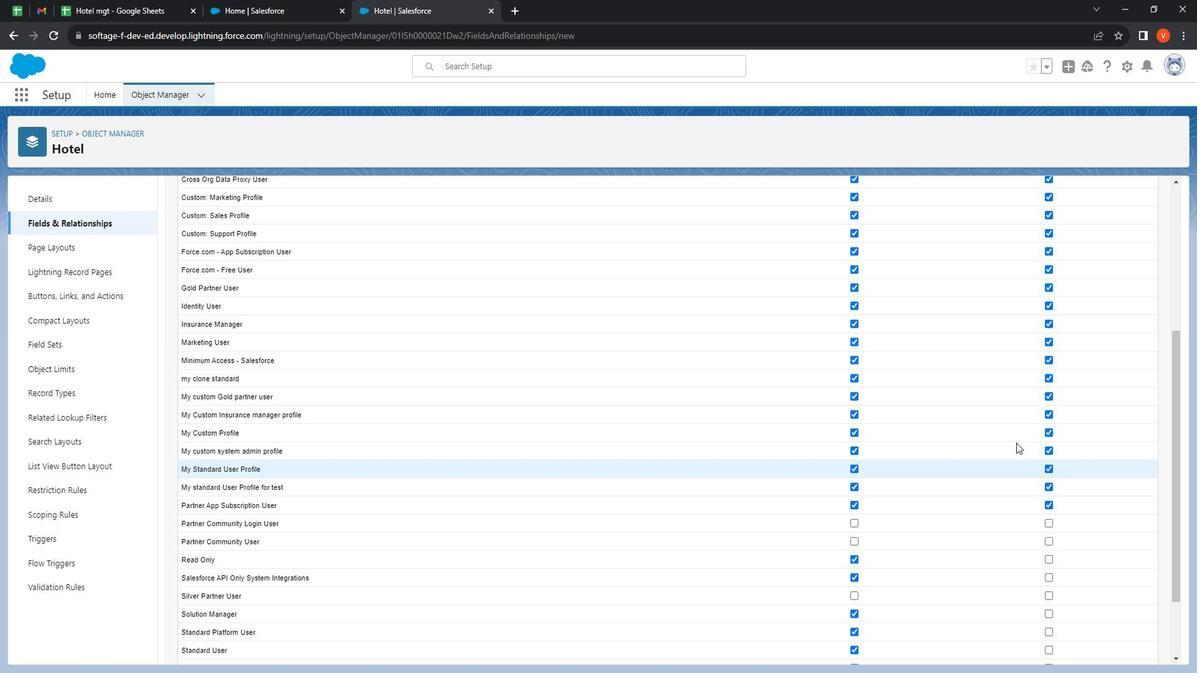
Action: Mouse pressed left at (1047, 493)
Screenshot: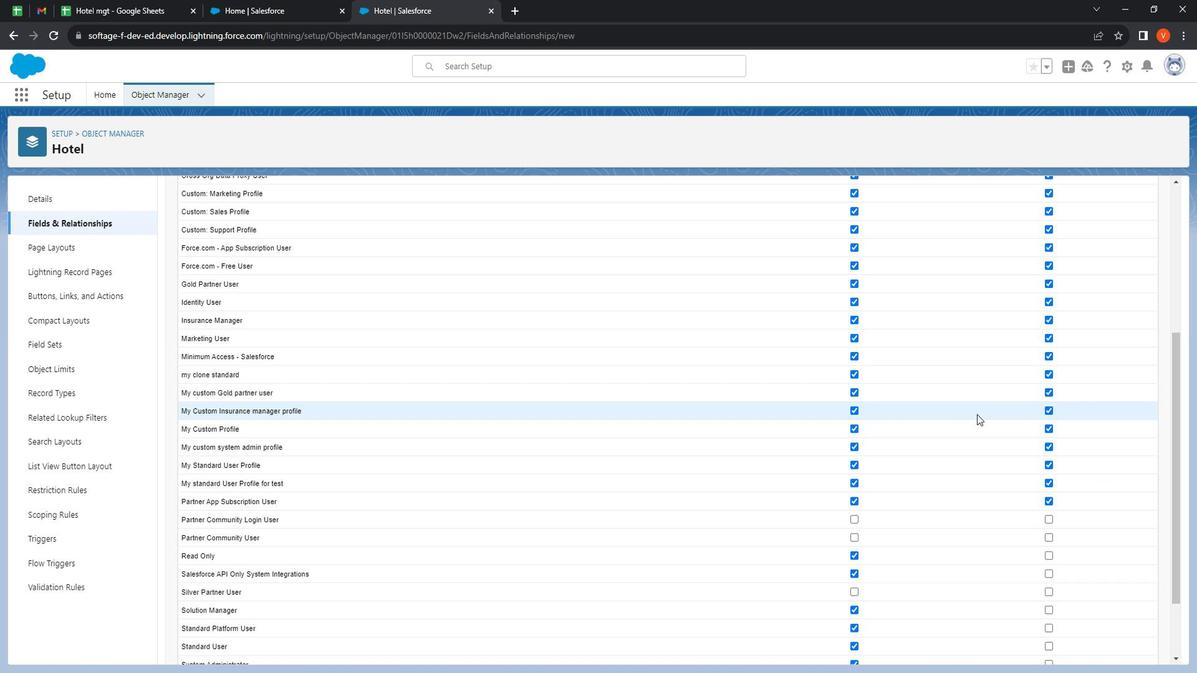 
Action: Mouse moved to (980, 412)
Screenshot: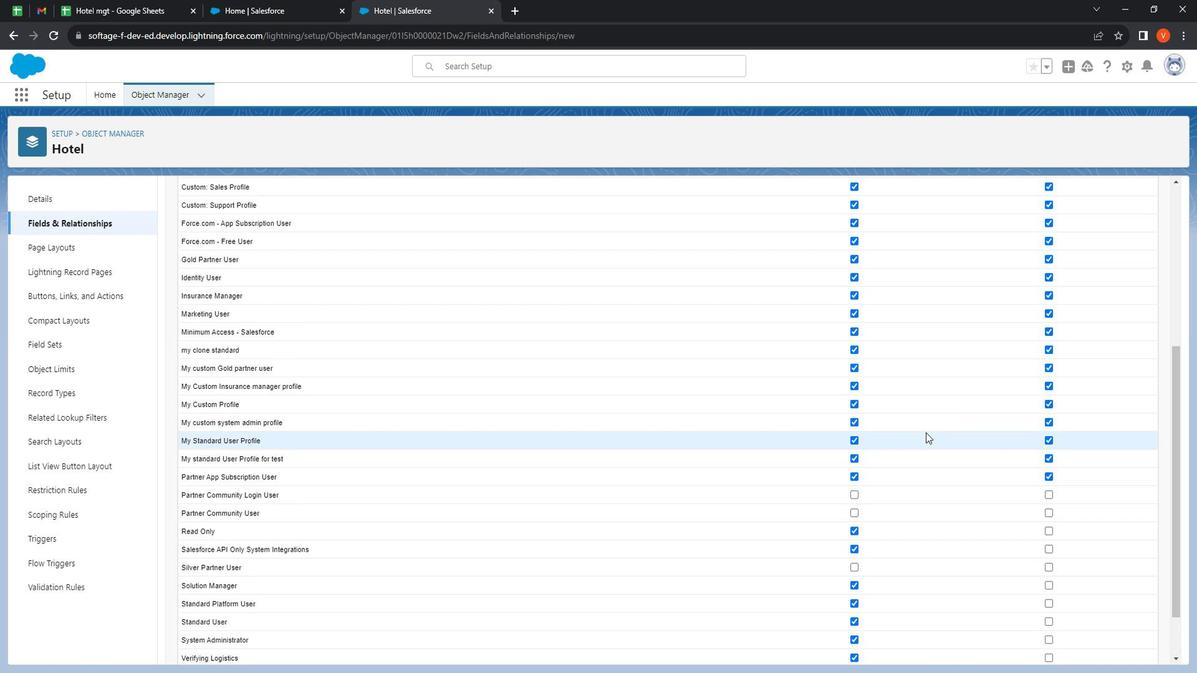 
Action: Mouse scrolled (980, 411) with delta (0, 0)
Screenshot: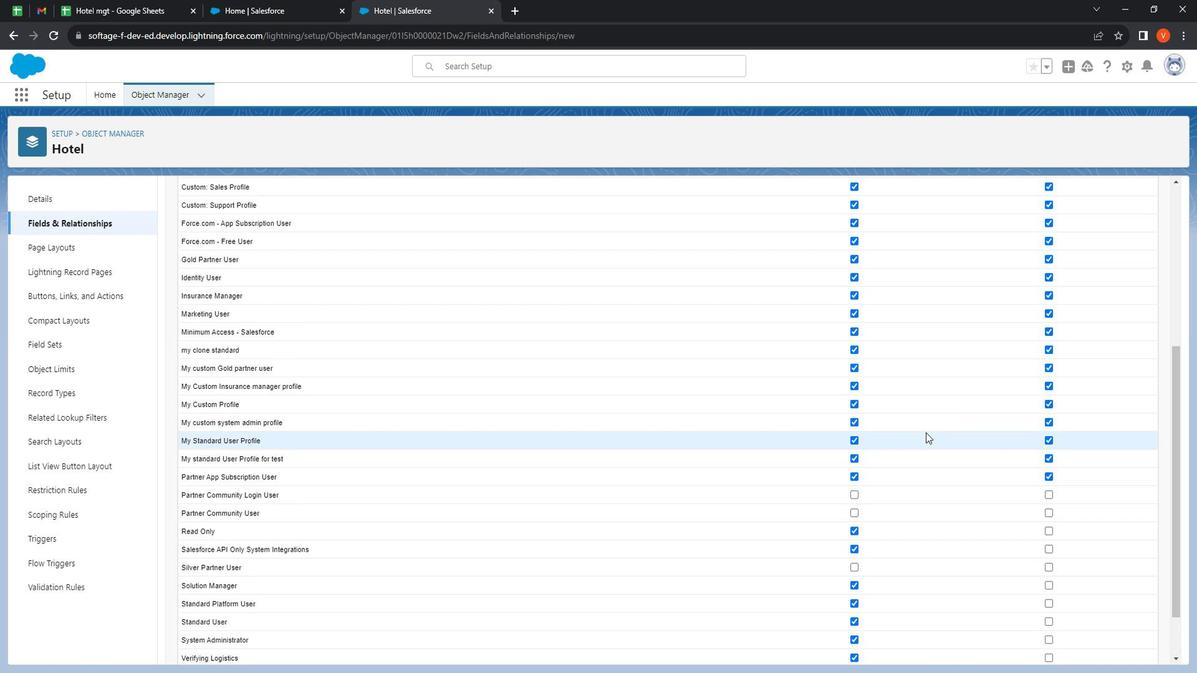 
Action: Mouse moved to (974, 412)
Screenshot: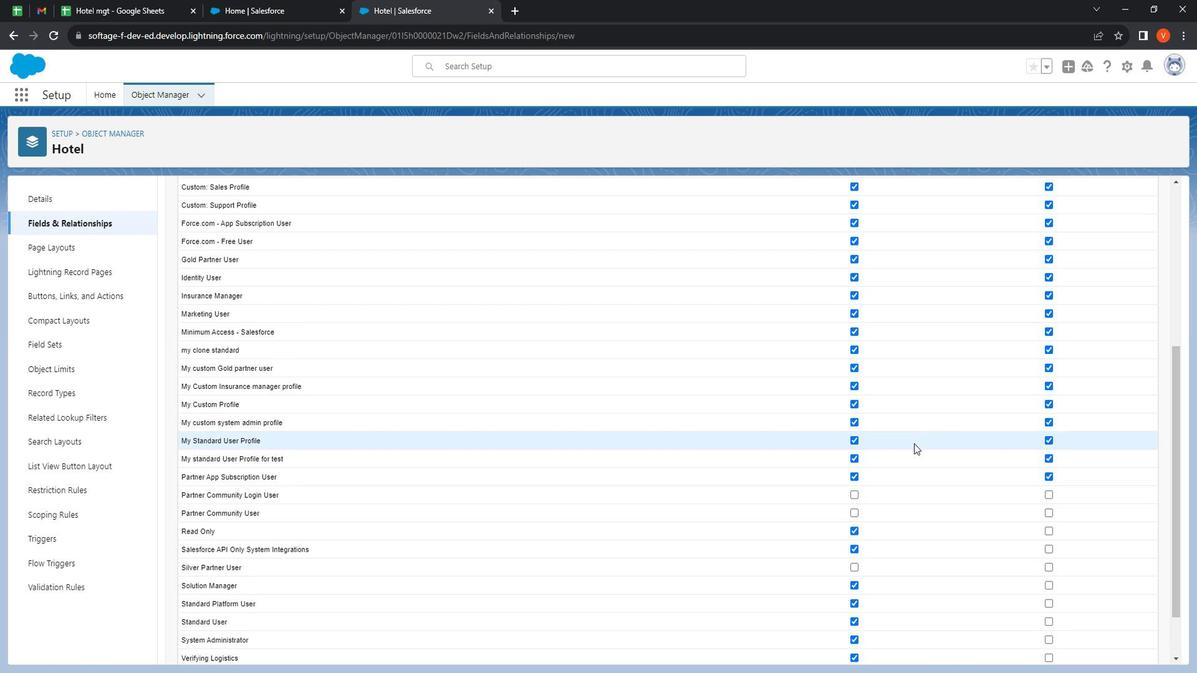 
Action: Mouse scrolled (974, 411) with delta (0, 0)
Screenshot: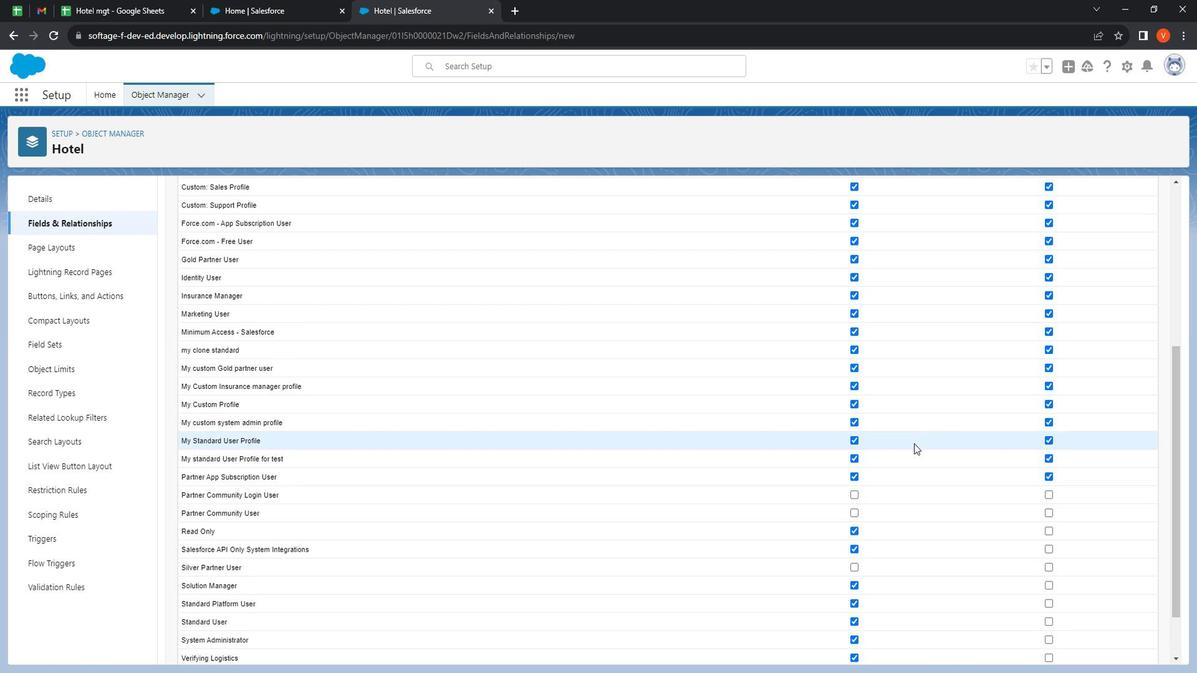 
Action: Mouse moved to (971, 412)
Screenshot: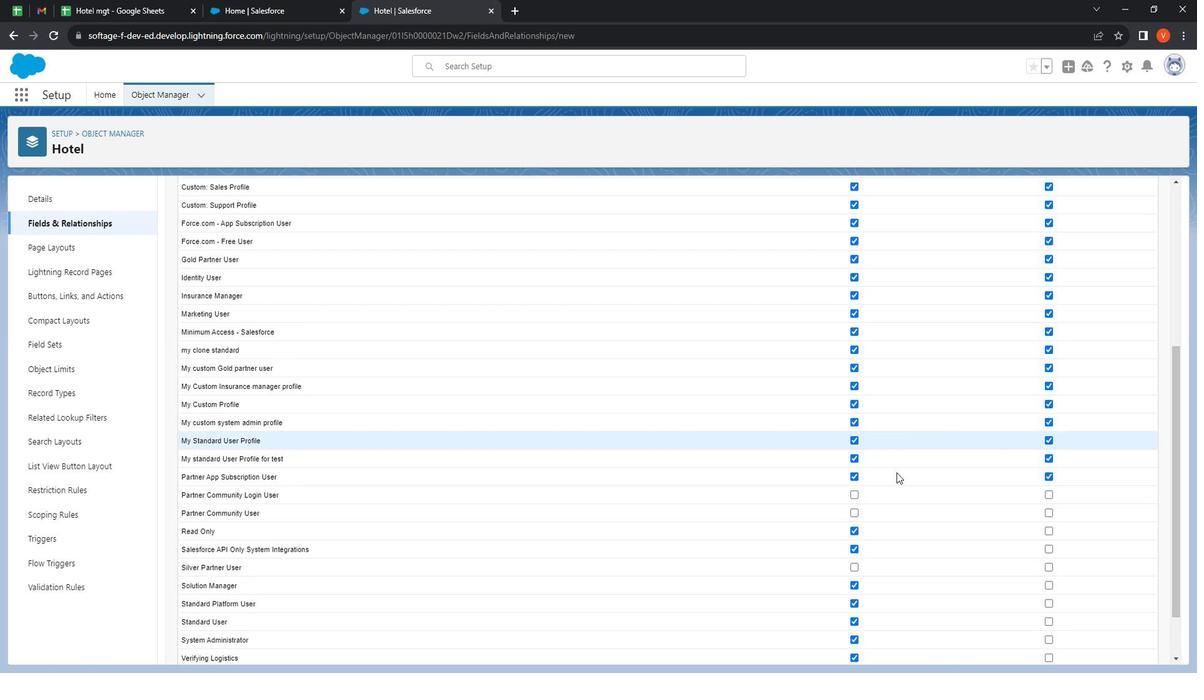 
Action: Mouse scrolled (971, 411) with delta (0, 0)
Screenshot: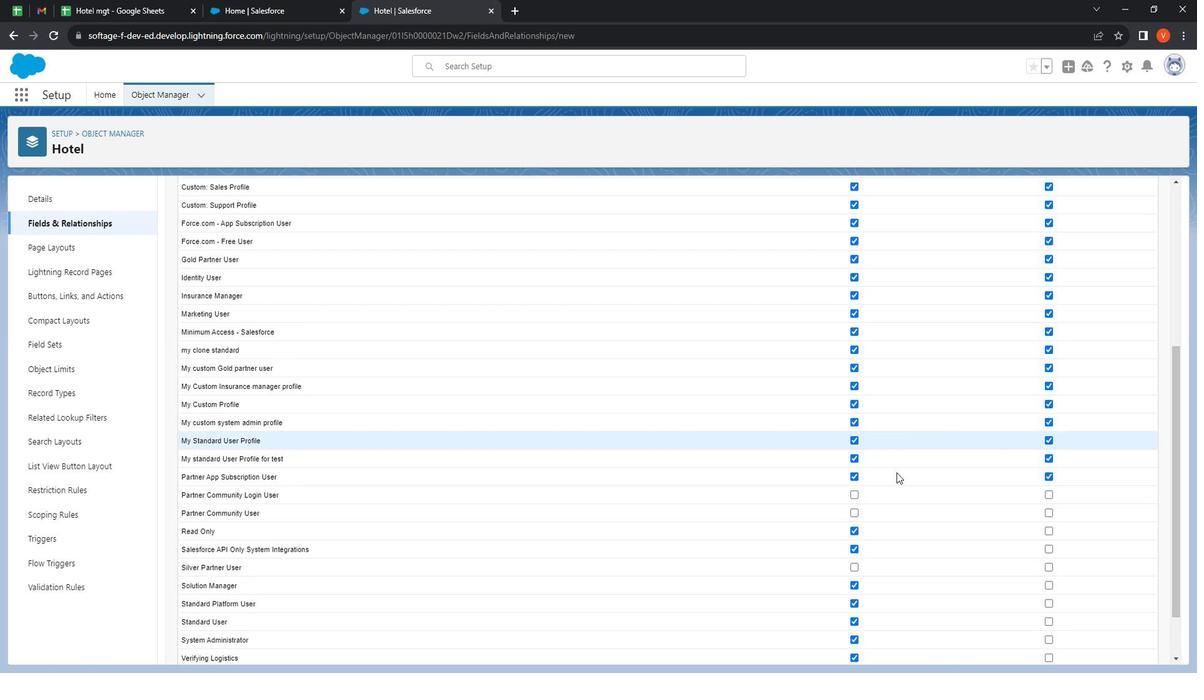 
Action: Mouse moved to (964, 413)
Screenshot: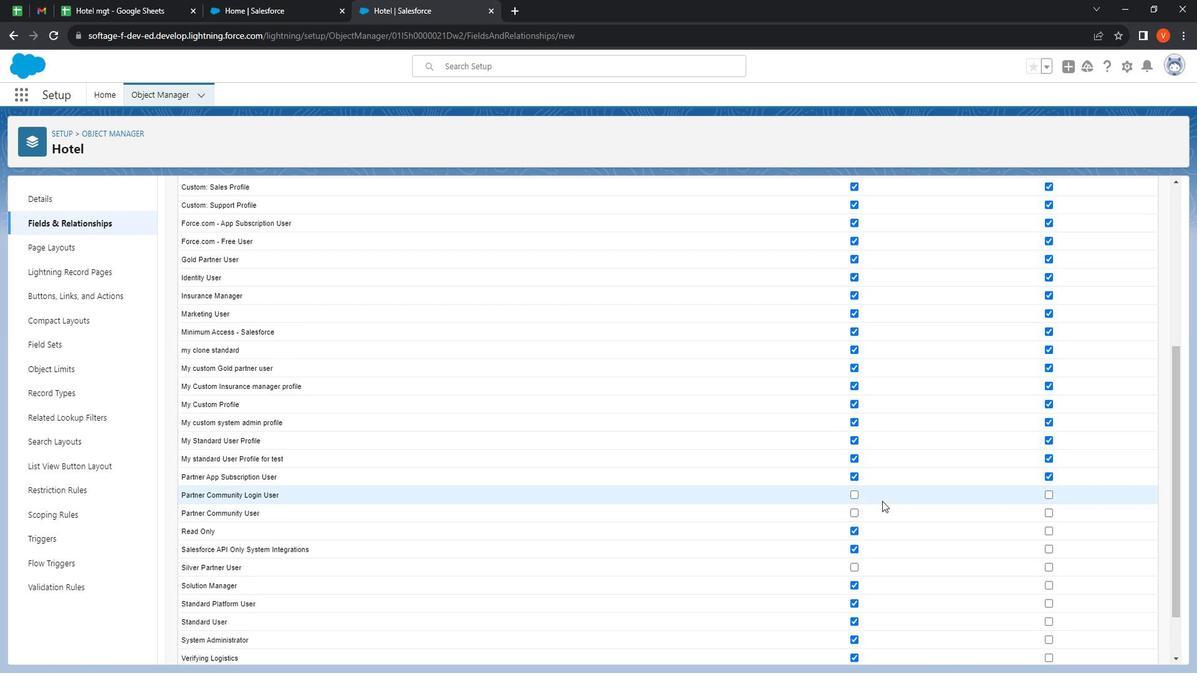 
Action: Mouse scrolled (964, 412) with delta (0, 0)
Screenshot: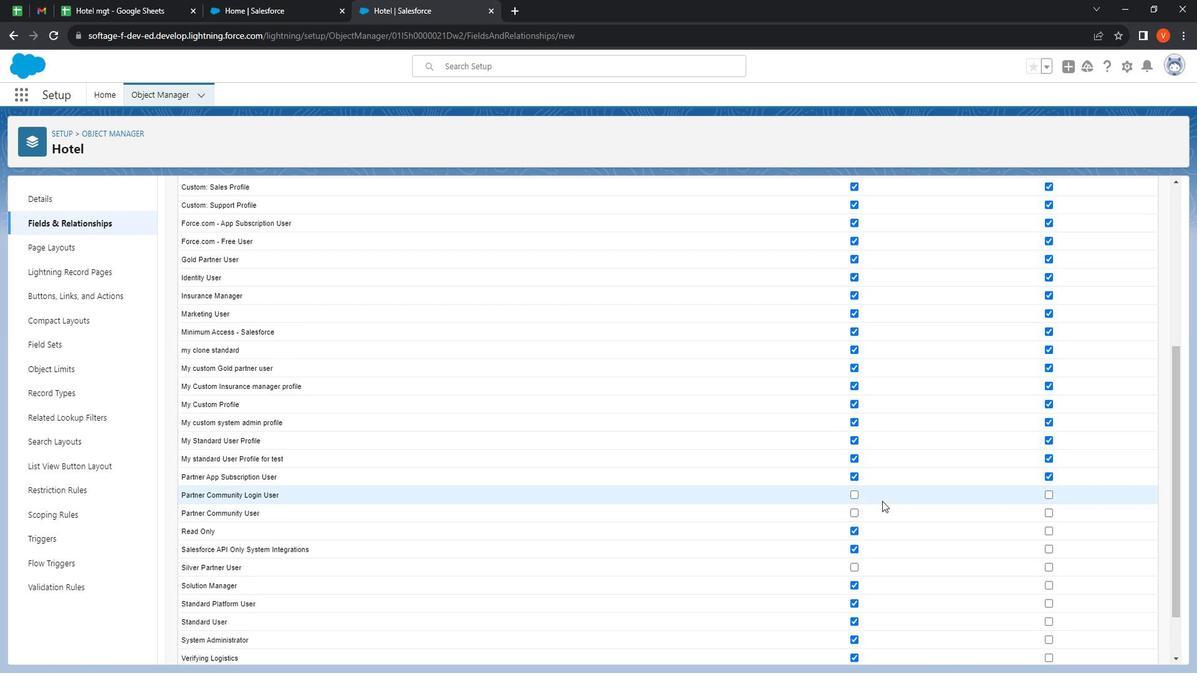 
Action: Mouse moved to (958, 415)
Screenshot: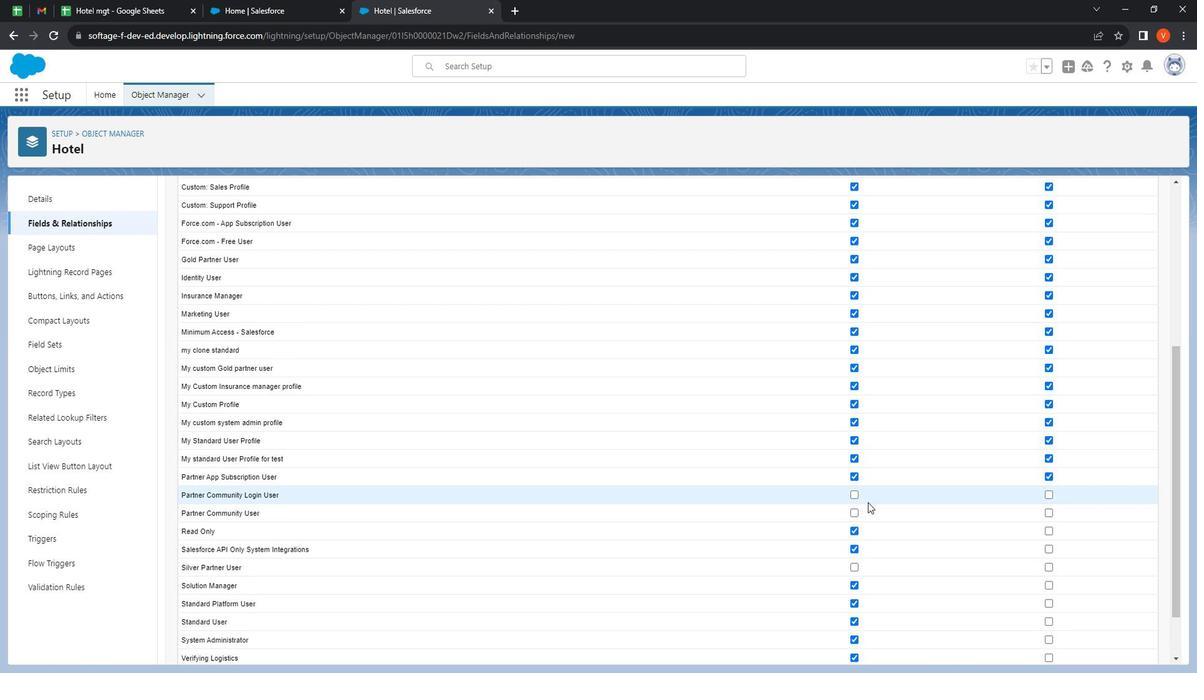 
Action: Mouse scrolled (958, 416) with delta (0, 0)
Screenshot: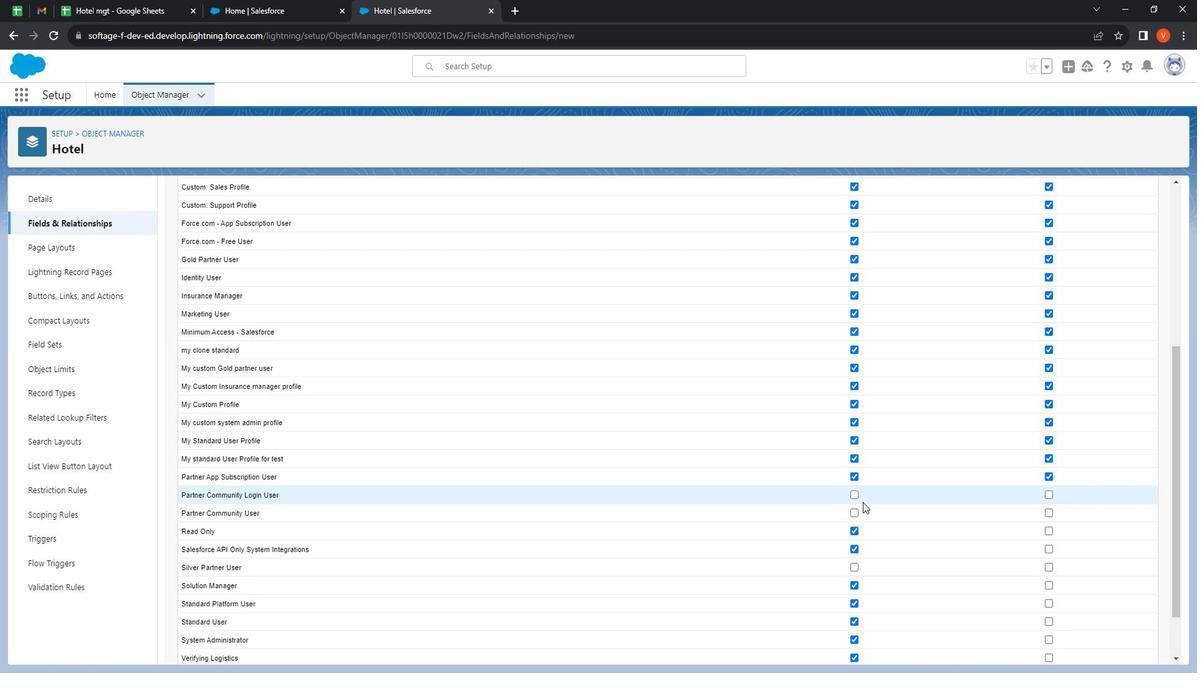 
Action: Mouse moved to (857, 483)
Screenshot: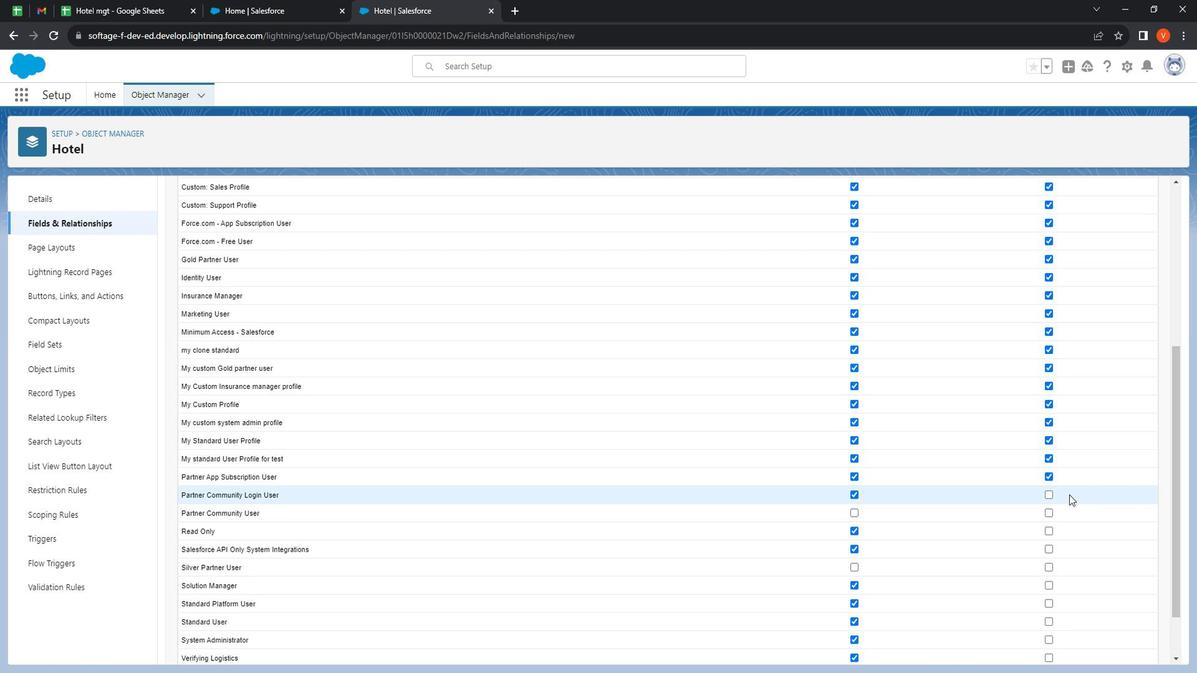 
Action: Mouse pressed left at (857, 483)
Screenshot: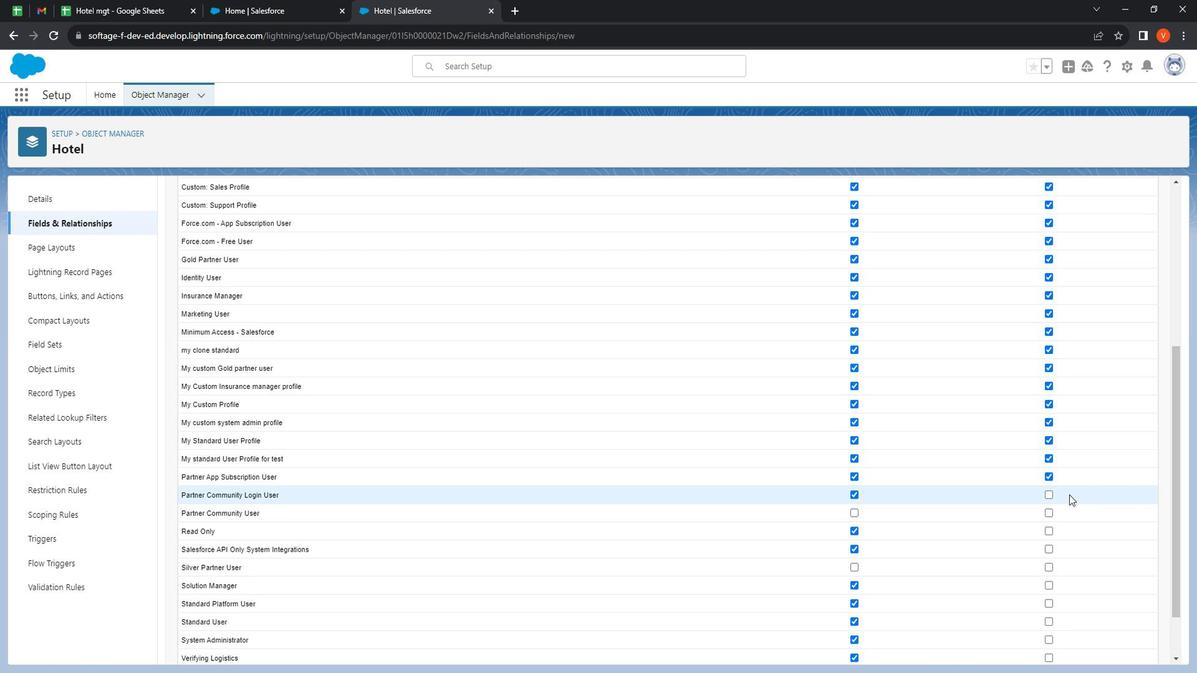 
Action: Mouse moved to (1049, 488)
Screenshot: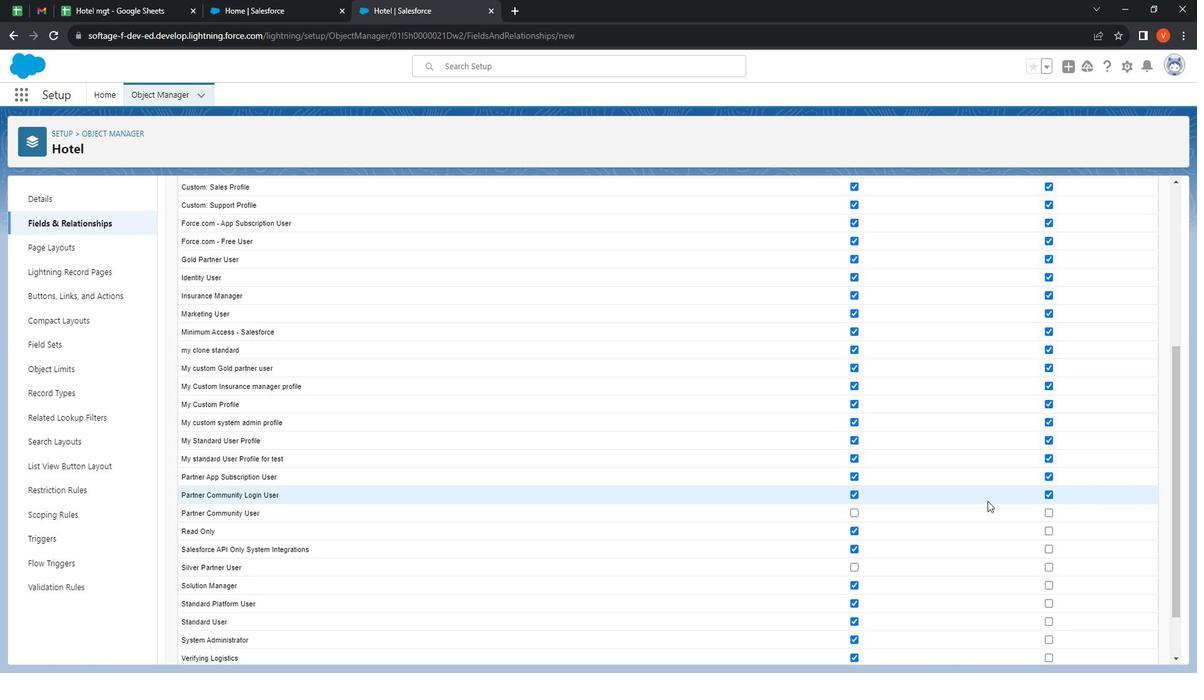 
Action: Mouse pressed left at (1049, 488)
Screenshot: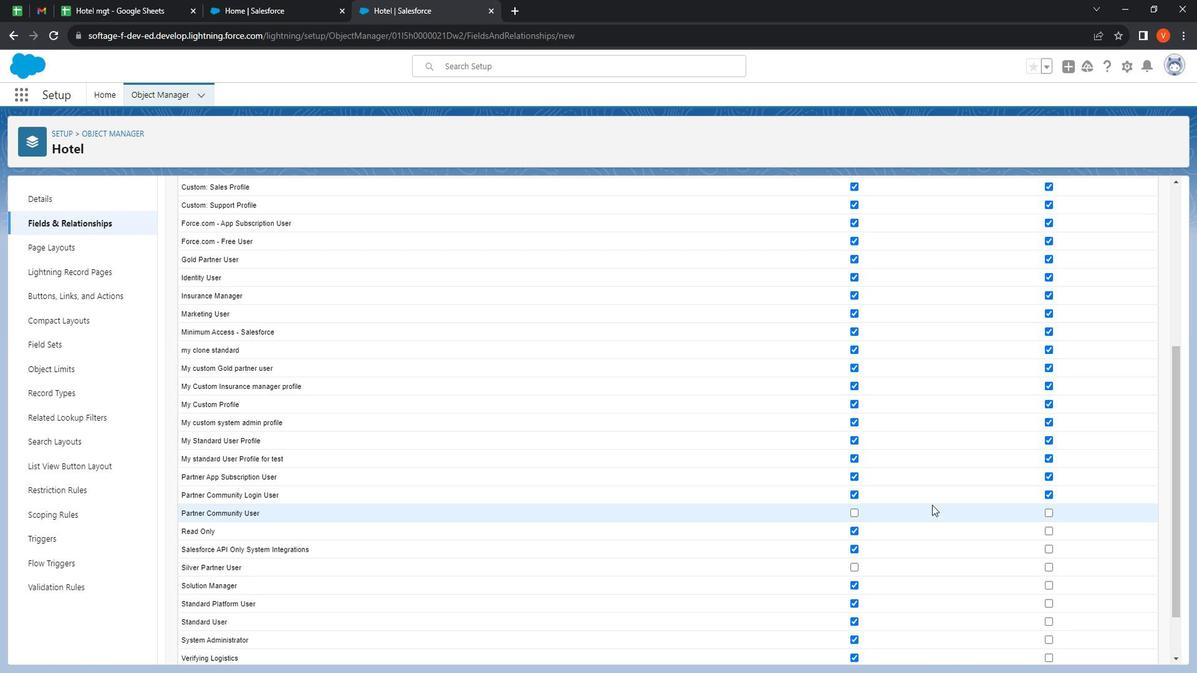 
Action: Mouse moved to (860, 507)
Screenshot: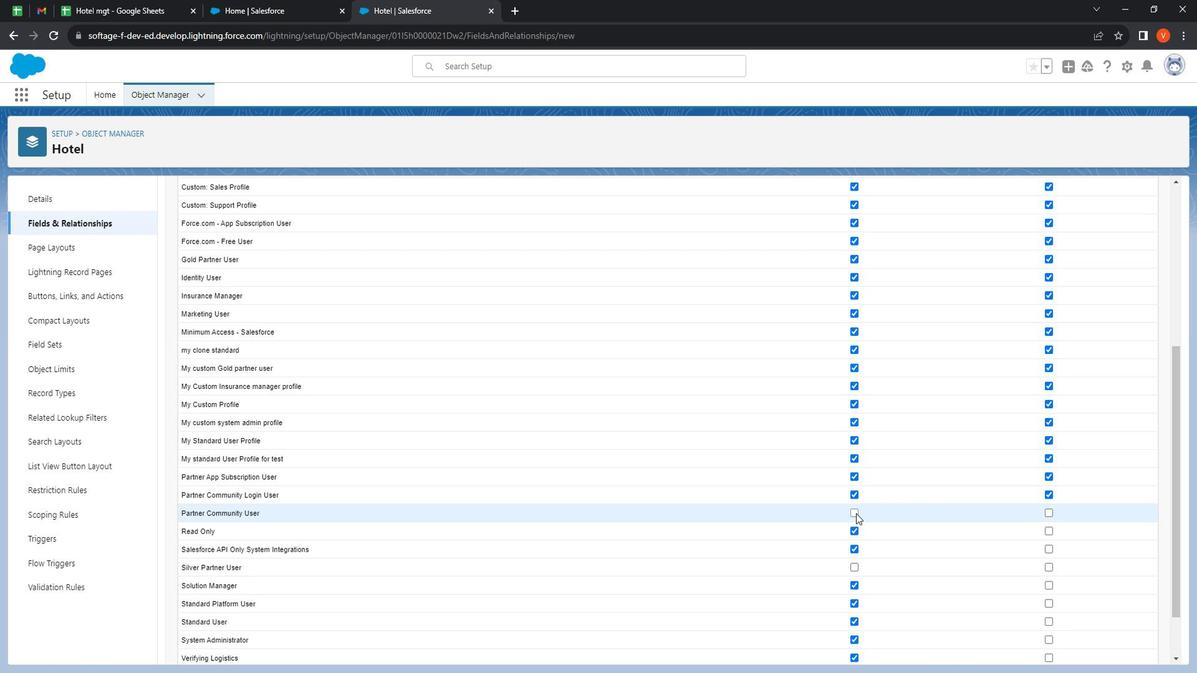 
Action: Mouse pressed left at (860, 507)
Screenshot: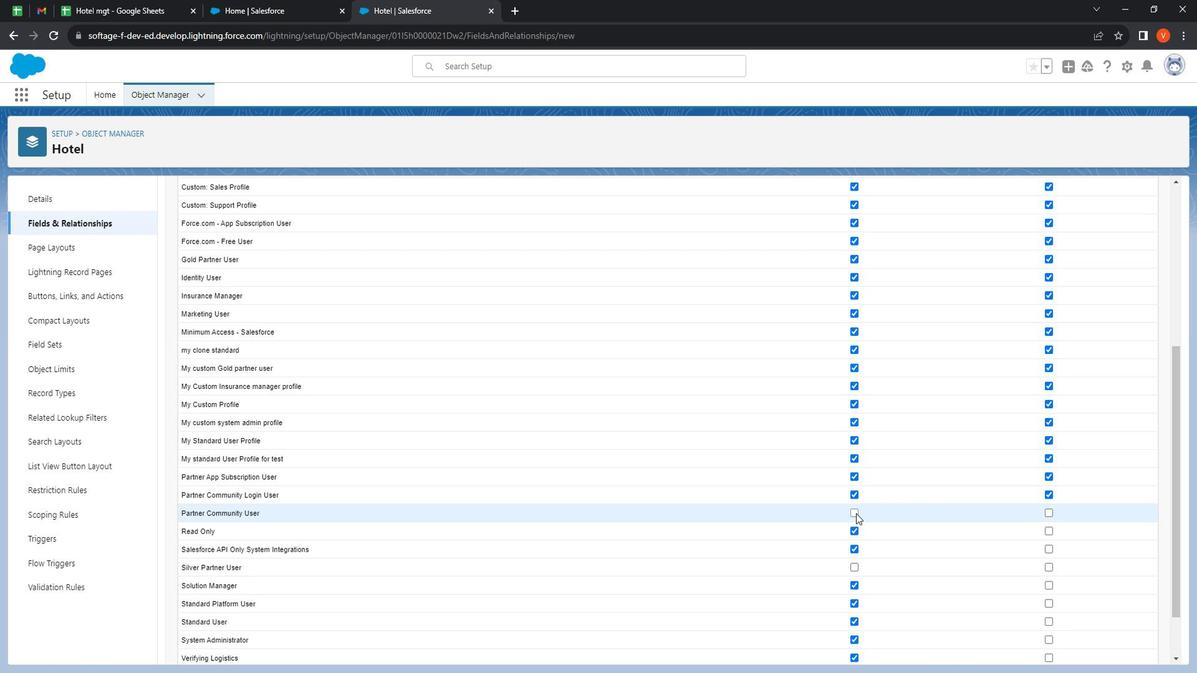 
Action: Mouse moved to (860, 502)
Screenshot: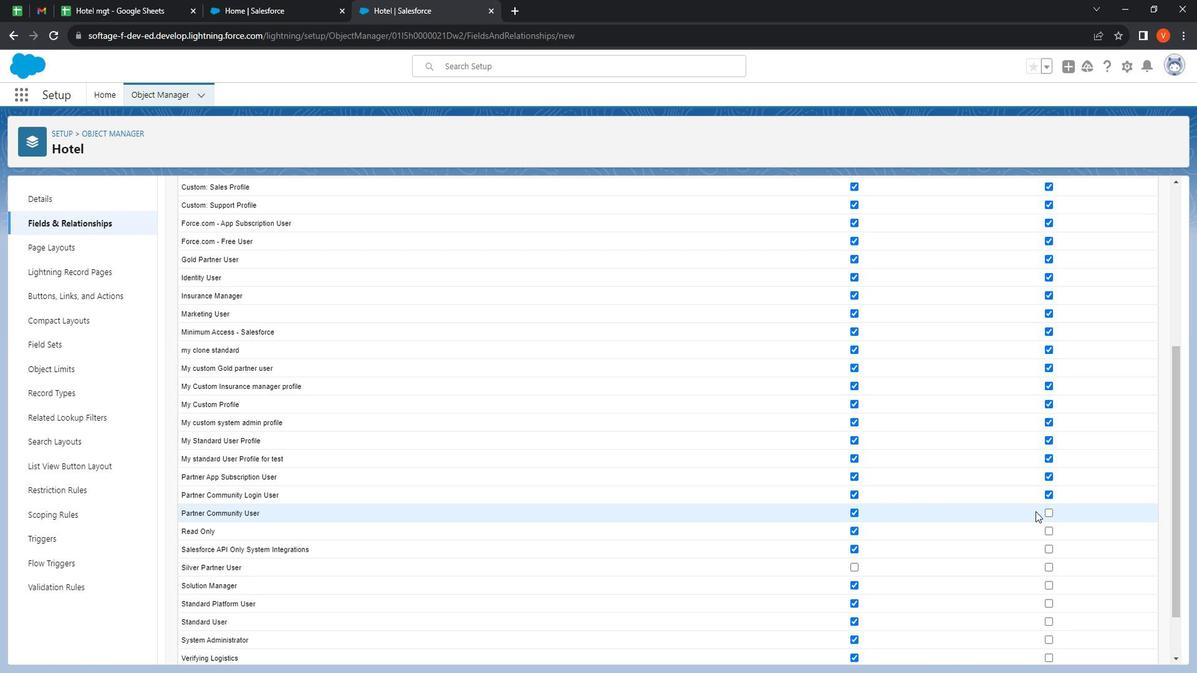 
Action: Mouse pressed left at (860, 502)
Screenshot: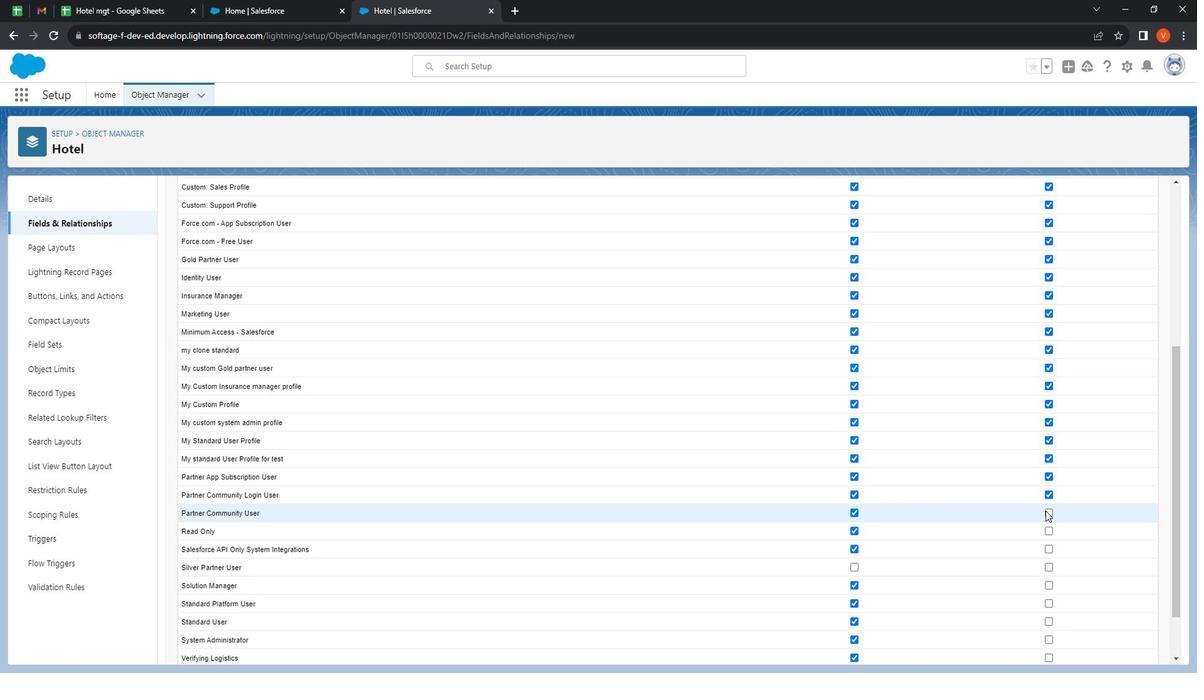 
Action: Mouse moved to (1049, 503)
Screenshot: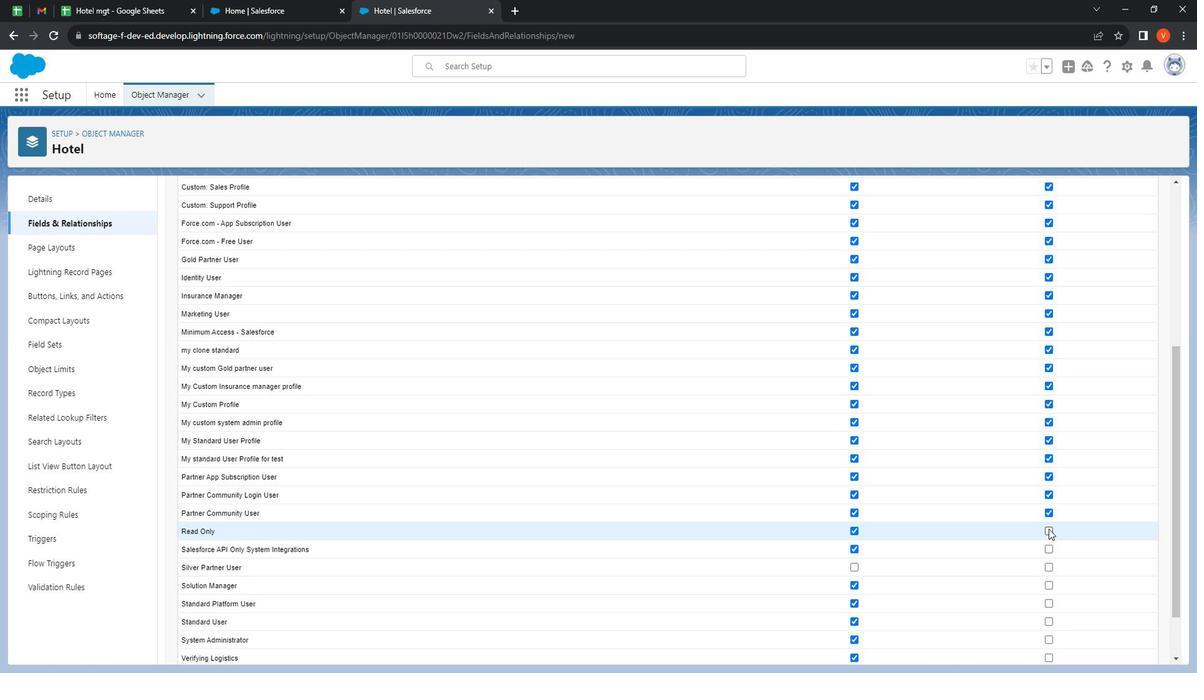 
Action: Mouse pressed left at (1049, 503)
Screenshot: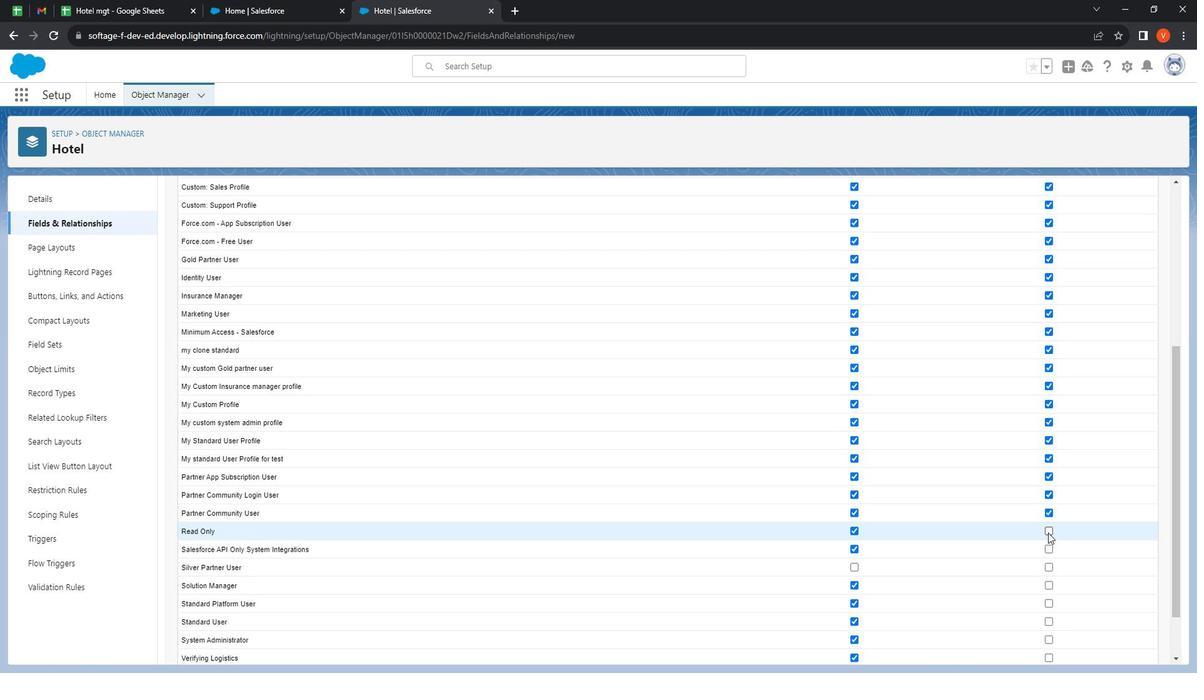 
Action: Mouse moved to (1045, 519)
Screenshot: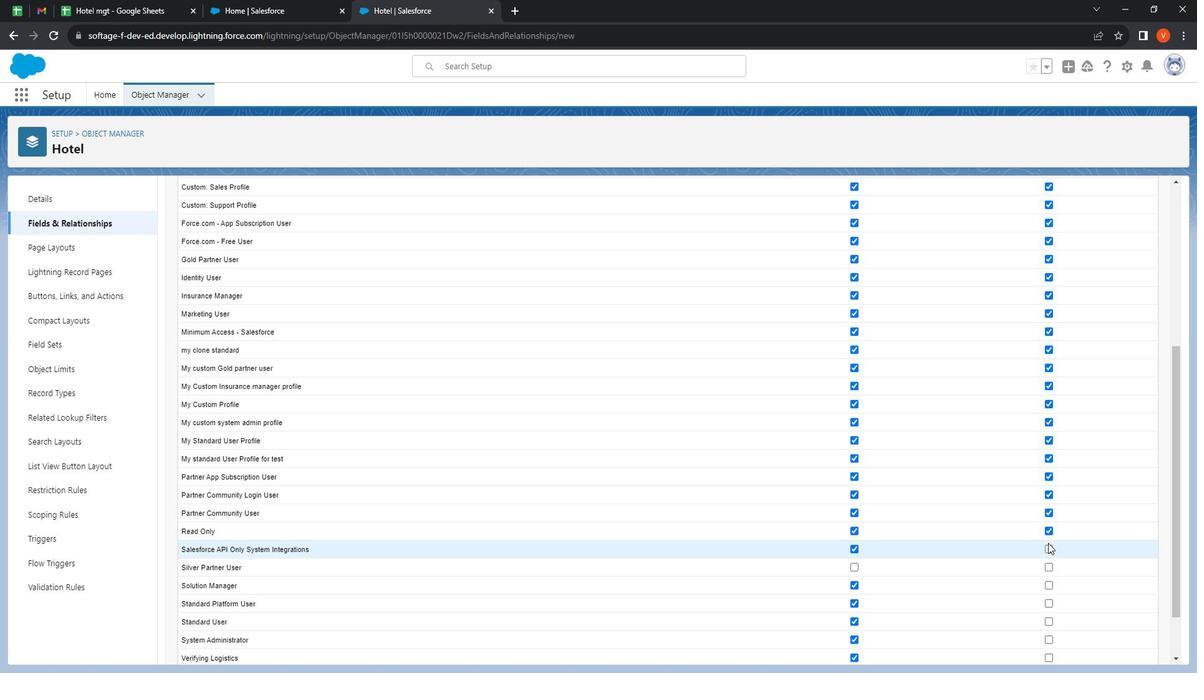 
Action: Mouse pressed left at (1045, 519)
Screenshot: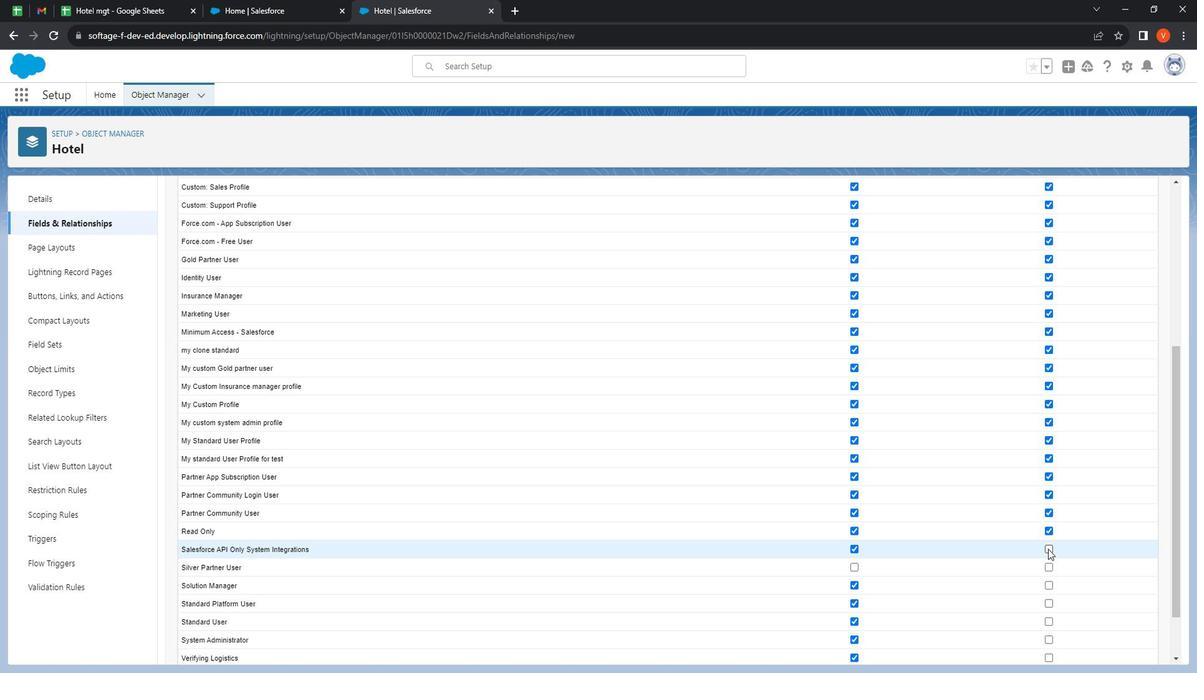 
Action: Mouse moved to (1045, 534)
Screenshot: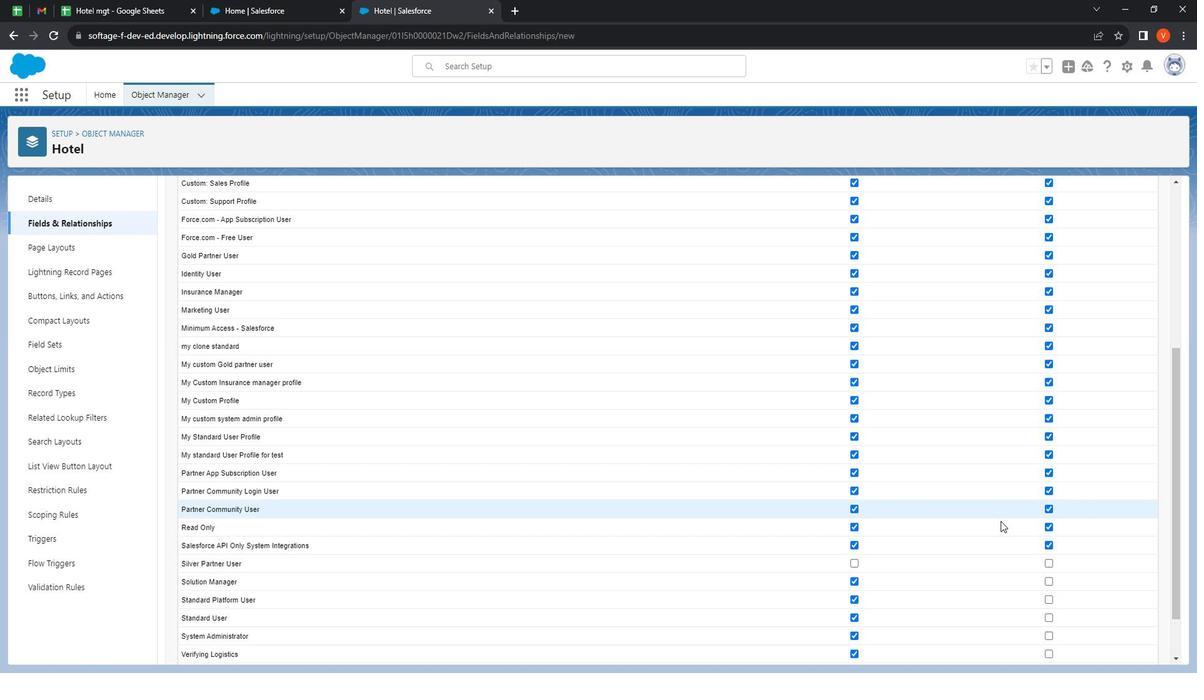 
Action: Mouse pressed left at (1045, 534)
Screenshot: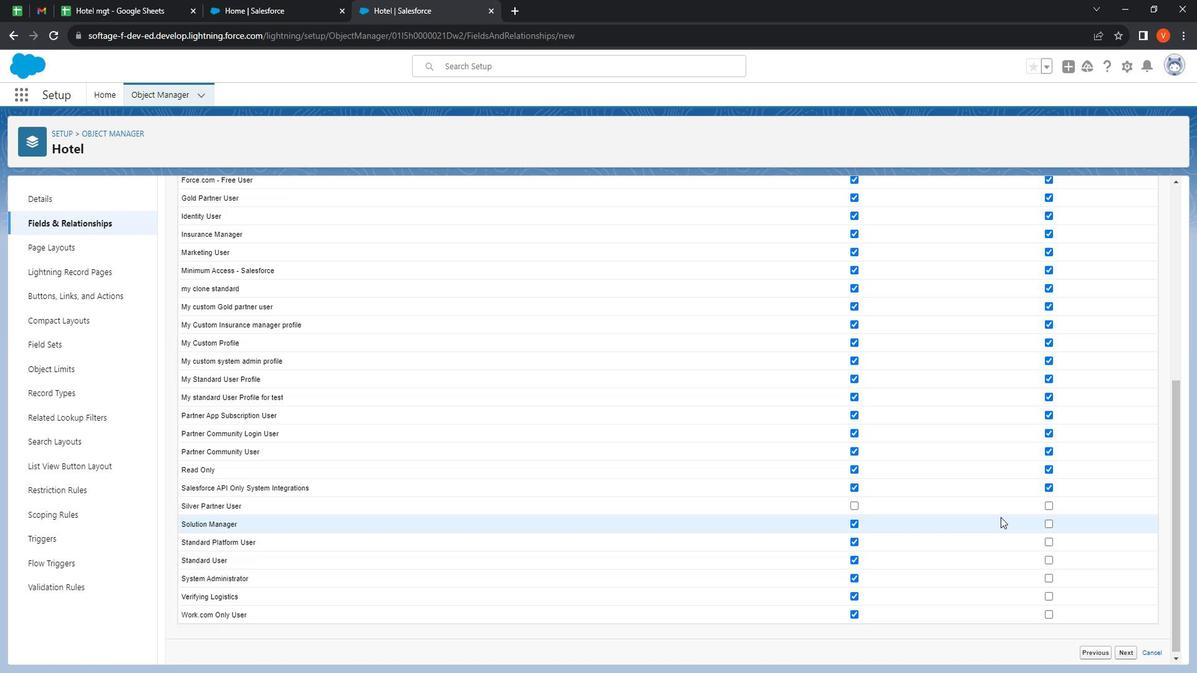 
Action: Mouse moved to (999, 508)
Screenshot: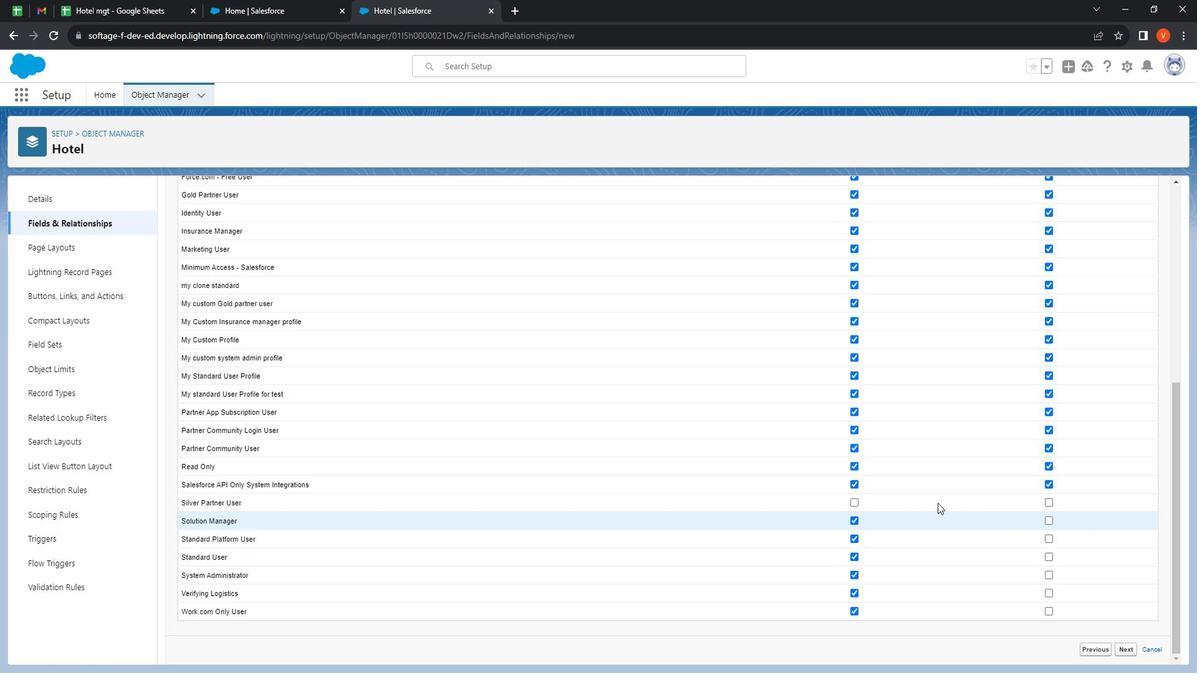 
Action: Mouse scrolled (999, 508) with delta (0, 0)
Screenshot: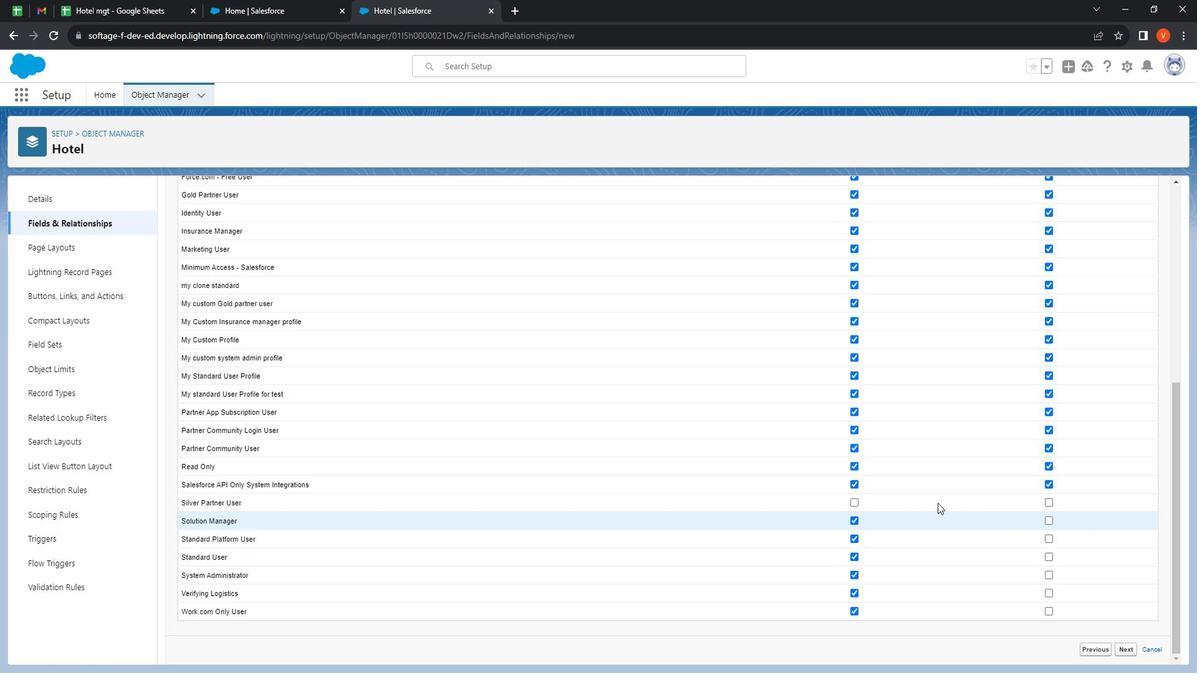 
Action: Mouse scrolled (999, 508) with delta (0, 0)
Screenshot: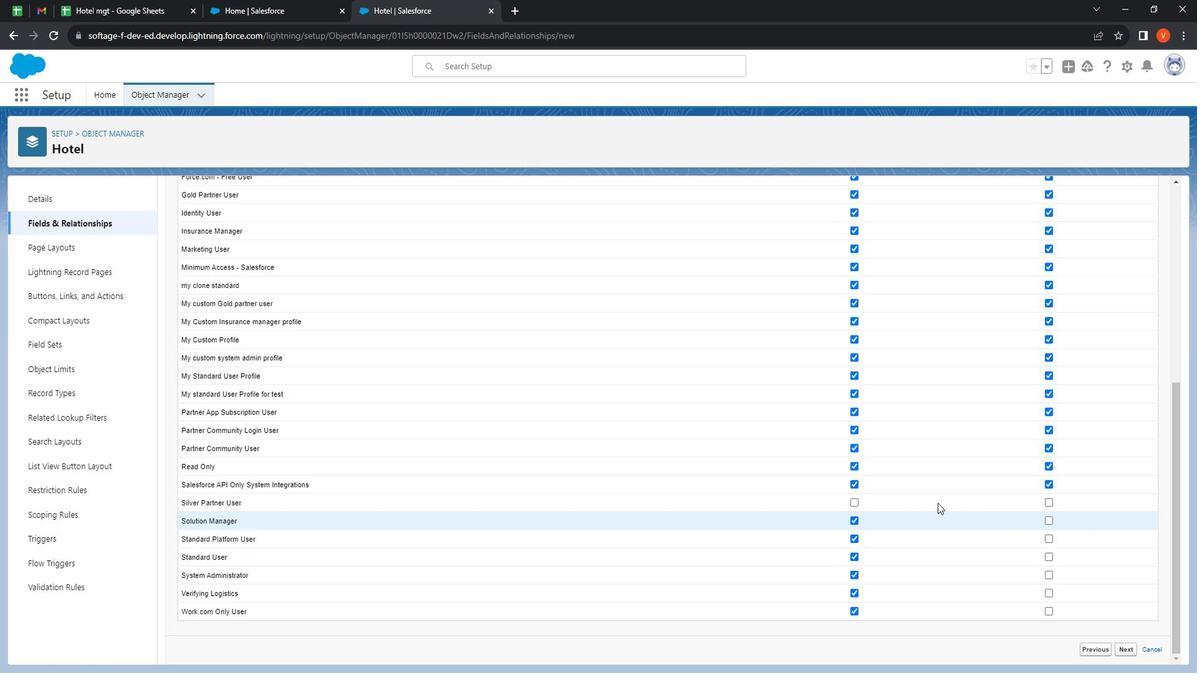 
Action: Mouse scrolled (999, 508) with delta (0, 0)
Screenshot: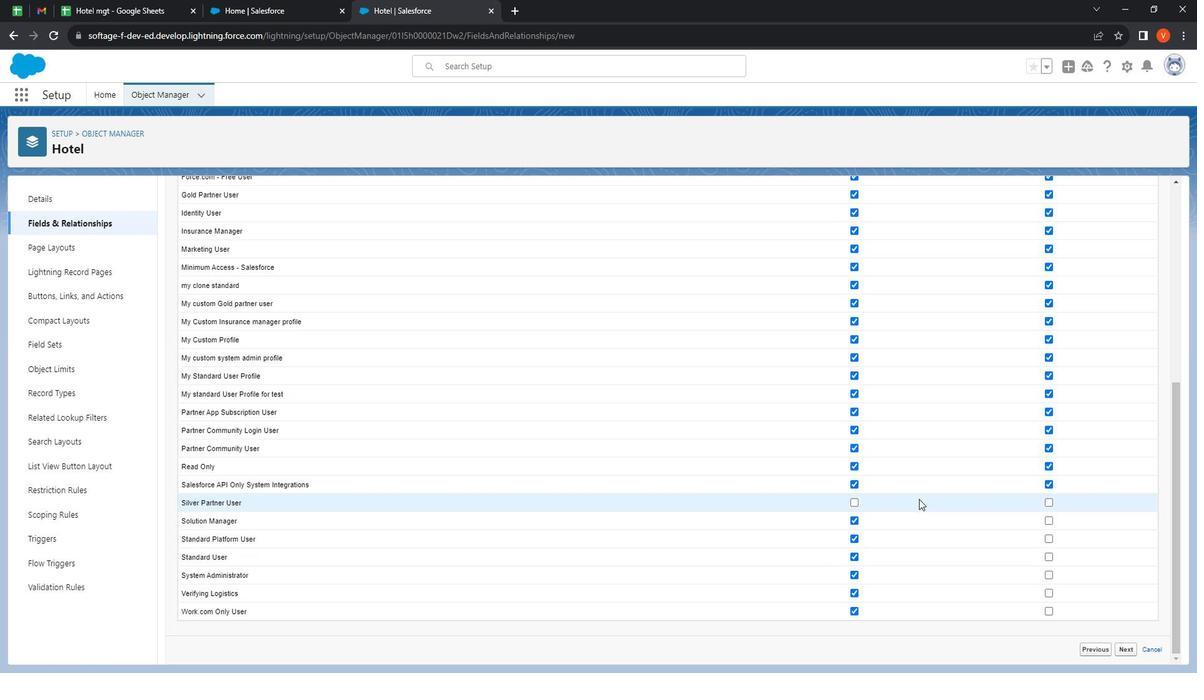 
Action: Mouse scrolled (999, 508) with delta (0, 0)
Screenshot: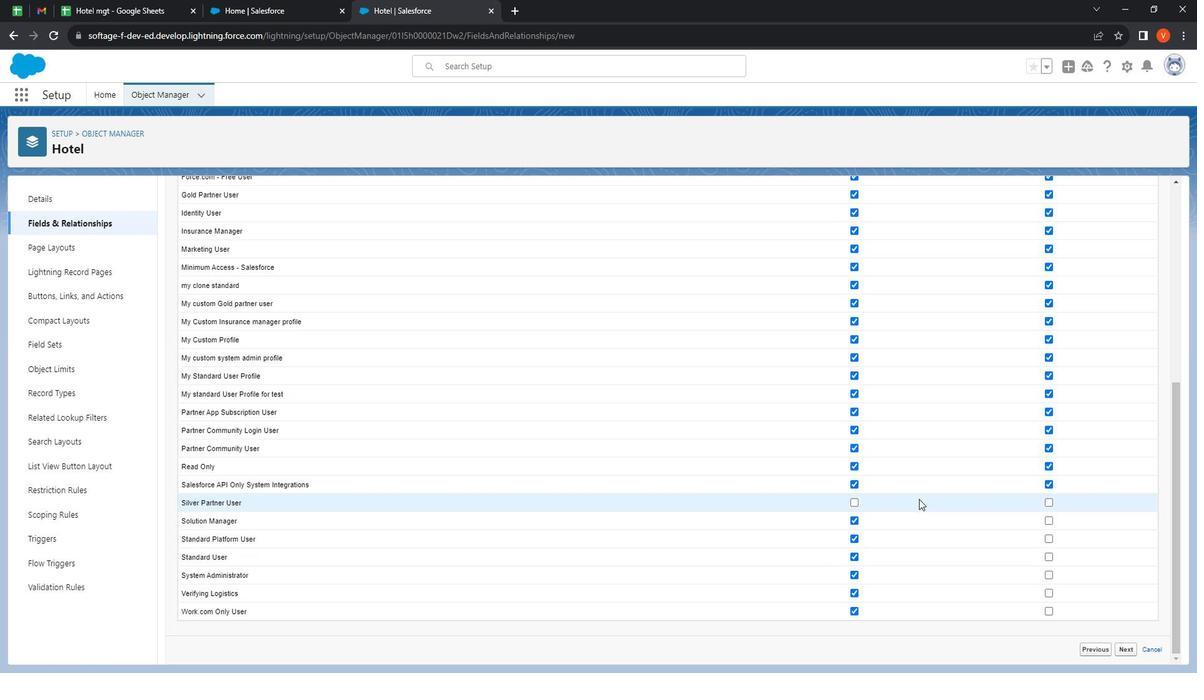 
Action: Mouse moved to (997, 507)
Screenshot: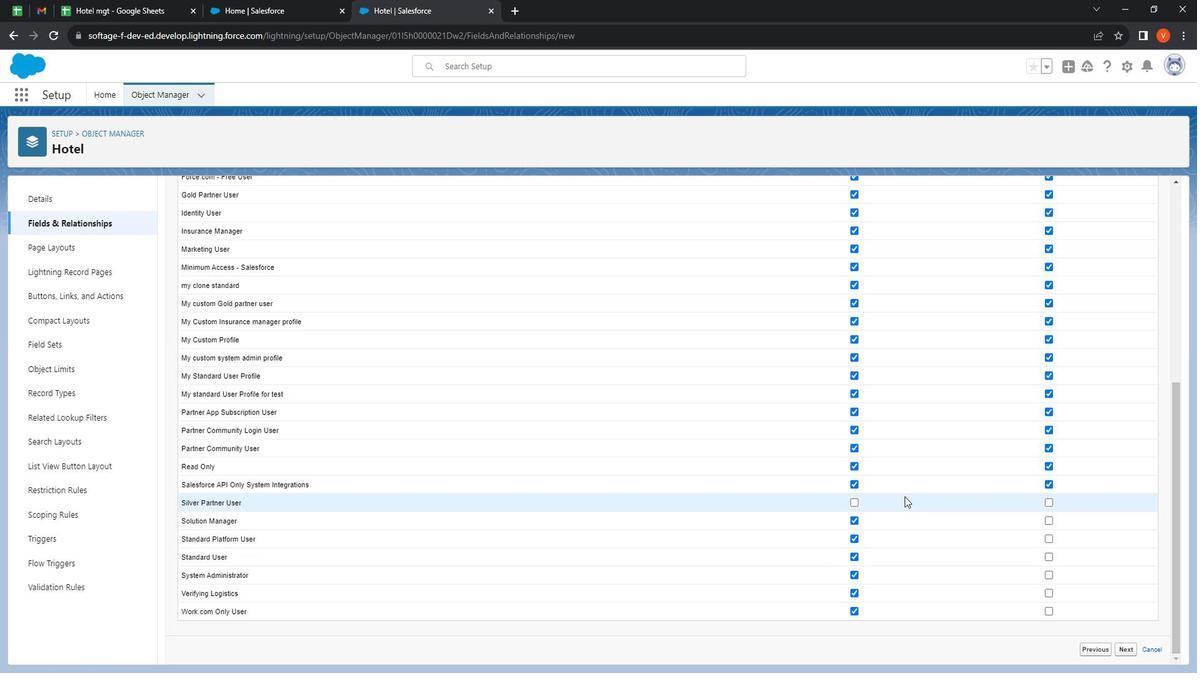
Action: Mouse scrolled (997, 507) with delta (0, 0)
Screenshot: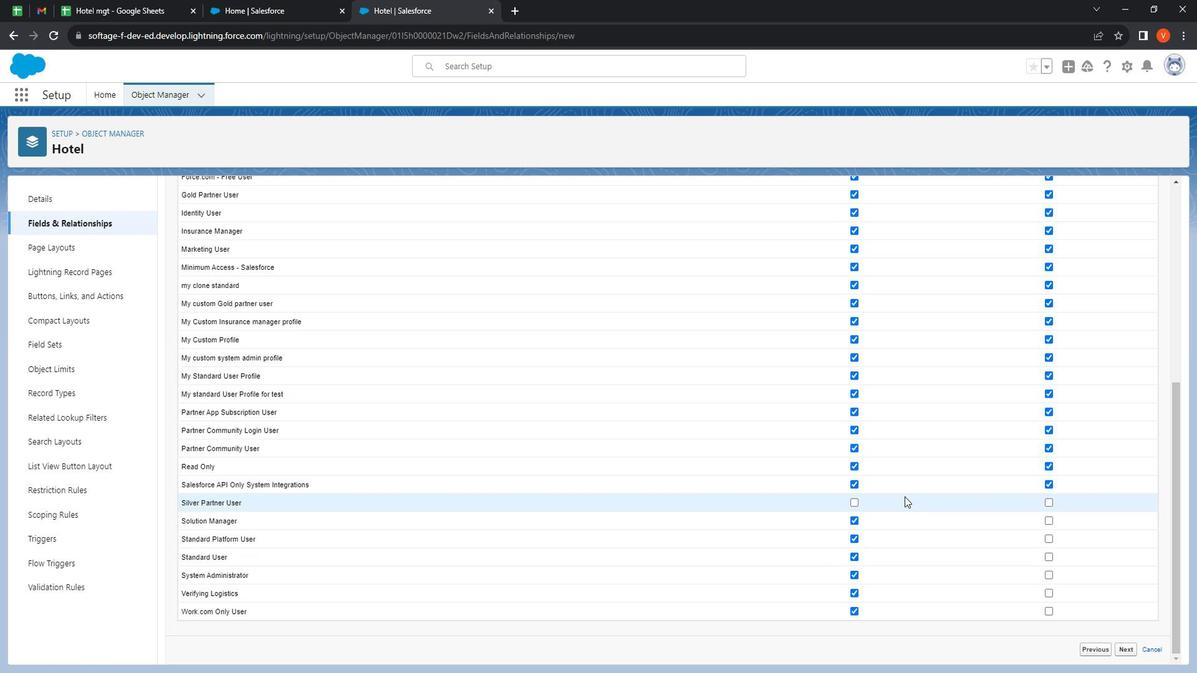 
Action: Mouse moved to (856, 494)
Screenshot: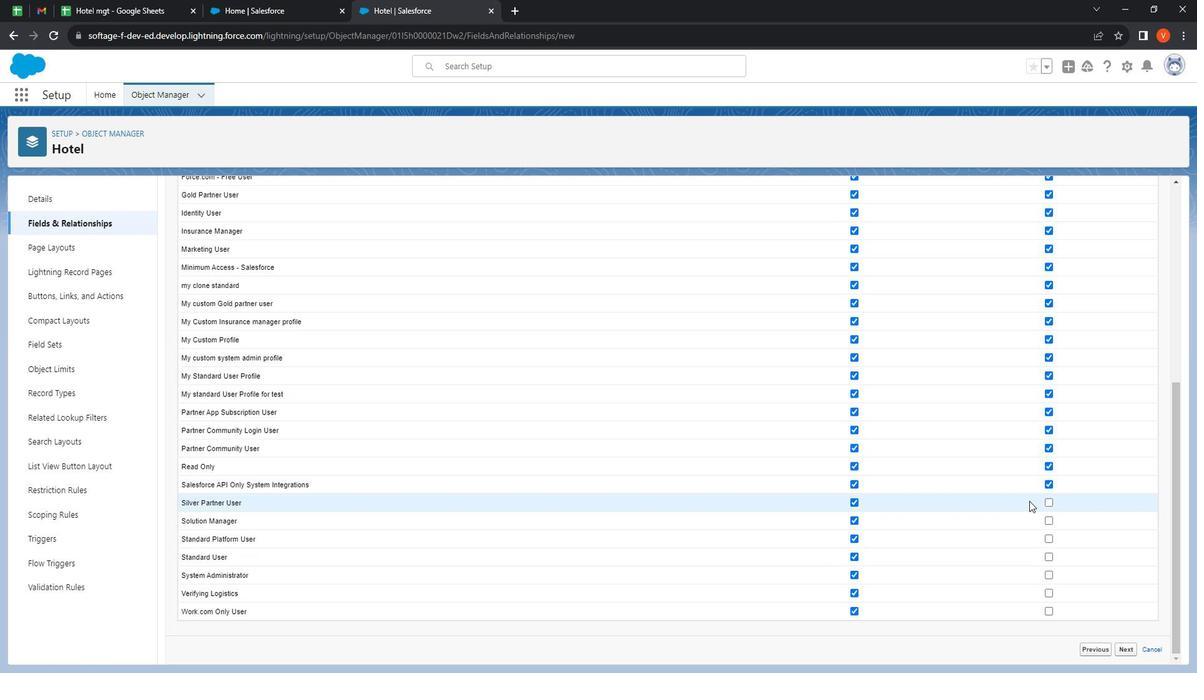 
Action: Mouse pressed left at (856, 494)
Screenshot: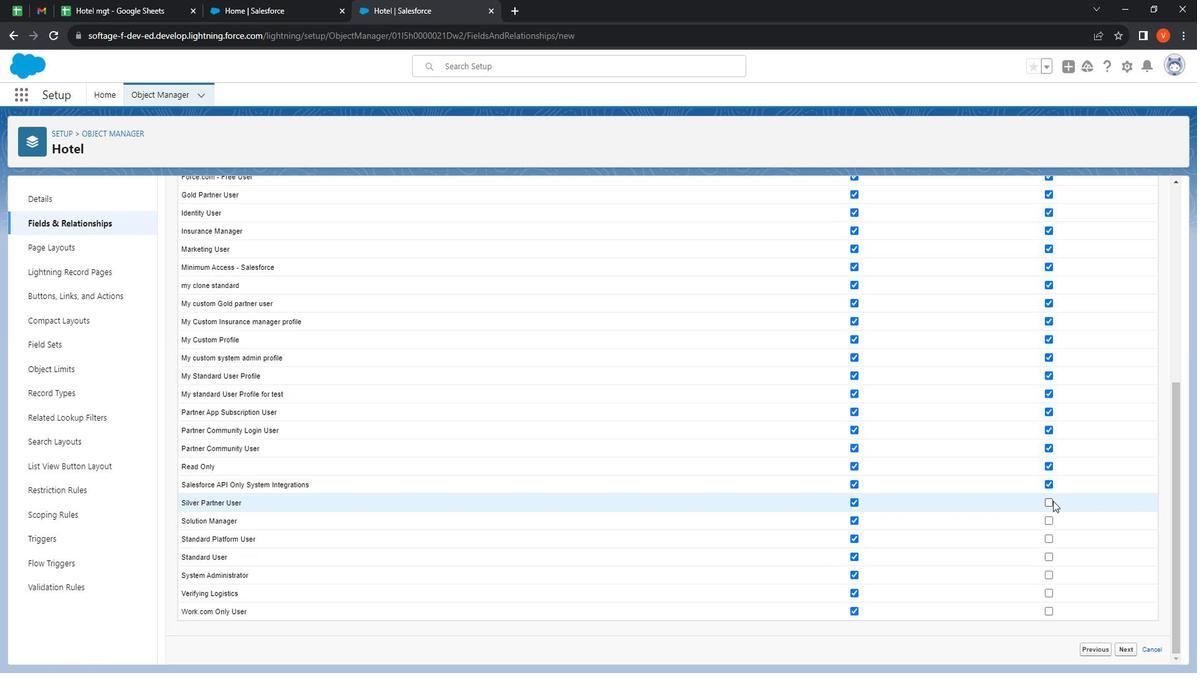 
Action: Mouse moved to (1044, 493)
Screenshot: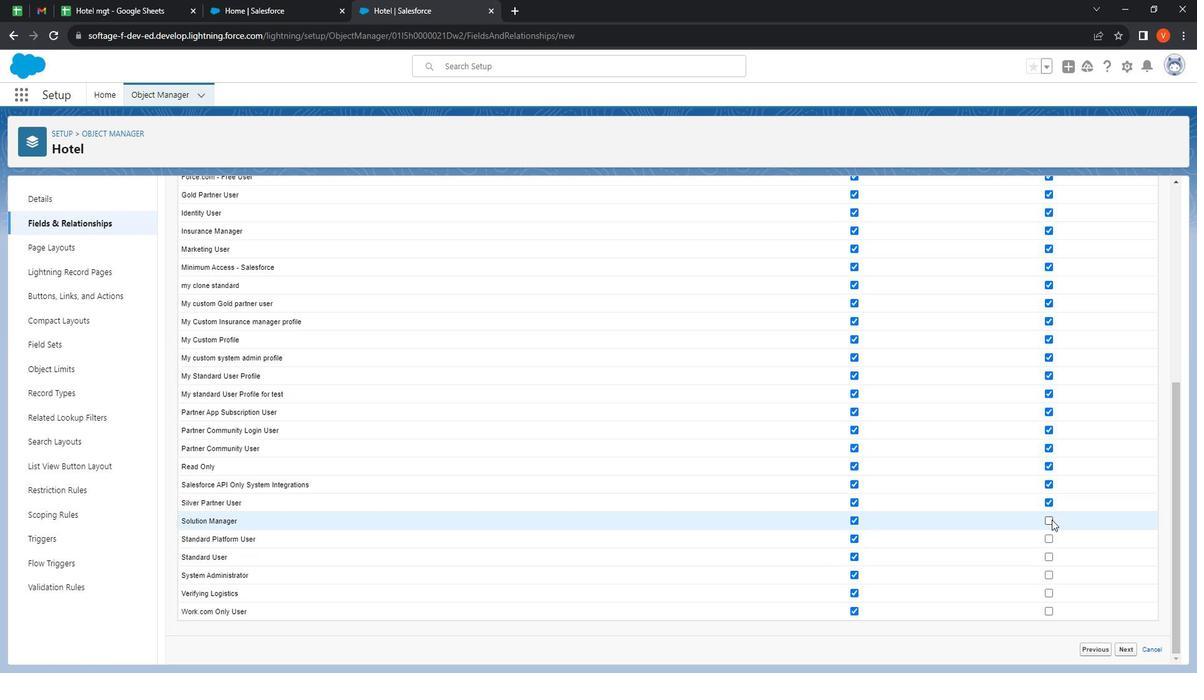 
Action: Mouse pressed left at (1044, 493)
Screenshot: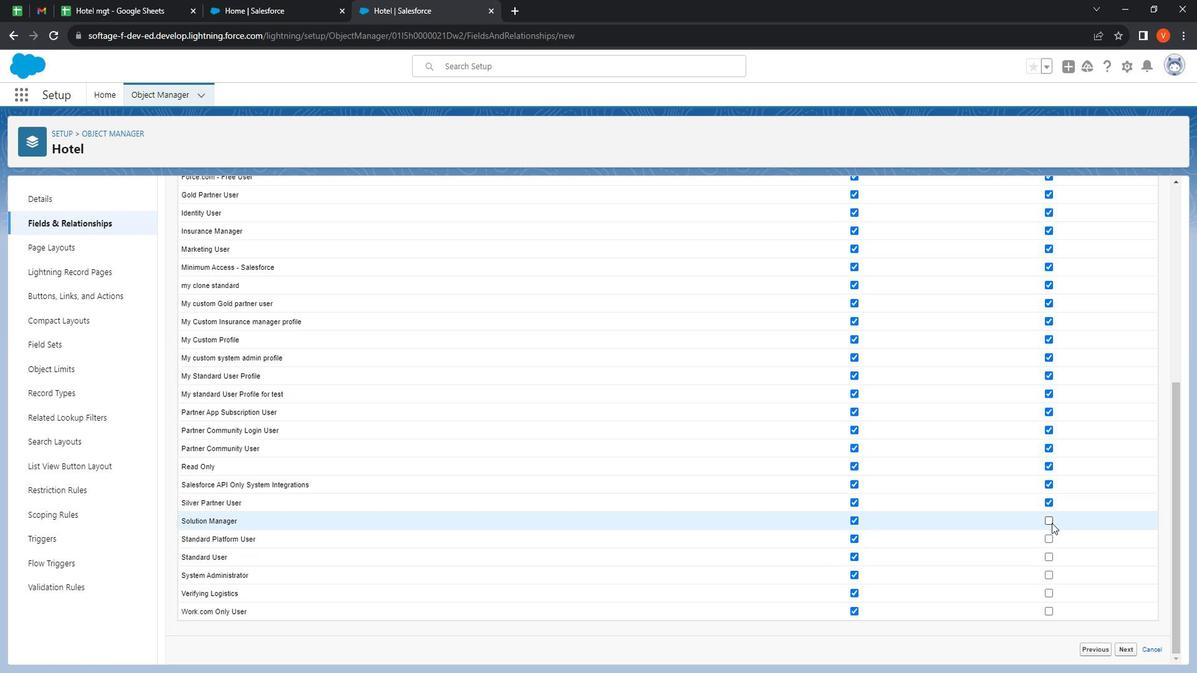 
Action: Mouse moved to (1047, 510)
Screenshot: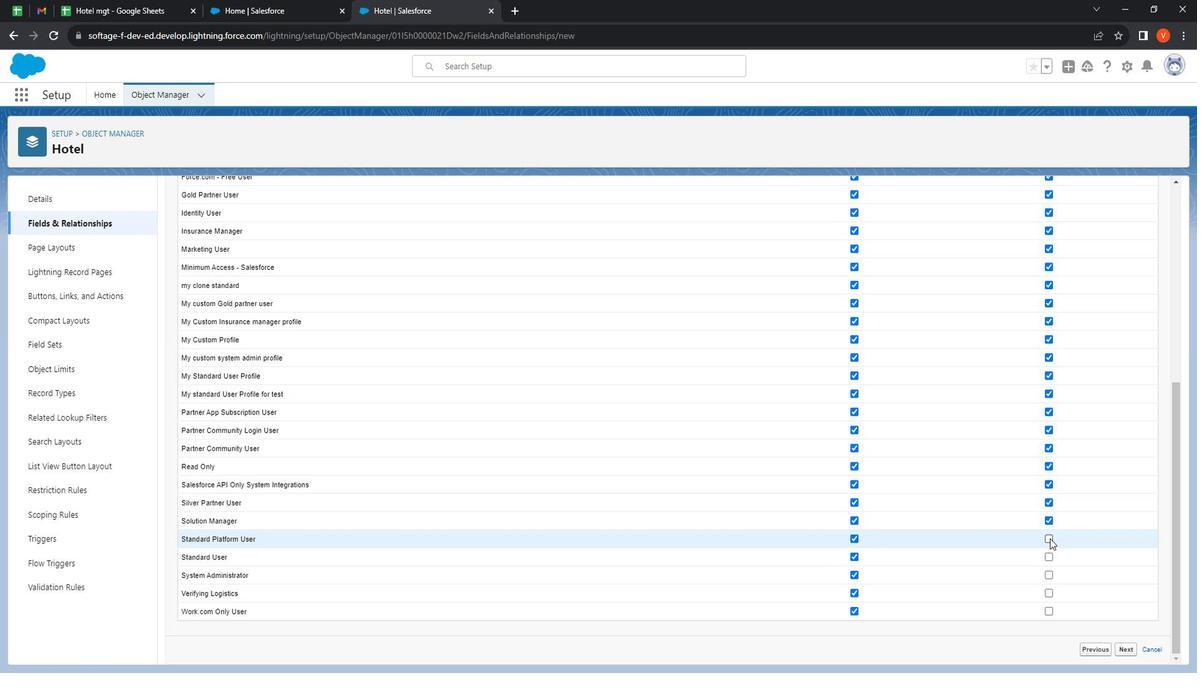 
Action: Mouse pressed left at (1047, 510)
Screenshot: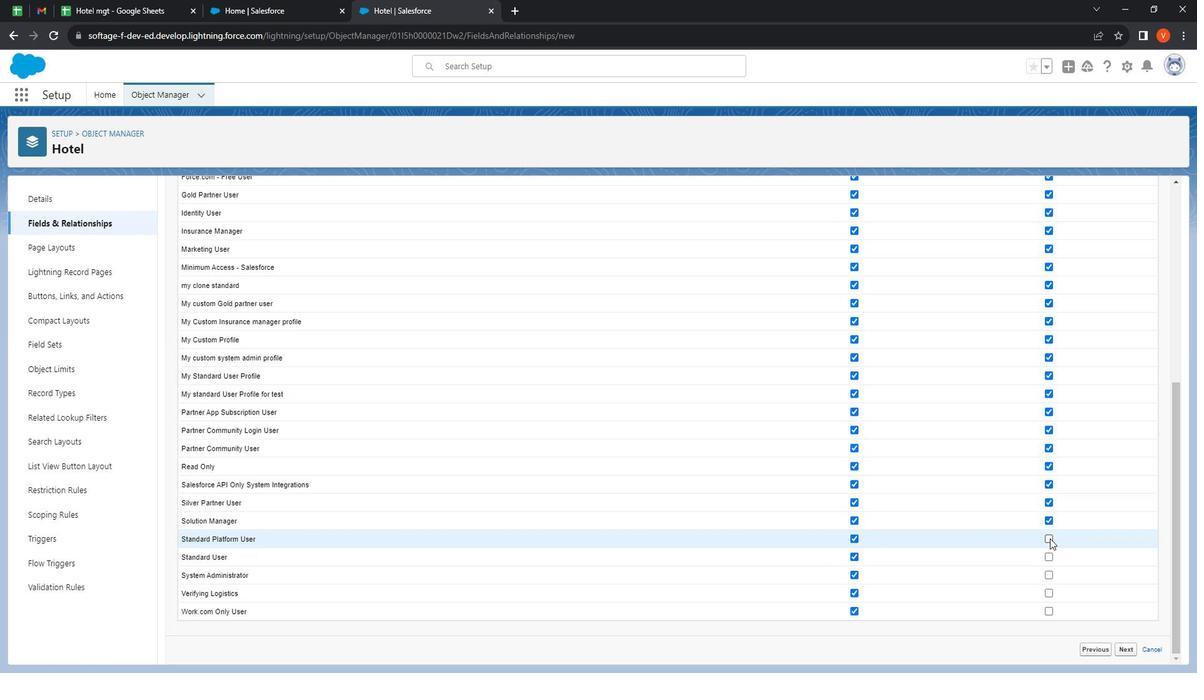 
Action: Mouse moved to (1047, 525)
Screenshot: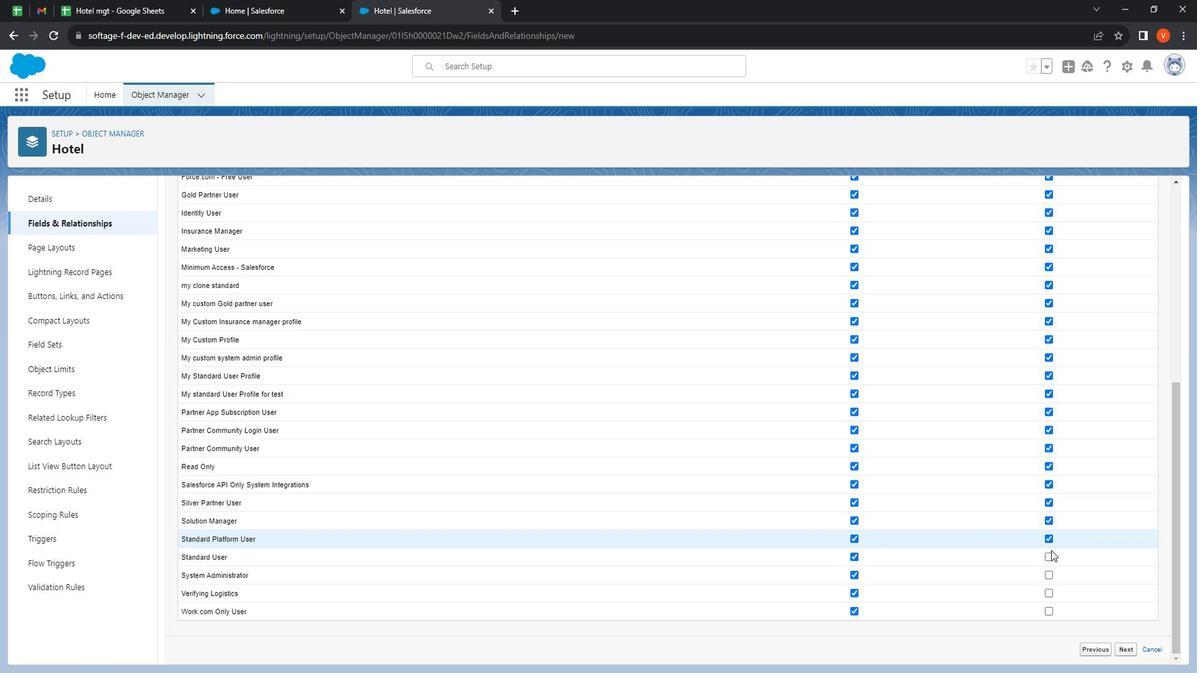 
Action: Mouse pressed left at (1047, 525)
Screenshot: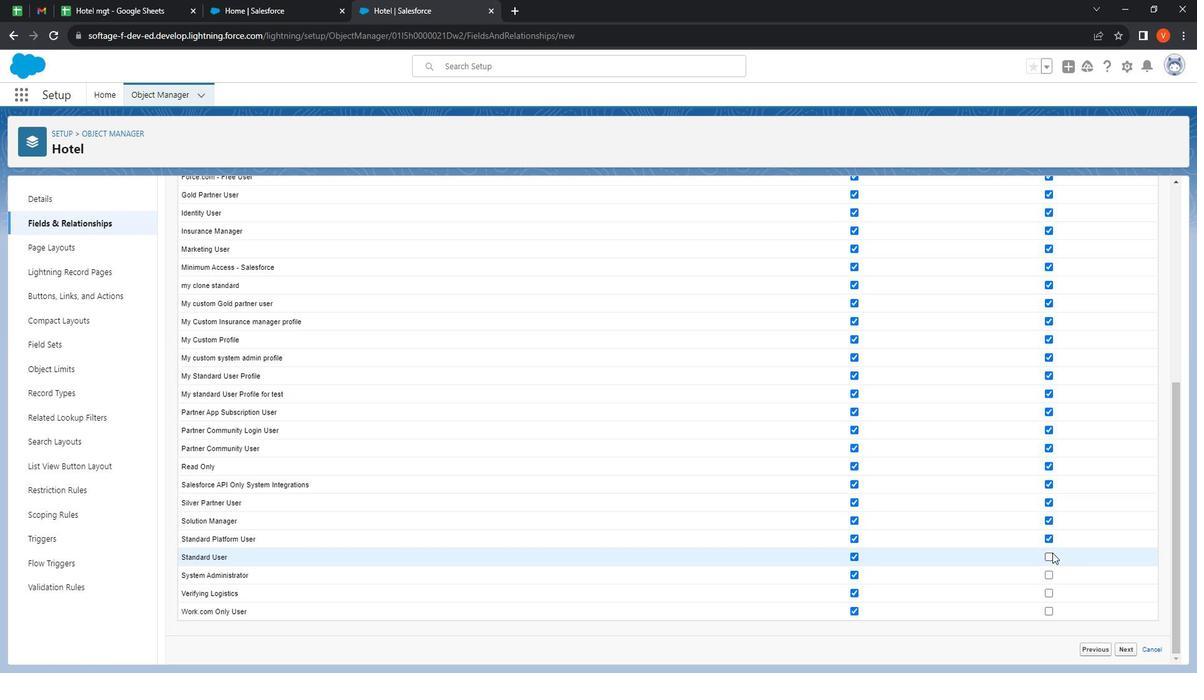 
Action: Mouse moved to (1051, 543)
Screenshot: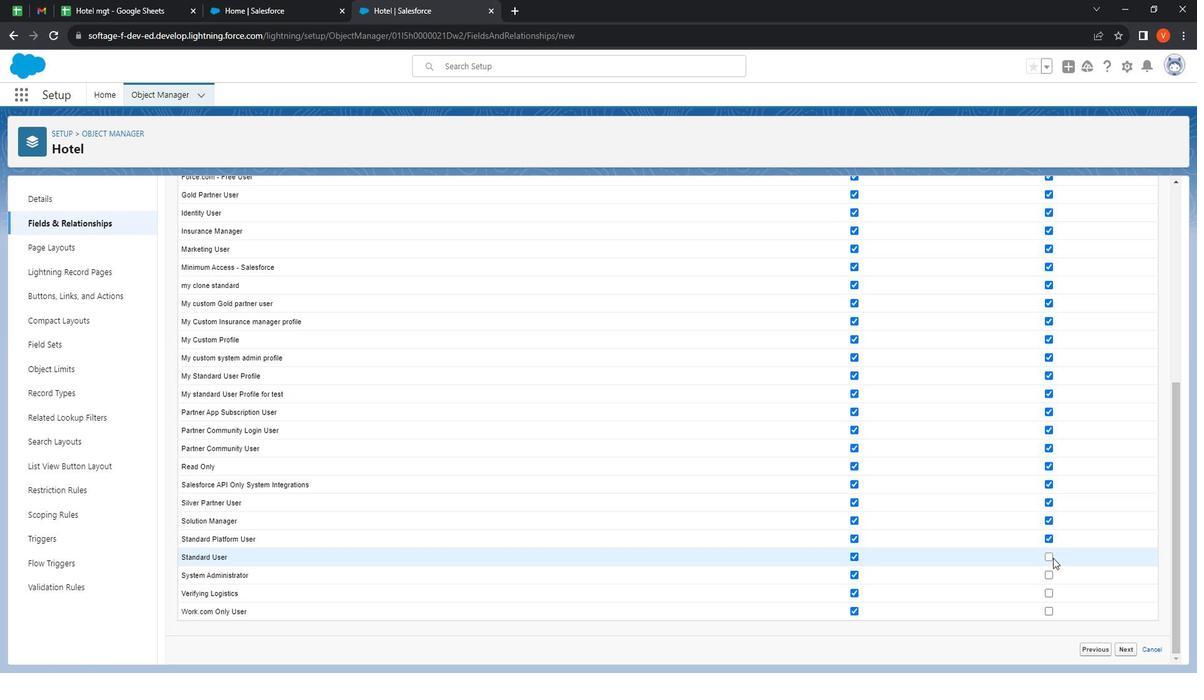 
Action: Mouse pressed left at (1051, 543)
Screenshot: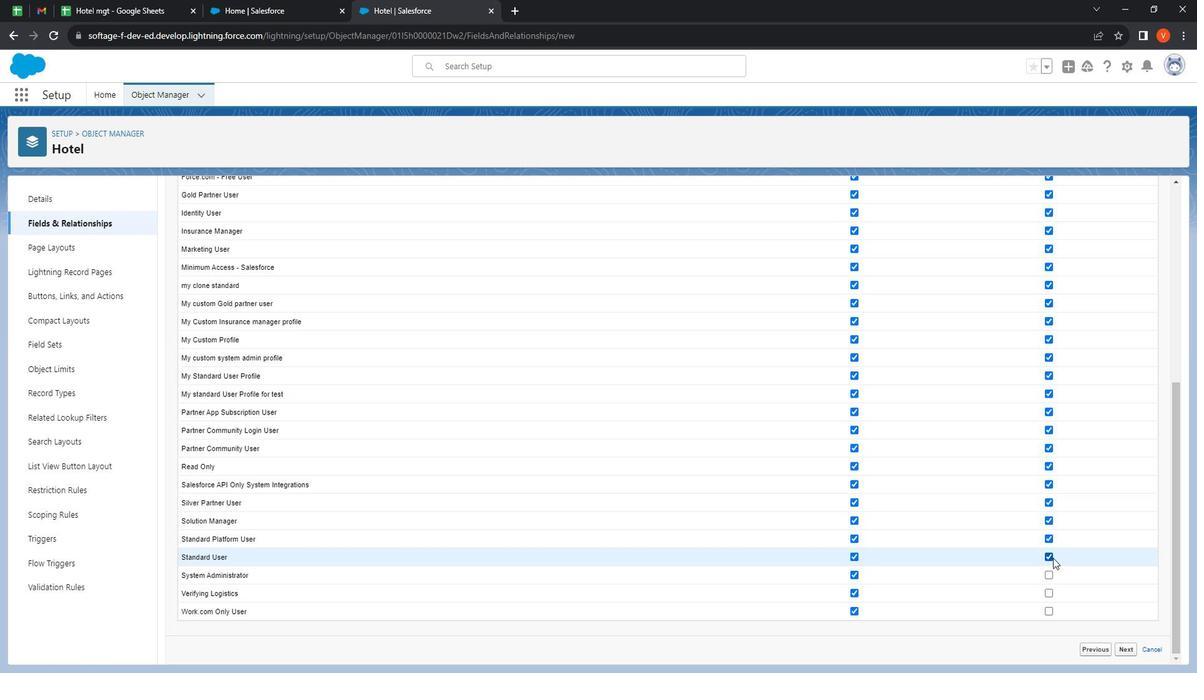 
Action: Mouse moved to (1050, 542)
Screenshot: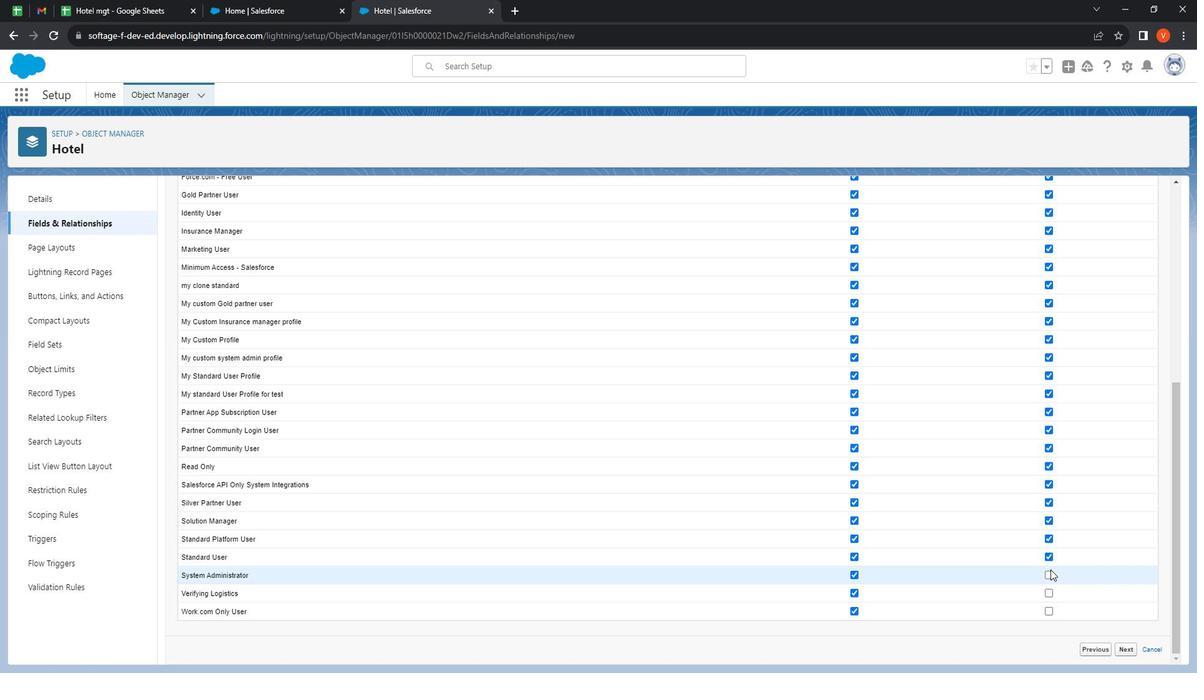 
Action: Mouse pressed left at (1050, 542)
Screenshot: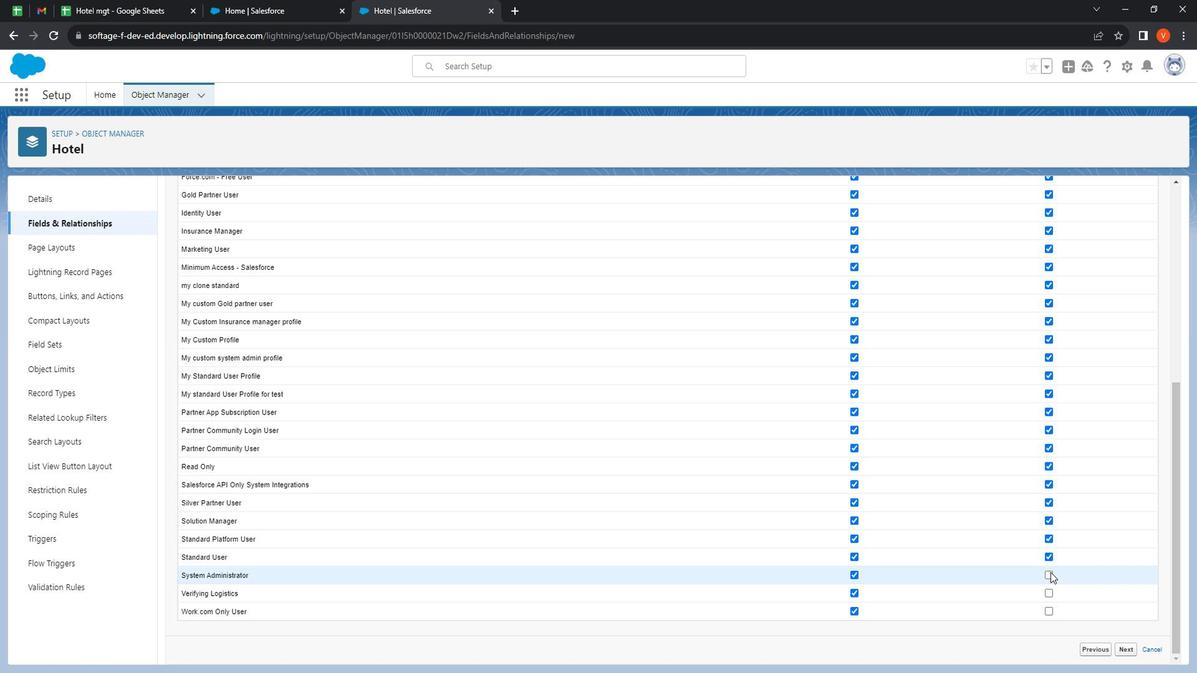 
Action: Mouse moved to (1047, 573)
Screenshot: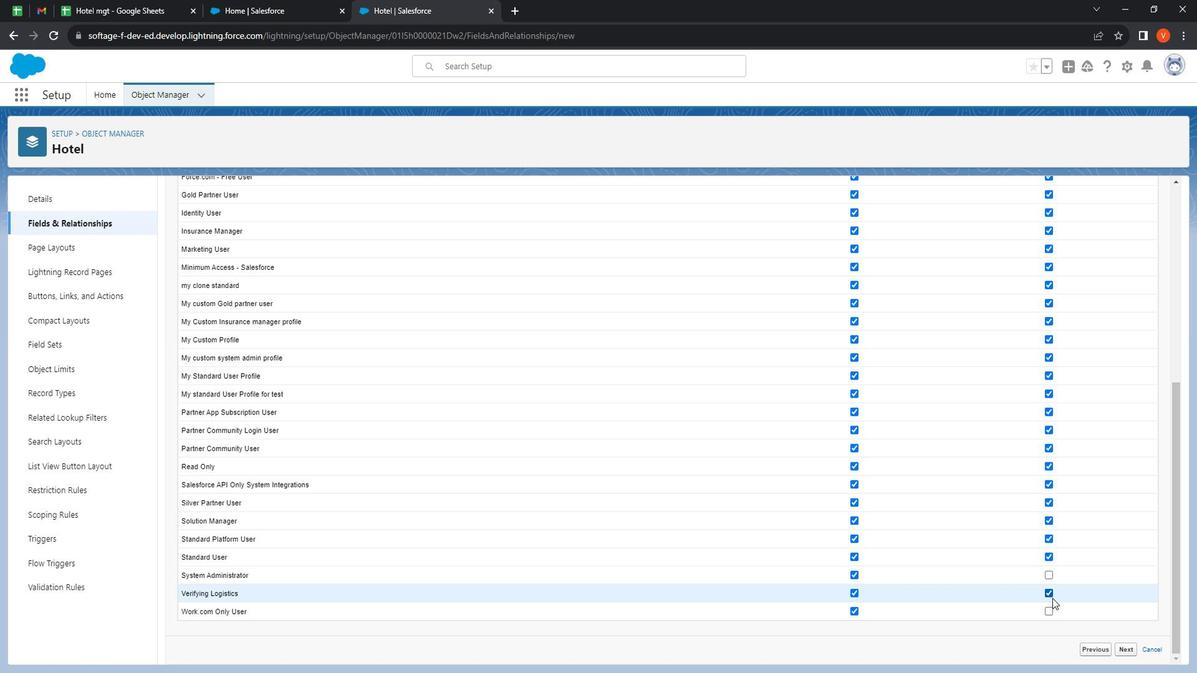 
Action: Mouse pressed left at (1047, 573)
Screenshot: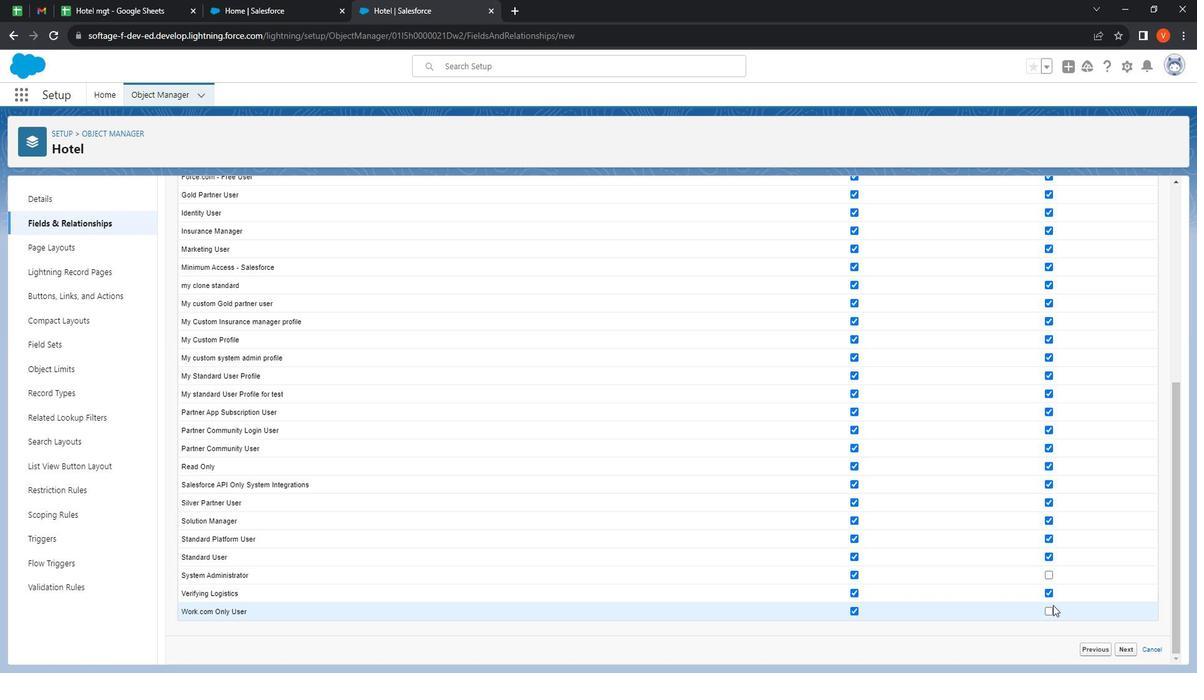 
Action: Mouse moved to (1042, 591)
Screenshot: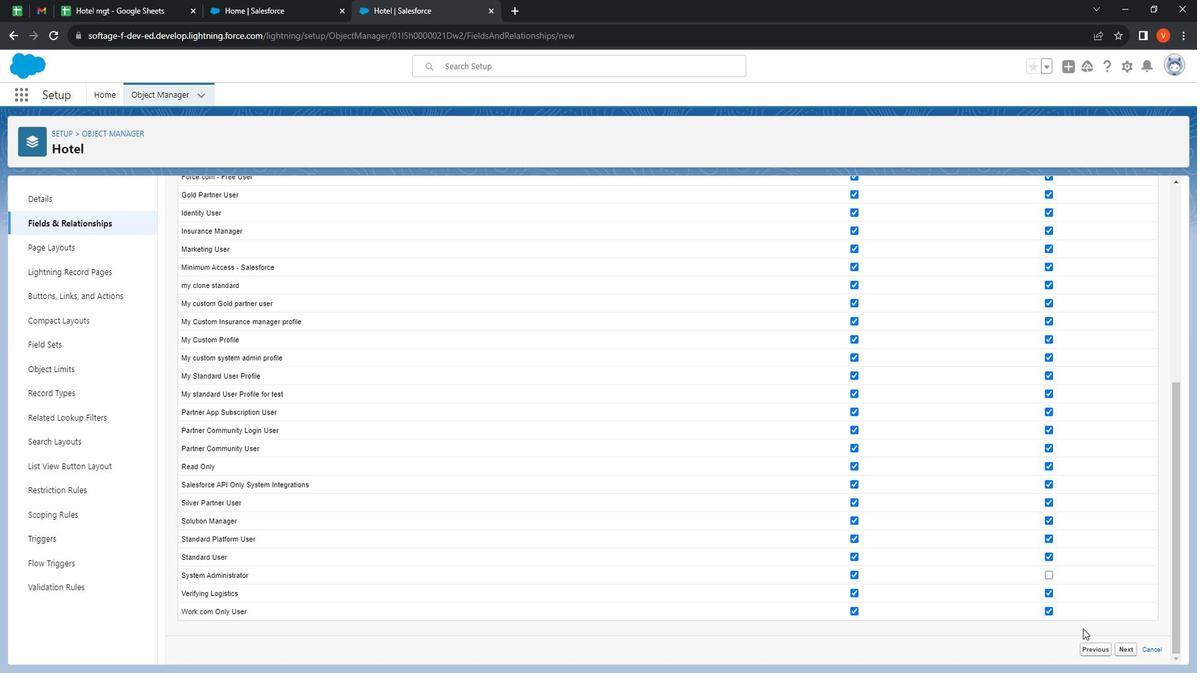 
Action: Mouse pressed left at (1042, 591)
Screenshot: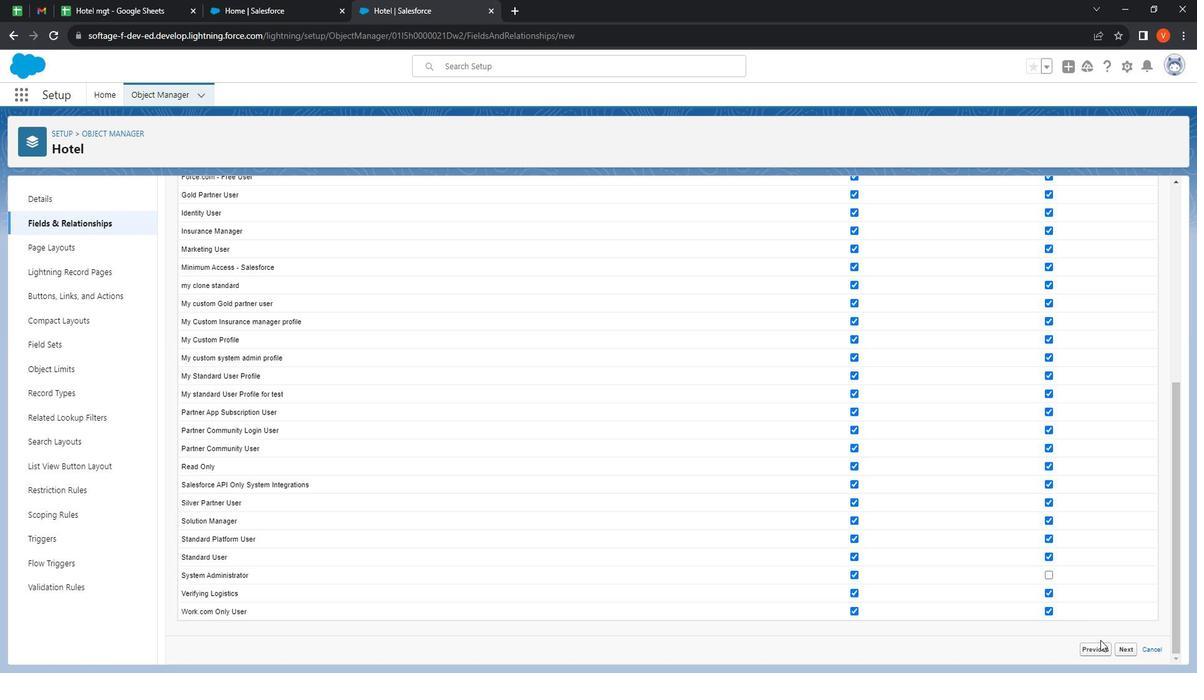 
Action: Mouse moved to (1121, 622)
Screenshot: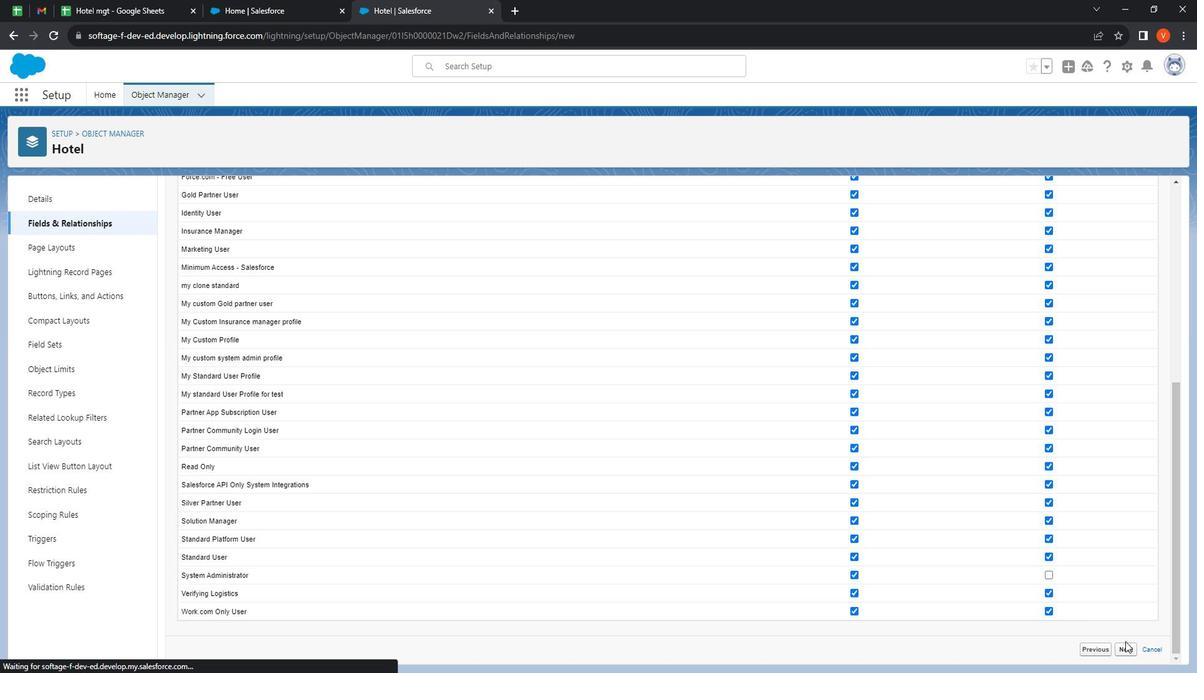 
Action: Mouse pressed left at (1121, 622)
Screenshot: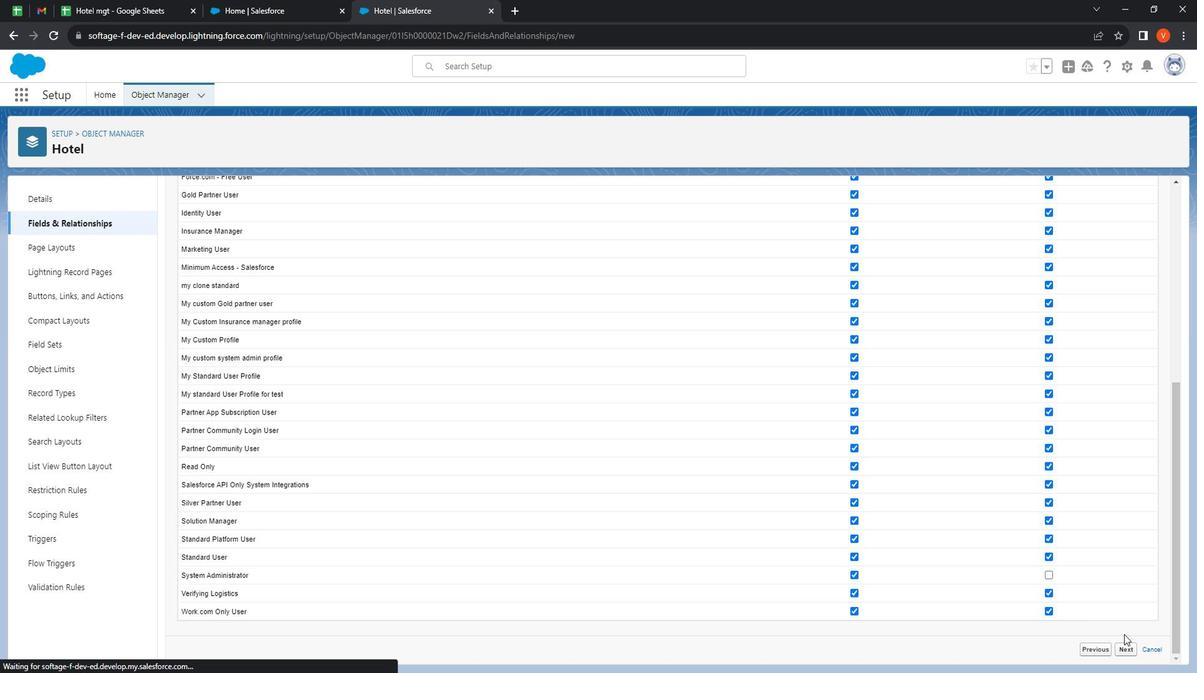 
Action: Mouse moved to (1132, 441)
Screenshot: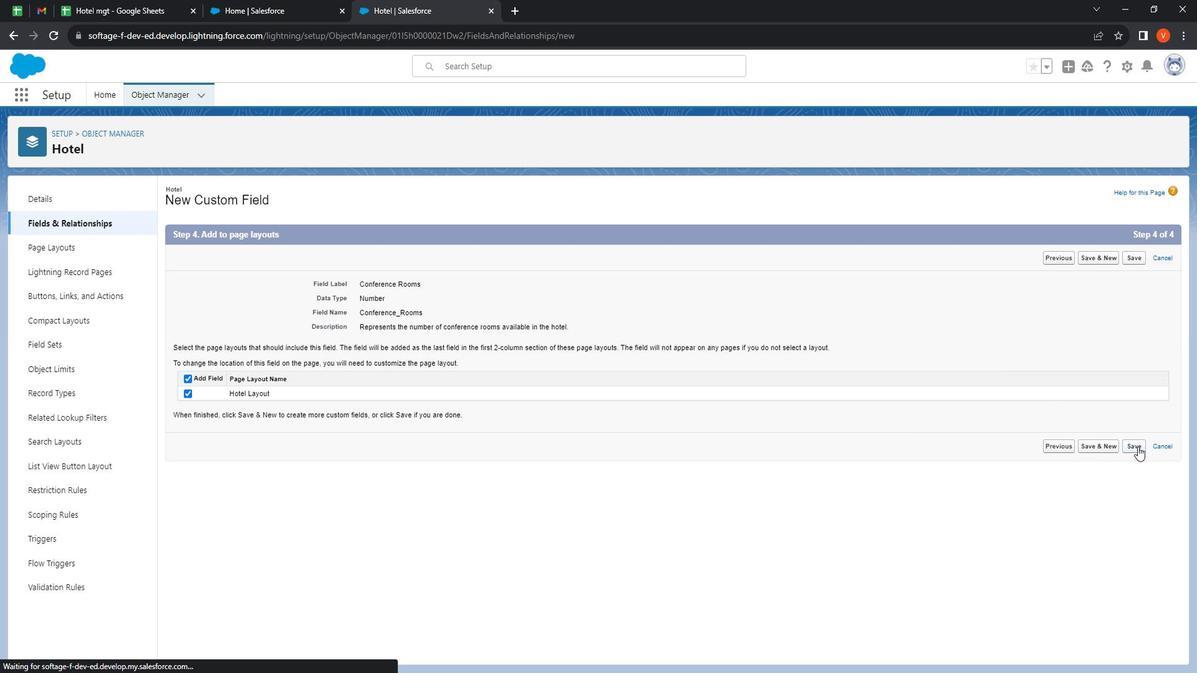 
Action: Mouse pressed left at (1132, 441)
Screenshot: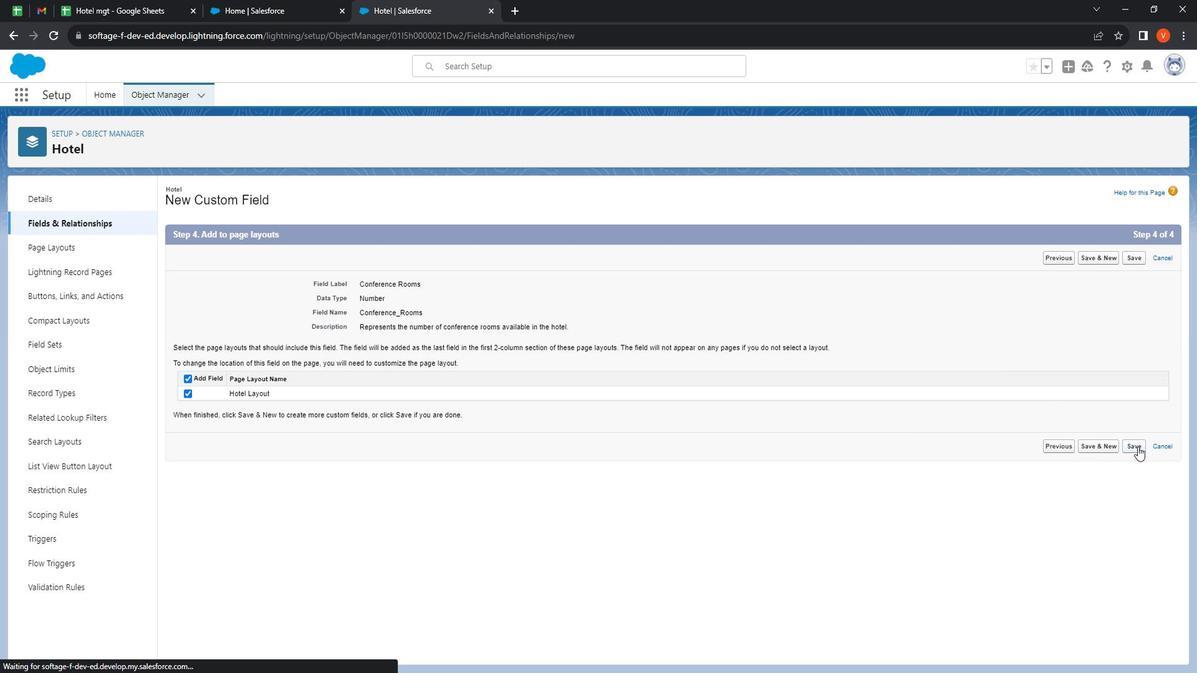
Action: Mouse moved to (901, 215)
Screenshot: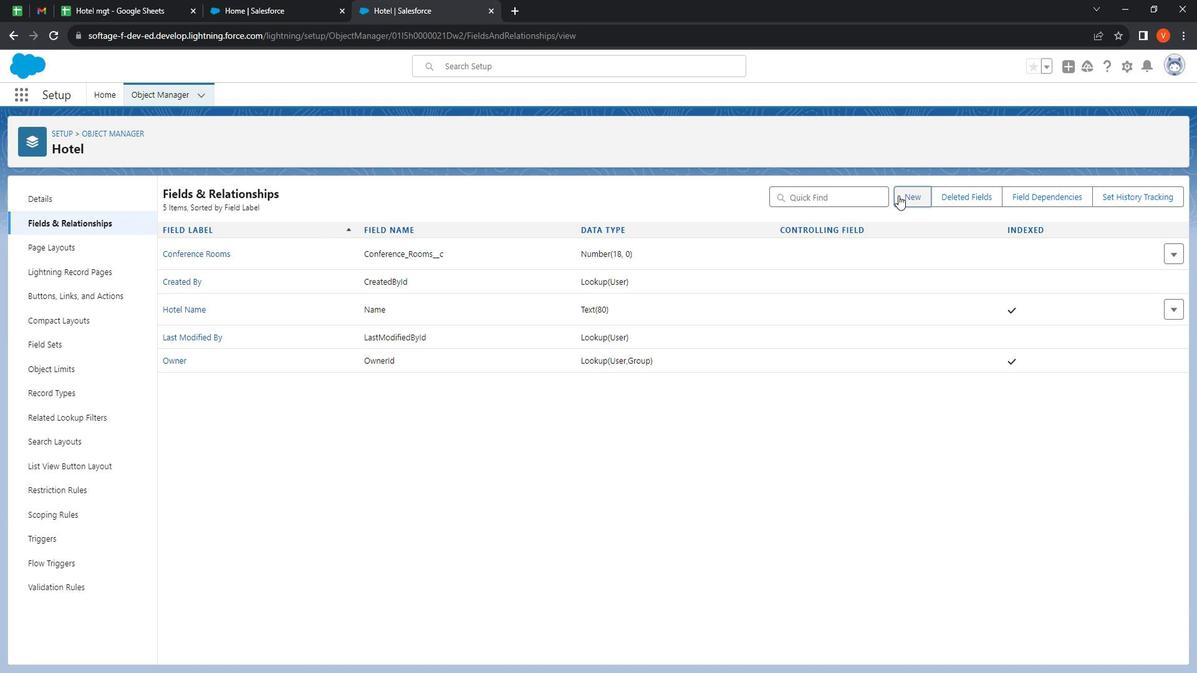 
Action: Mouse pressed left at (901, 215)
Screenshot: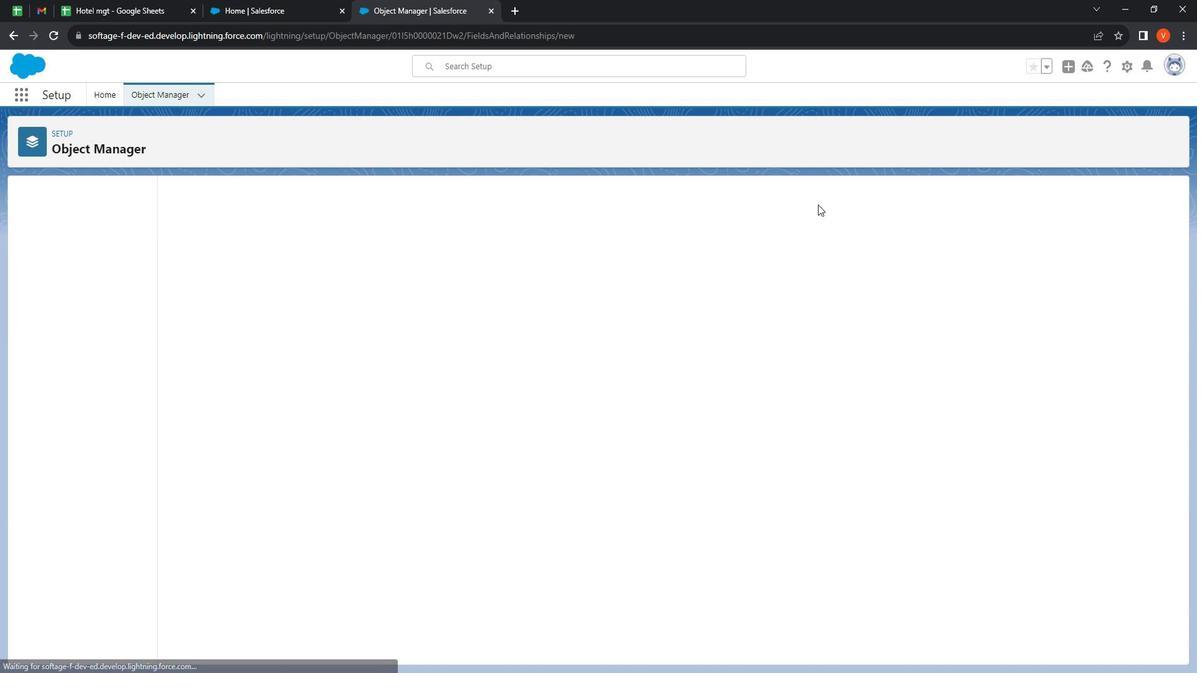 
Action: Mouse moved to (331, 325)
Screenshot: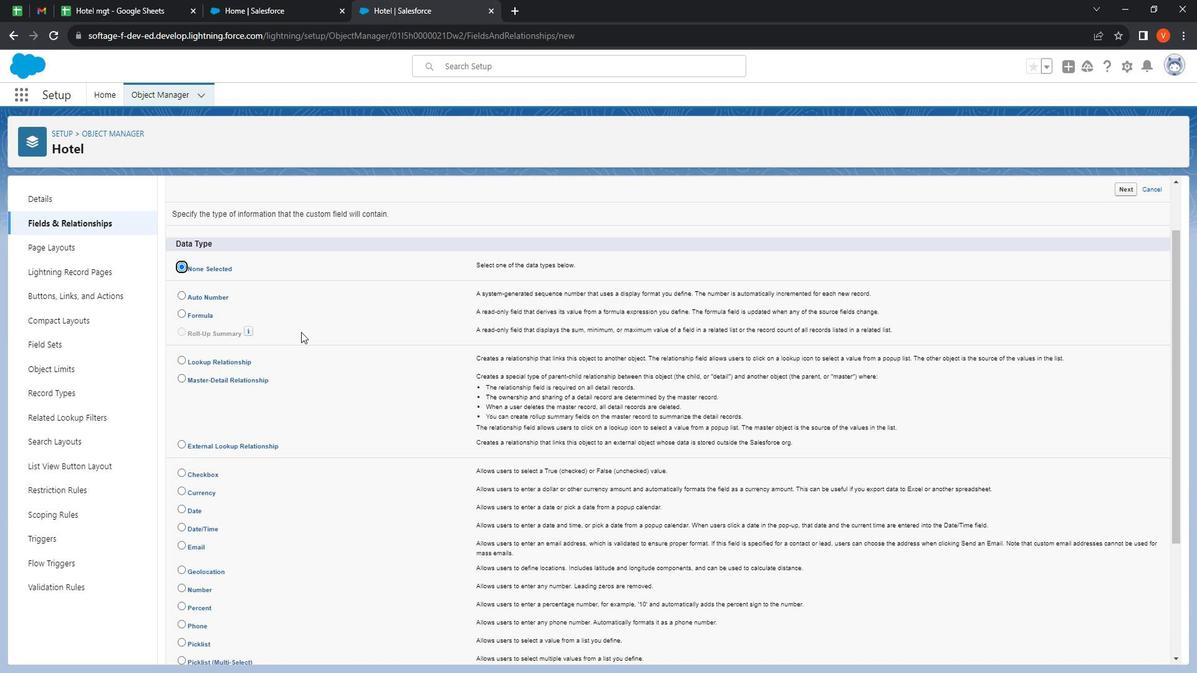 
Action: Mouse scrolled (331, 324) with delta (0, 0)
Screenshot: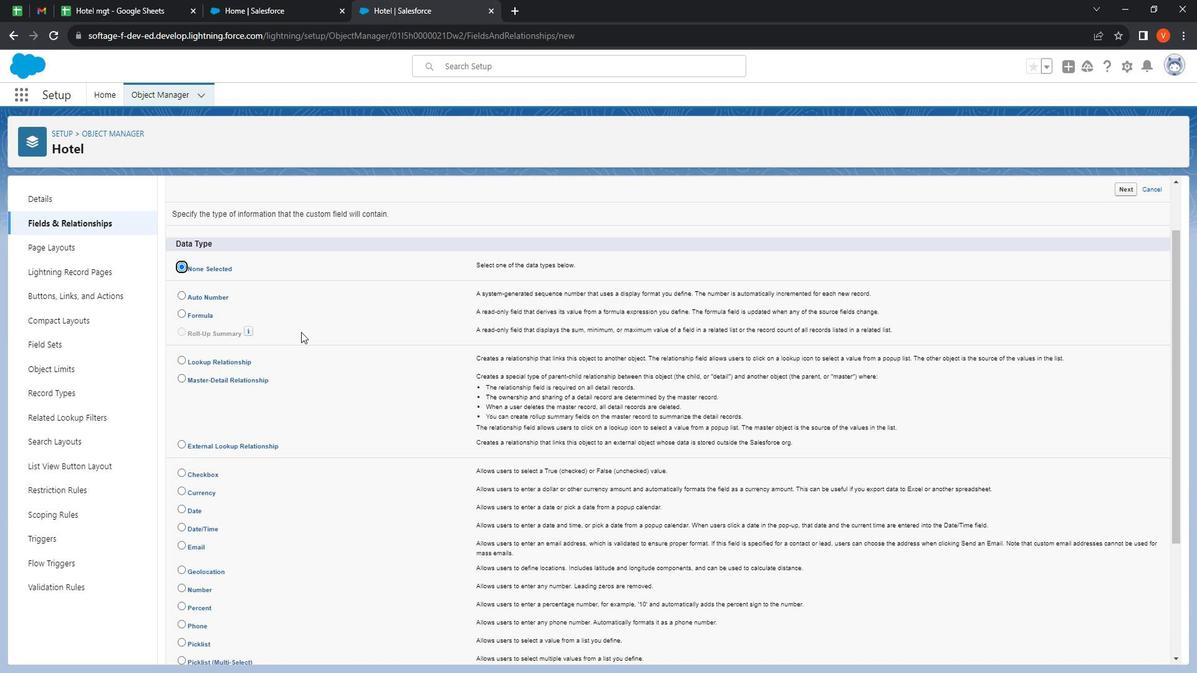 
Action: Mouse moved to (328, 334)
Screenshot: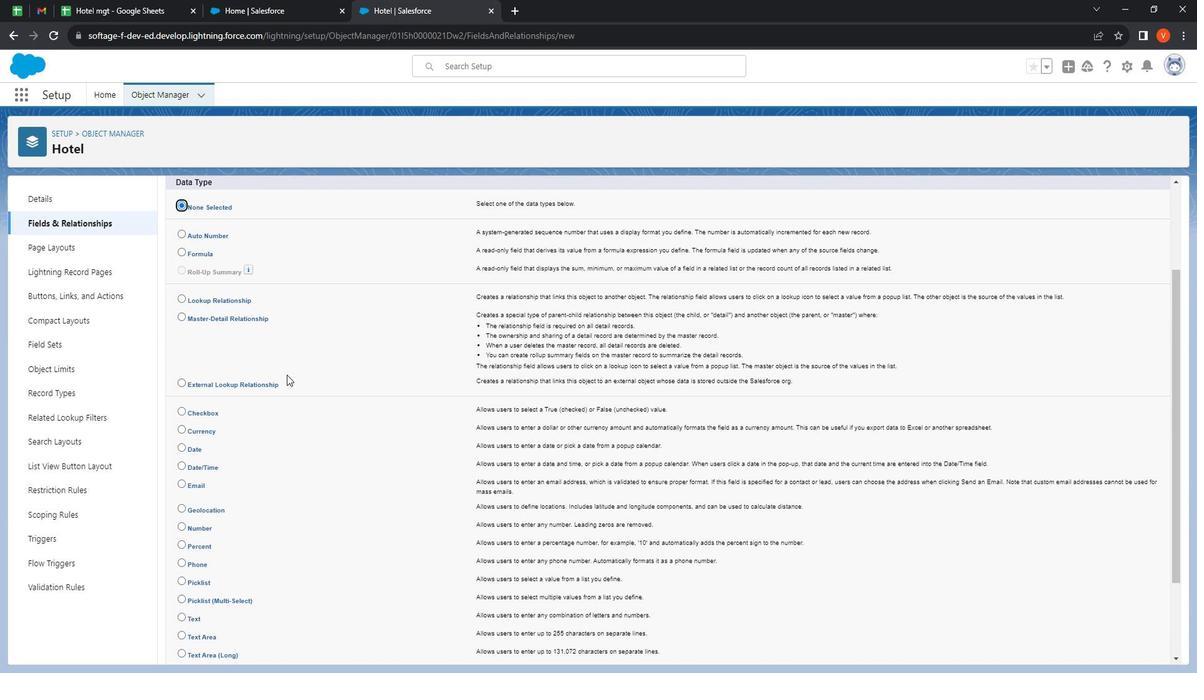 
Action: Mouse scrolled (328, 333) with delta (0, 0)
Screenshot: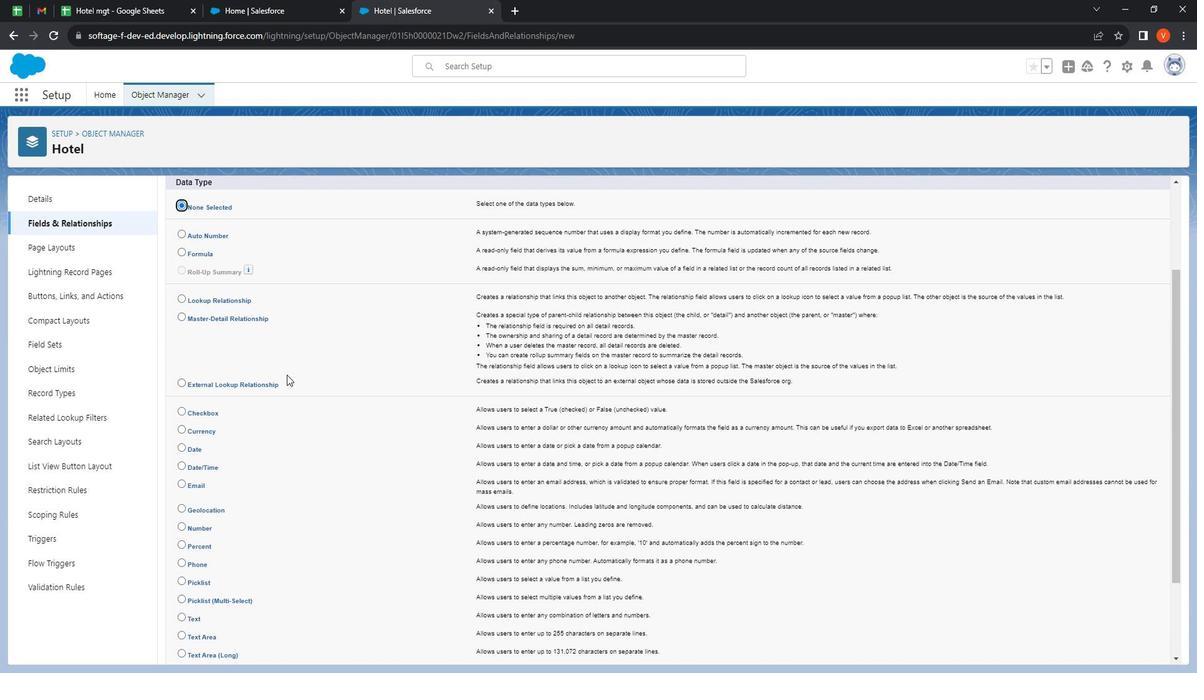 
Action: Mouse moved to (309, 368)
Screenshot: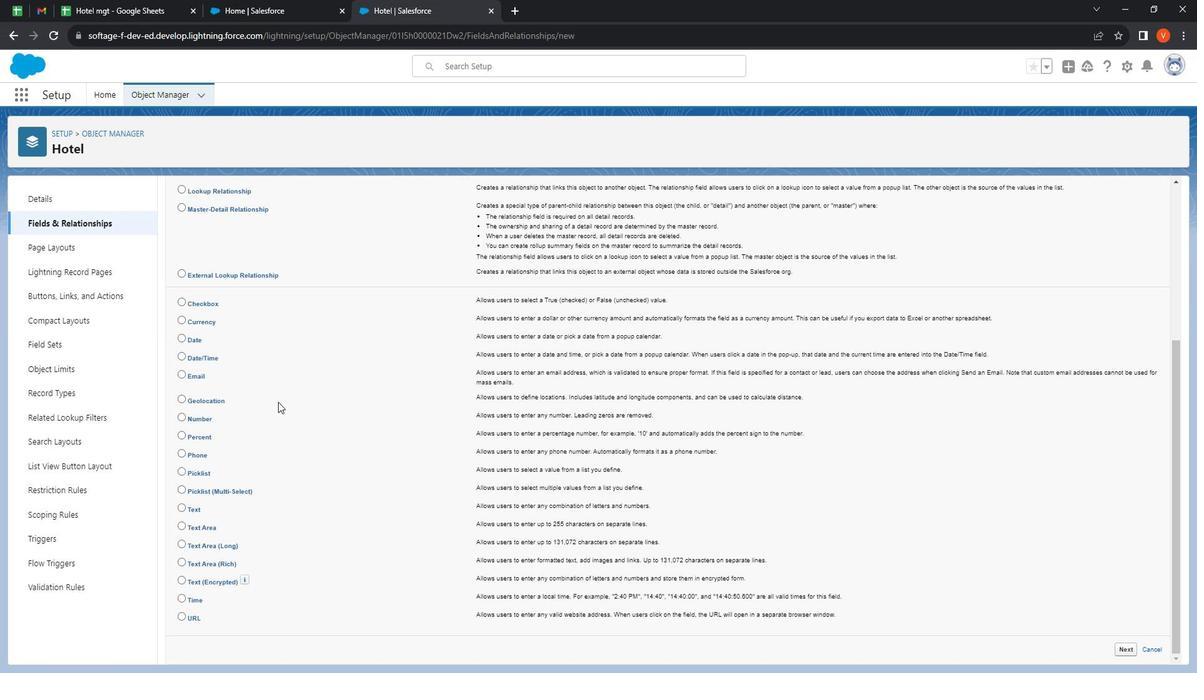 
Action: Mouse scrolled (309, 367) with delta (0, 0)
Screenshot: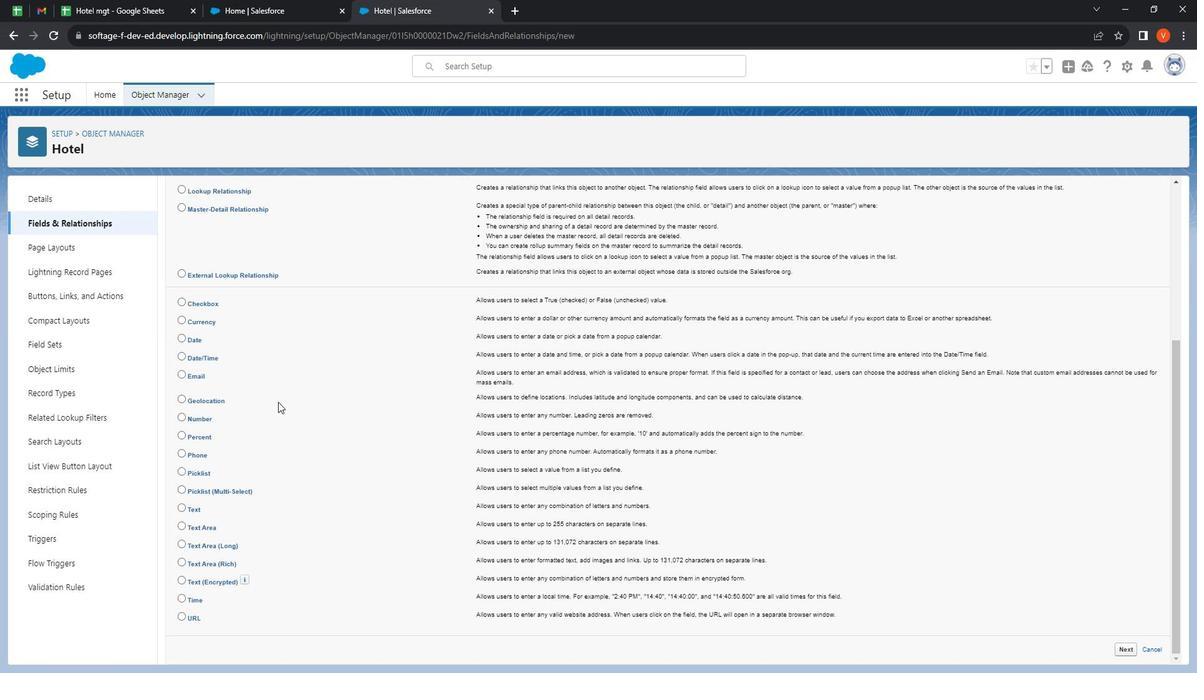 
Action: Mouse moved to (311, 377)
Screenshot: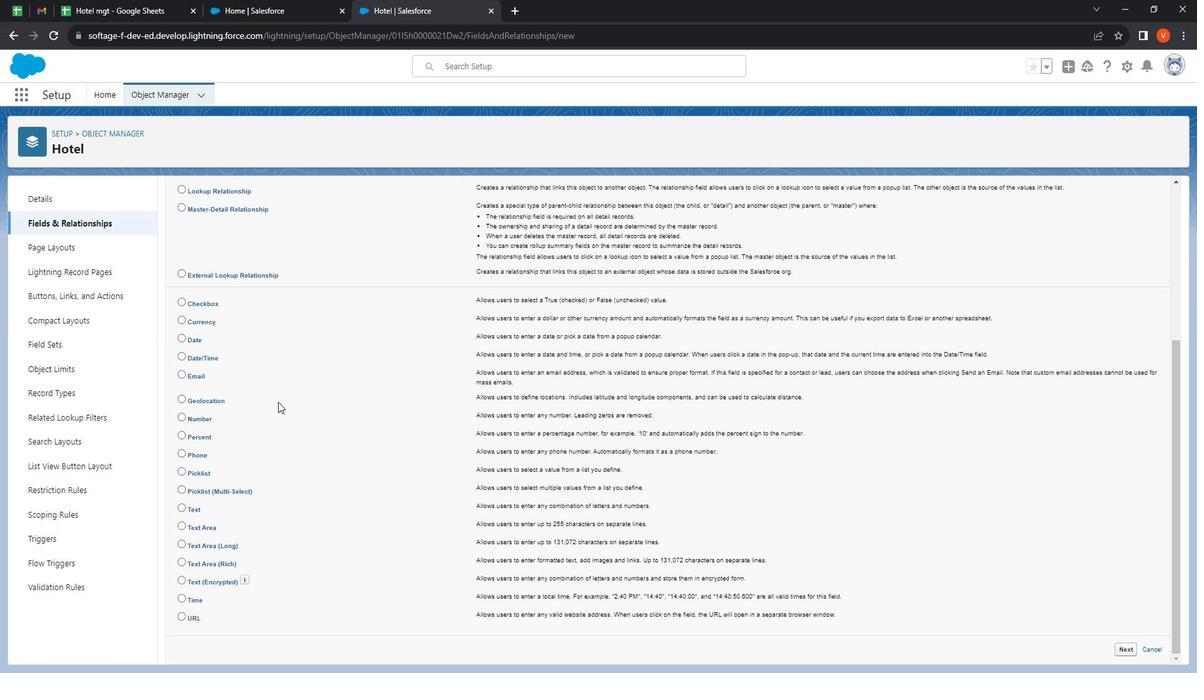 
Action: Mouse scrolled (311, 377) with delta (0, 0)
Screenshot: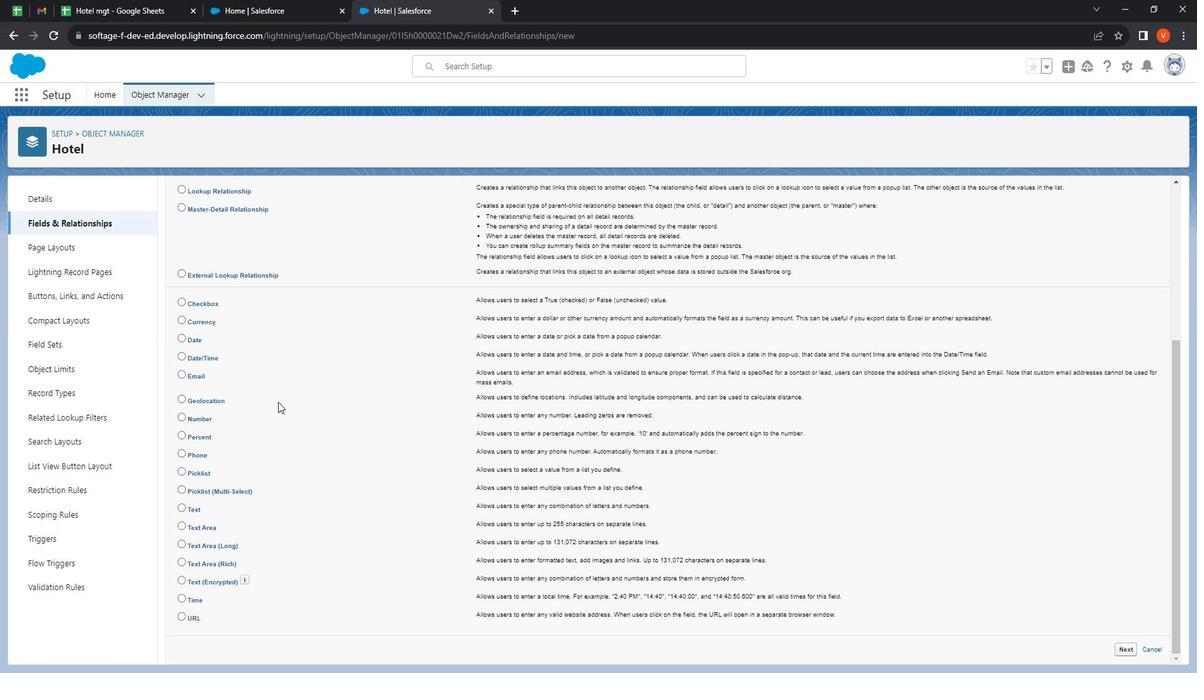 
Action: Mouse moved to (226, 464)
Screenshot: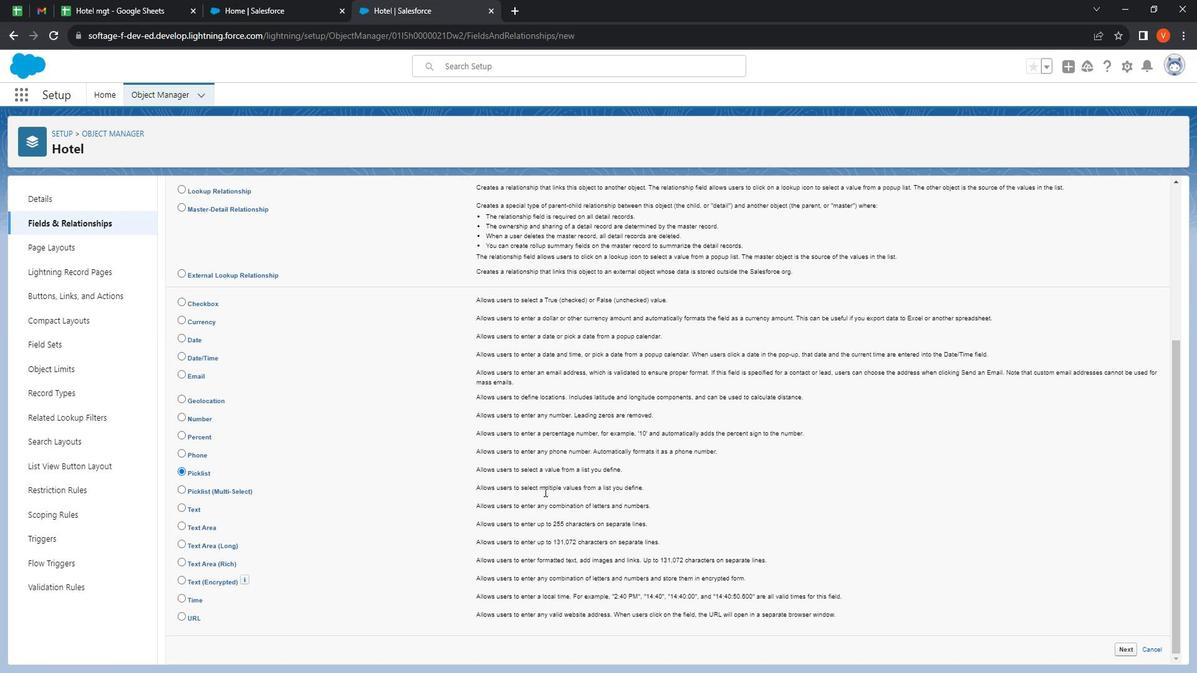 
Action: Mouse pressed left at (226, 464)
Screenshot: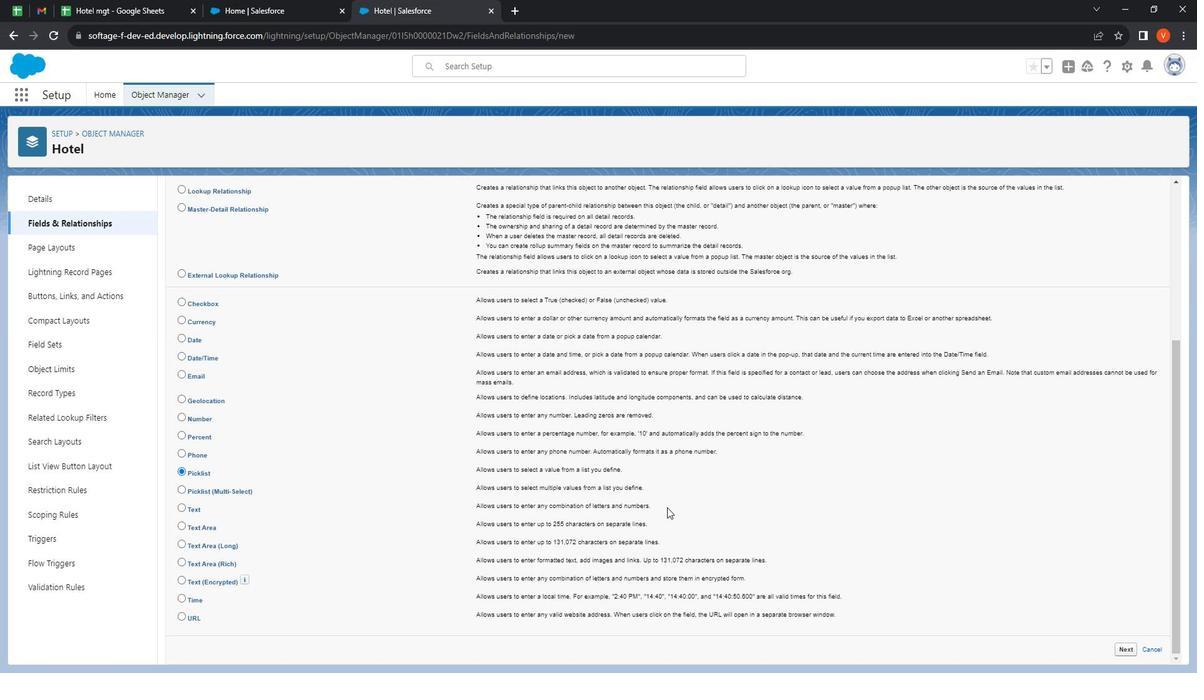 
Action: Mouse moved to (1120, 627)
Screenshot: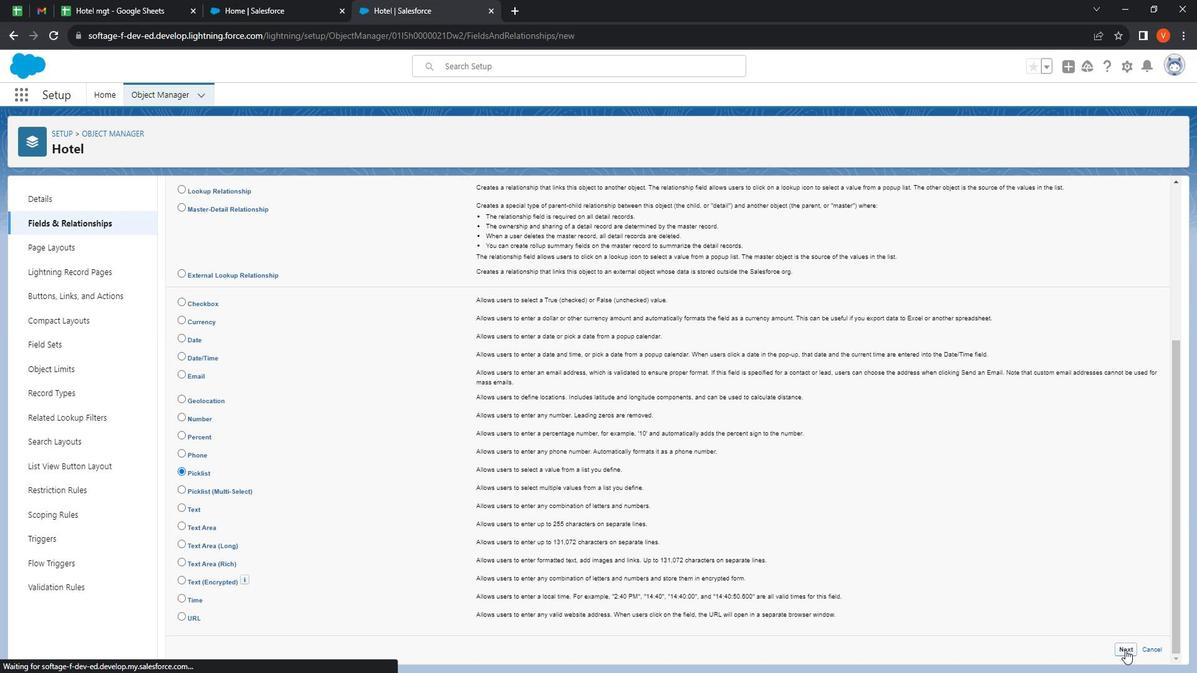 
Action: Mouse pressed left at (1120, 627)
Screenshot: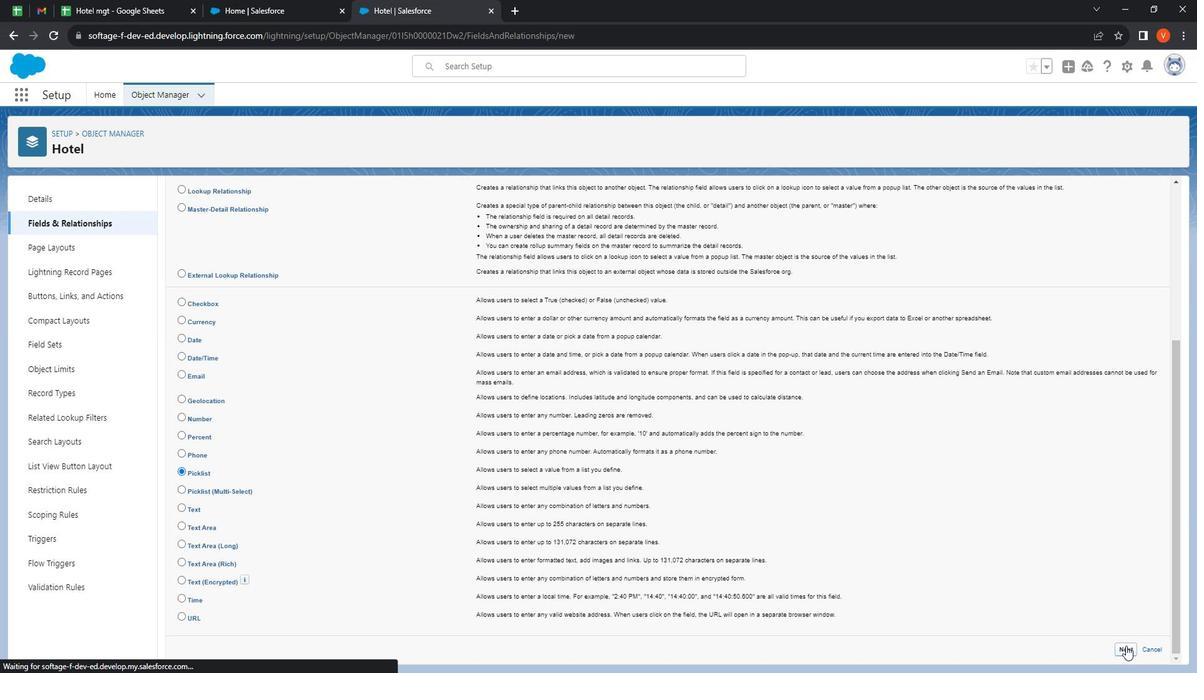 
Action: Mouse moved to (413, 297)
Screenshot: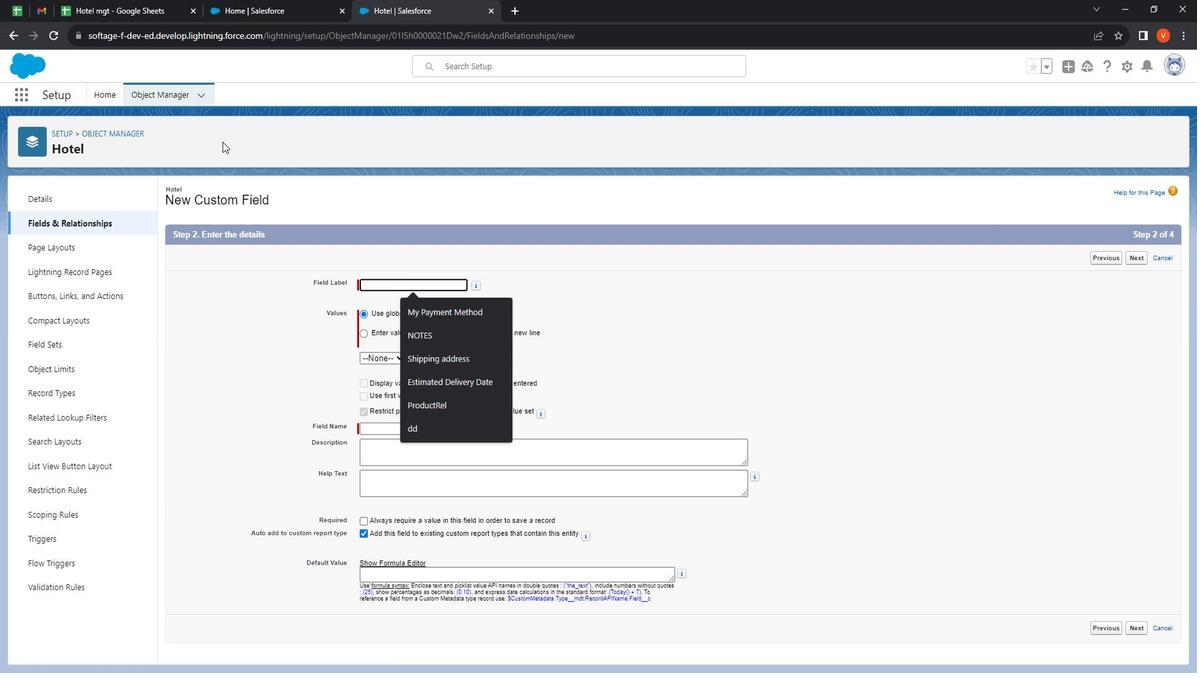 
Action: Mouse pressed left at (413, 297)
Screenshot: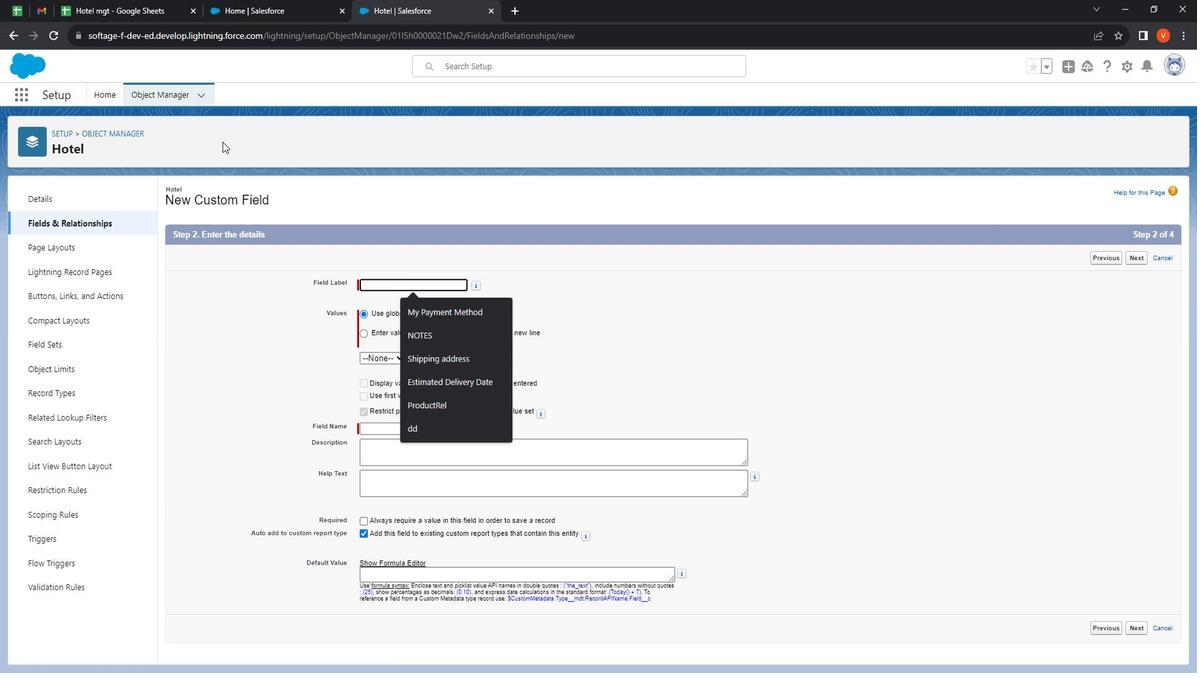
Action: Mouse moved to (413, 298)
Screenshot: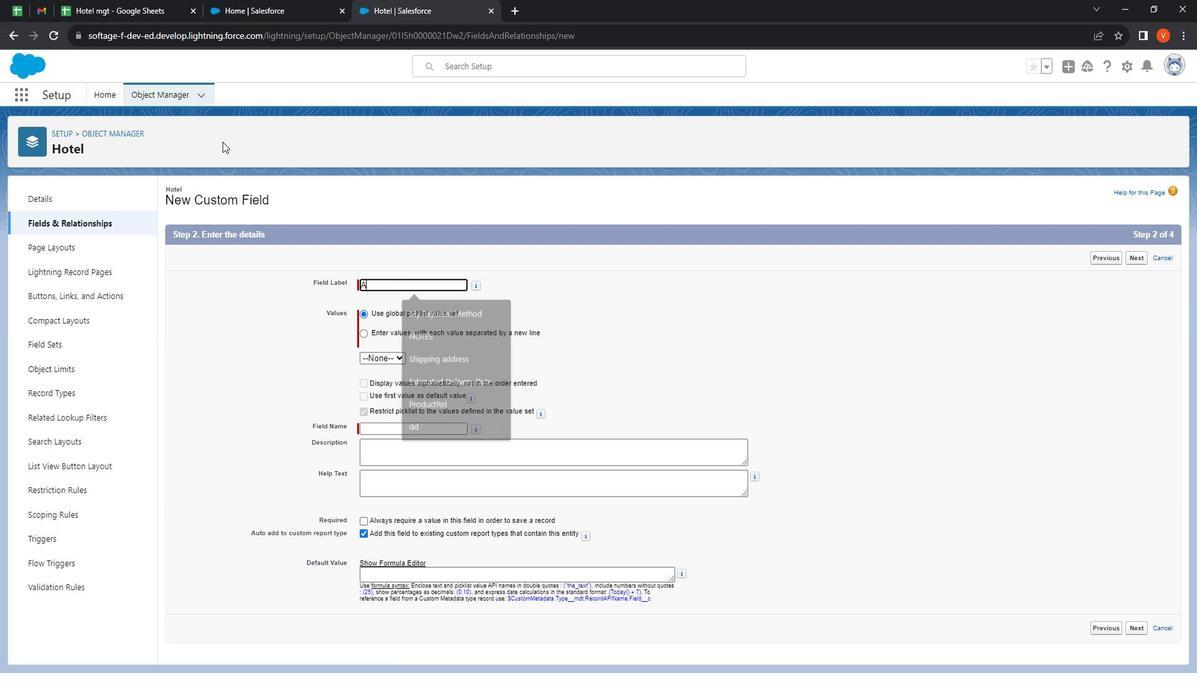 
Action: Key pressed <Key.shift>
Screenshot: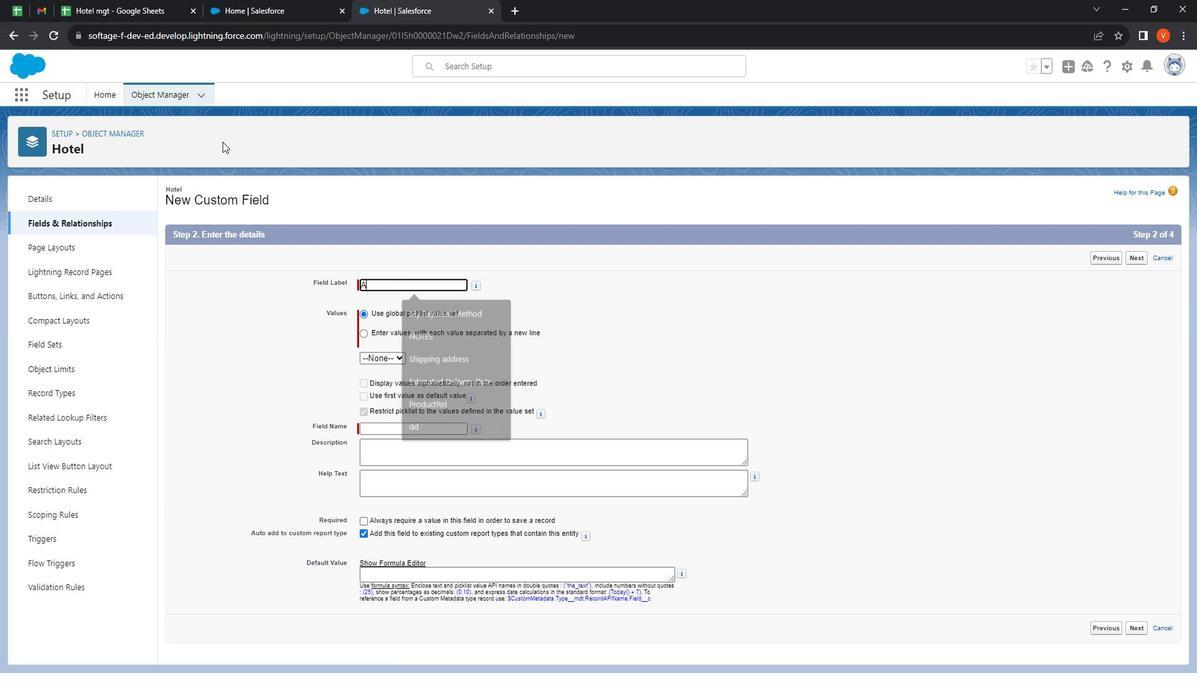 
Action: Mouse moved to (248, 165)
Screenshot: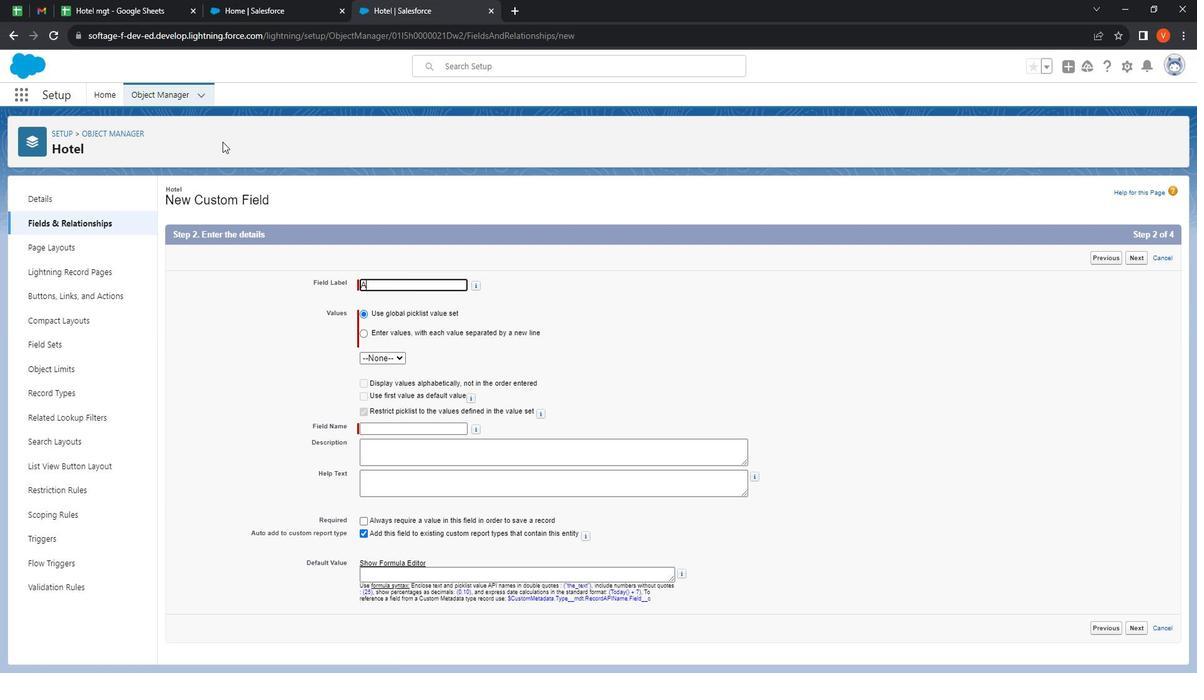 
Action: Key pressed Amenities
Screenshot: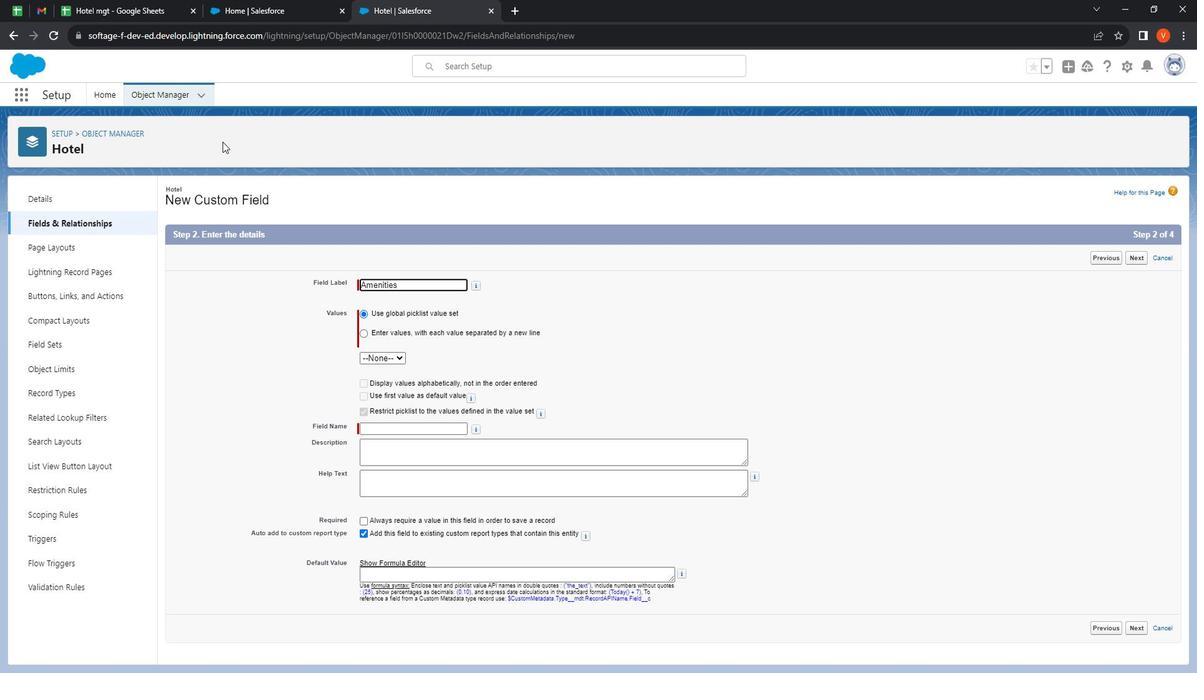 
Action: Mouse moved to (436, 337)
Screenshot: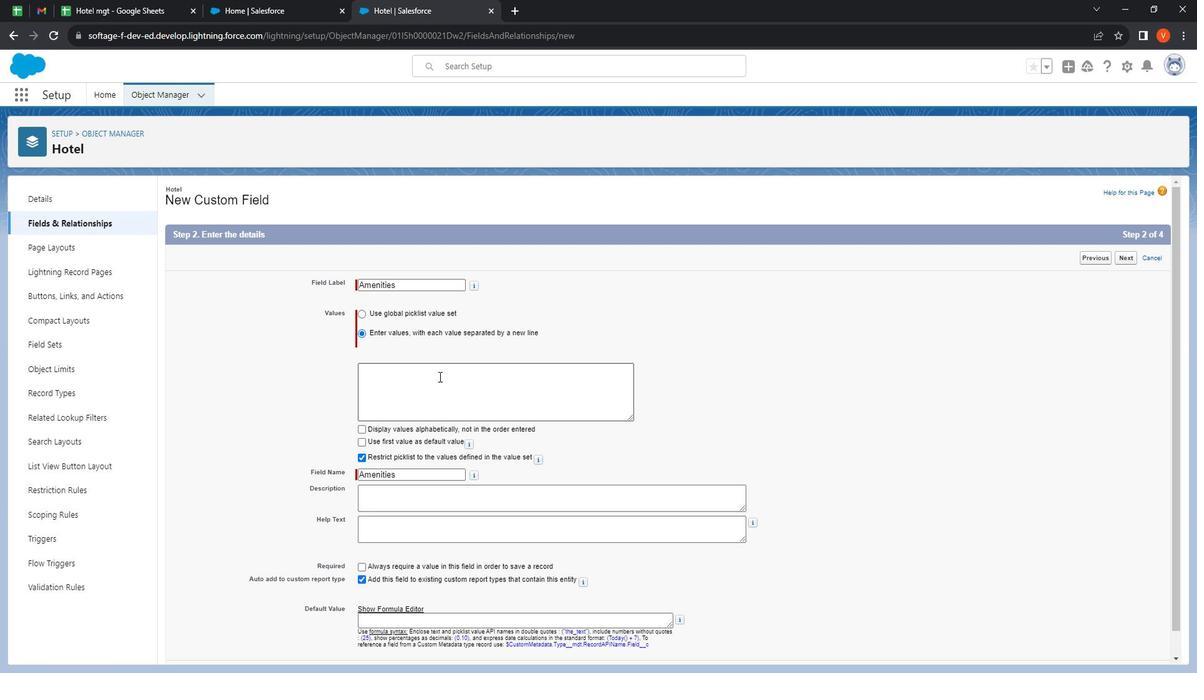 
Action: Mouse pressed left at (436, 337)
Screenshot: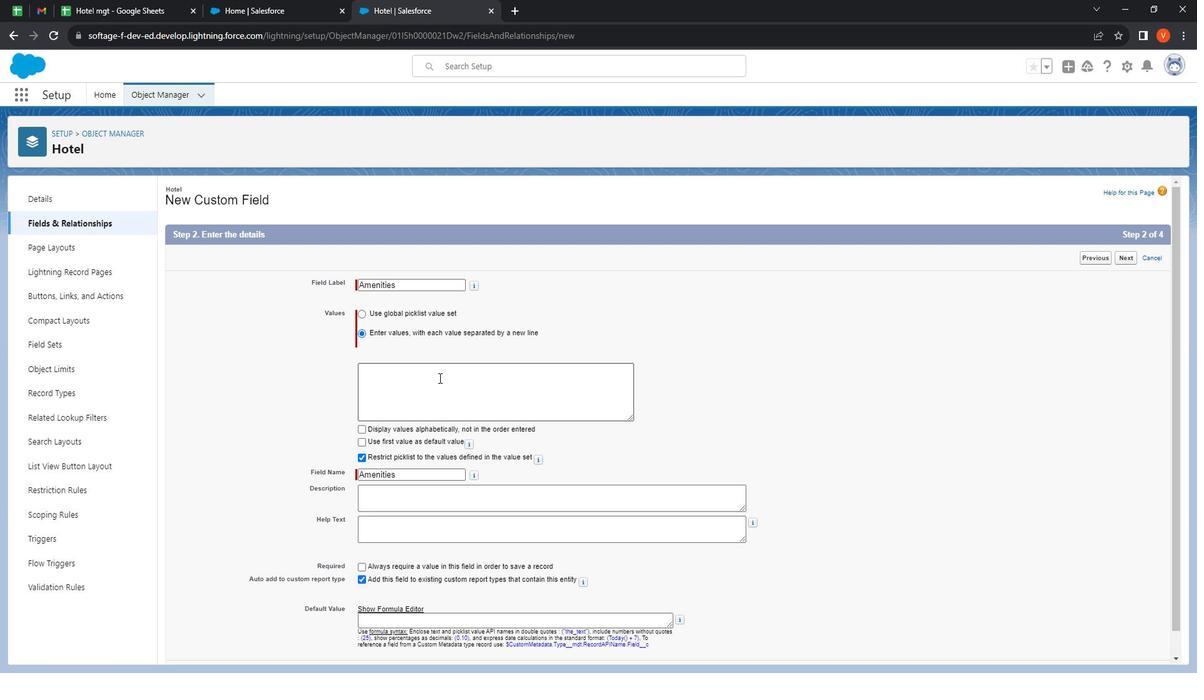 
Action: Mouse moved to (457, 379)
Screenshot: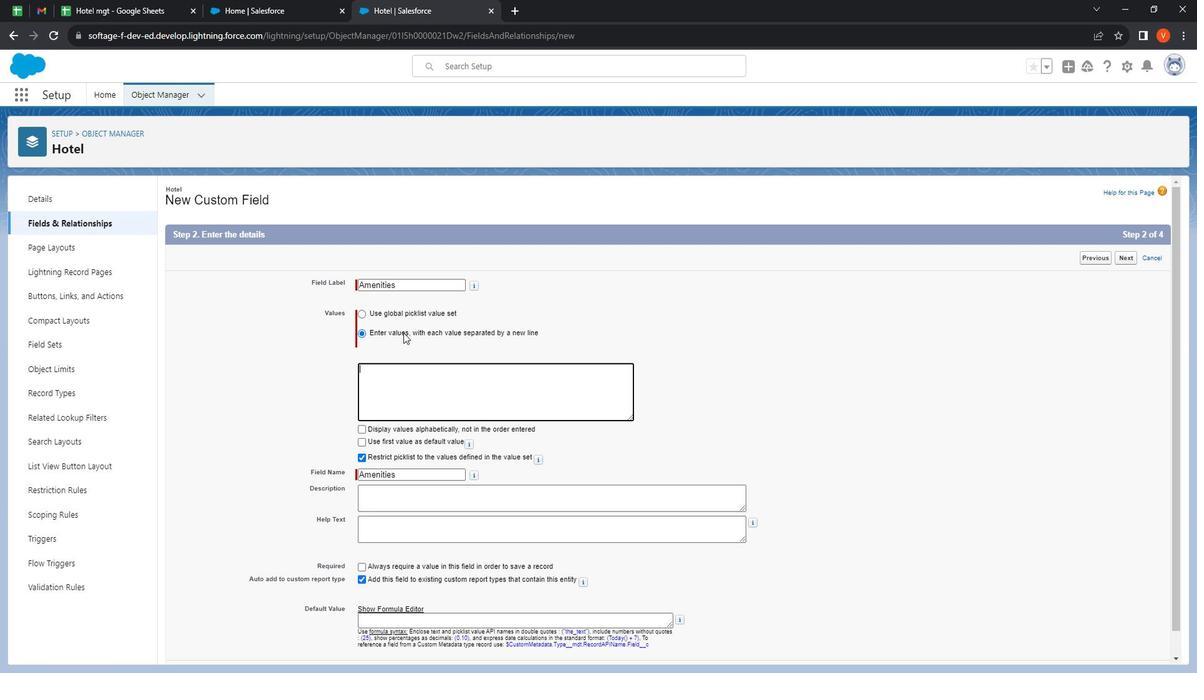 
Action: Mouse pressed left at (457, 379)
Screenshot: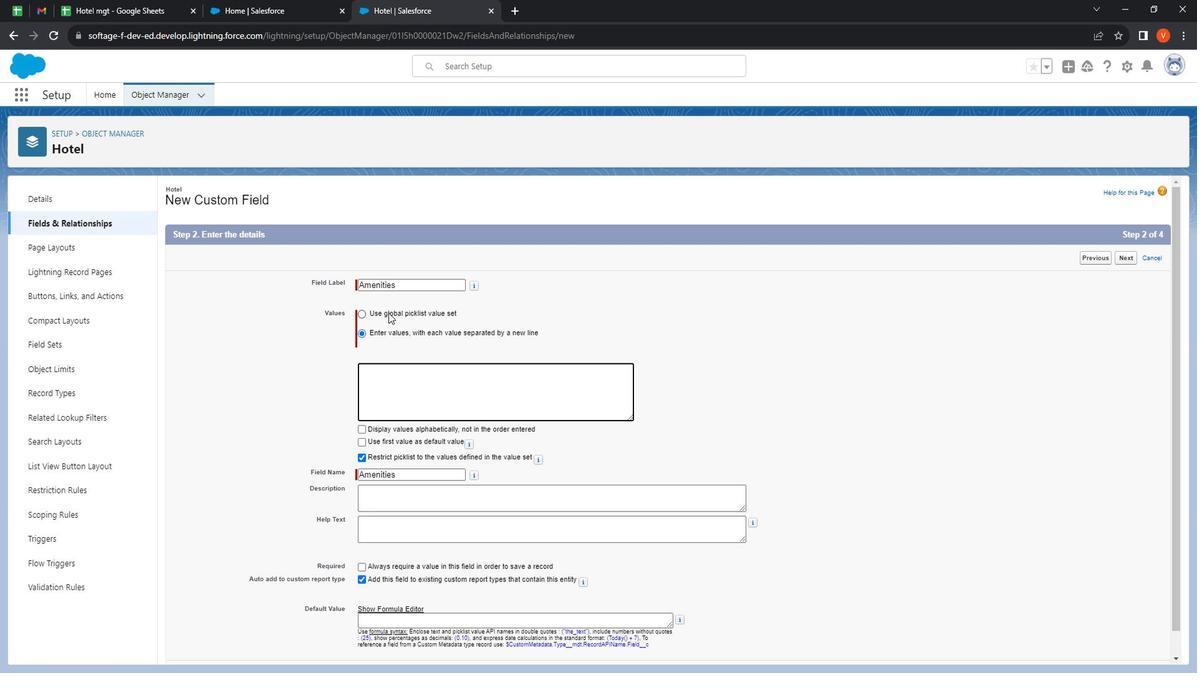
Action: Key pressed <Key.shift>
Screenshot: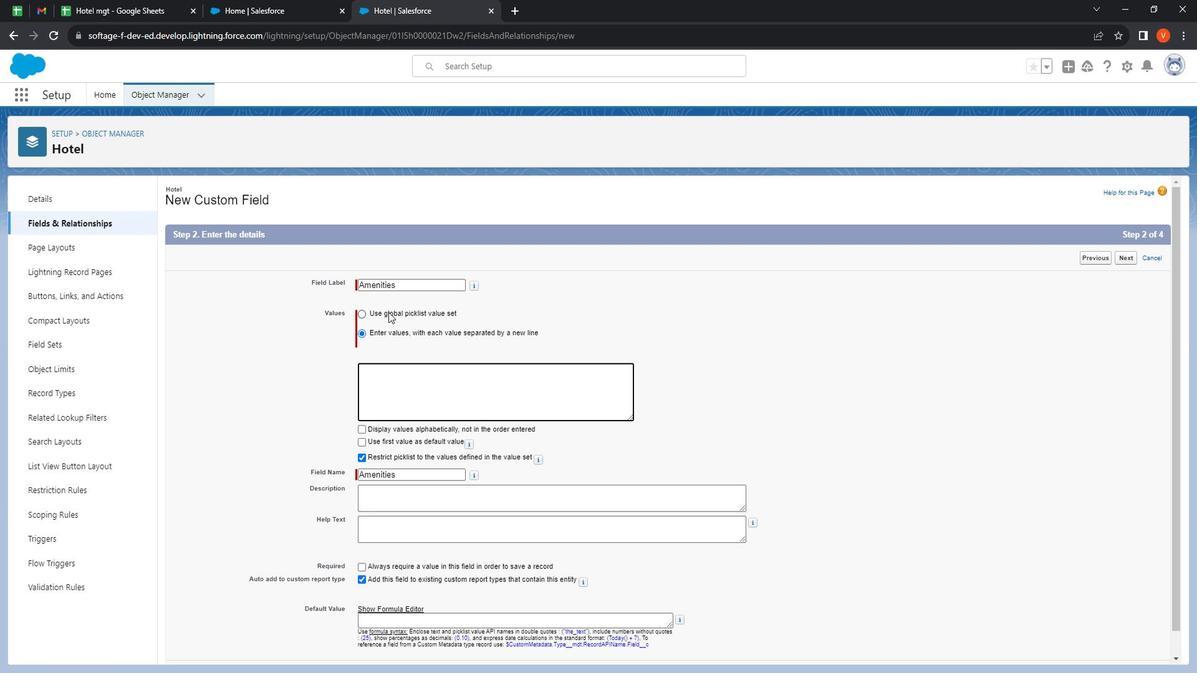 
Action: Mouse moved to (408, 319)
Screenshot: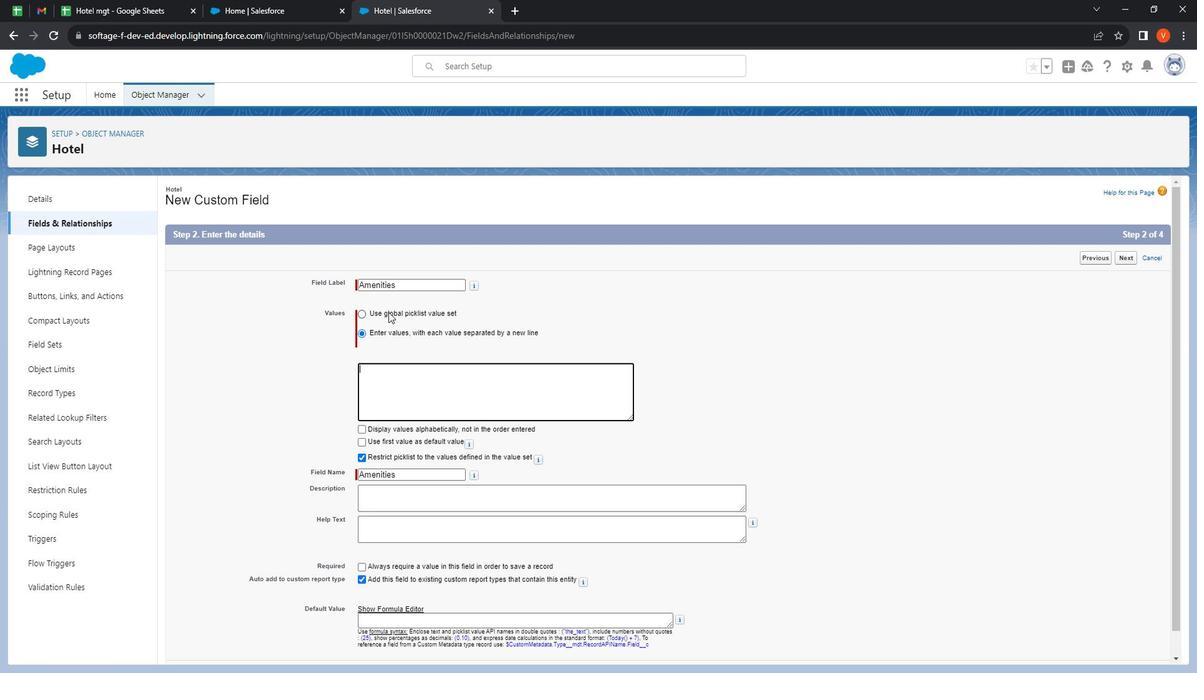 
Action: Key pressed <Key.shift><Key.shift><Key.shift><Key.shift><Key.shift><Key.shift><Key.shift><Key.shift><Key.shift><Key.shift><Key.shift><Key.shift><Key.shift><Key.shift><Key.shift><Key.shift><Key.shift><Key.shift><Key.shift><Key.shift><Key.shift><Key.shift><Key.shift><Key.shift><Key.shift><Key.shift><Key.shift><Key.shift><Key.shift><Key.shift><Key.shift><Key.shift><Key.shift><Key.shift><Key.shift><Key.shift><Key.shift><Key.shift><Key.shift><Key.shift><Key.shift><Key.shift>Pool<Key.enter><Key.shift>Gym<Key.enter><Key.shift><Key.shift><Key.shift><Key.shift><Key.shift><Key.shift><Key.shift><Key.shift><Key.shift><Key.shift><Key.shift><Key.shift><Key.shift><Key.shift><Key.shift><Key.shift><Key.shift><Key.shift><Key.shift><Key.shift><Key.shift><Key.shift><Key.shift><Key.shift>Spa<Key.enter><Key.shift><Key.shift><Key.shift><Key.shift><Key.shift>Playground<Key.enter><Key.shift><Key.shift><Key.shift><Key.shift><Key.shift><Key.shift><Key.shift><Key.shift><Key.shift><Key.shift><Key.shift><Key.shift><Key.shift><Key.shift><Key.shift><Key.shift><Key.shift><Key.shift><Key.shift><Key.shift><Key.shift><Key.shift><Key.shift><Key.shift><Key.shift><Key.shift><Key.shift>Disco<Key.enter><Key.shift>Club
Screenshot: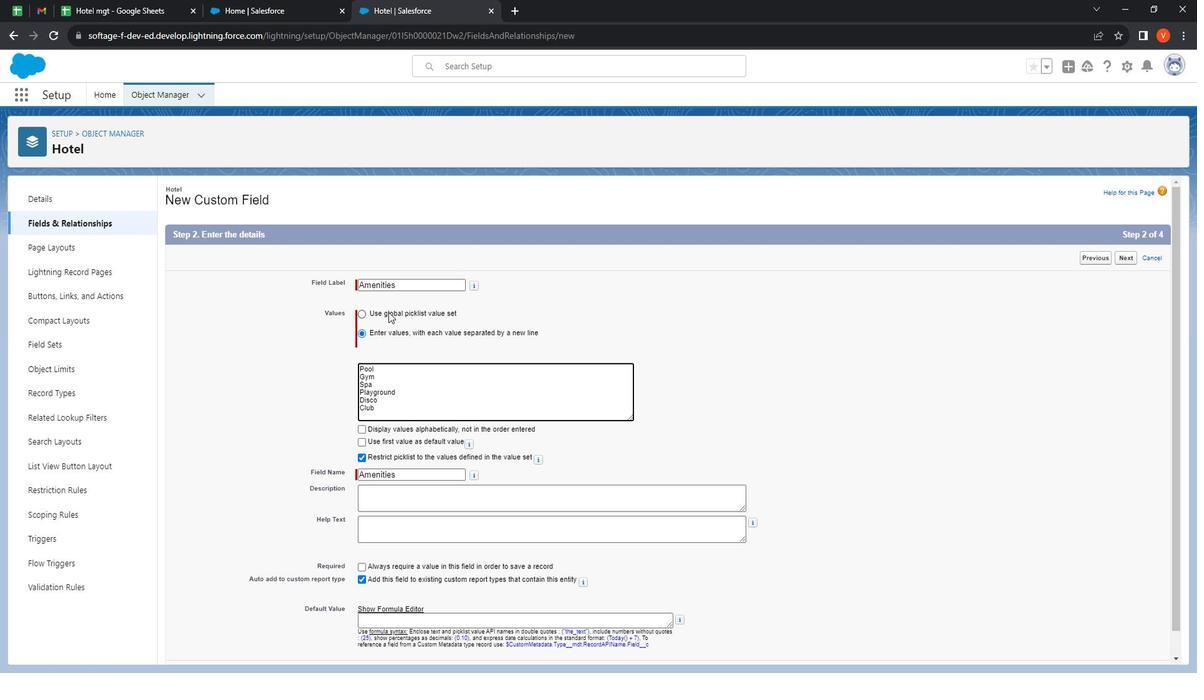 
Action: Mouse moved to (383, 422)
Screenshot: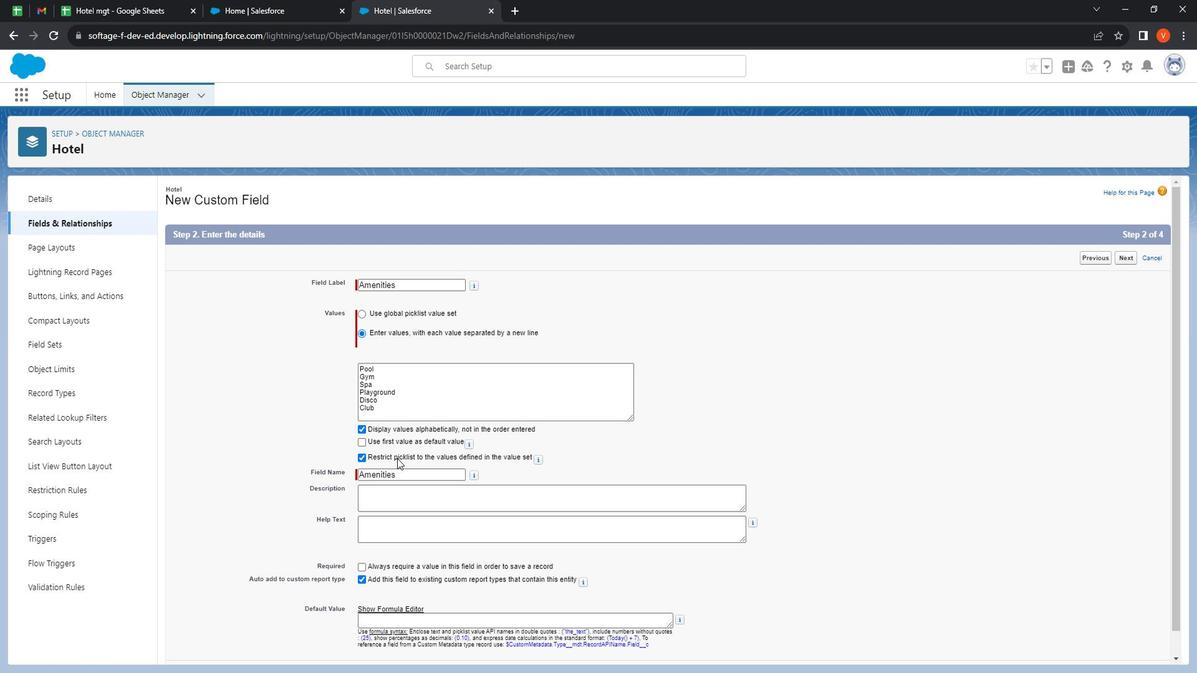 
Action: Mouse pressed left at (383, 422)
Screenshot: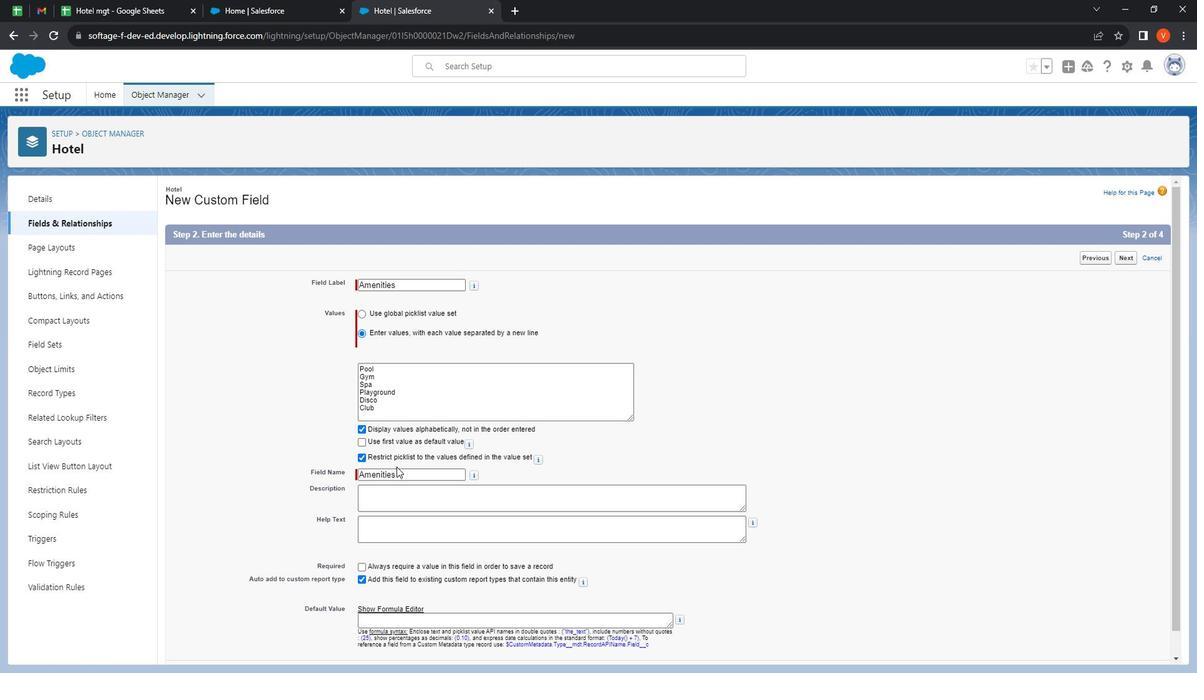 
Action: Mouse moved to (421, 482)
Screenshot: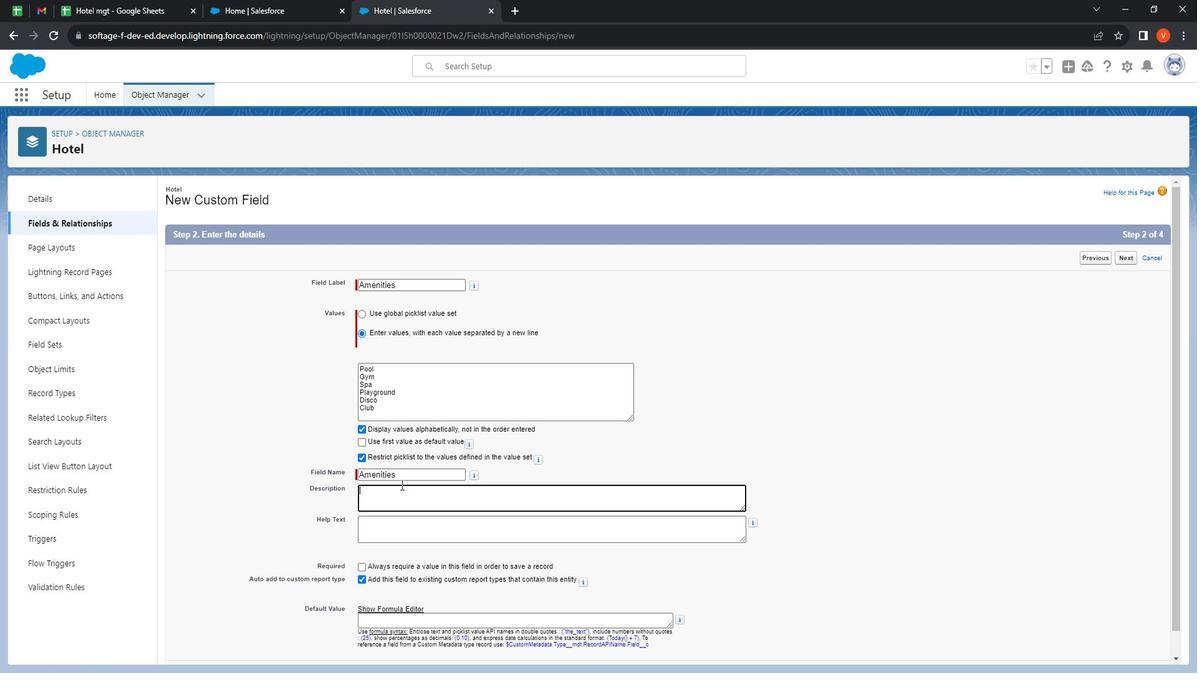 
Action: Mouse pressed left at (421, 482)
Screenshot: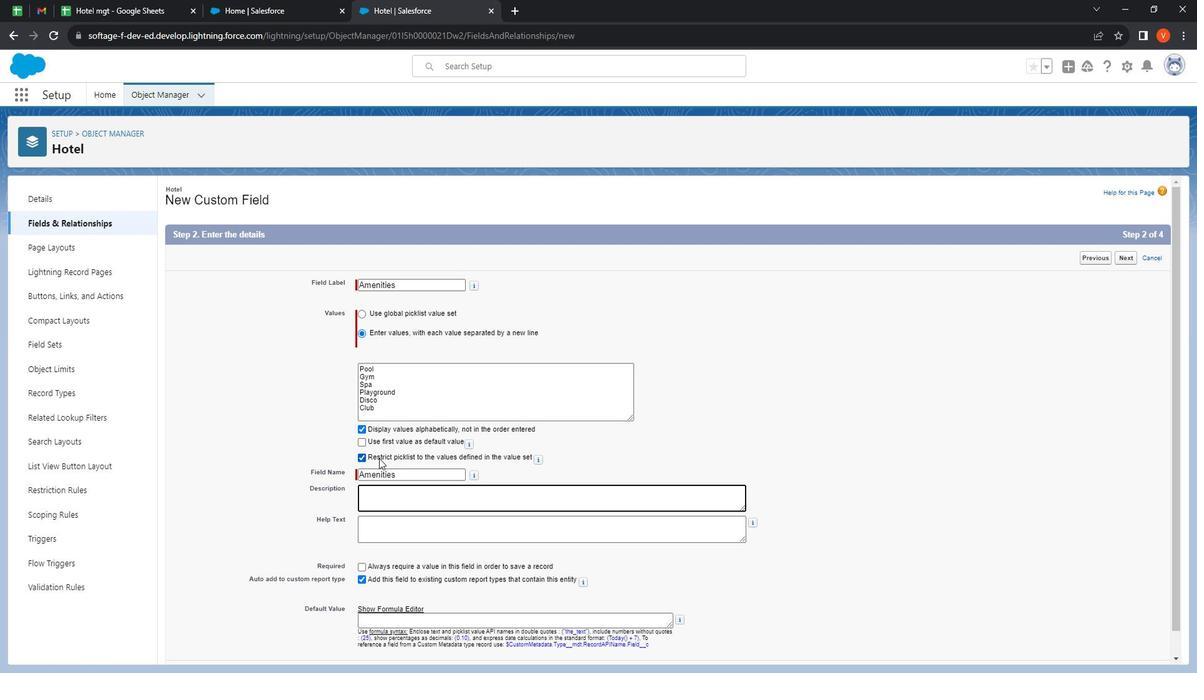 
Action: Mouse moved to (422, 483)
Screenshot: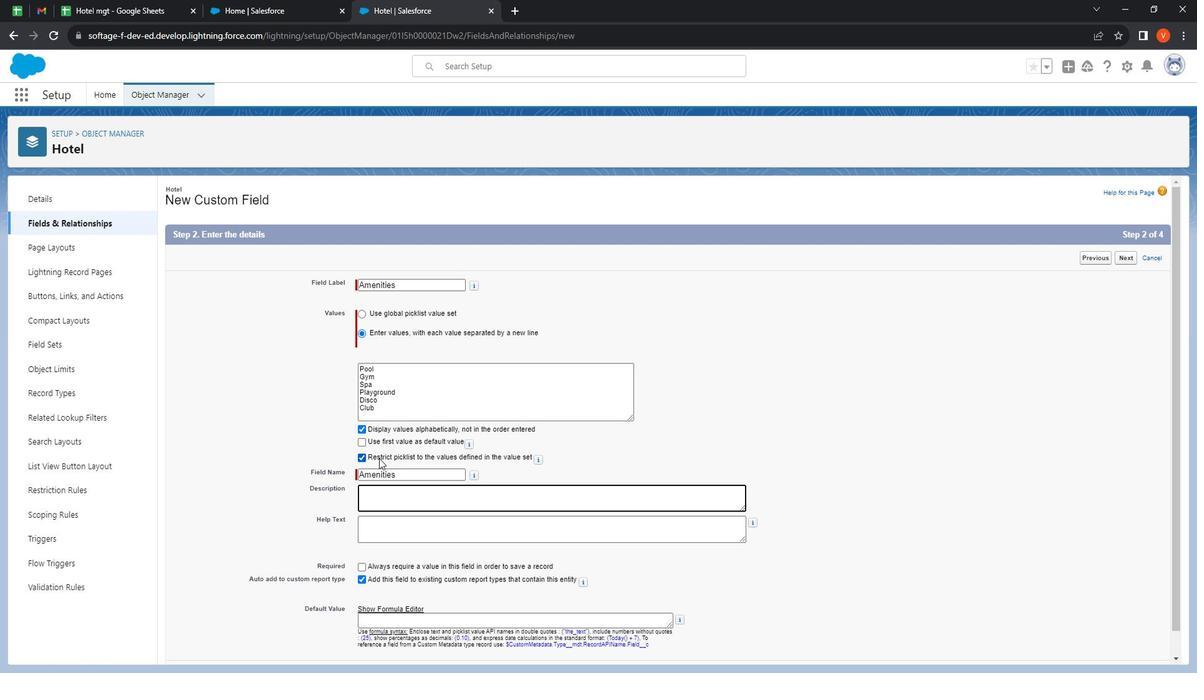 
Action: Key pressed <Key.shift>
Screenshot: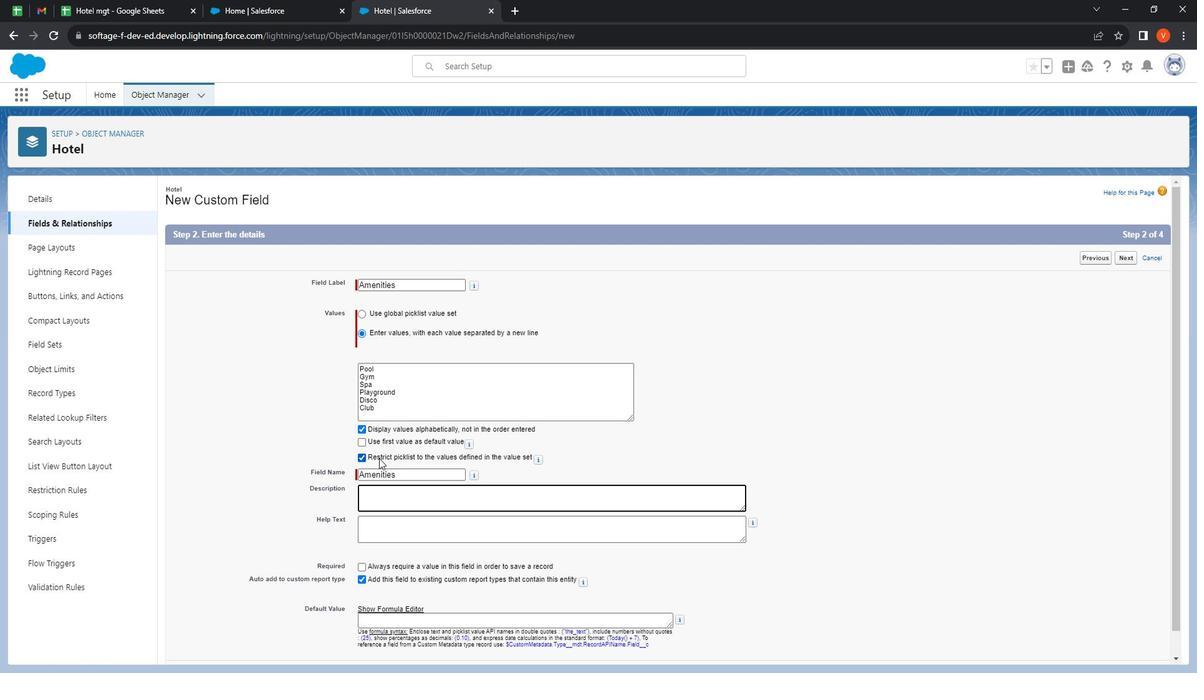 
Action: Mouse moved to (399, 452)
Screenshot: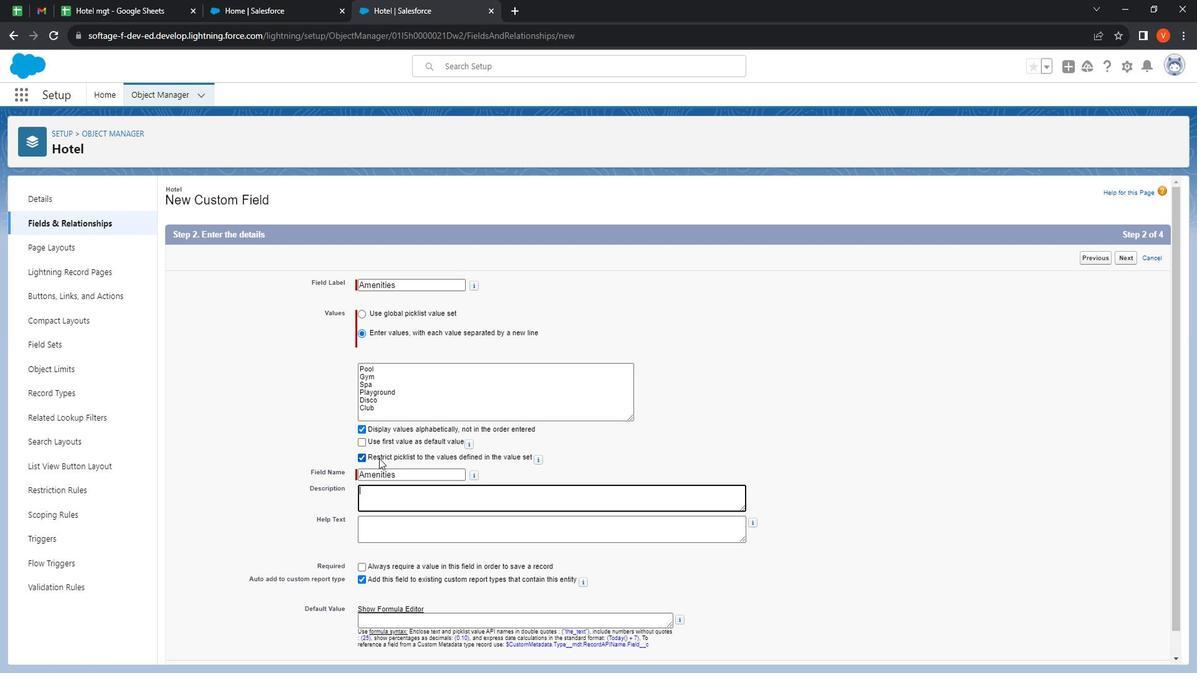 
Action: Key pressed <Key.shift><Key.shift><Key.shift><Key.shift><Key.shift><Key.shift><Key.shift><Key.shift><Key.shift><Key.shift><Key.shift><Key.shift><Key.shift><Key.shift><Key.shift><Key.shift><Key.shift><Key.shift><Key.shift><Key.shift><Key.shift><Key.shift><Key.shift><Key.shift><Key.shift>A<Key.space>multi<Key.space>select<Key.space>picklist<Key.space>or<Key.space>text<Key.space>area<Key.space>field<Key.space>to<Key.space>list<Key.space>ament<Key.backspace>ities<Key.space>offered<Key.space>by<Key.space>hotel
Screenshot: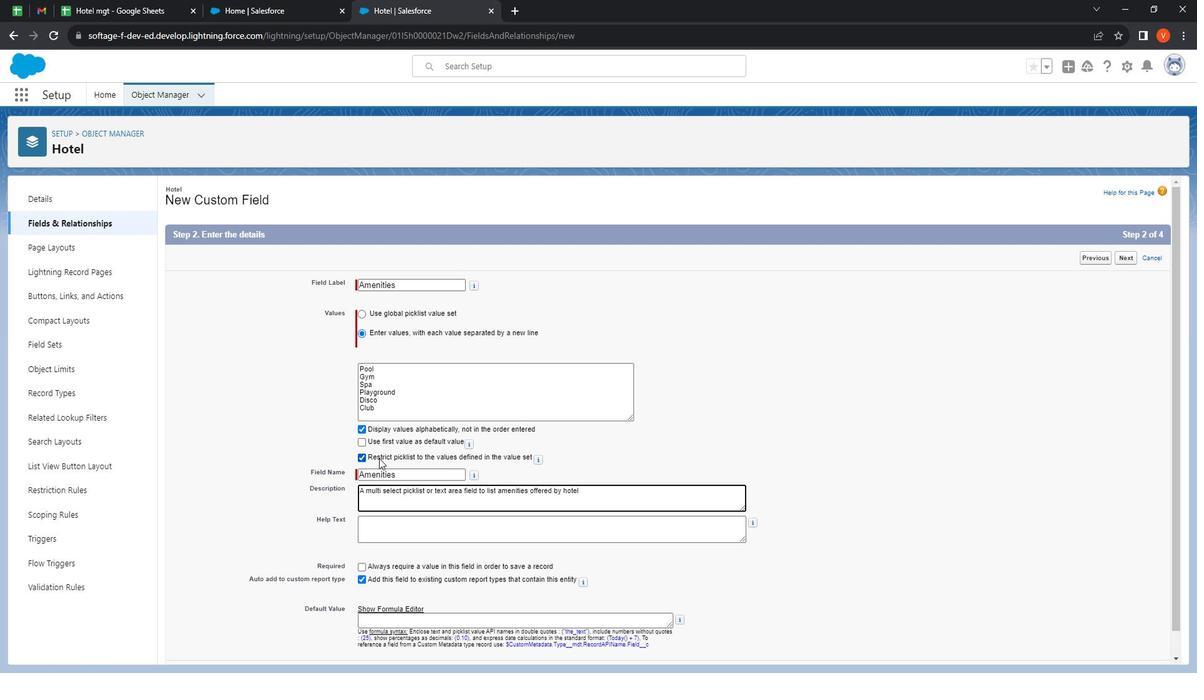 
Action: Mouse moved to (419, 472)
